 Task: Research Airbnb options in Sheffield, United Kingdom from 5th December, 2023 to 12th December, 2023 for 2 adults.  With 1  bedroom having 1 bed and 1 bathroom. Property type can be hotel.
Action: Mouse moved to (422, 96)
Screenshot: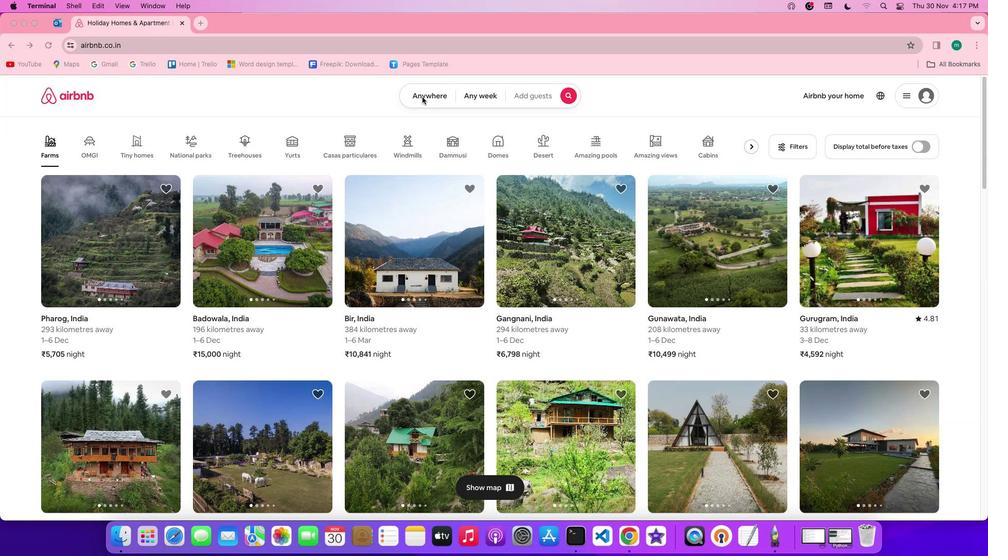 
Action: Mouse pressed left at (422, 96)
Screenshot: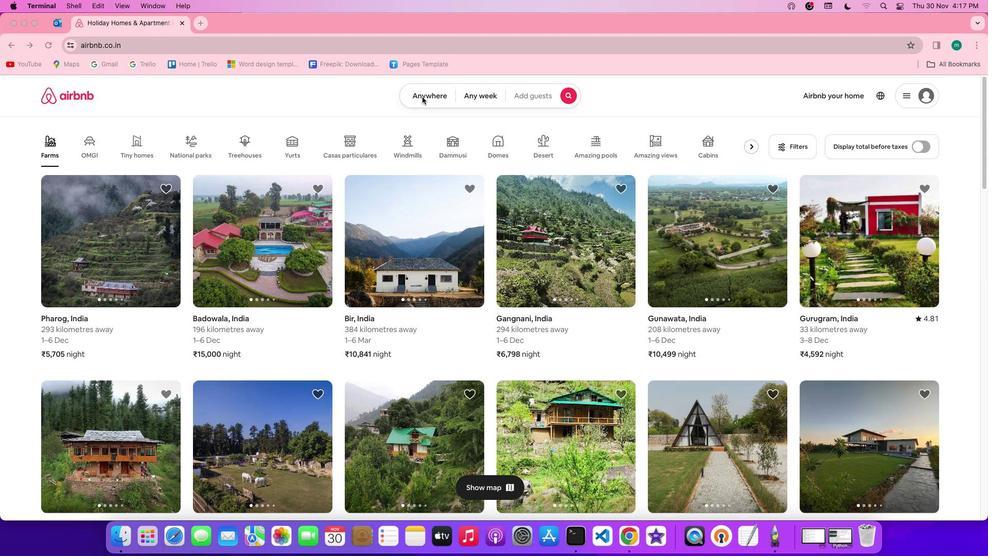
Action: Mouse pressed left at (422, 96)
Screenshot: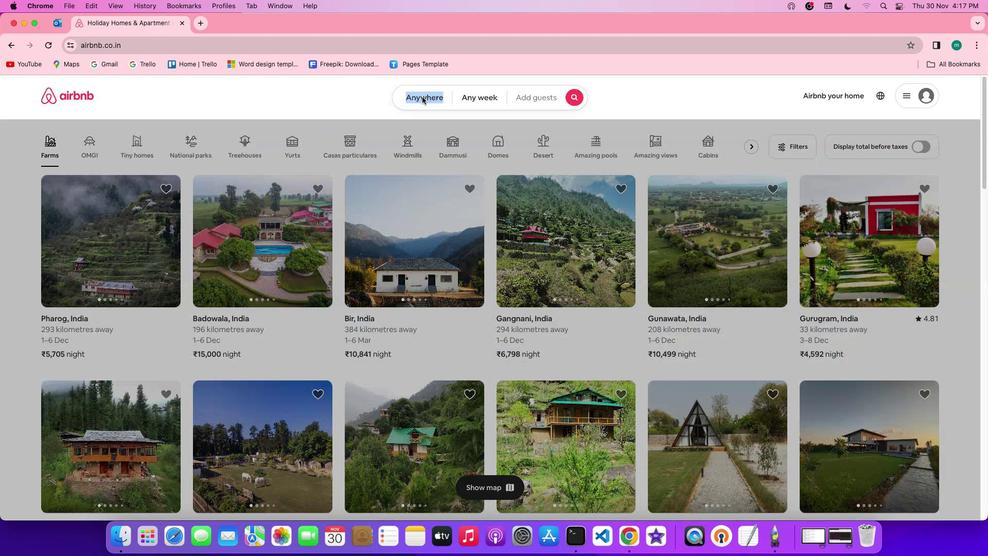 
Action: Mouse moved to (390, 135)
Screenshot: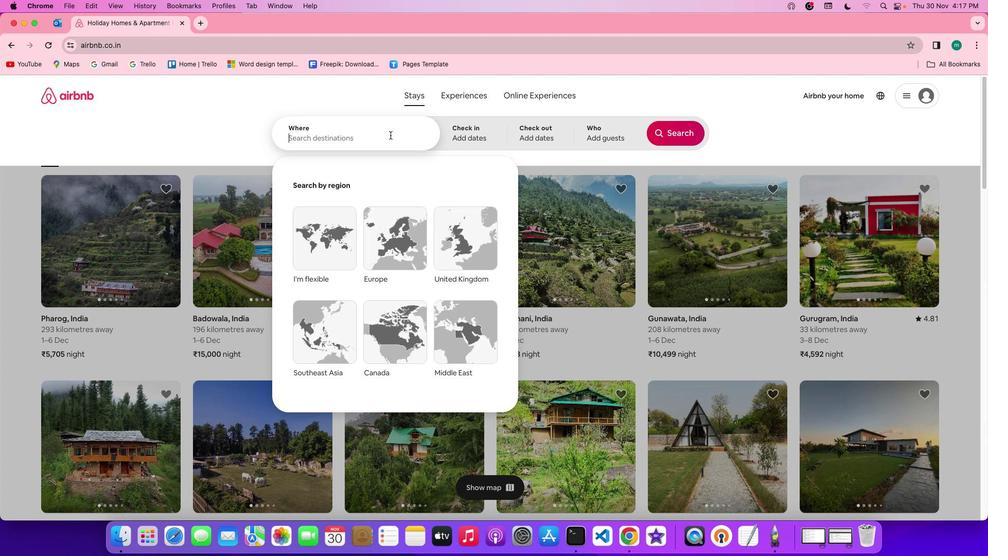 
Action: Mouse pressed left at (390, 135)
Screenshot: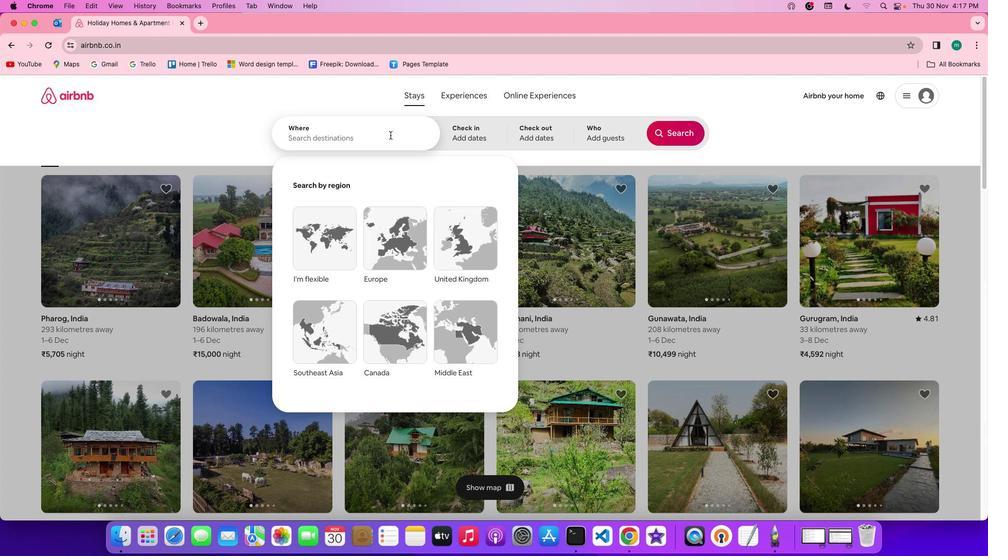 
Action: Key pressed Key.shift'S''h''e''f''f''i''e''l''d'','Key.spaceKey.shift'U''n''i''t''e''d'Key.spaceKey.shift'K''i''n''g''d''o''m'
Screenshot: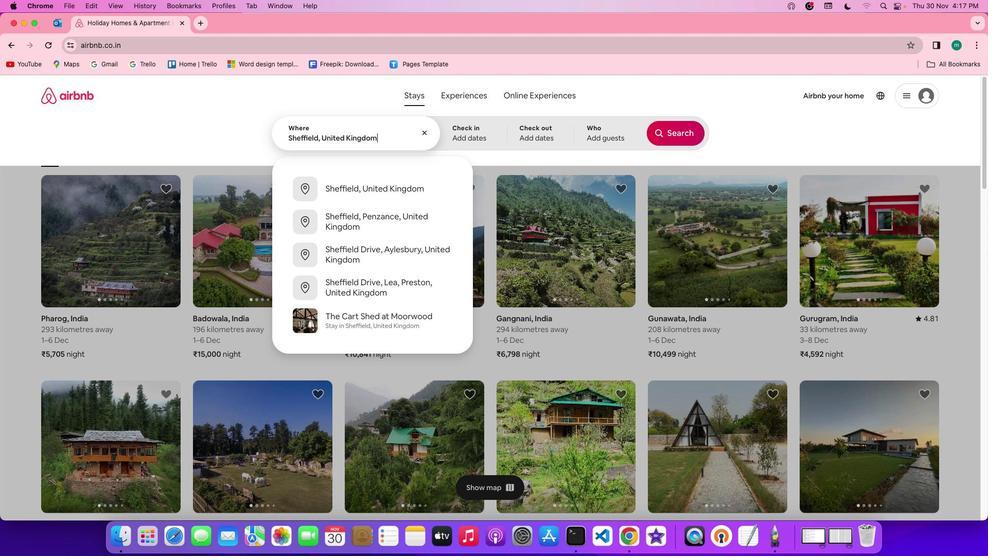 
Action: Mouse moved to (460, 131)
Screenshot: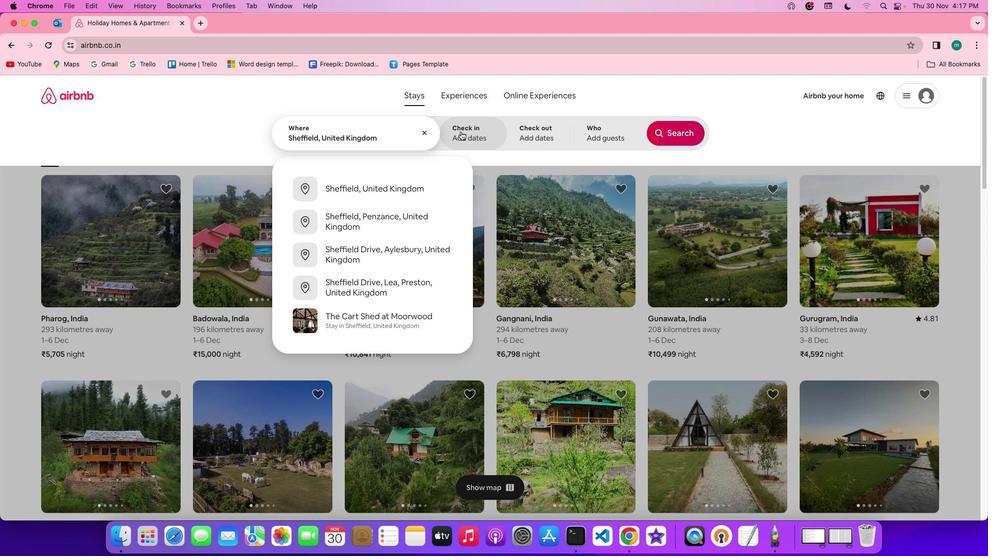 
Action: Mouse pressed left at (460, 131)
Screenshot: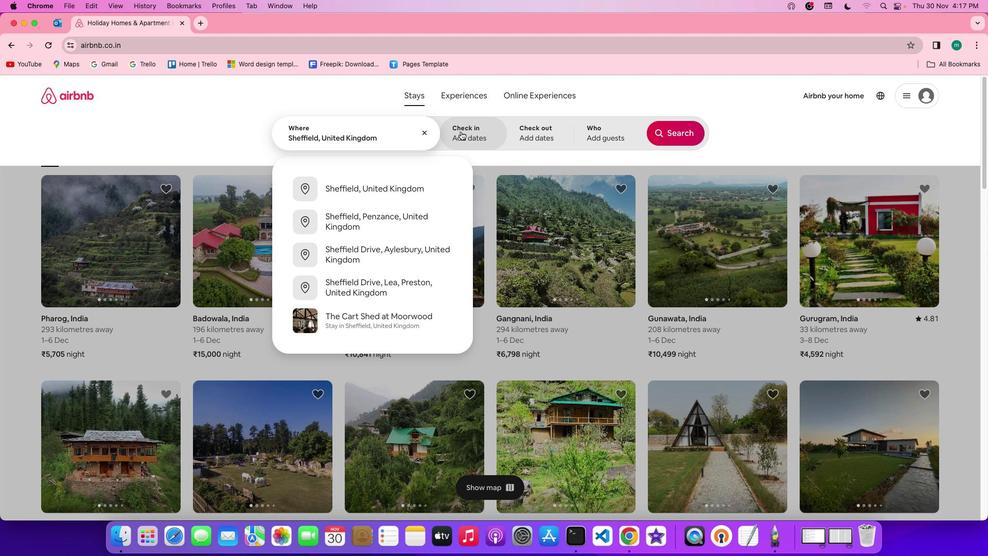 
Action: Mouse moved to (572, 288)
Screenshot: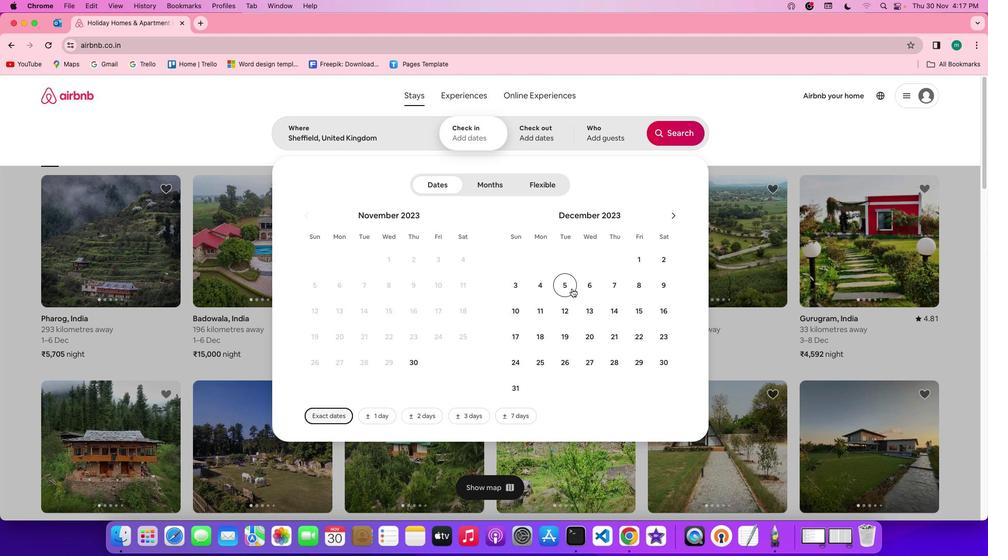 
Action: Mouse pressed left at (572, 288)
Screenshot: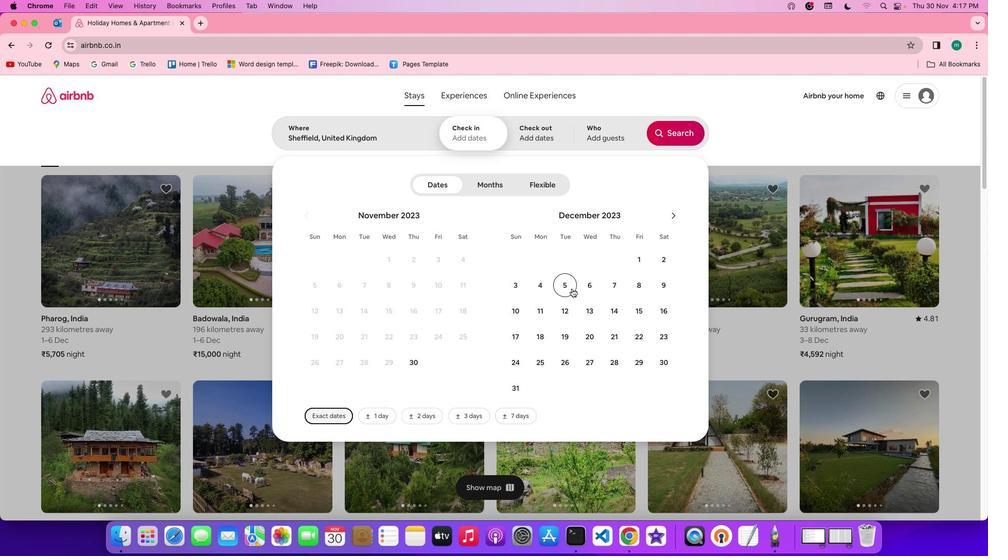 
Action: Mouse moved to (567, 313)
Screenshot: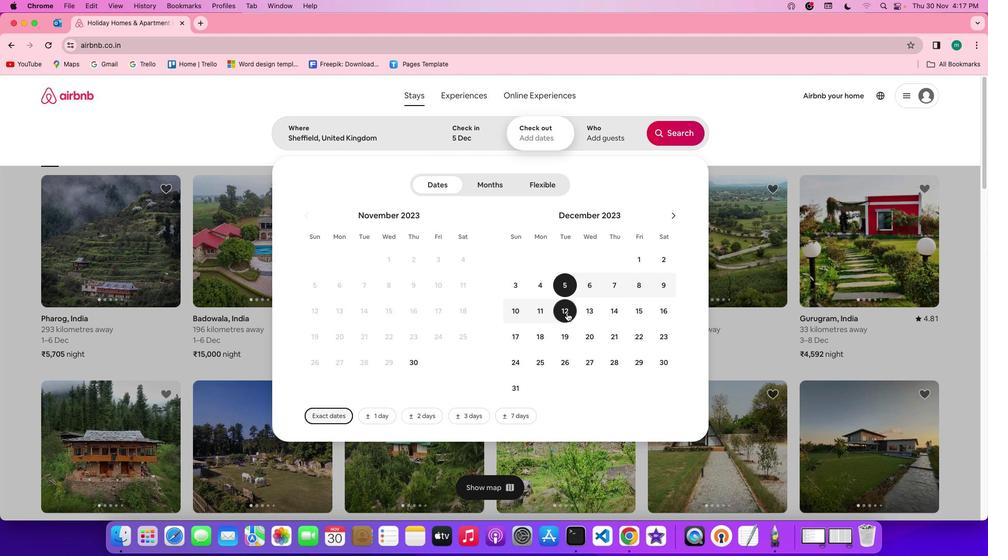 
Action: Mouse pressed left at (567, 313)
Screenshot: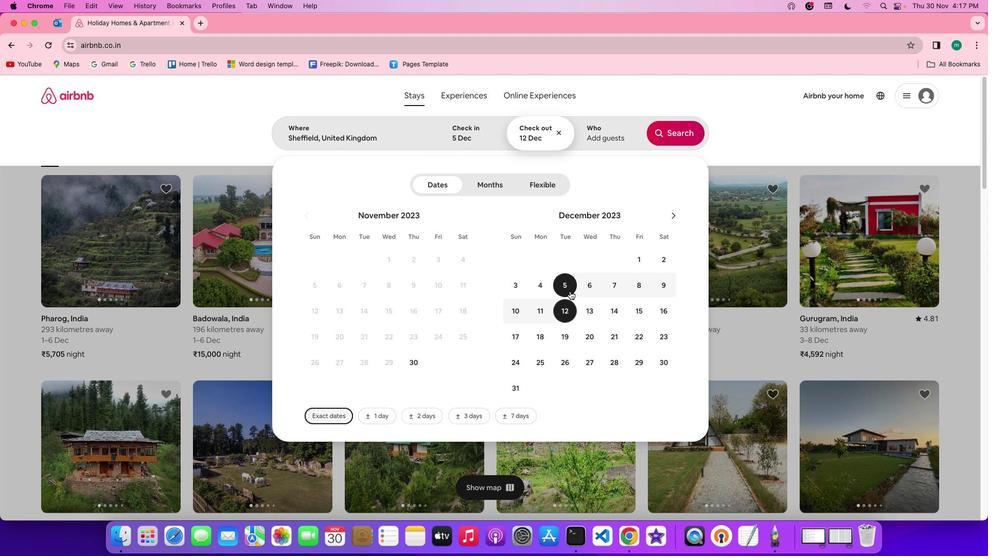 
Action: Mouse moved to (593, 136)
Screenshot: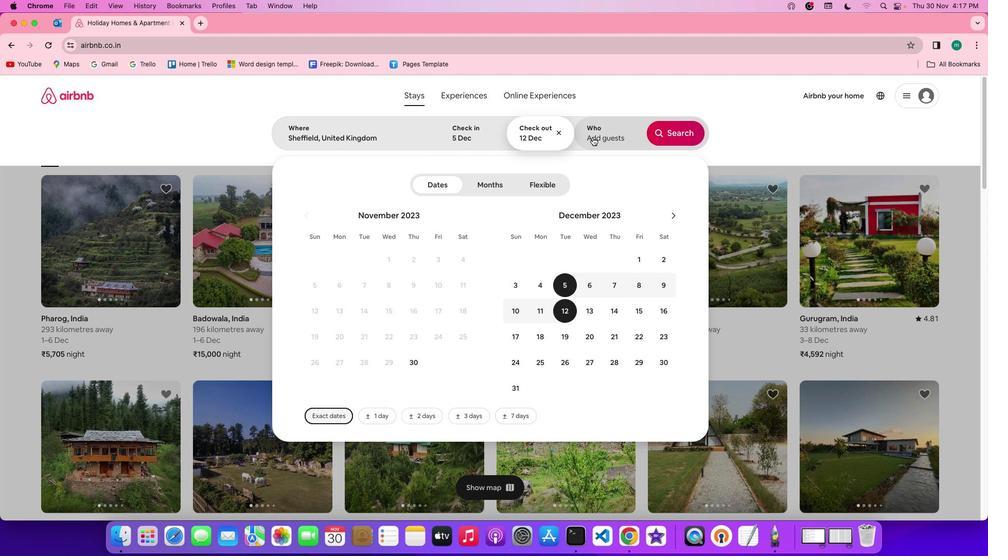 
Action: Mouse pressed left at (593, 136)
Screenshot: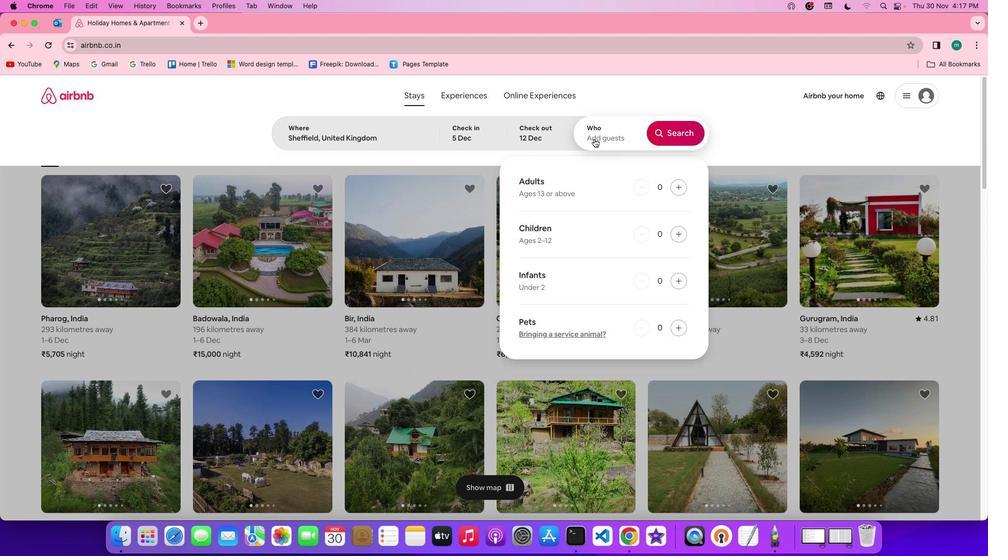 
Action: Mouse moved to (683, 184)
Screenshot: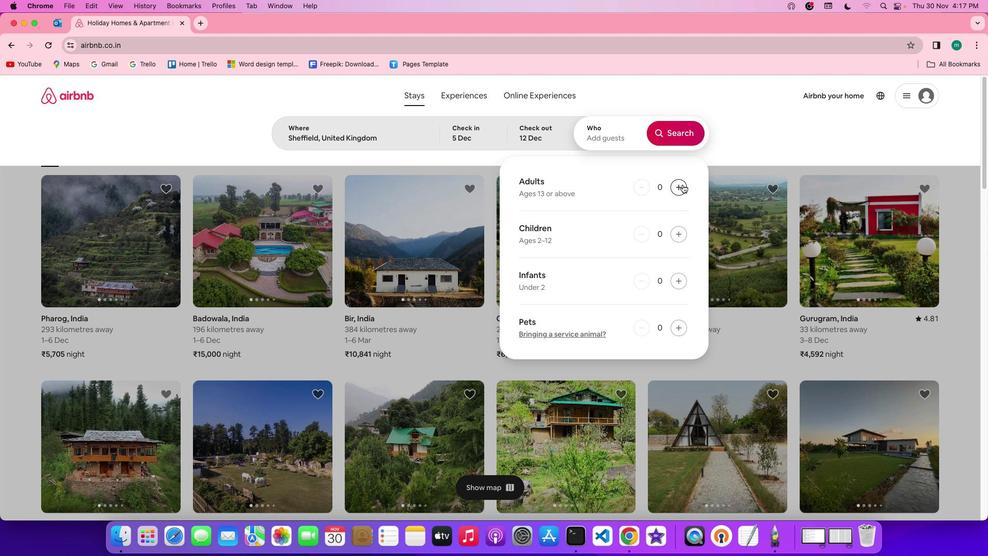 
Action: Mouse pressed left at (683, 184)
Screenshot: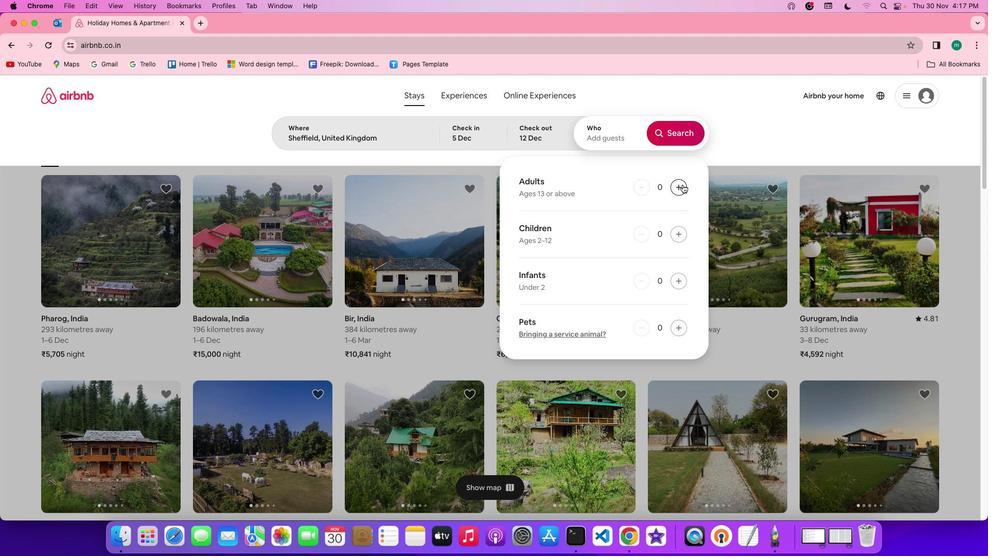 
Action: Mouse pressed left at (683, 184)
Screenshot: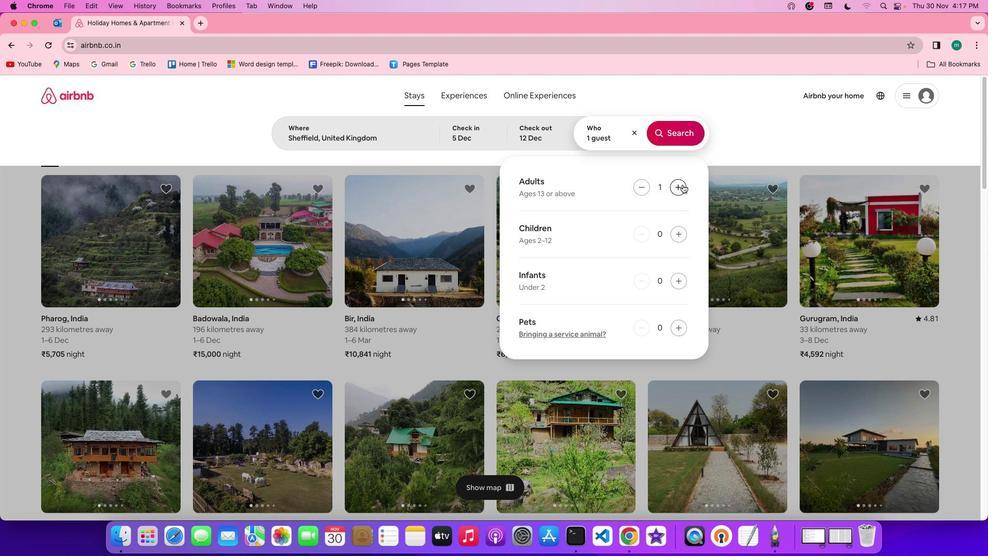 
Action: Mouse moved to (670, 136)
Screenshot: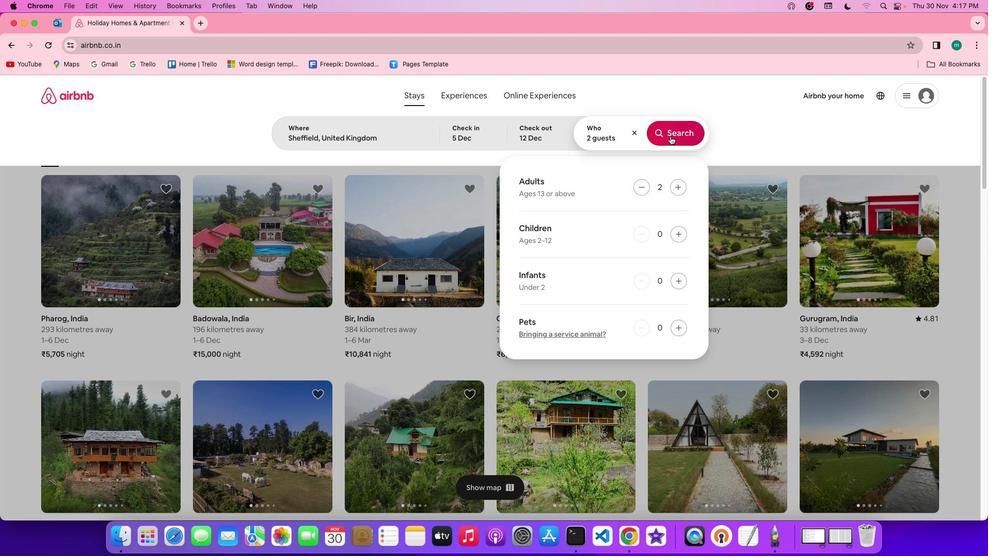 
Action: Mouse pressed left at (670, 136)
Screenshot: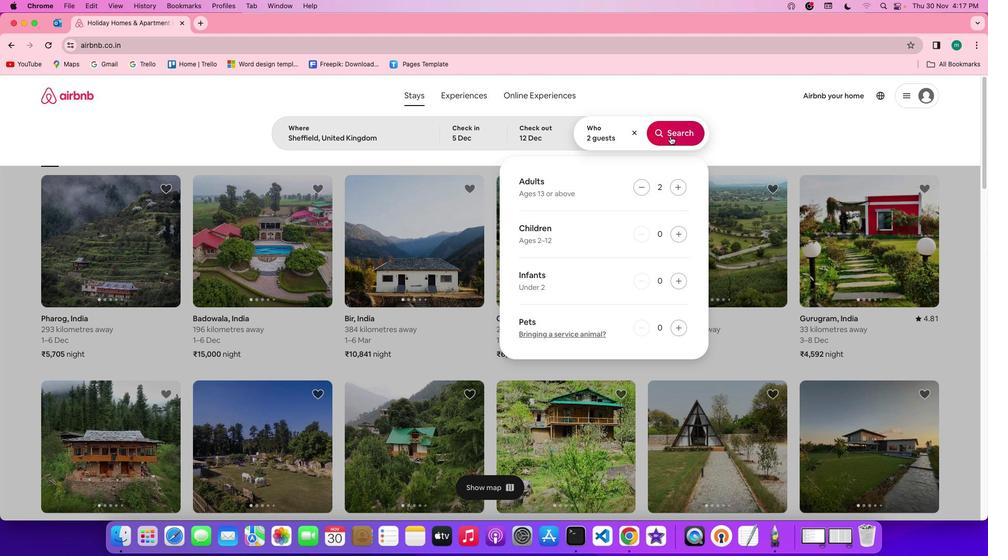 
Action: Mouse moved to (822, 133)
Screenshot: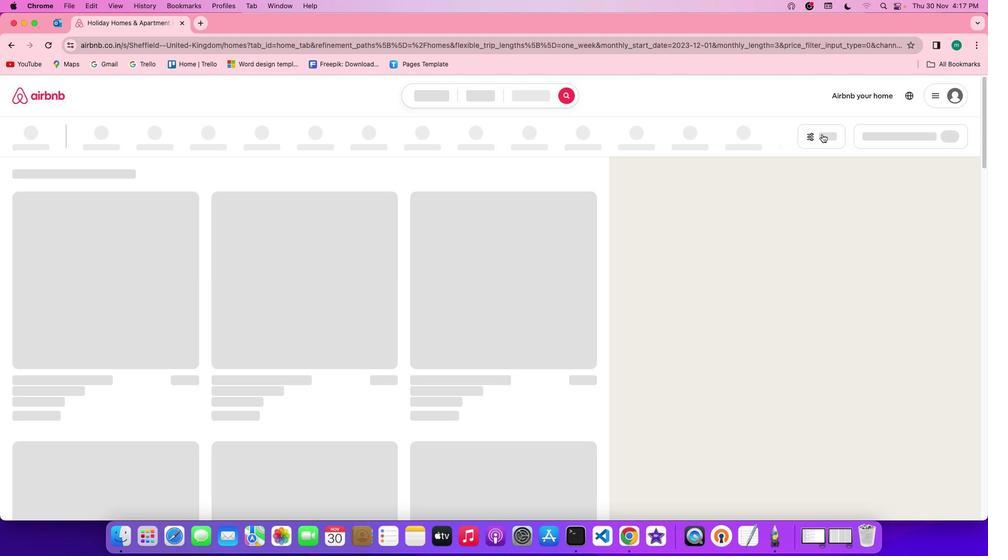 
Action: Mouse pressed left at (822, 133)
Screenshot: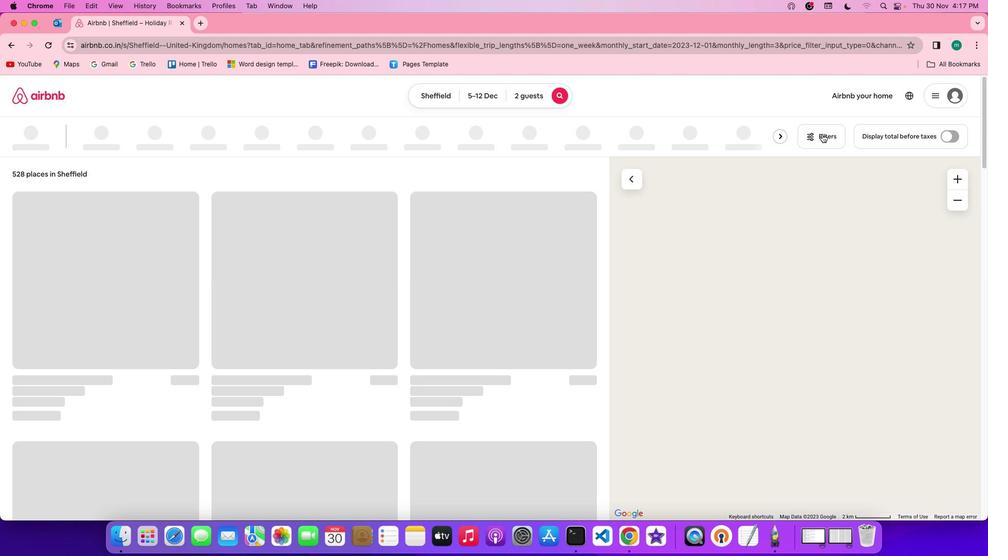 
Action: Mouse moved to (579, 280)
Screenshot: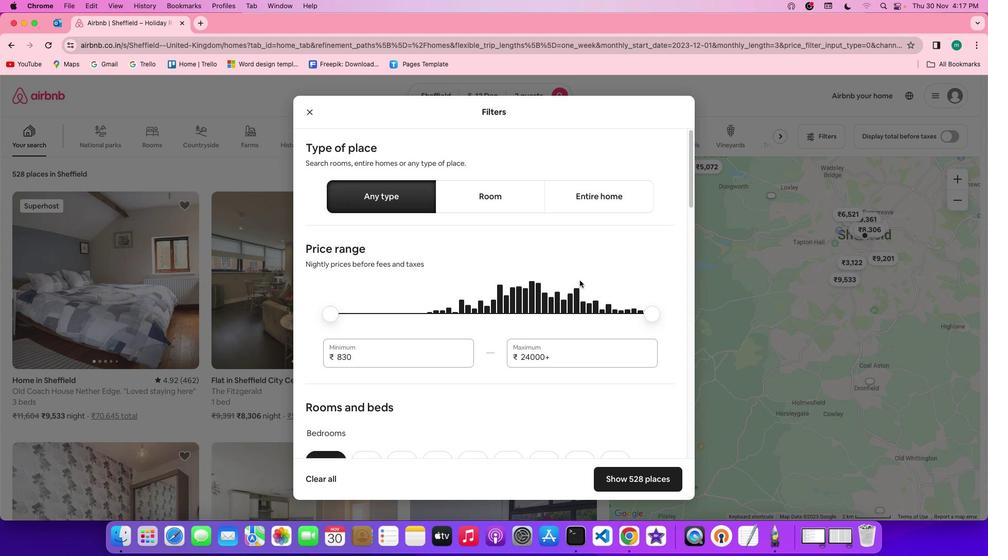 
Action: Mouse scrolled (579, 280) with delta (0, 0)
Screenshot: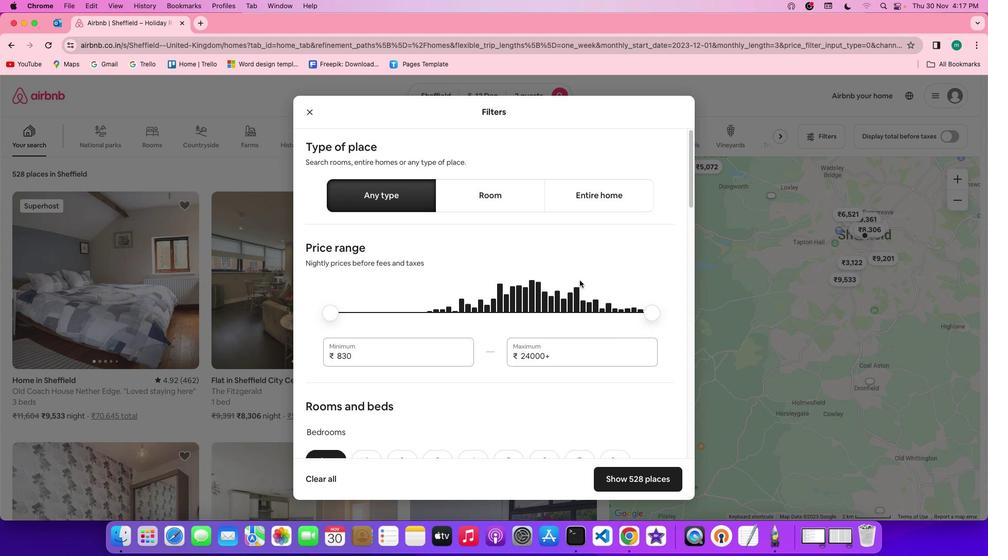 
Action: Mouse scrolled (579, 280) with delta (0, 0)
Screenshot: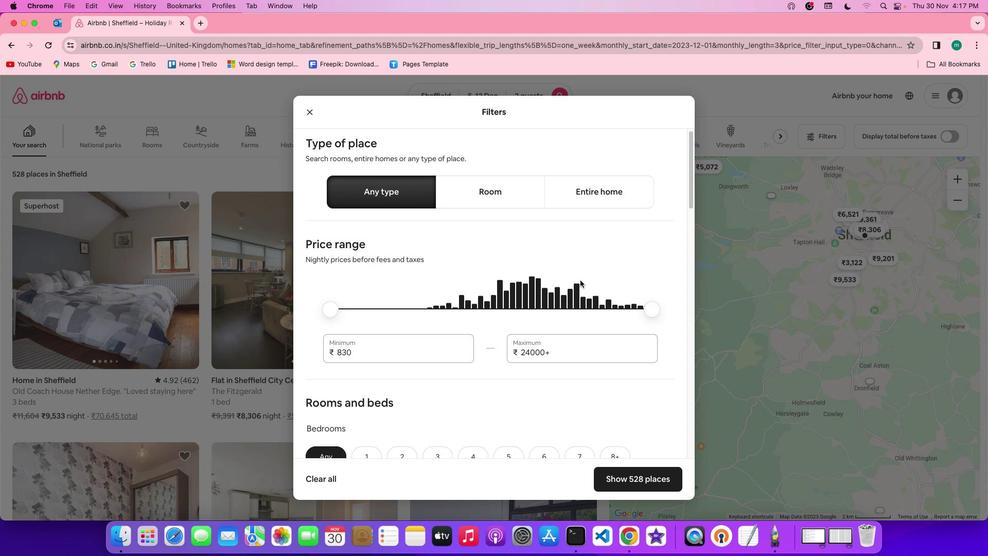 
Action: Mouse scrolled (579, 280) with delta (0, -1)
Screenshot: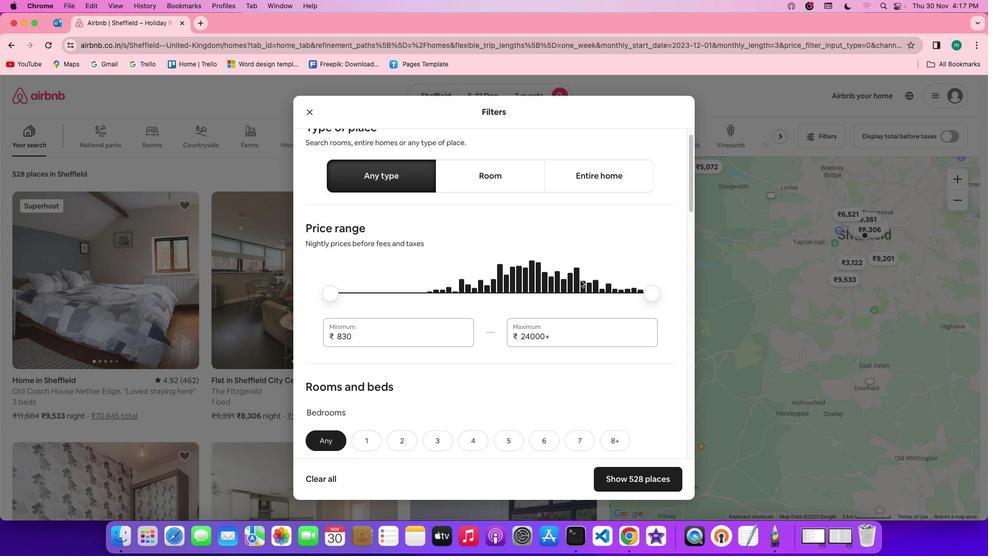 
Action: Mouse moved to (580, 280)
Screenshot: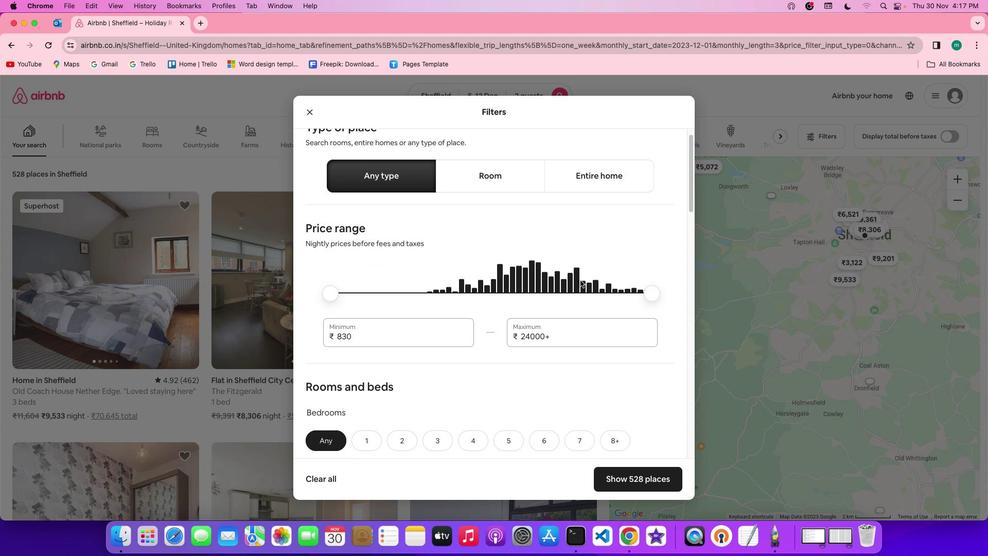 
Action: Mouse scrolled (580, 280) with delta (0, -2)
Screenshot: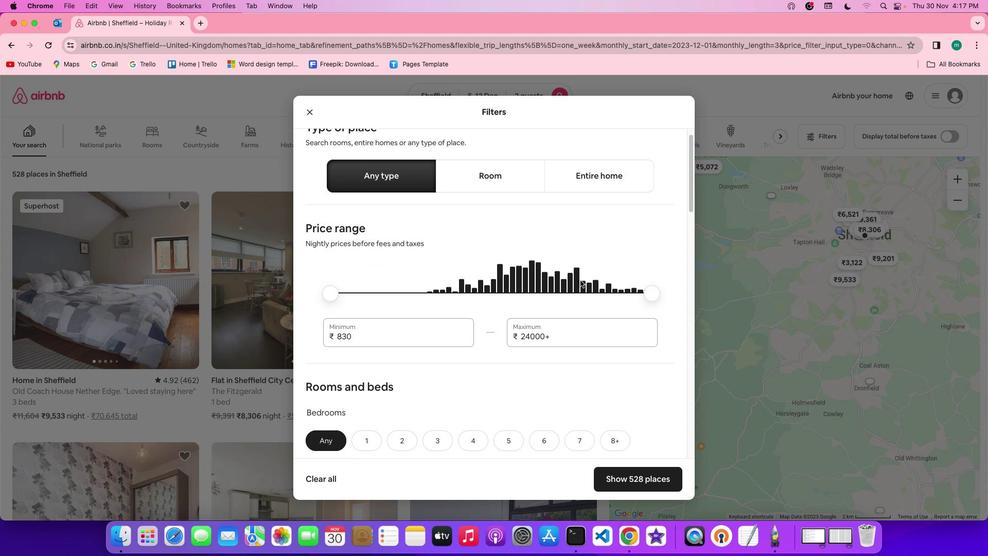 
Action: Mouse moved to (359, 275)
Screenshot: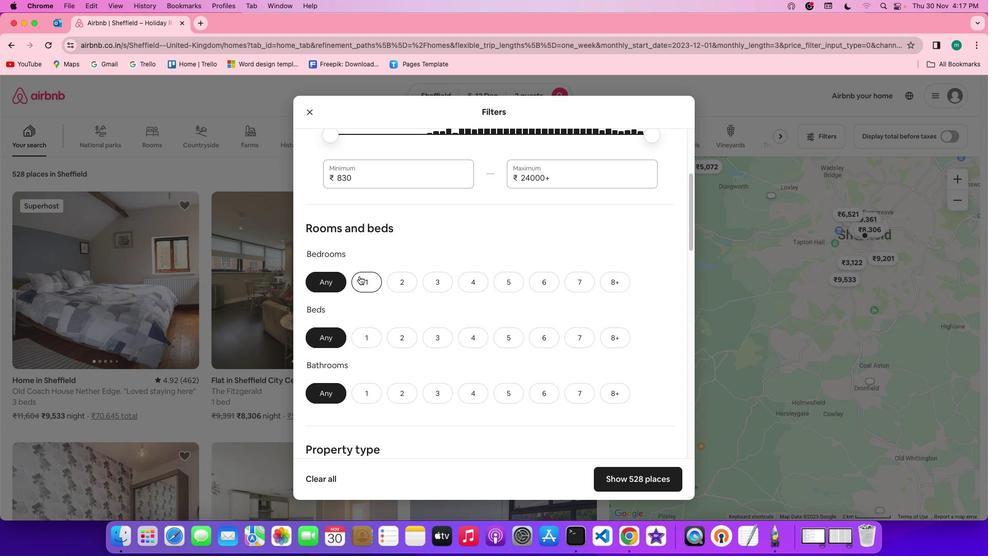 
Action: Mouse pressed left at (359, 275)
Screenshot: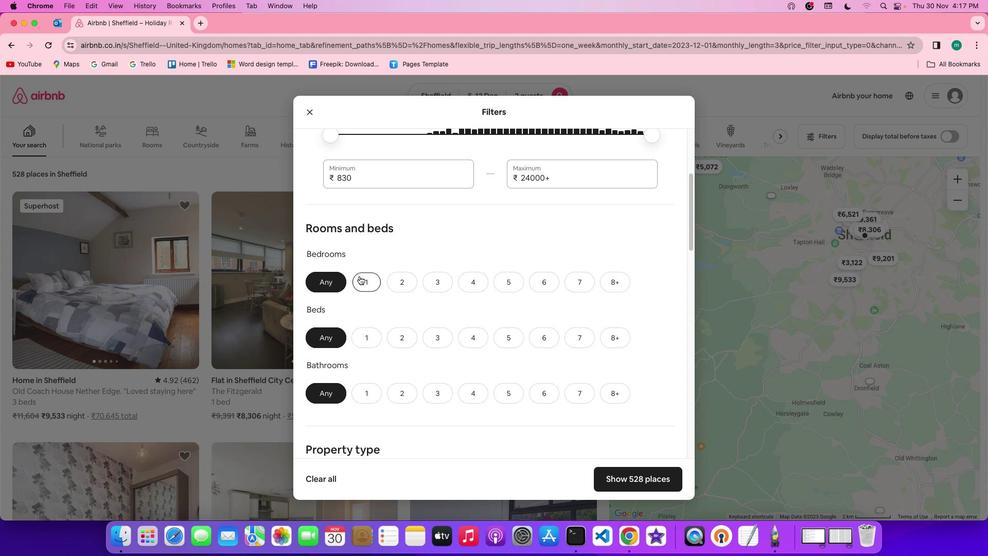 
Action: Mouse moved to (368, 337)
Screenshot: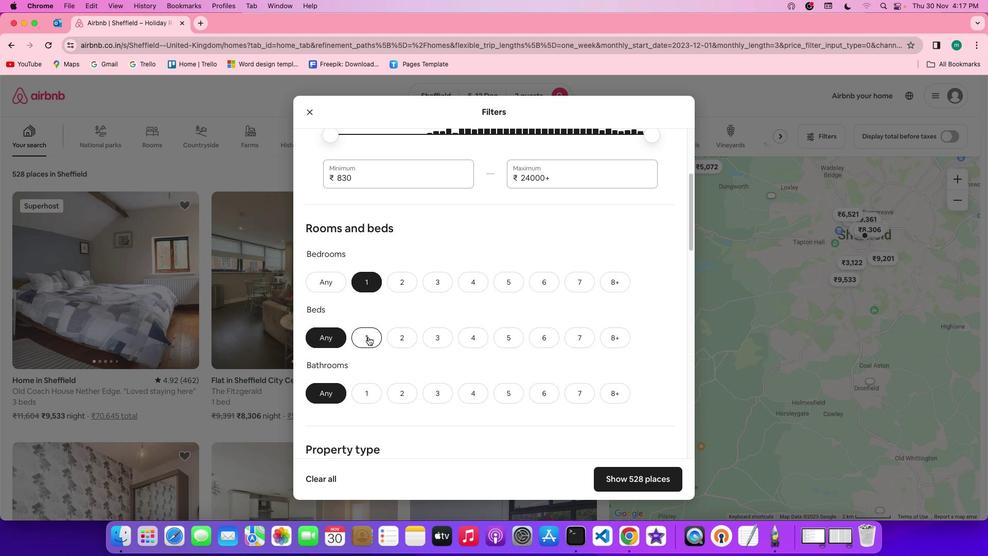 
Action: Mouse pressed left at (368, 337)
Screenshot: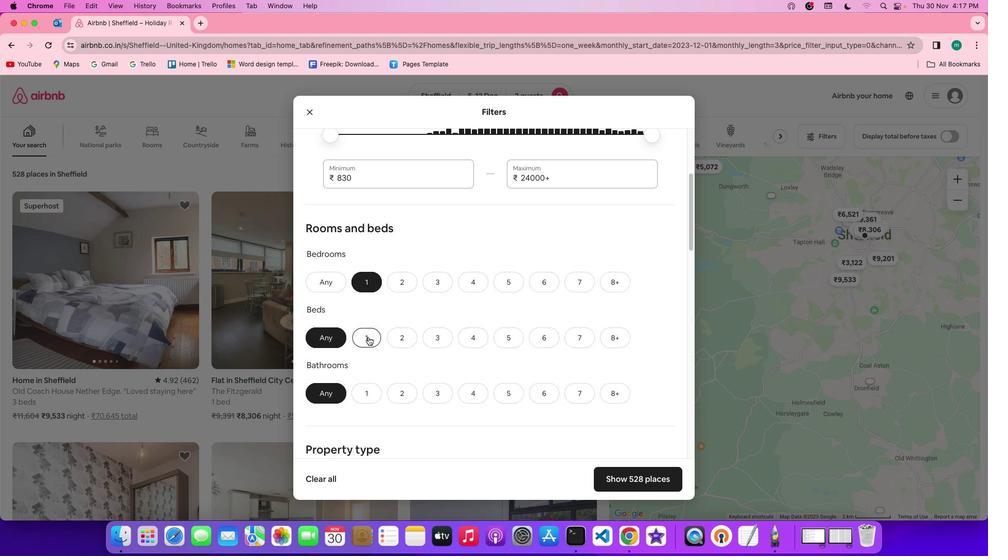 
Action: Mouse moved to (374, 389)
Screenshot: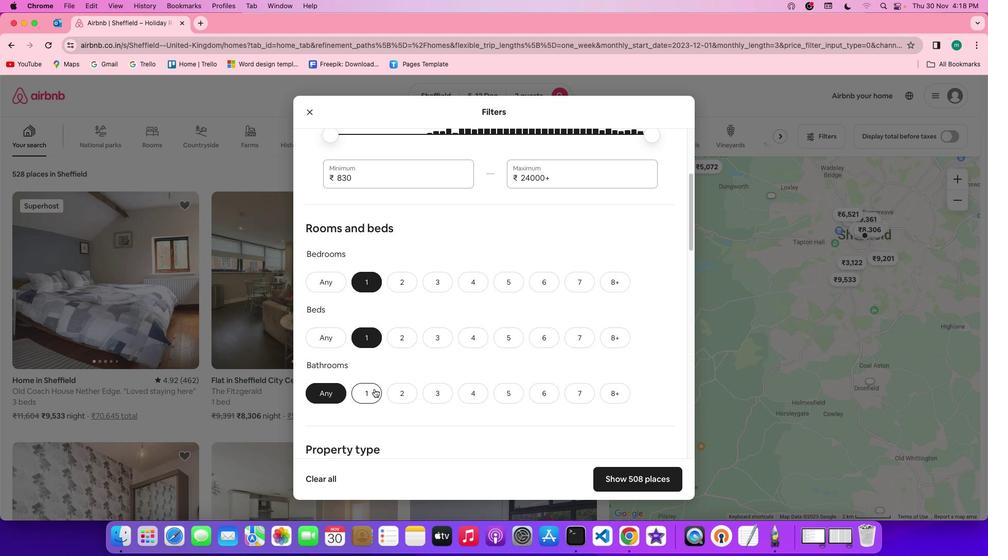 
Action: Mouse pressed left at (374, 389)
Screenshot: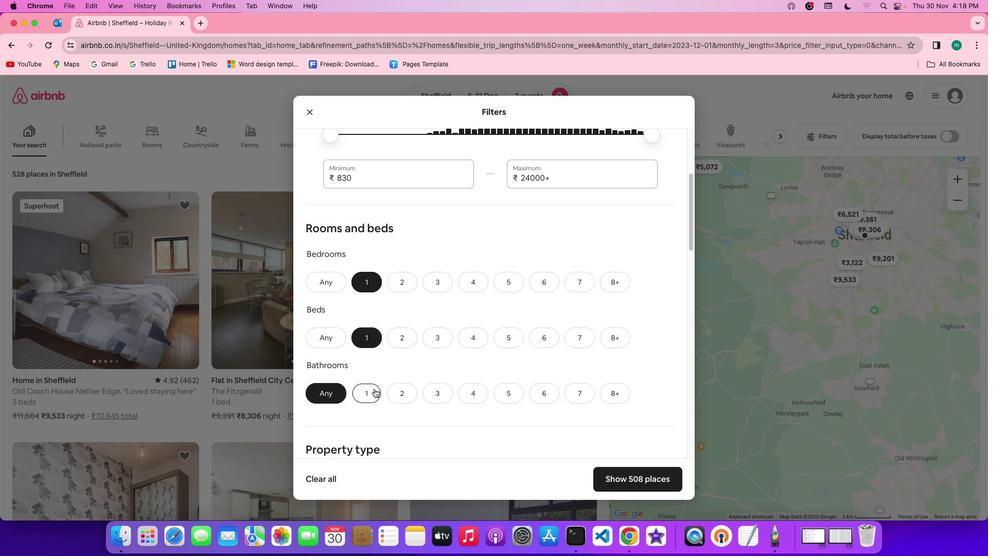 
Action: Mouse moved to (517, 381)
Screenshot: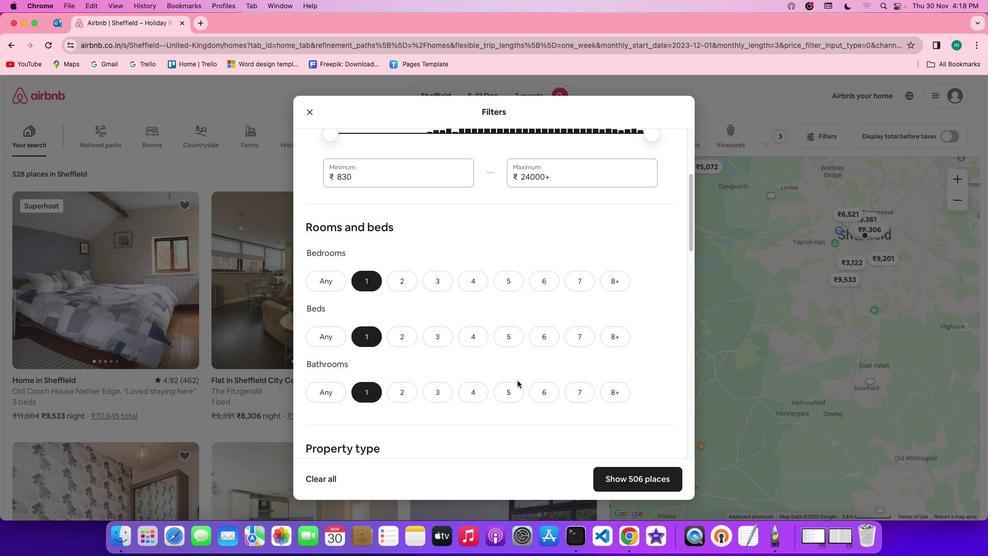 
Action: Mouse scrolled (517, 381) with delta (0, 0)
Screenshot: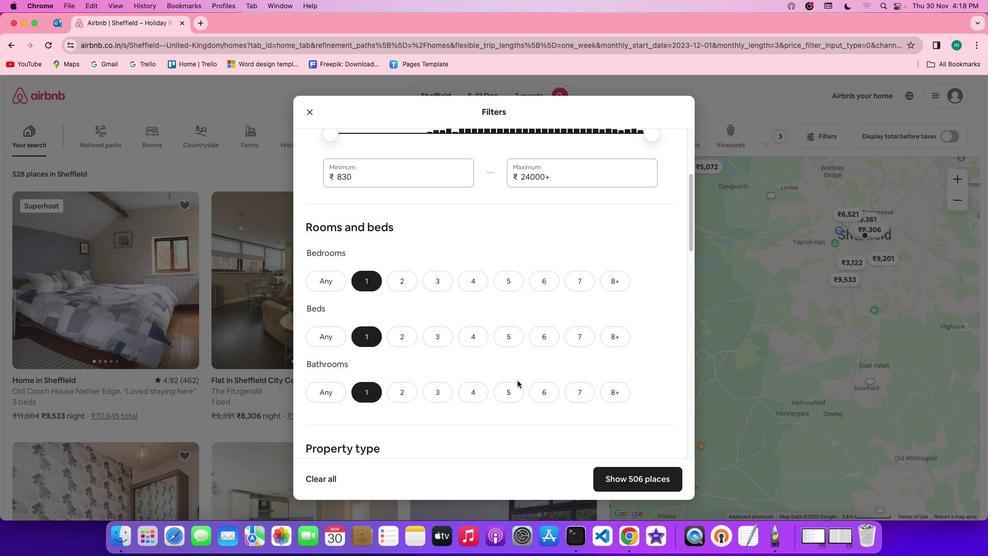 
Action: Mouse scrolled (517, 381) with delta (0, 0)
Screenshot: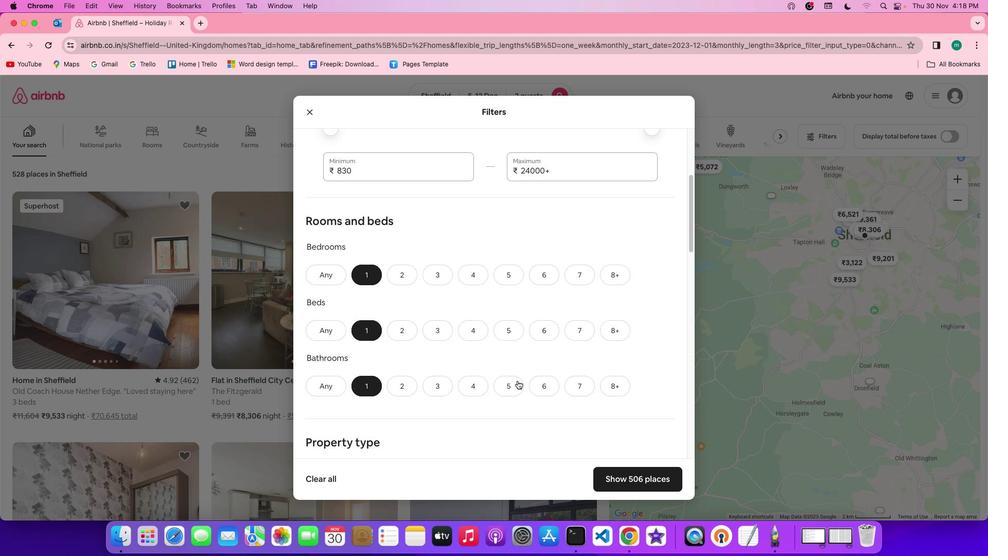 
Action: Mouse scrolled (517, 381) with delta (0, -1)
Screenshot: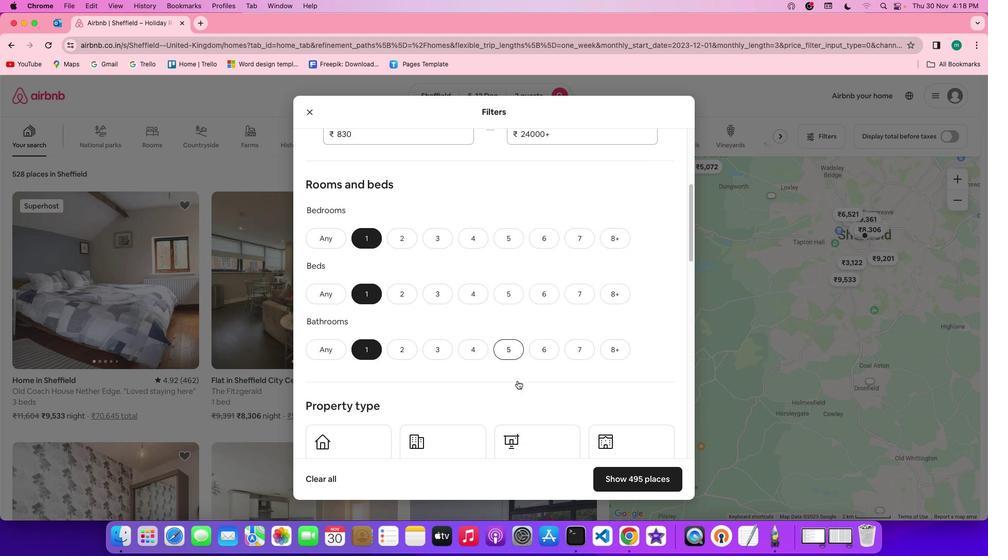 
Action: Mouse scrolled (517, 381) with delta (0, -1)
Screenshot: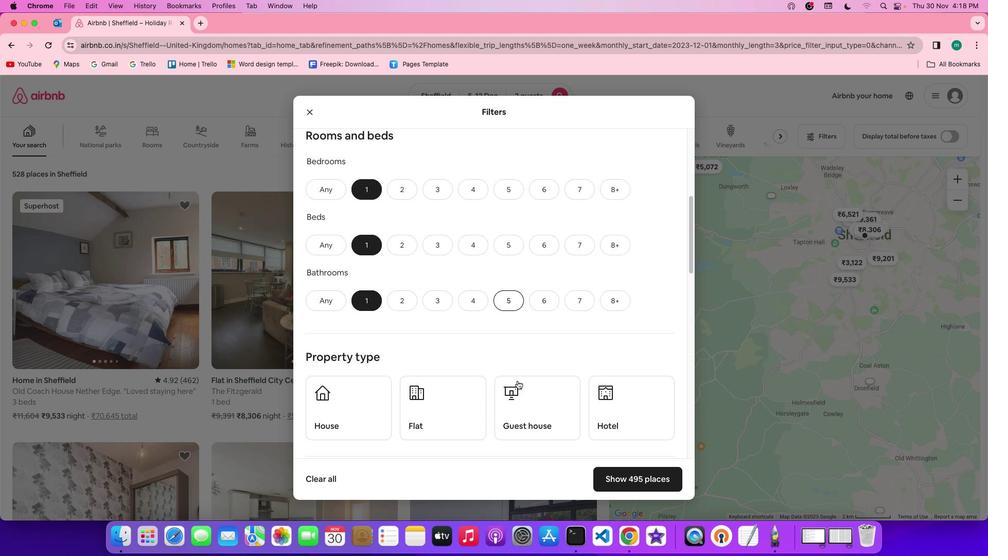 
Action: Mouse scrolled (517, 381) with delta (0, 0)
Screenshot: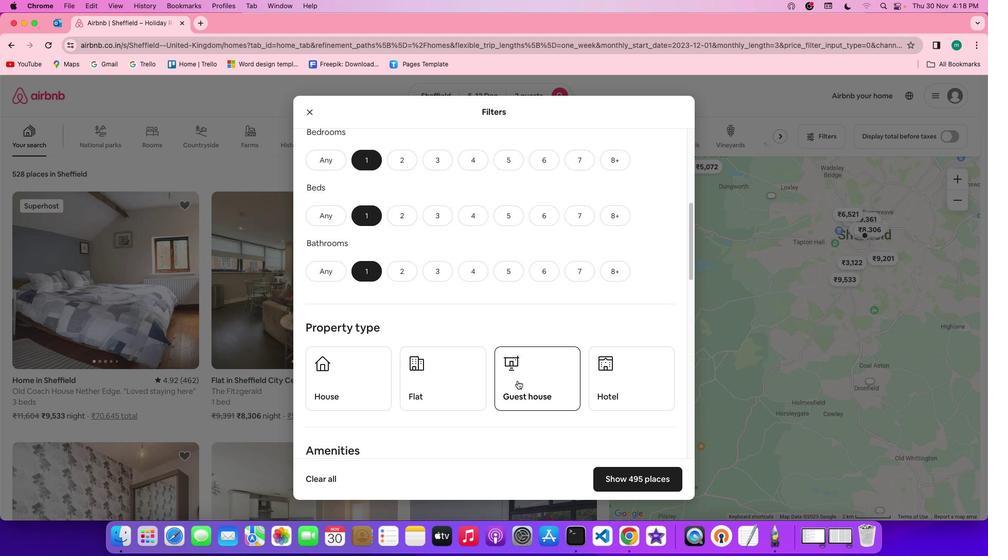 
Action: Mouse scrolled (517, 381) with delta (0, 0)
Screenshot: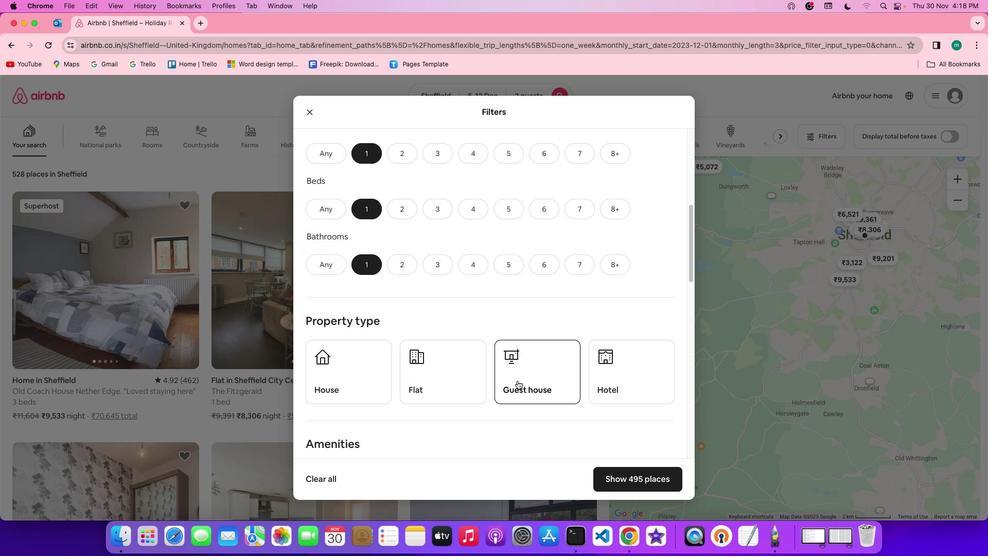 
Action: Mouse scrolled (517, 381) with delta (0, 0)
Screenshot: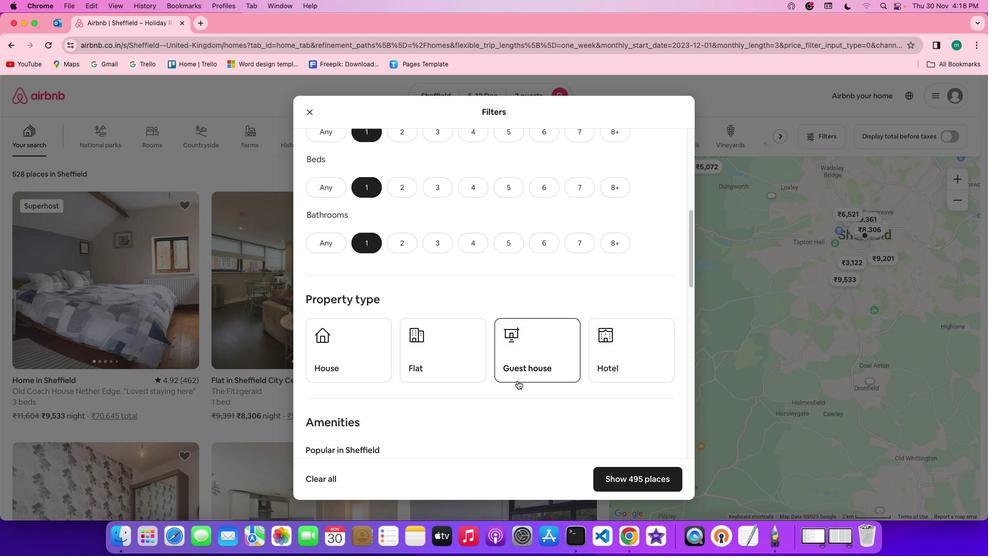 
Action: Mouse scrolled (517, 381) with delta (0, 0)
Screenshot: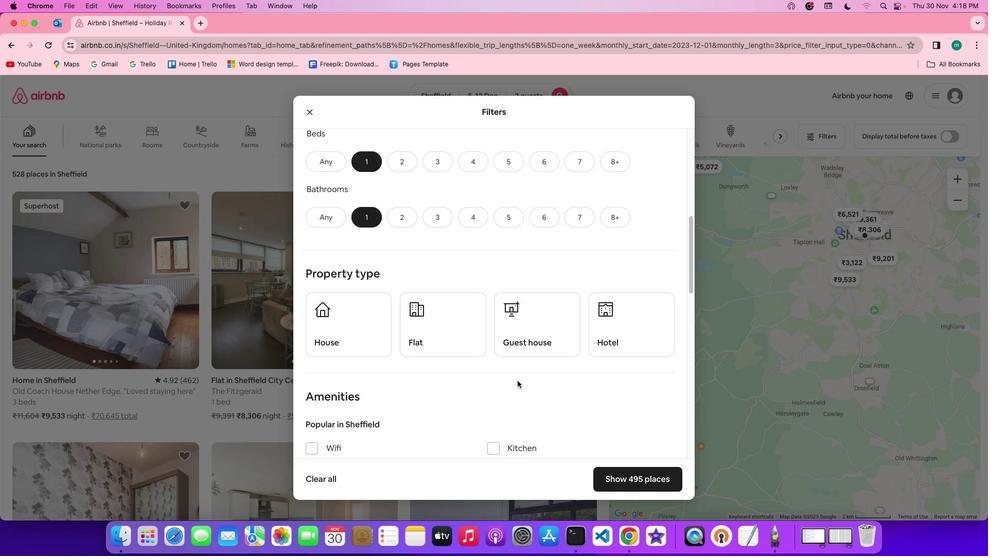 
Action: Mouse scrolled (517, 381) with delta (0, 0)
Screenshot: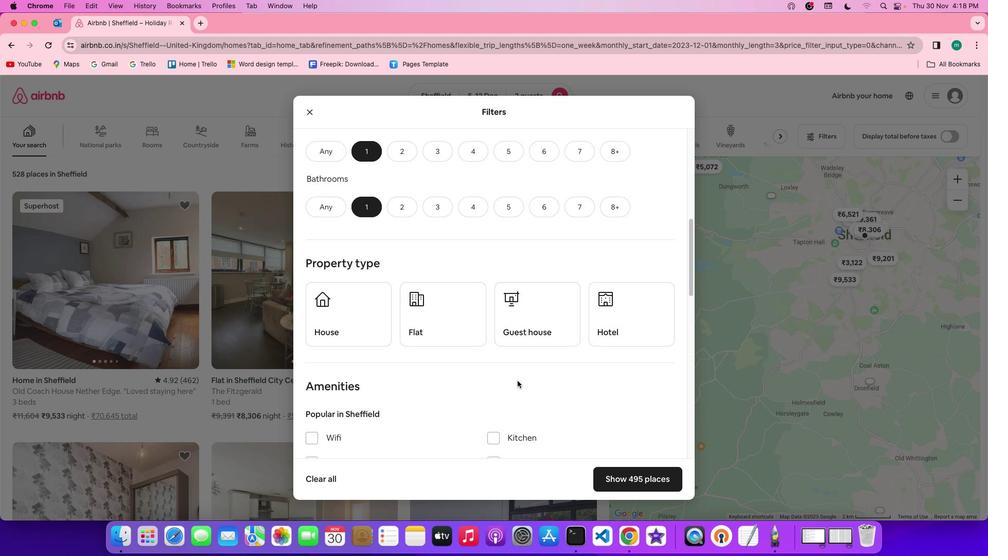 
Action: Mouse scrolled (517, 381) with delta (0, -1)
Screenshot: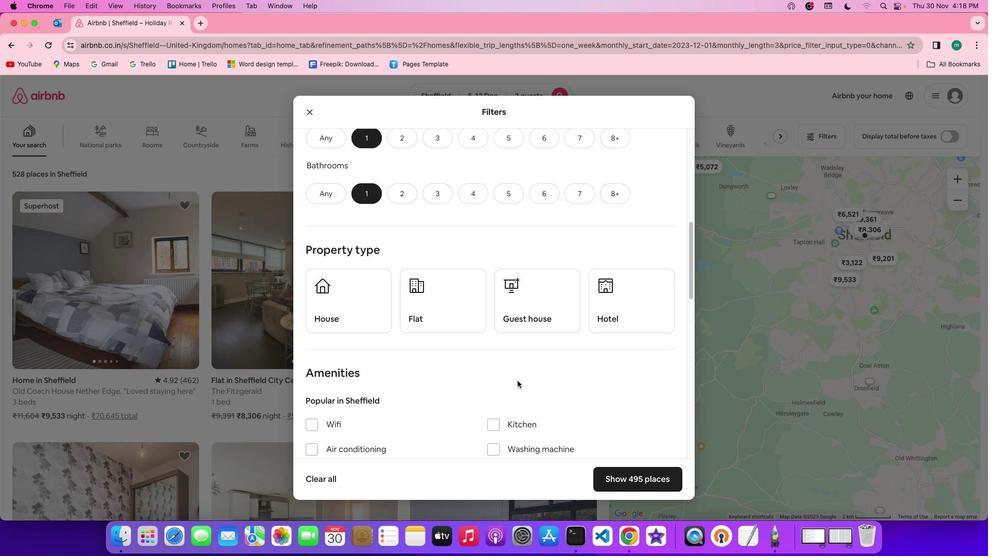 
Action: Mouse moved to (641, 263)
Screenshot: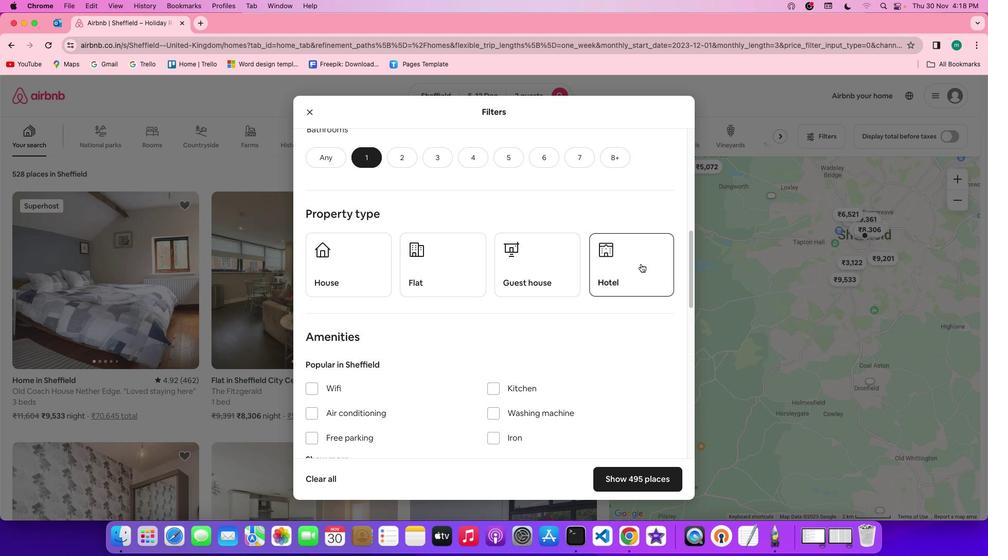 
Action: Mouse pressed left at (641, 263)
Screenshot: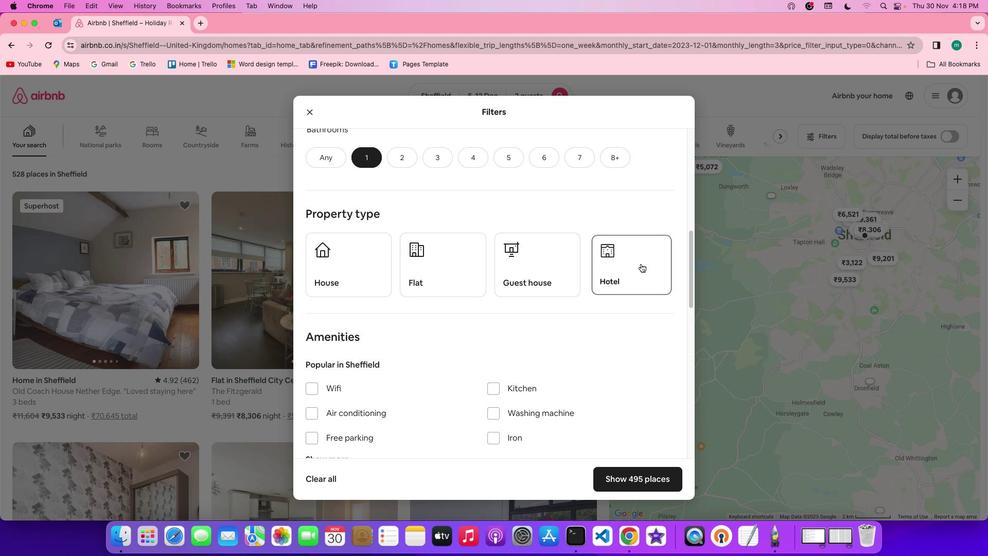 
Action: Mouse moved to (634, 376)
Screenshot: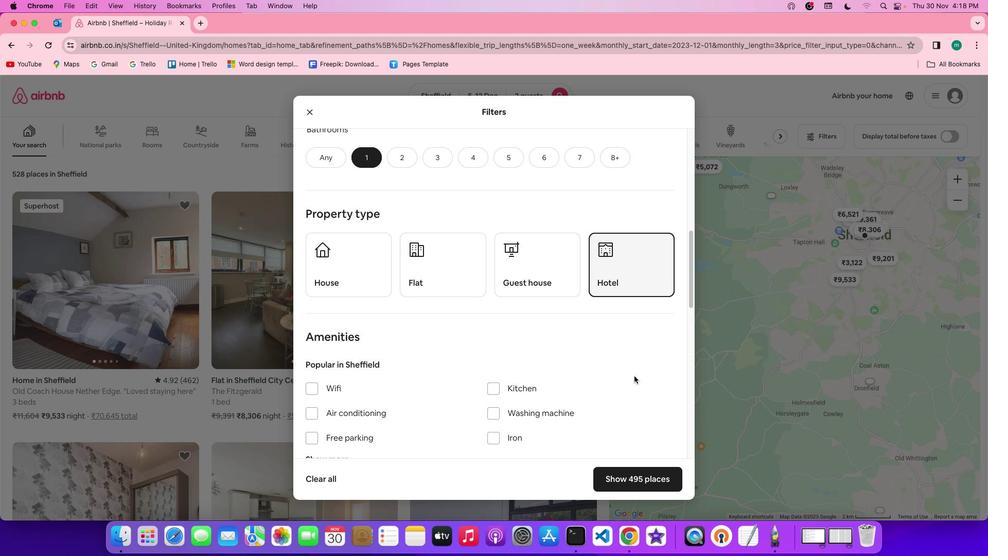 
Action: Mouse scrolled (634, 376) with delta (0, 0)
Screenshot: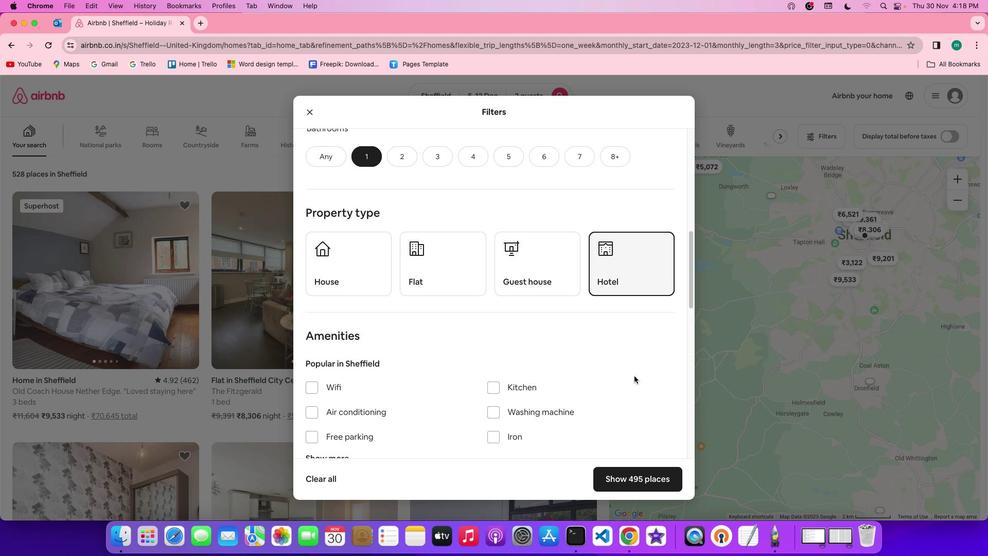 
Action: Mouse scrolled (634, 376) with delta (0, 0)
Screenshot: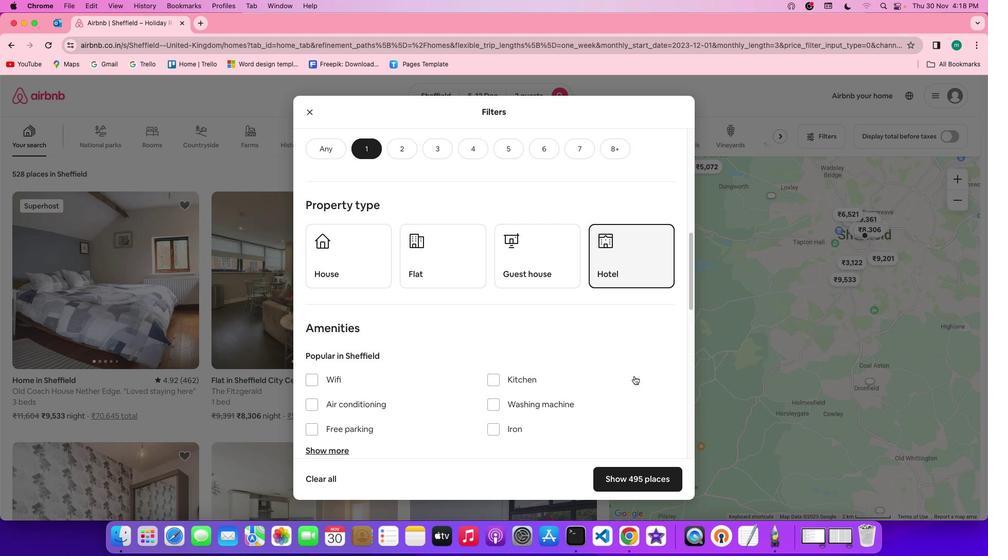 
Action: Mouse scrolled (634, 376) with delta (0, -1)
Screenshot: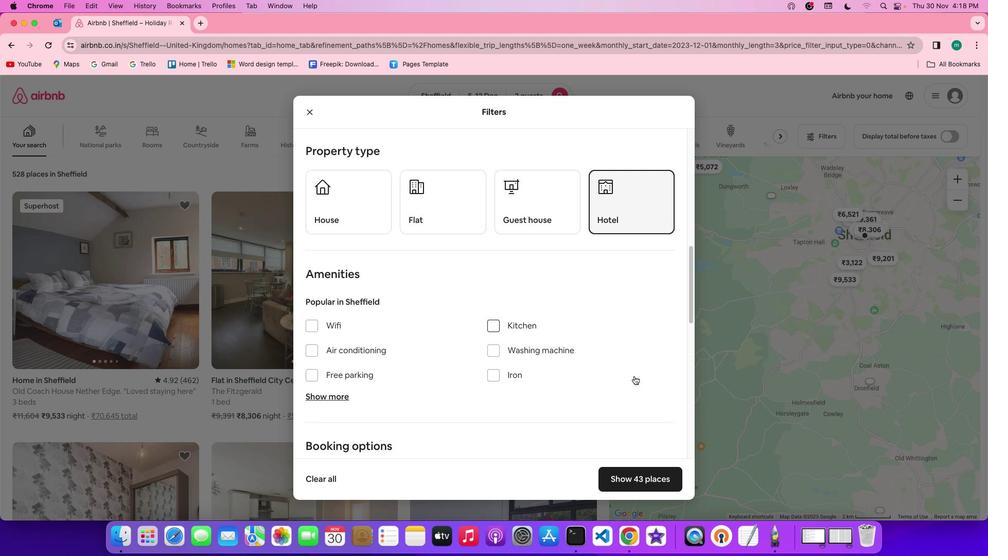 
Action: Mouse scrolled (634, 376) with delta (0, -1)
Screenshot: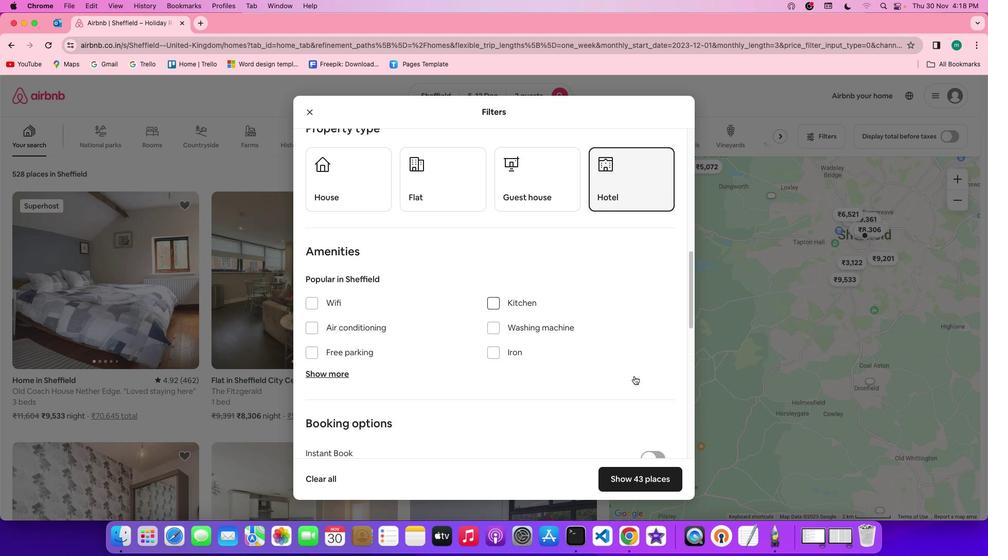 
Action: Mouse scrolled (634, 376) with delta (0, 0)
Screenshot: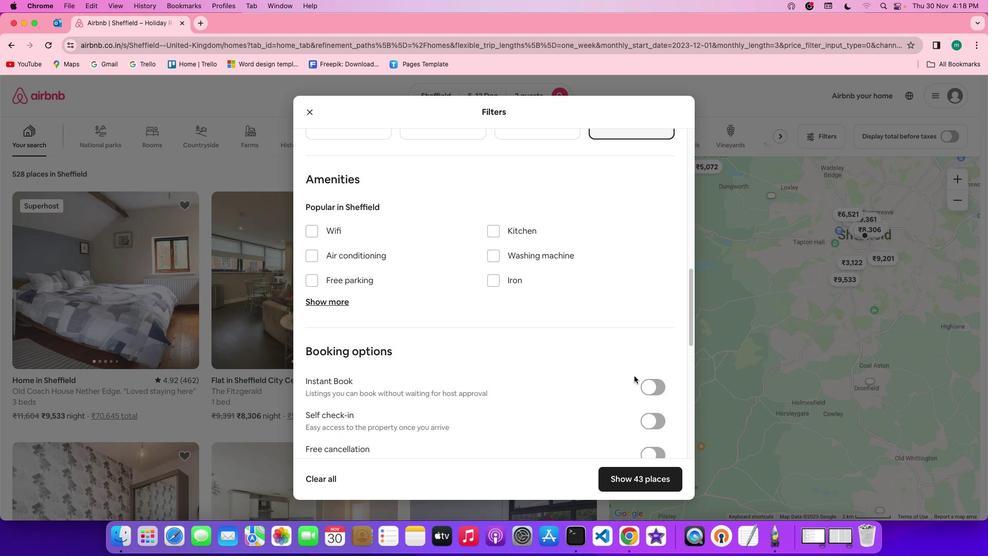 
Action: Mouse scrolled (634, 376) with delta (0, 0)
Screenshot: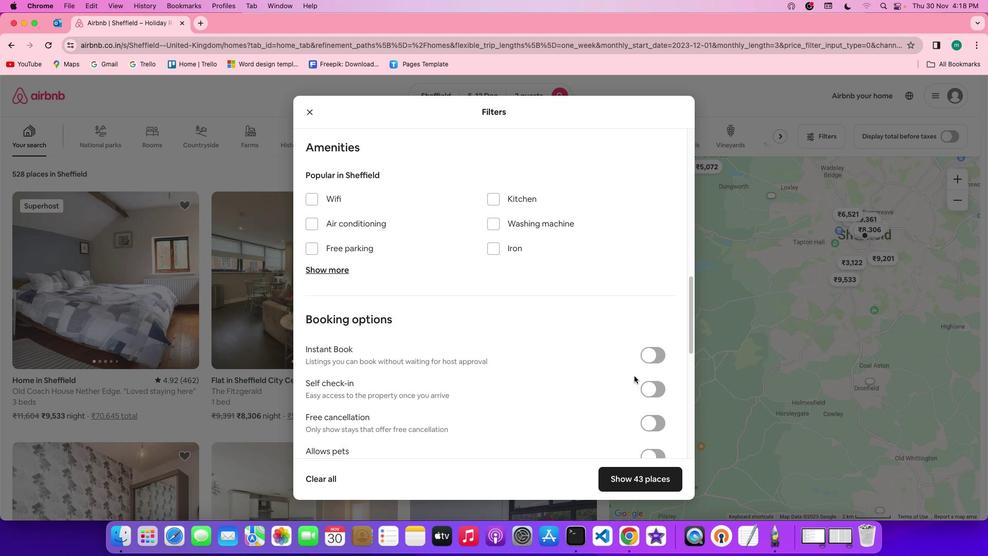 
Action: Mouse scrolled (634, 376) with delta (0, -1)
Screenshot: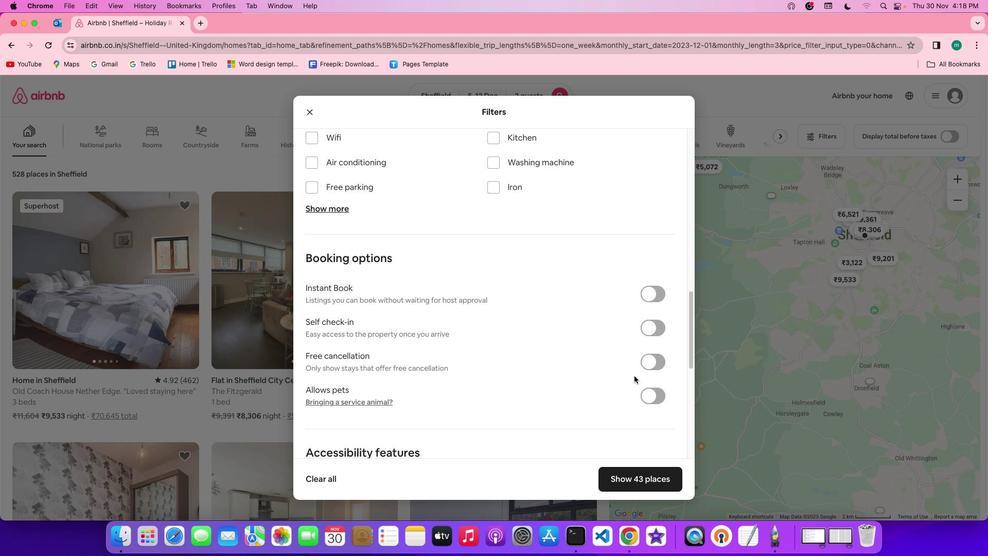 
Action: Mouse scrolled (634, 376) with delta (0, -2)
Screenshot: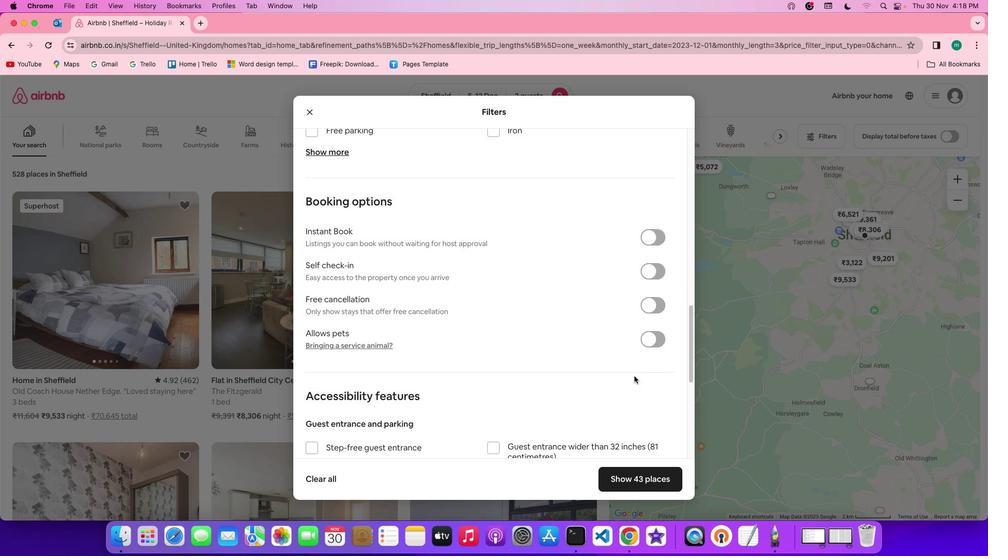 
Action: Mouse scrolled (634, 376) with delta (0, 0)
Screenshot: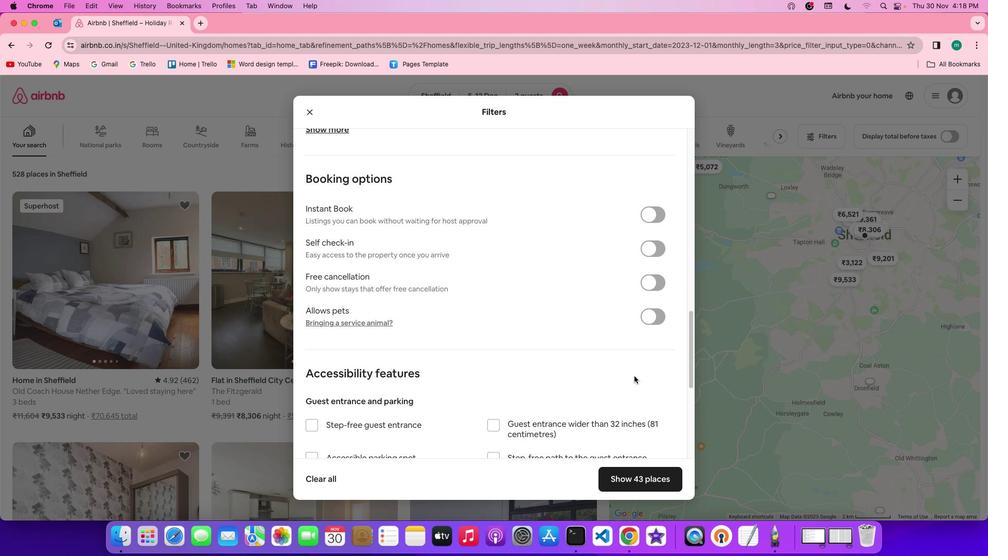 
Action: Mouse scrolled (634, 376) with delta (0, 0)
Screenshot: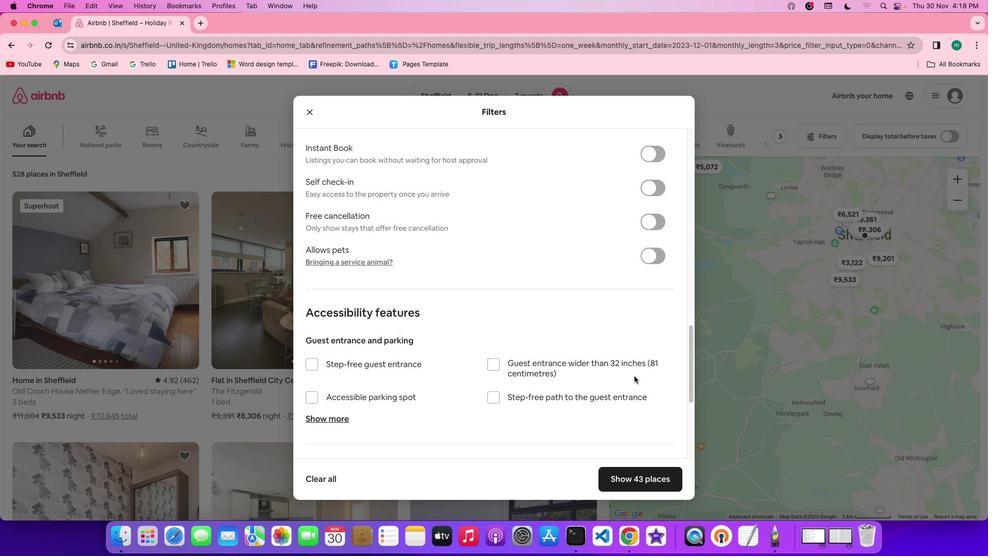 
Action: Mouse scrolled (634, 376) with delta (0, 0)
Screenshot: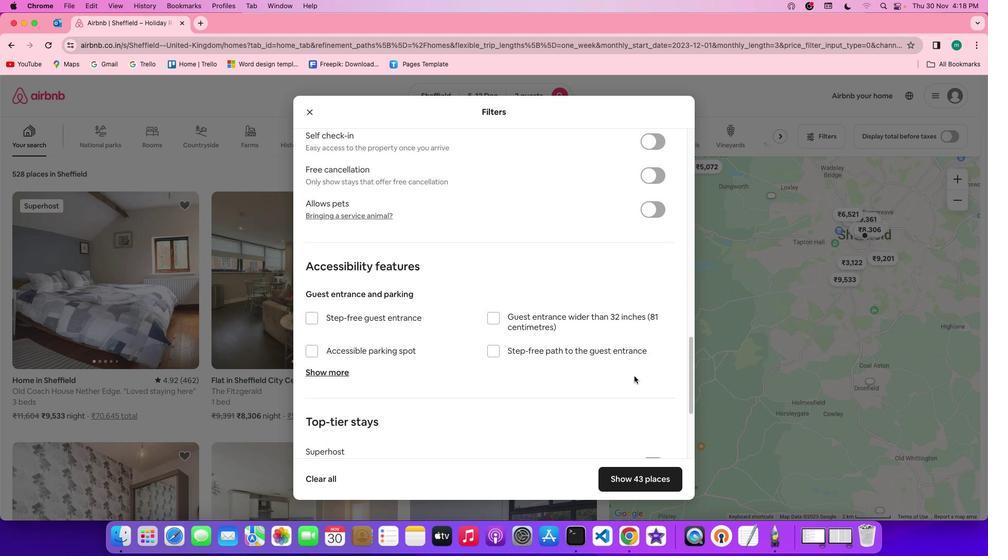 
Action: Mouse scrolled (634, 376) with delta (0, -1)
Screenshot: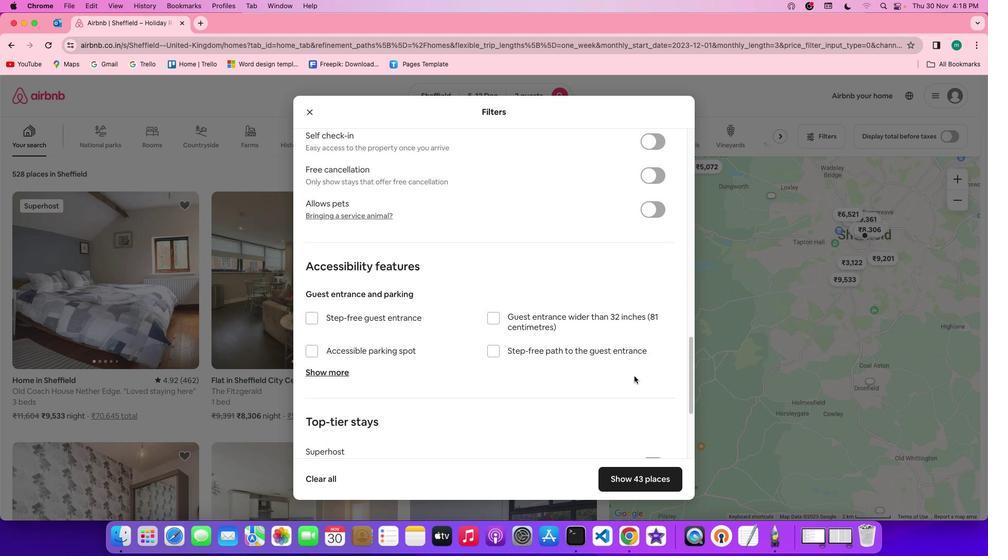 
Action: Mouse scrolled (634, 376) with delta (0, -2)
Screenshot: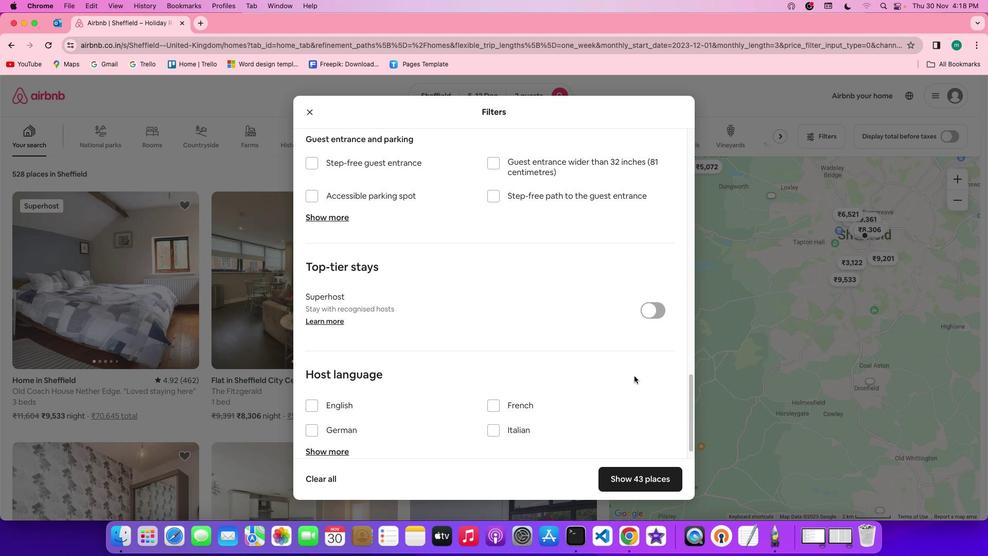 
Action: Mouse scrolled (634, 376) with delta (0, -2)
Screenshot: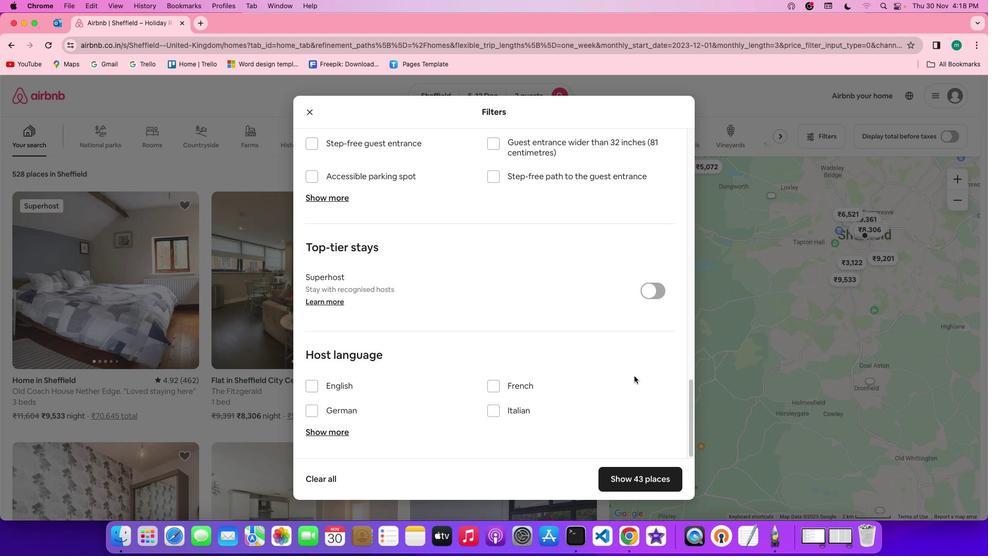 
Action: Mouse scrolled (634, 376) with delta (0, -3)
Screenshot: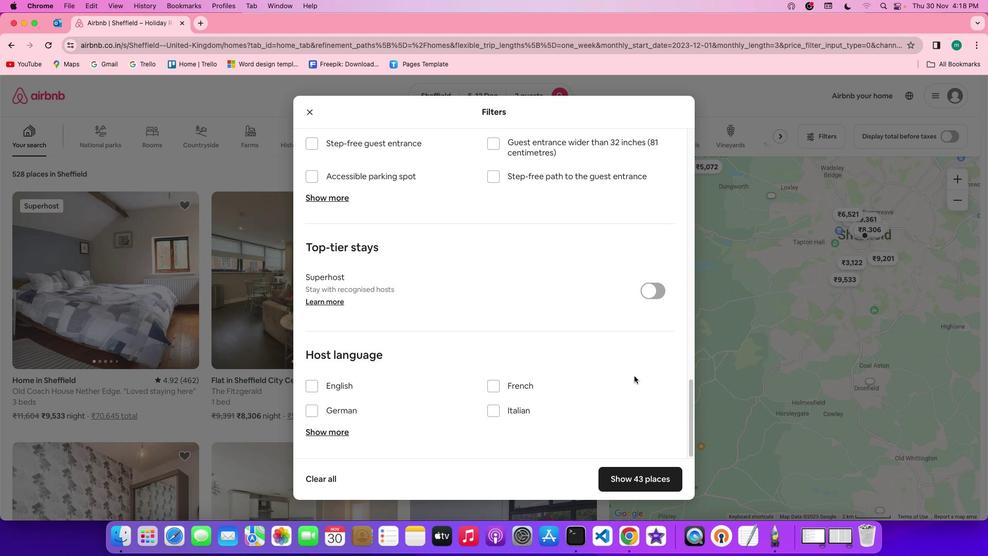 
Action: Mouse scrolled (634, 376) with delta (0, 0)
Screenshot: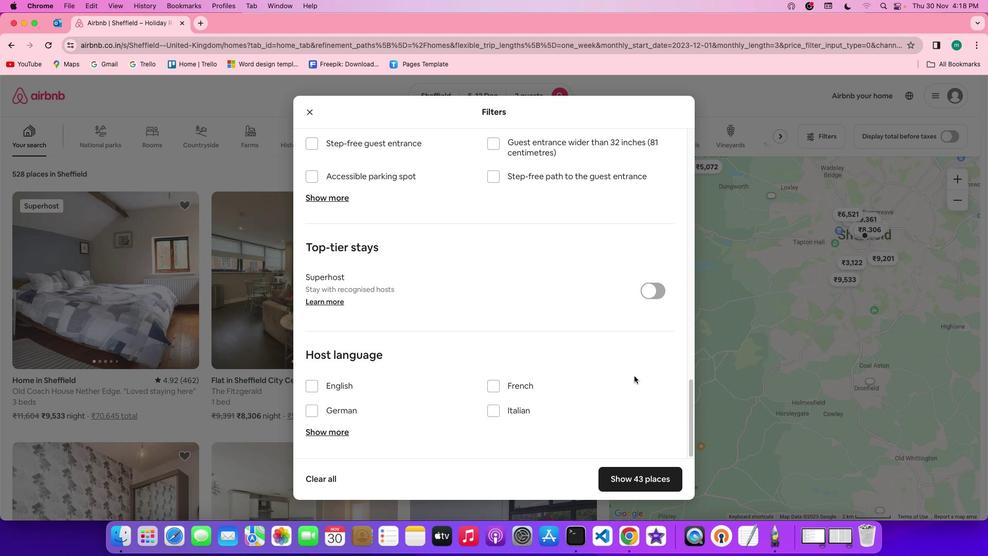 
Action: Mouse scrolled (634, 376) with delta (0, 0)
Screenshot: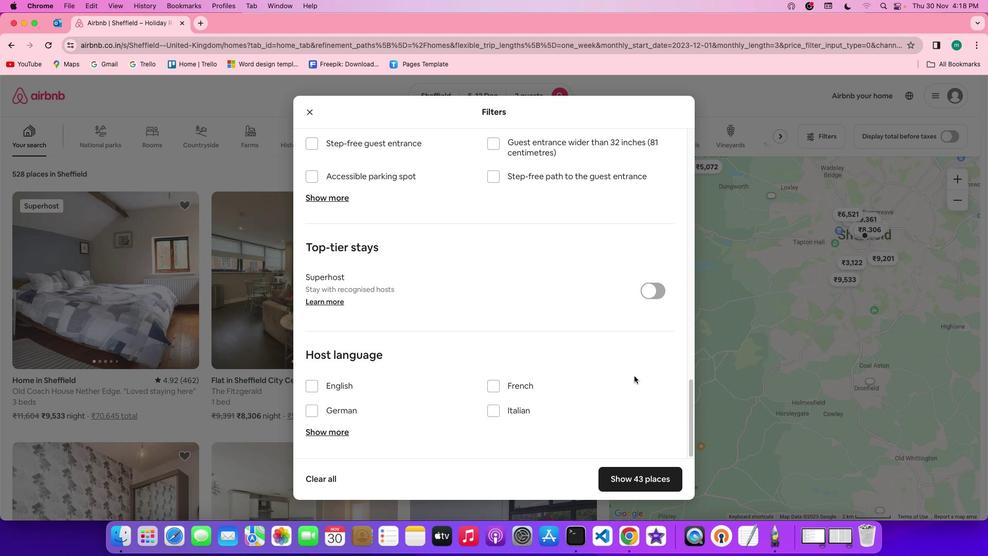
Action: Mouse scrolled (634, 376) with delta (0, -1)
Screenshot: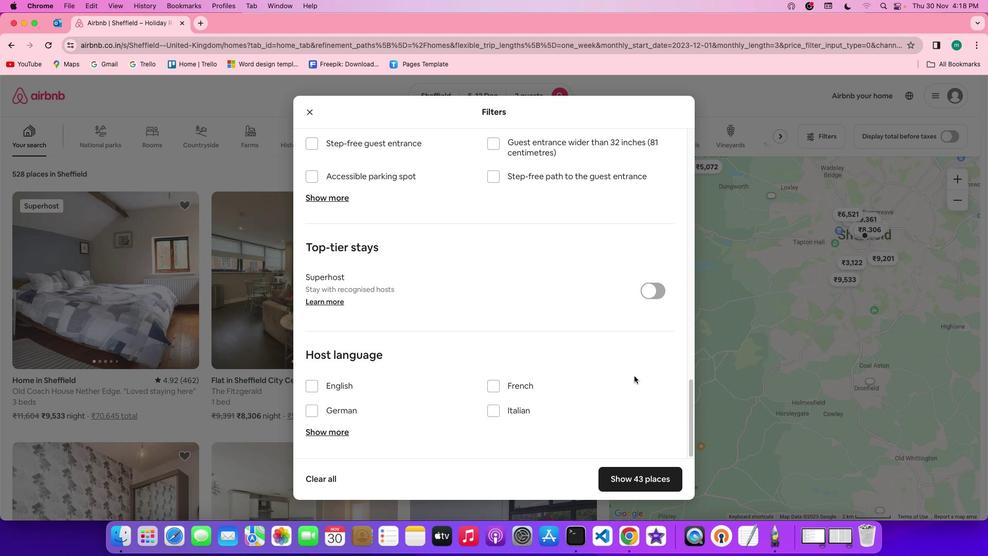 
Action: Mouse scrolled (634, 376) with delta (0, -2)
Screenshot: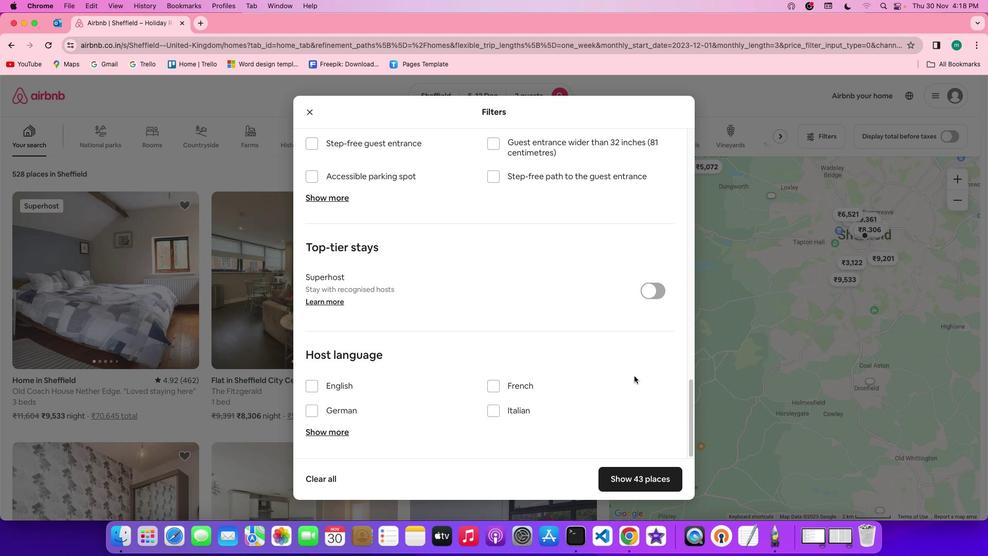 
Action: Mouse scrolled (634, 376) with delta (0, -3)
Screenshot: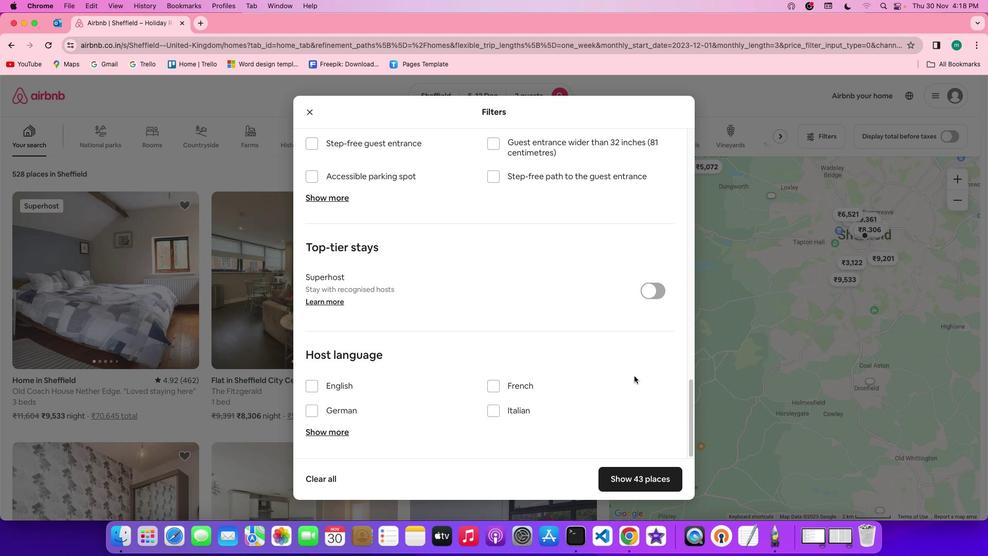 
Action: Mouse scrolled (634, 376) with delta (0, -3)
Screenshot: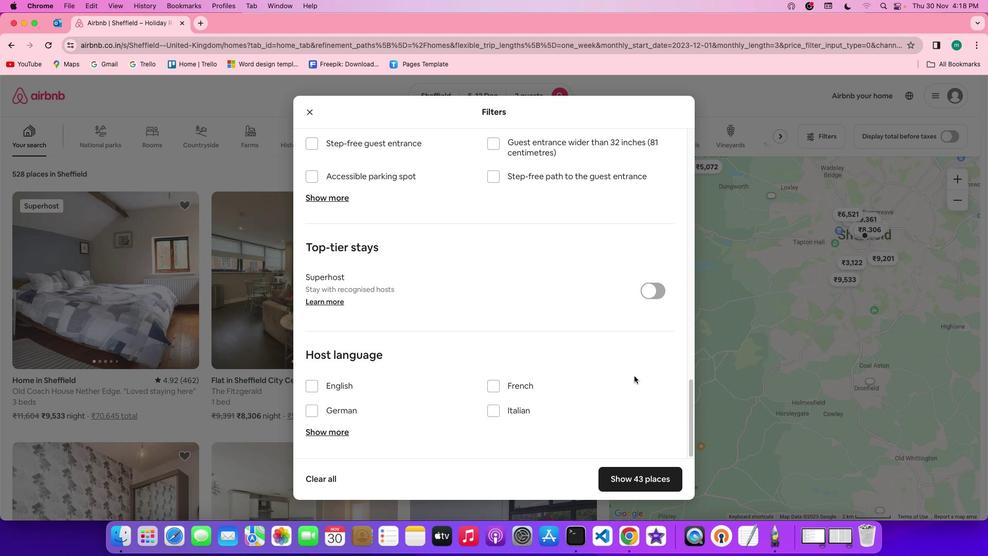 
Action: Mouse scrolled (634, 376) with delta (0, 0)
Screenshot: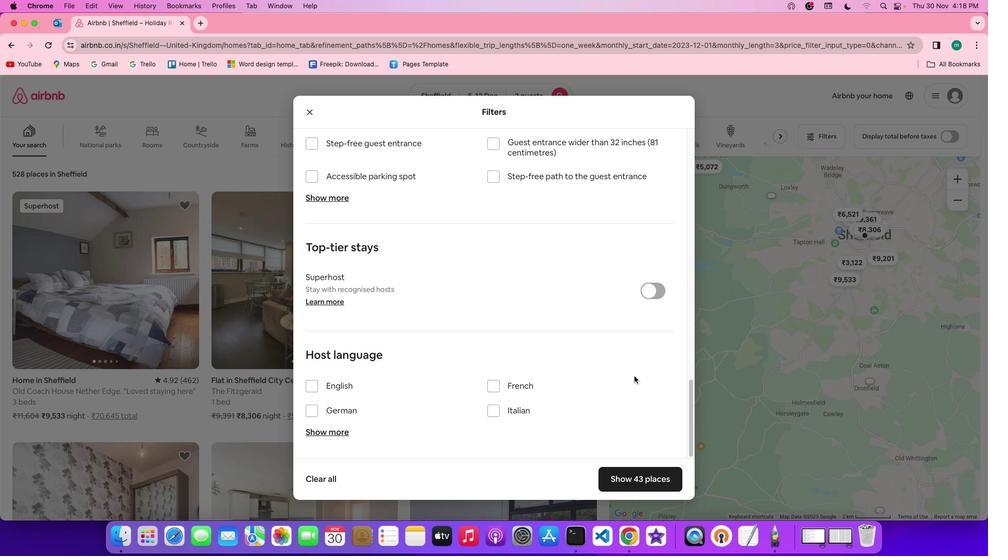 
Action: Mouse scrolled (634, 376) with delta (0, 0)
Screenshot: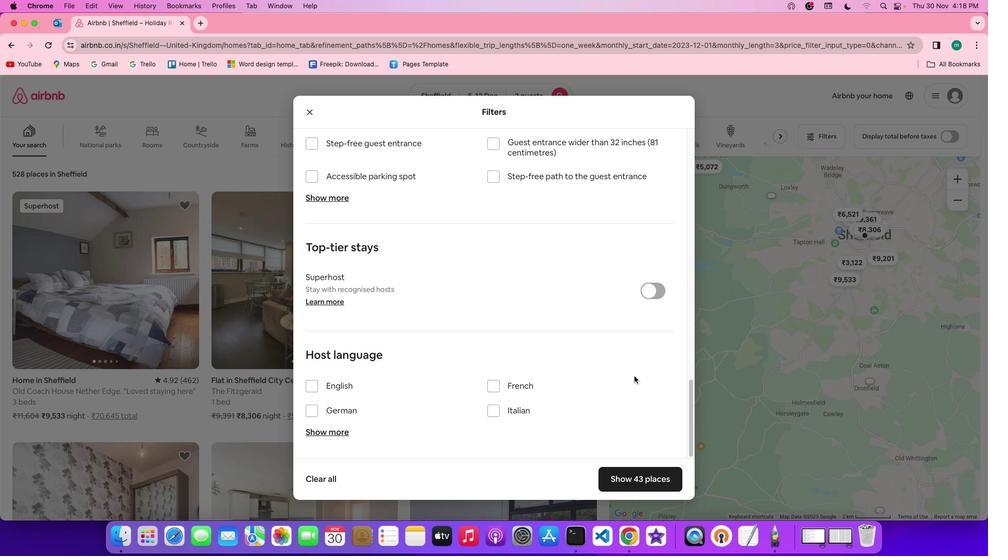 
Action: Mouse scrolled (634, 376) with delta (0, -1)
Screenshot: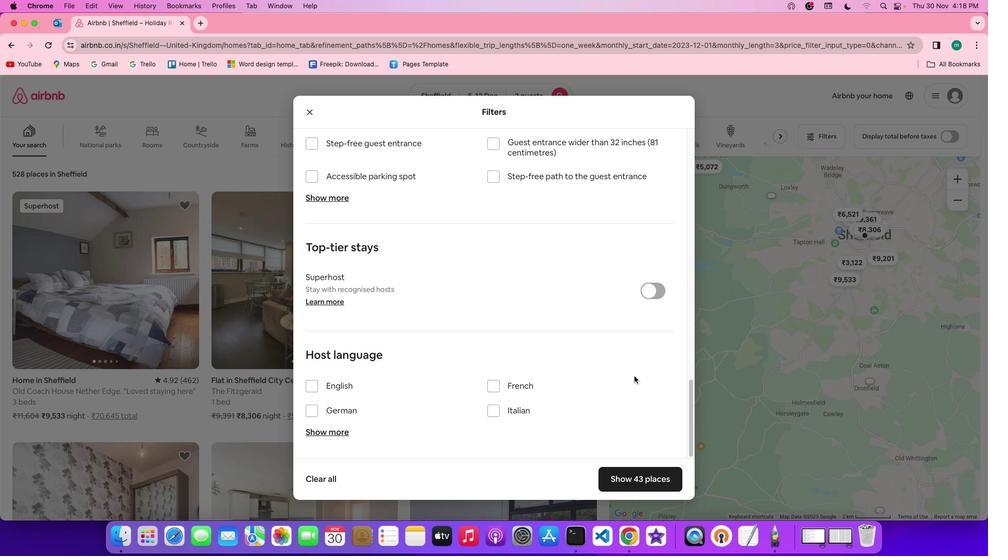 
Action: Mouse scrolled (634, 376) with delta (0, -2)
Screenshot: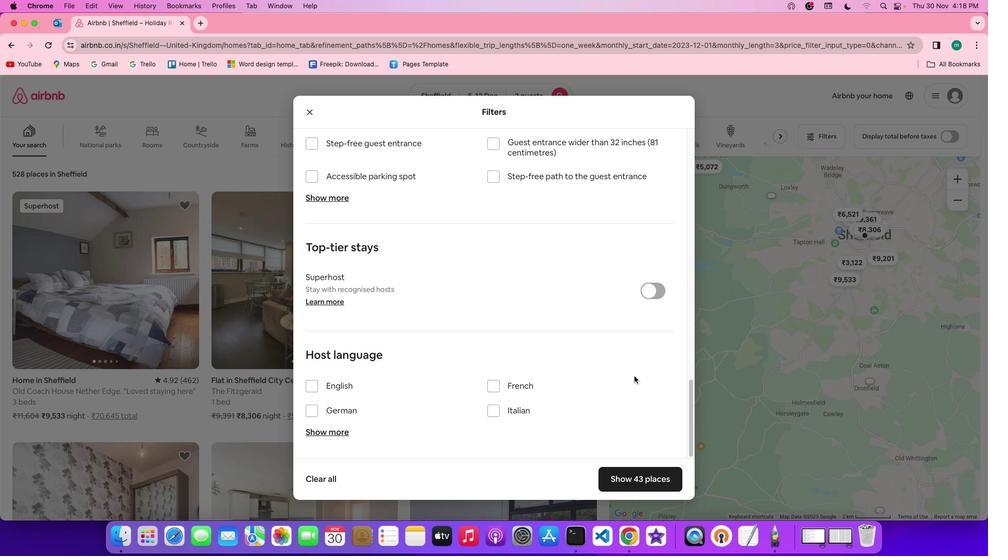 
Action: Mouse scrolled (634, 376) with delta (0, -3)
Screenshot: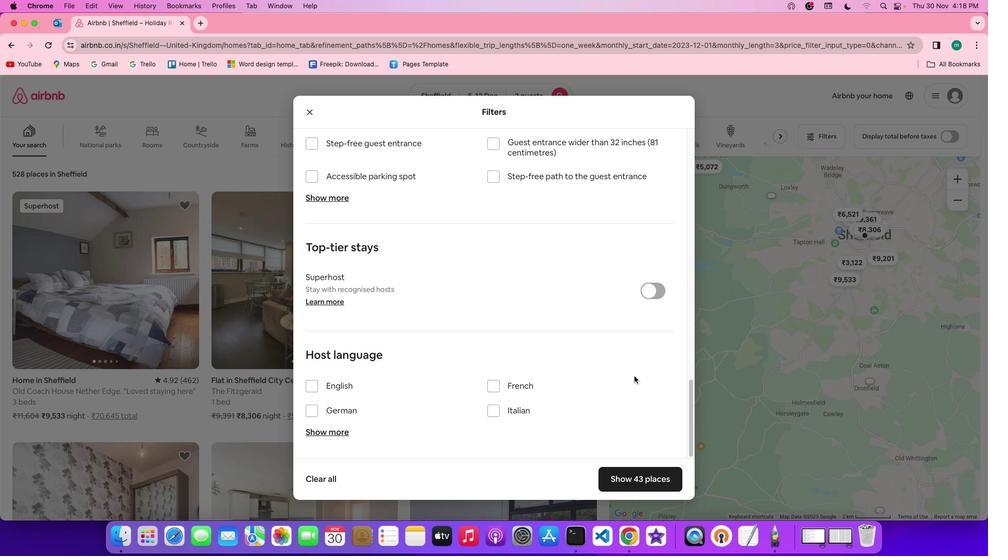 
Action: Mouse scrolled (634, 376) with delta (0, -3)
Screenshot: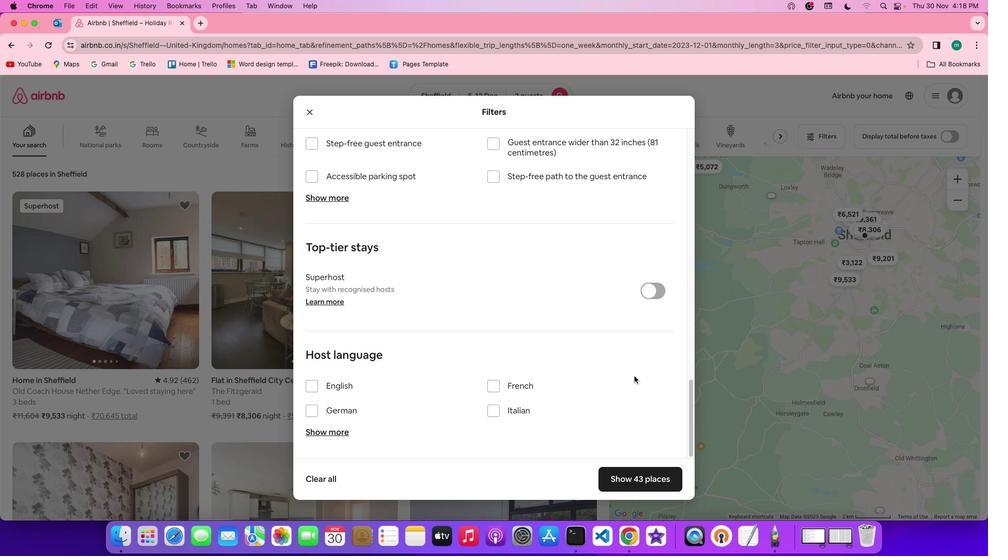 
Action: Mouse moved to (643, 474)
Screenshot: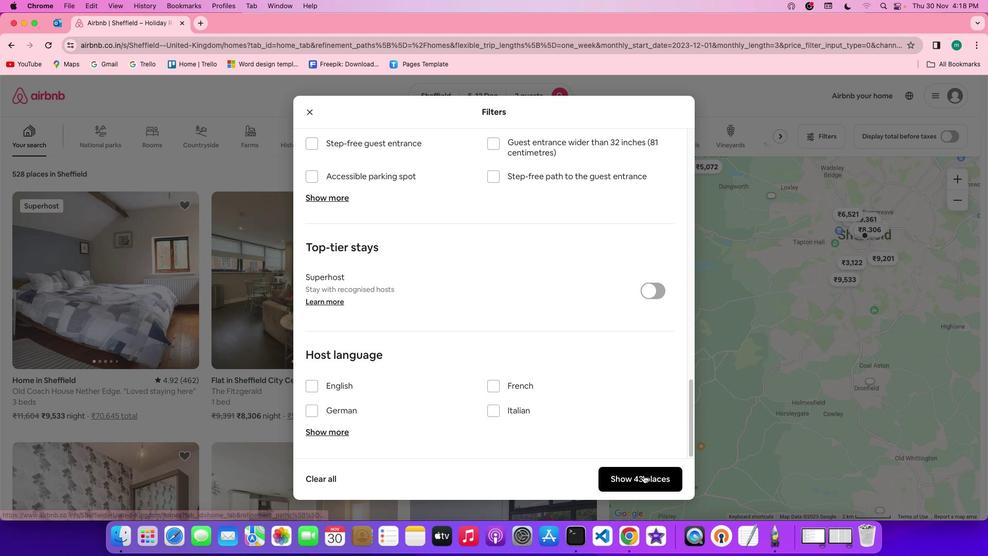 
Action: Mouse pressed left at (643, 474)
Screenshot: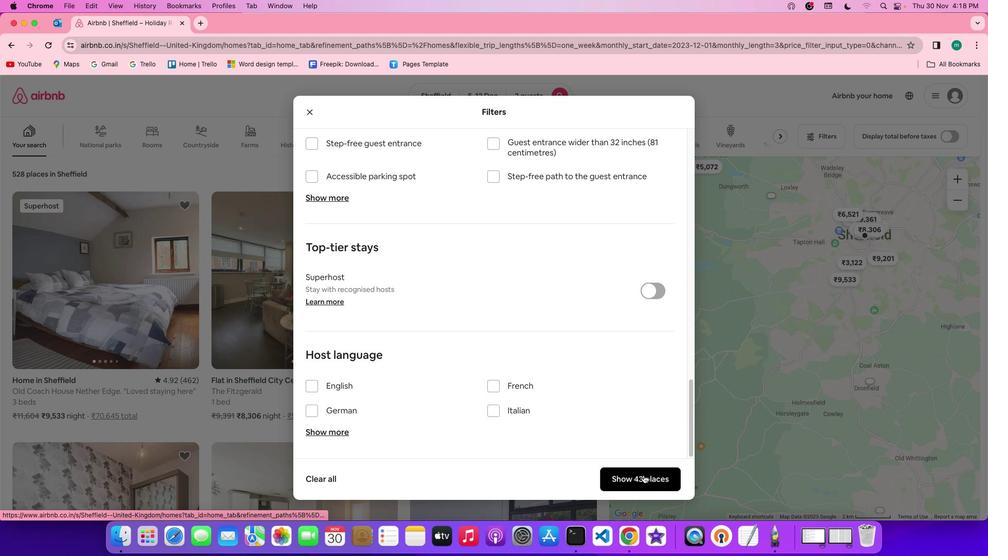
Action: Mouse moved to (402, 317)
Screenshot: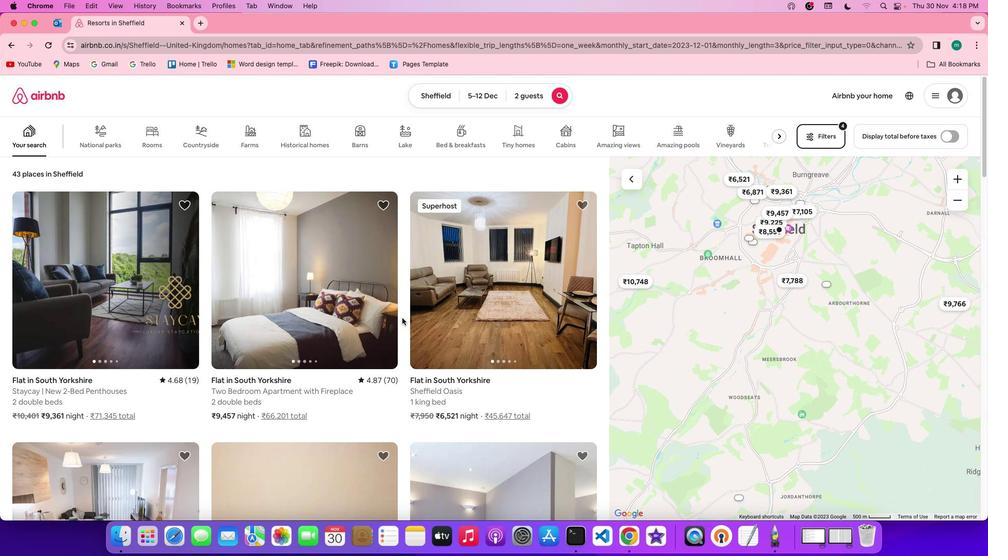
Action: Mouse scrolled (402, 317) with delta (0, 0)
Screenshot: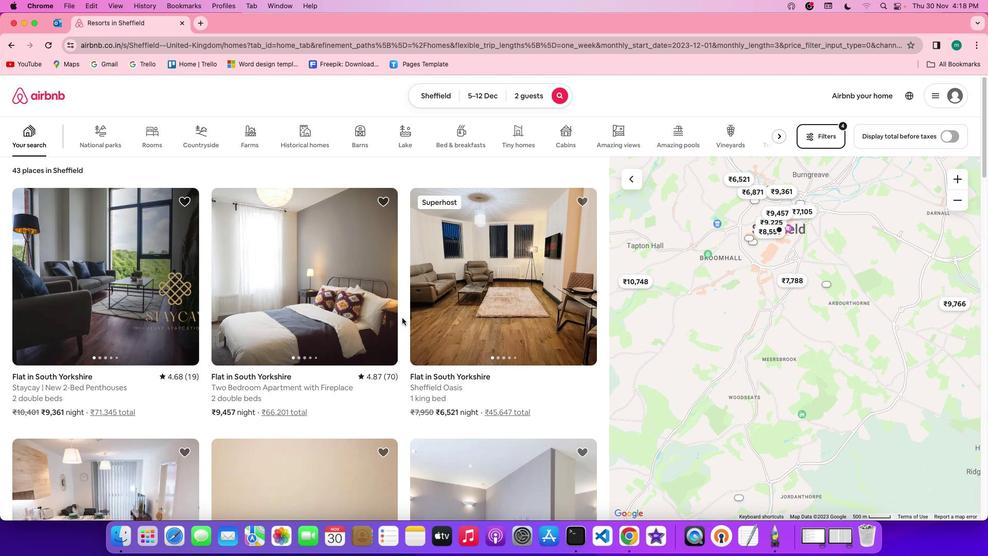 
Action: Mouse scrolled (402, 317) with delta (0, 0)
Screenshot: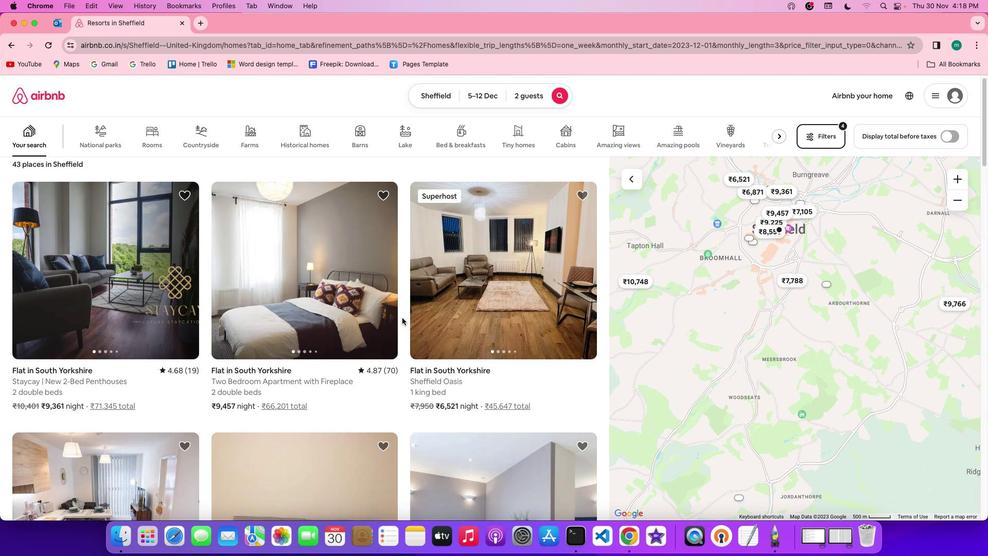 
Action: Mouse scrolled (402, 317) with delta (0, -1)
Screenshot: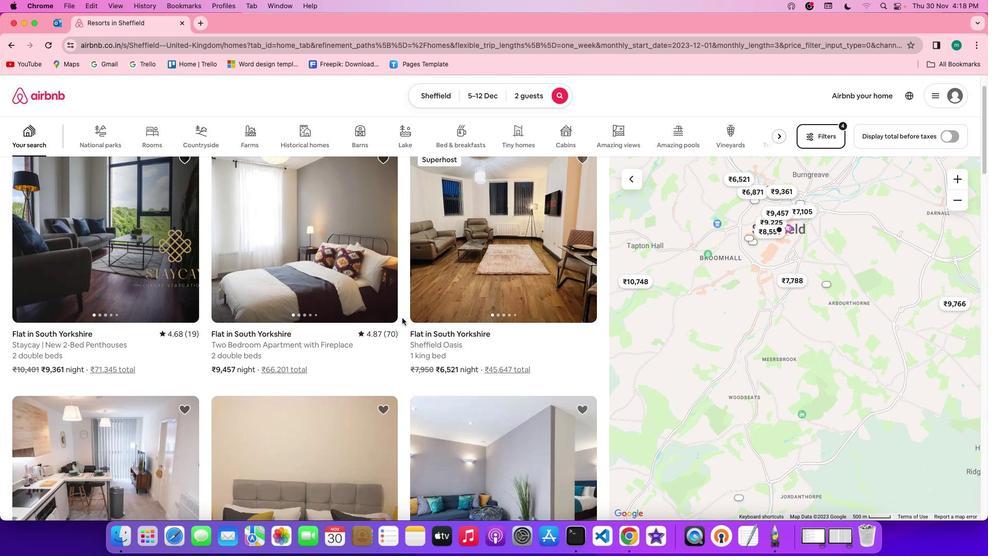 
Action: Mouse scrolled (402, 317) with delta (0, -1)
Screenshot: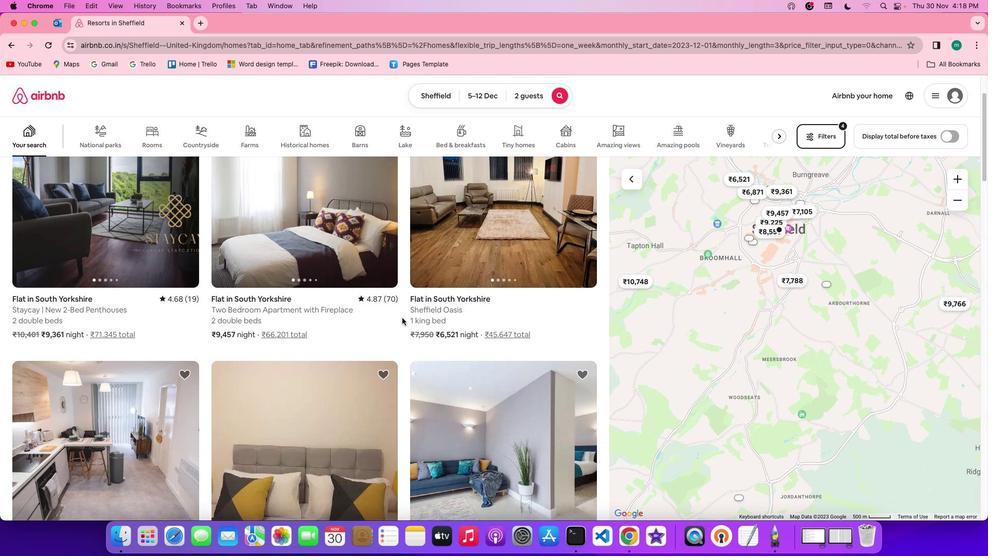 
Action: Mouse scrolled (402, 317) with delta (0, 0)
Screenshot: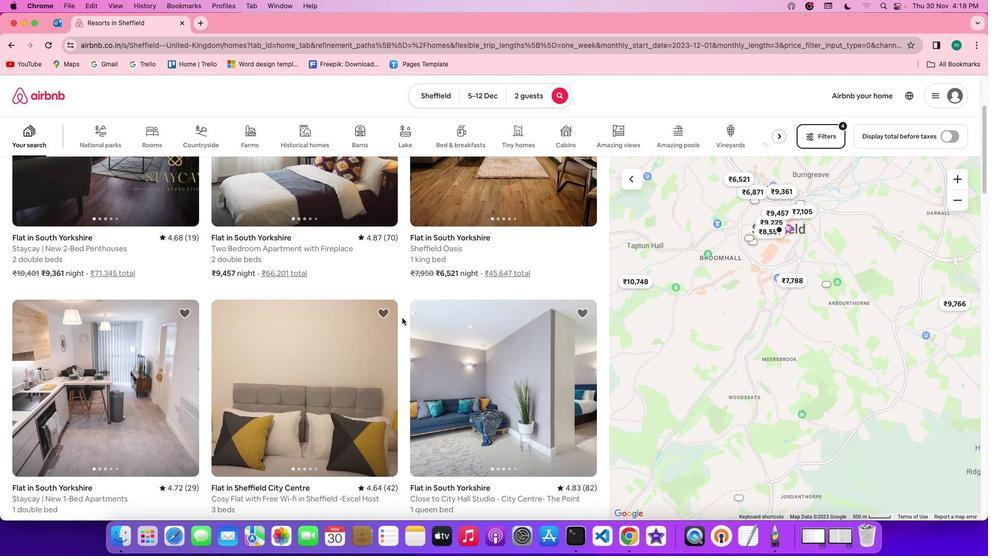 
Action: Mouse scrolled (402, 317) with delta (0, 0)
Screenshot: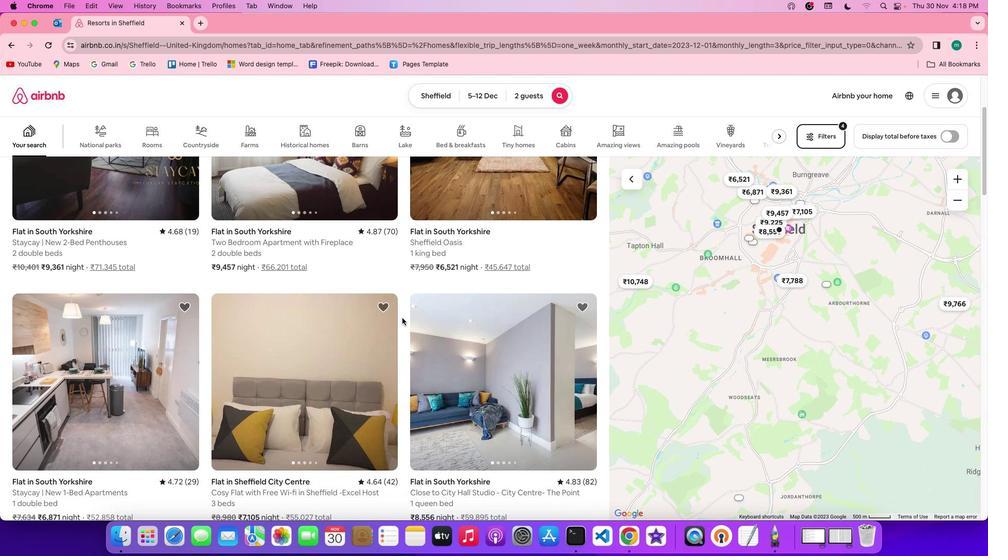 
Action: Mouse scrolled (402, 317) with delta (0, -1)
Screenshot: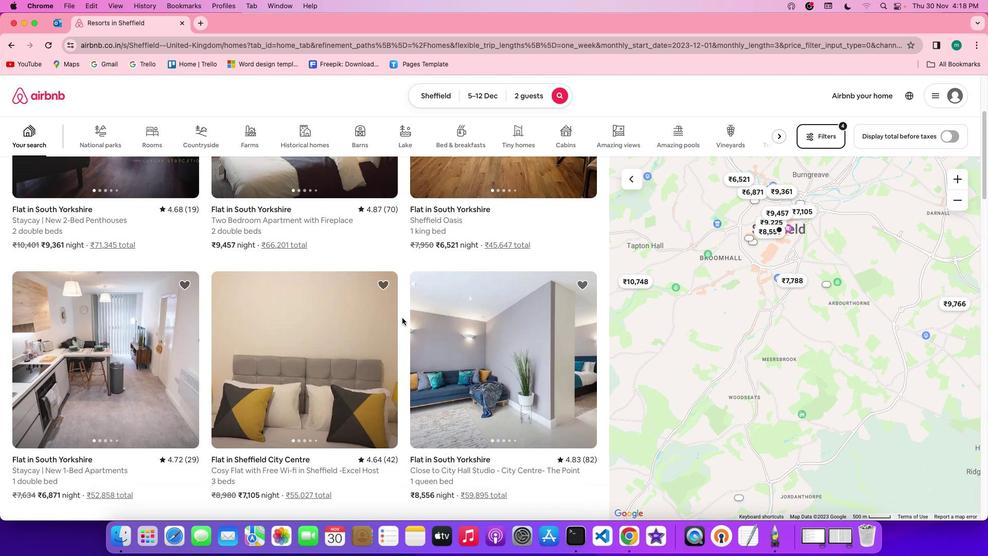 
Action: Mouse scrolled (402, 317) with delta (0, -1)
Screenshot: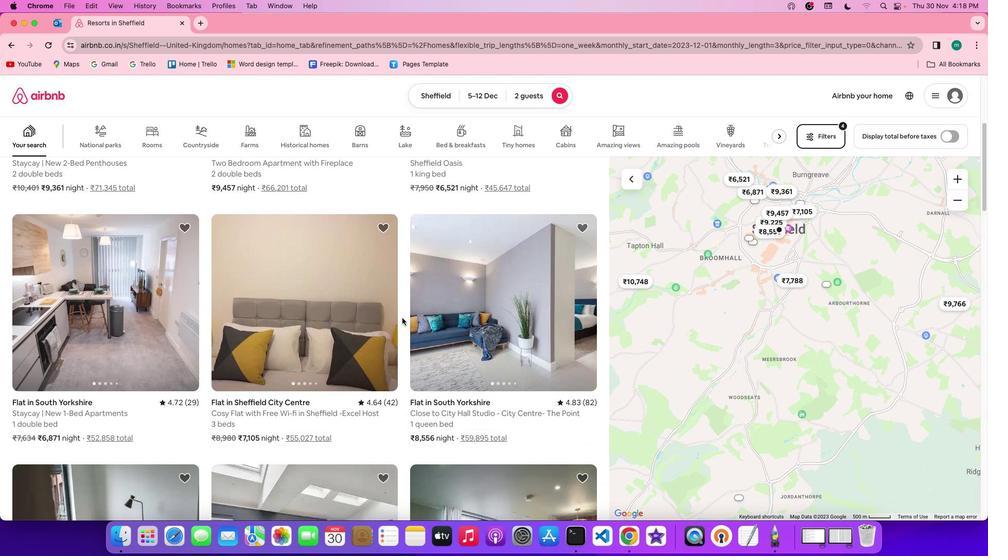 
Action: Mouse moved to (171, 261)
Screenshot: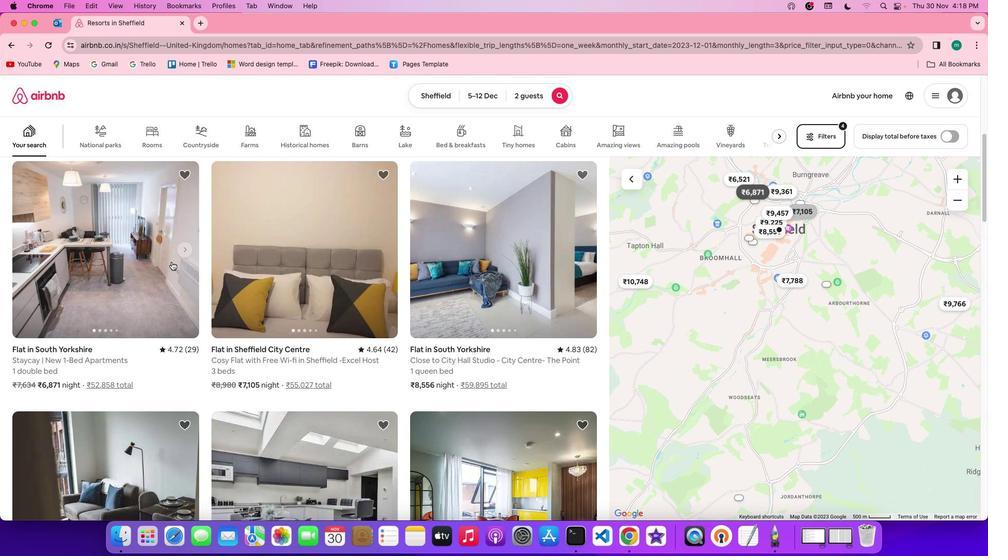 
Action: Mouse pressed left at (171, 261)
Screenshot: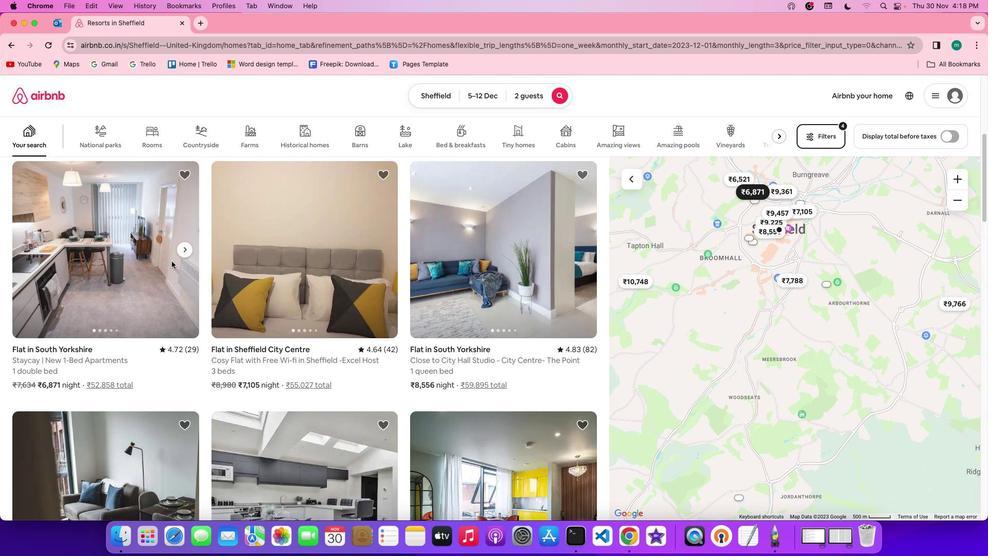 
Action: Mouse moved to (723, 387)
Screenshot: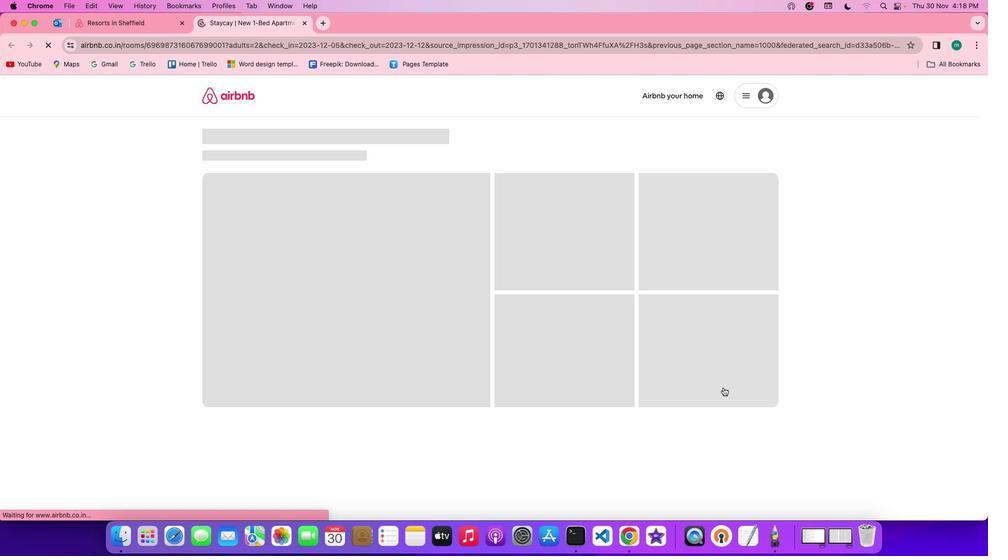 
Action: Mouse pressed left at (723, 387)
Screenshot: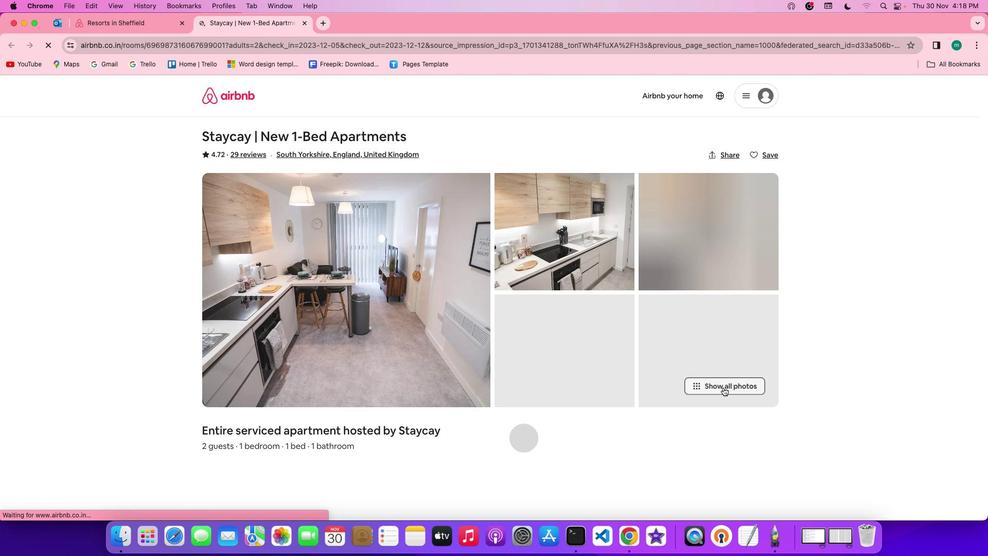 
Action: Mouse moved to (557, 337)
Screenshot: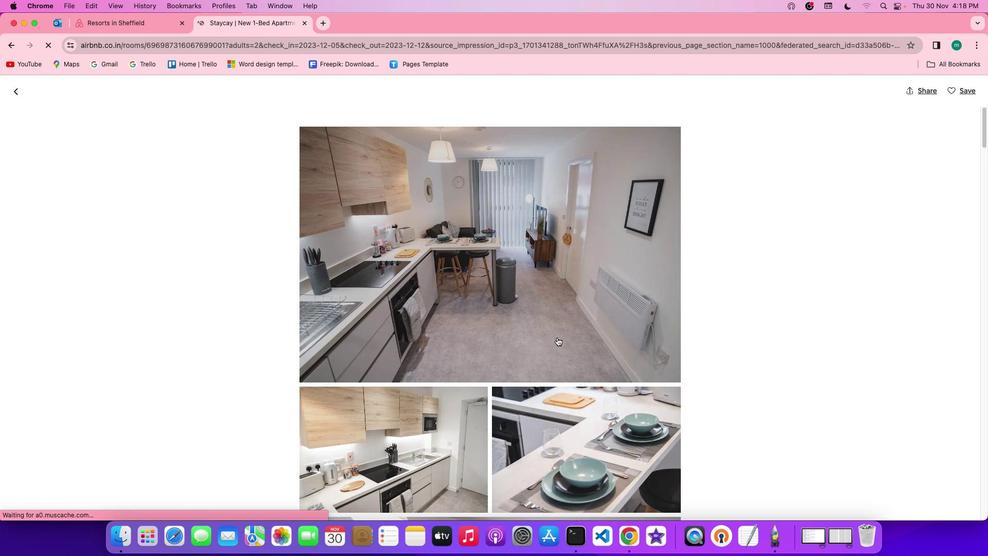 
Action: Mouse scrolled (557, 337) with delta (0, 0)
Screenshot: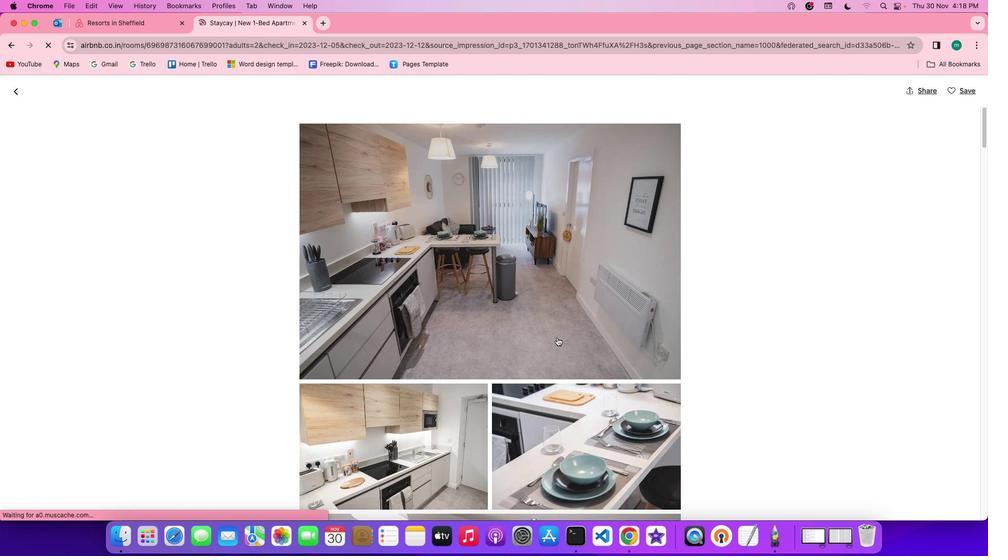 
Action: Mouse scrolled (557, 337) with delta (0, 0)
Screenshot: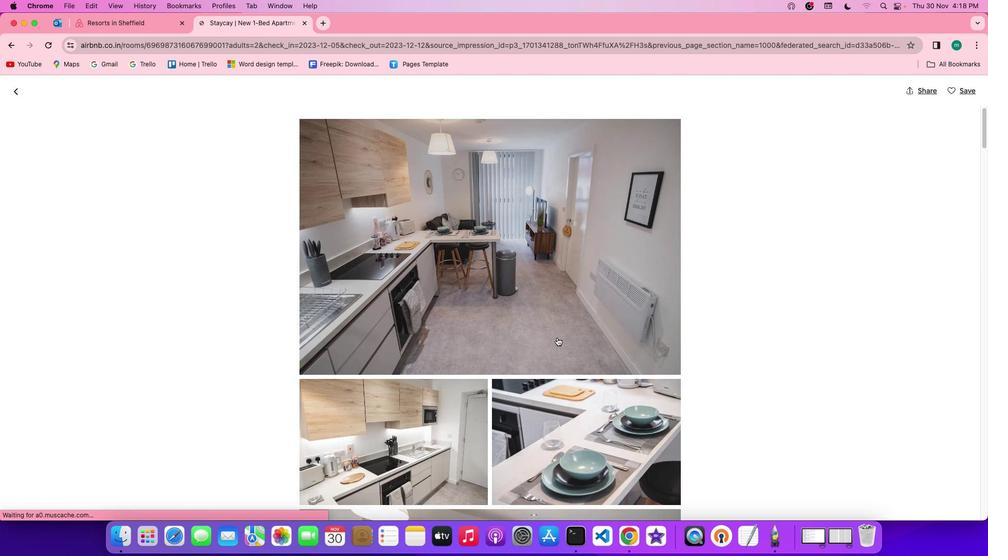 
Action: Mouse scrolled (557, 337) with delta (0, -1)
Screenshot: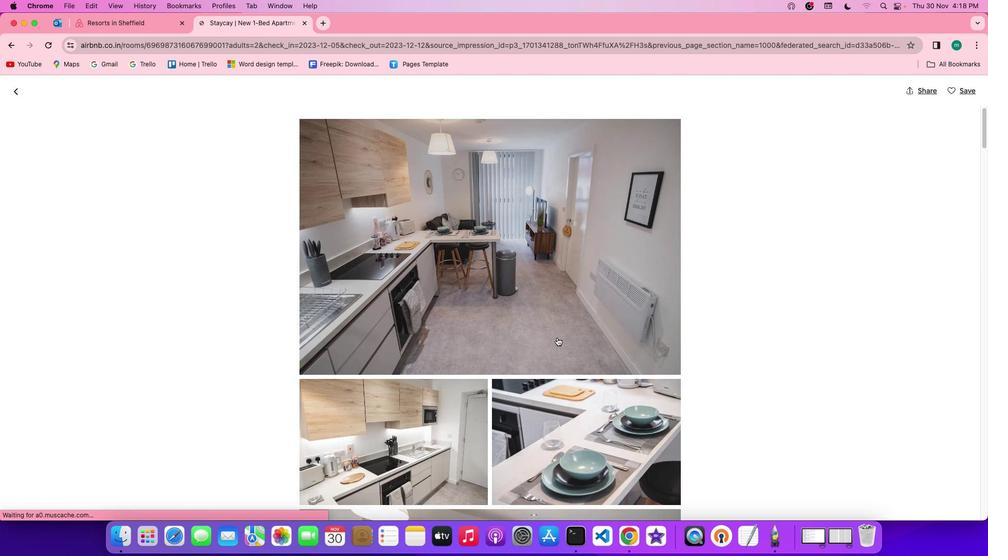 
Action: Mouse scrolled (557, 337) with delta (0, -2)
Screenshot: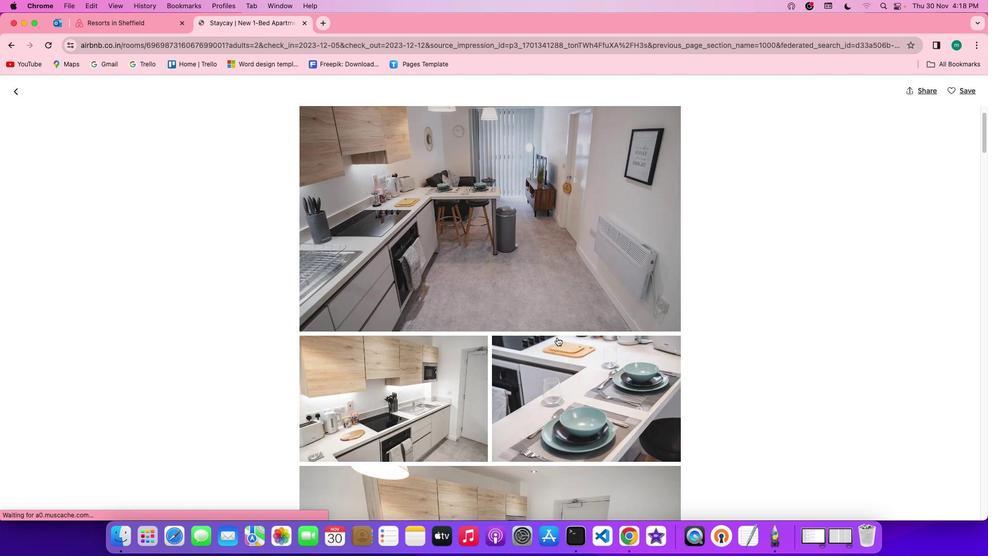 
Action: Mouse scrolled (557, 337) with delta (0, 0)
Screenshot: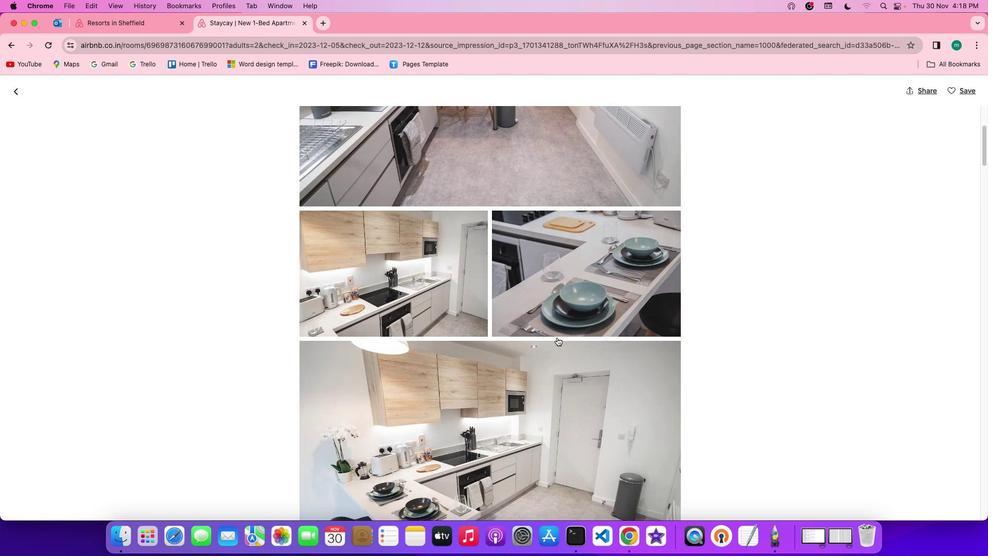 
Action: Mouse scrolled (557, 337) with delta (0, 0)
Screenshot: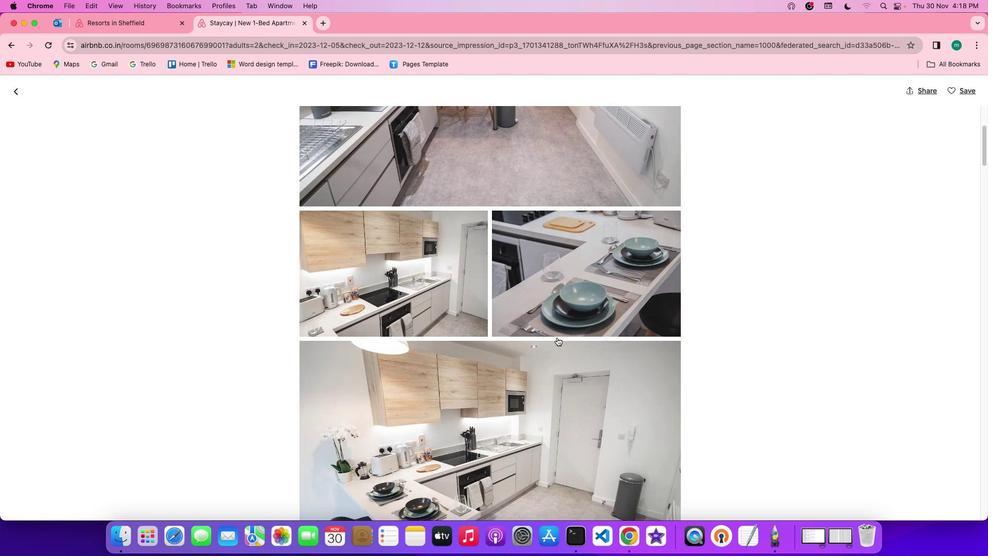 
Action: Mouse scrolled (557, 337) with delta (0, -1)
Screenshot: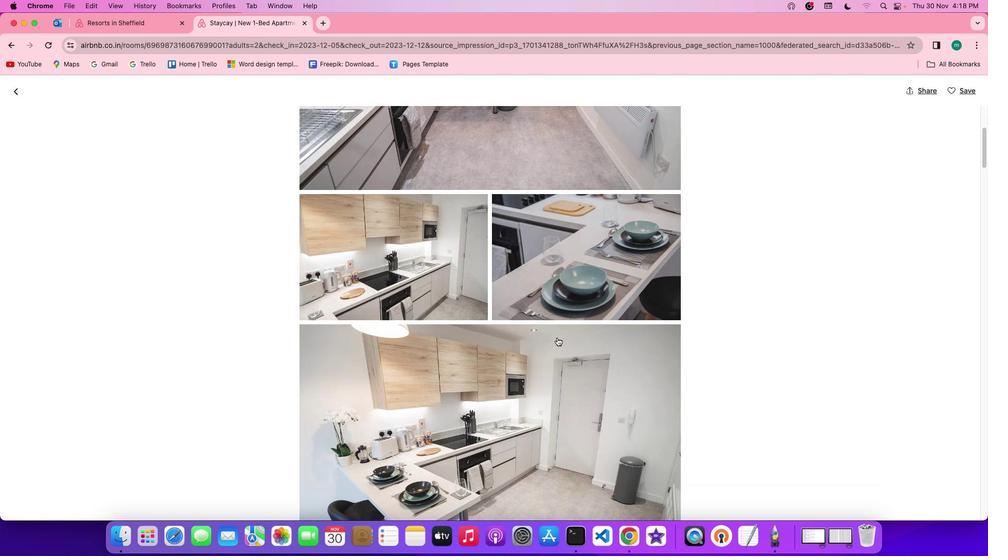 
Action: Mouse scrolled (557, 337) with delta (0, -2)
Screenshot: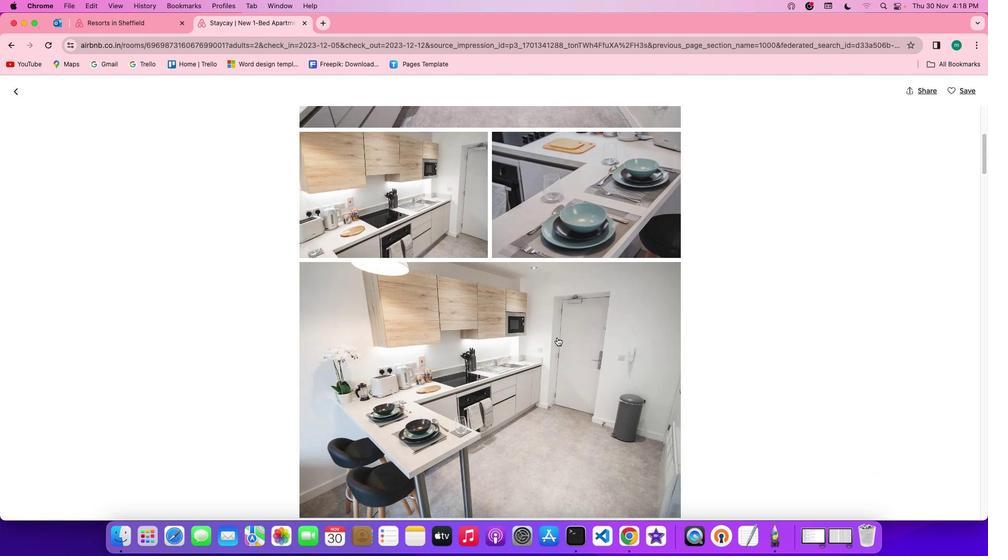 
Action: Mouse moved to (557, 337)
Screenshot: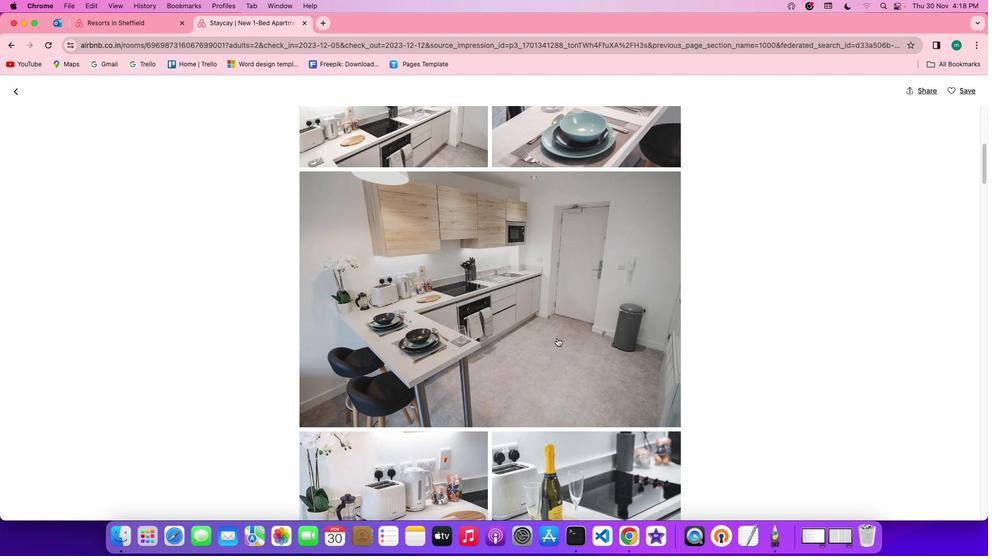 
Action: Mouse scrolled (557, 337) with delta (0, 0)
Screenshot: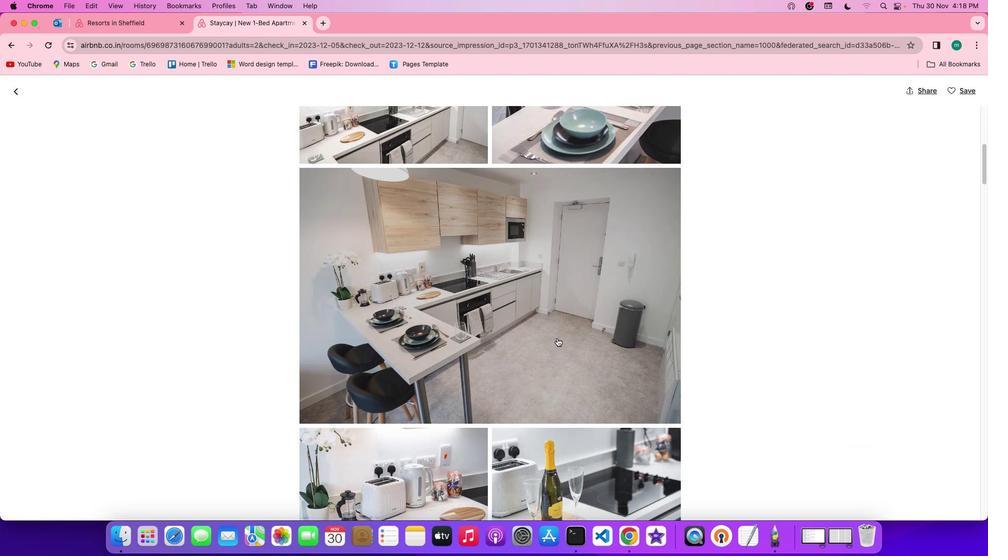
Action: Mouse scrolled (557, 337) with delta (0, 0)
Screenshot: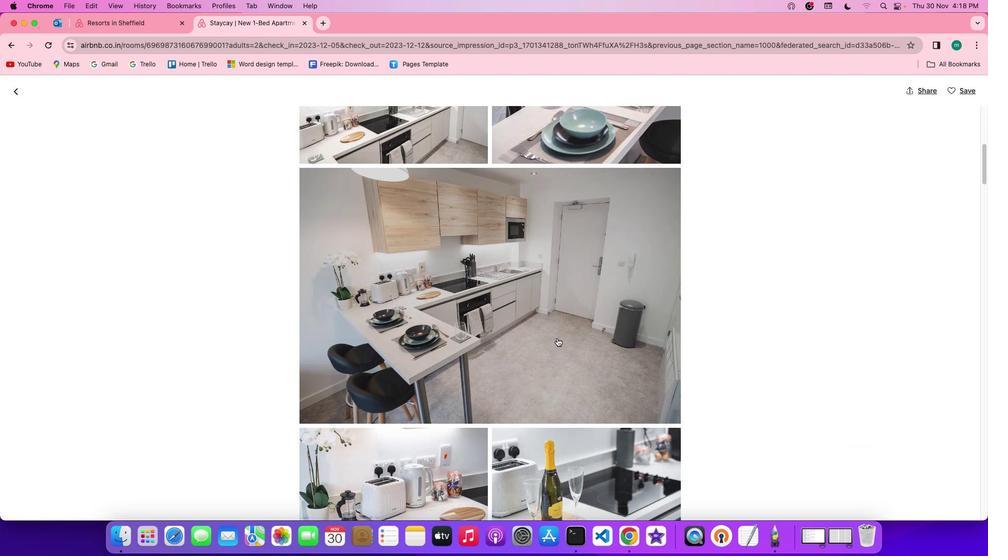 
Action: Mouse scrolled (557, 337) with delta (0, -1)
Screenshot: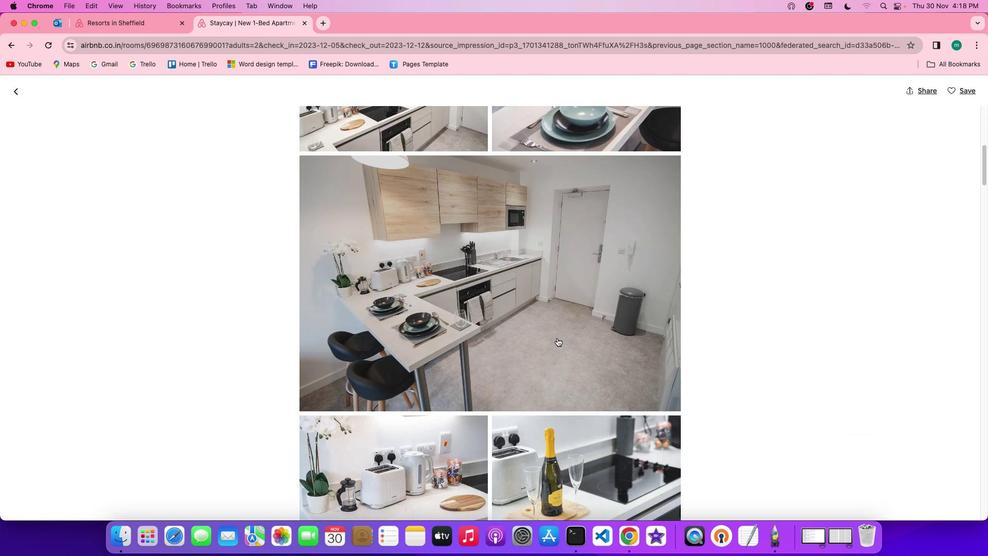 
Action: Mouse scrolled (557, 337) with delta (0, 0)
Screenshot: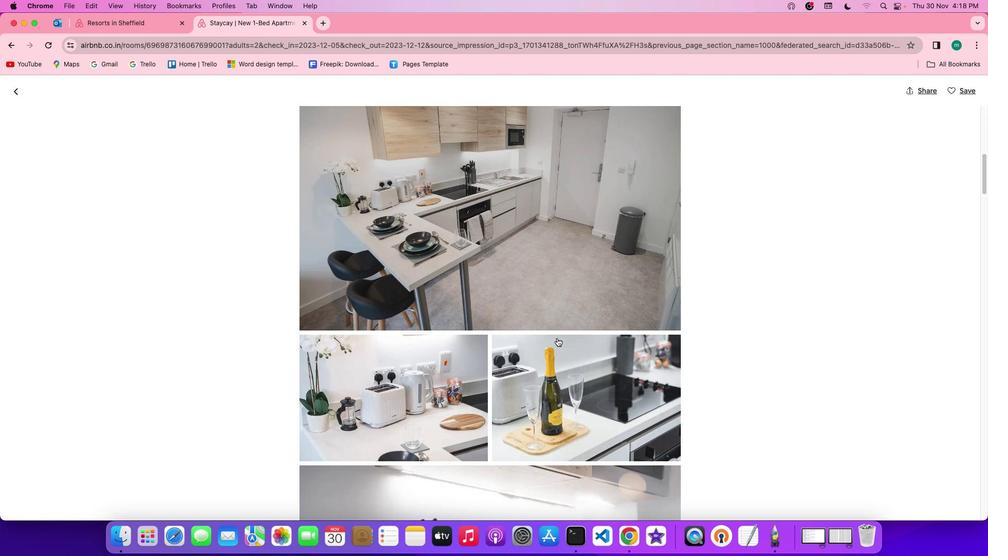 
Action: Mouse scrolled (557, 337) with delta (0, 0)
Screenshot: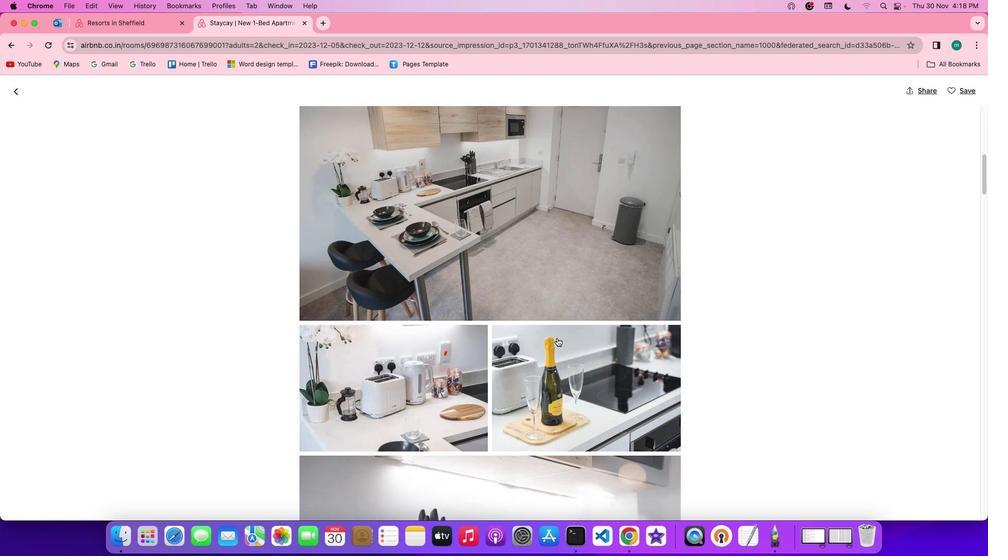 
Action: Mouse scrolled (557, 337) with delta (0, -1)
Screenshot: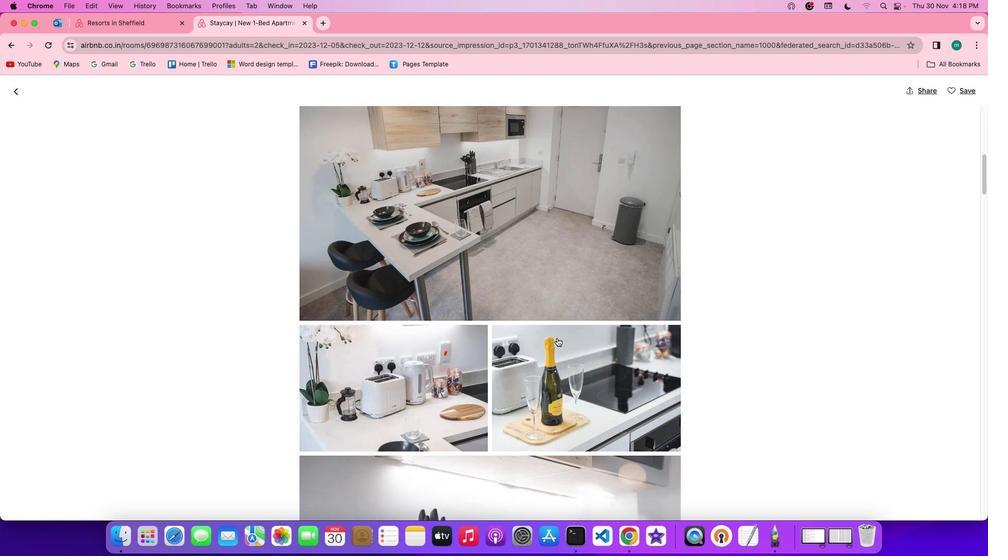 
Action: Mouse scrolled (557, 337) with delta (0, -2)
Screenshot: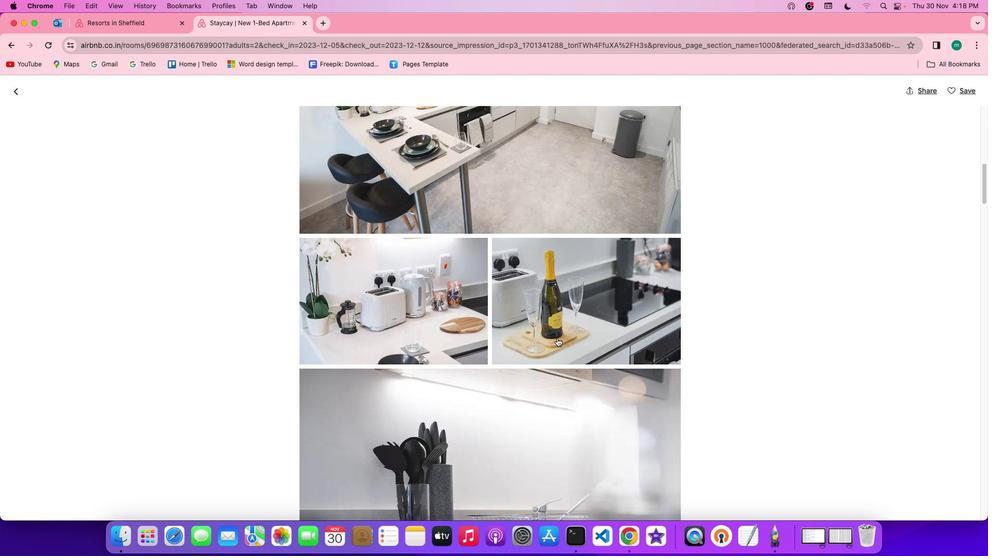 
Action: Mouse scrolled (557, 337) with delta (0, 0)
Screenshot: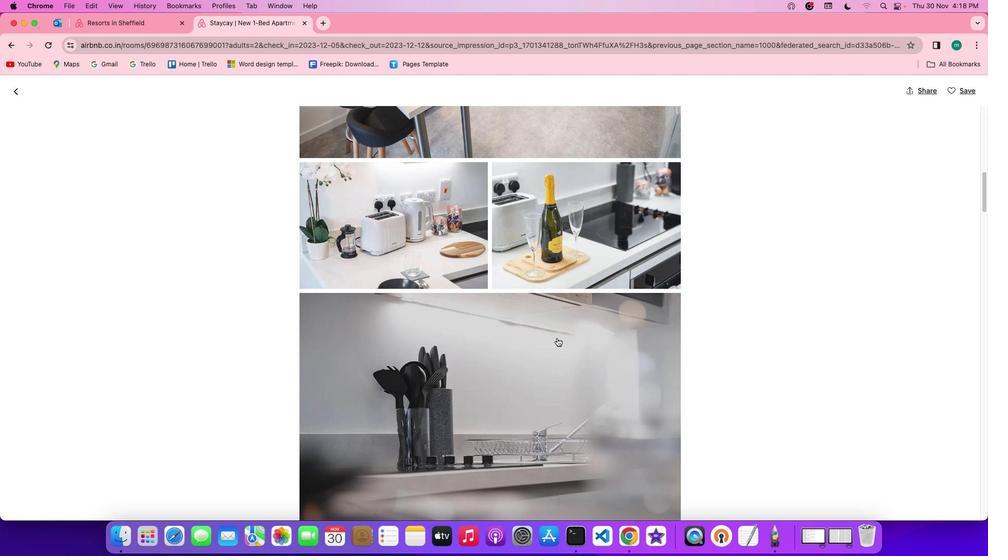 
Action: Mouse scrolled (557, 337) with delta (0, 0)
Screenshot: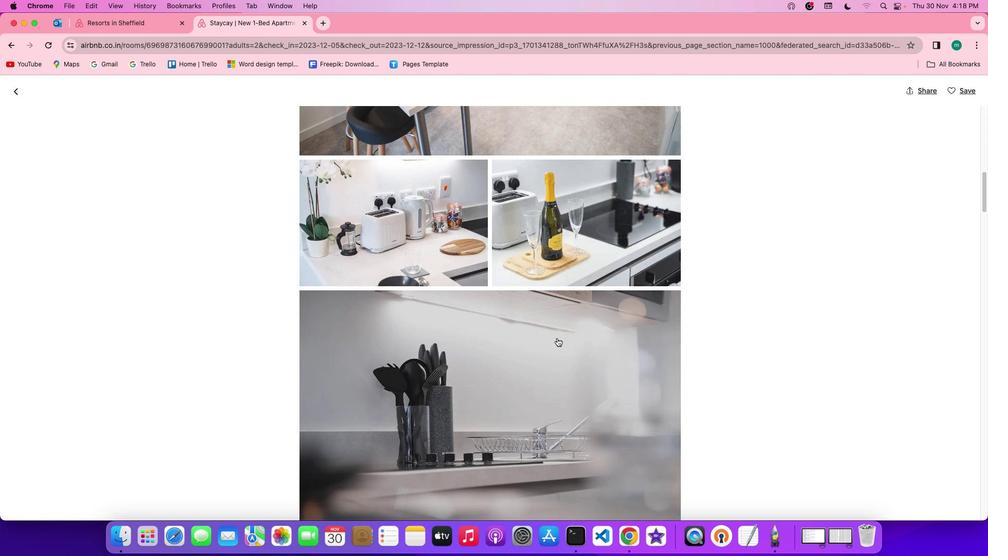 
Action: Mouse scrolled (557, 337) with delta (0, 0)
Screenshot: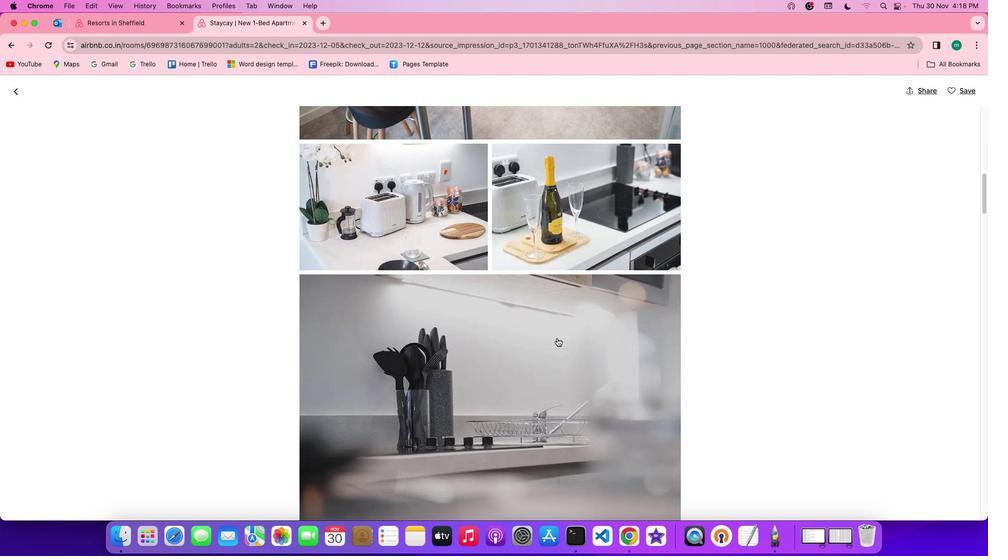 
Action: Mouse moved to (557, 337)
Screenshot: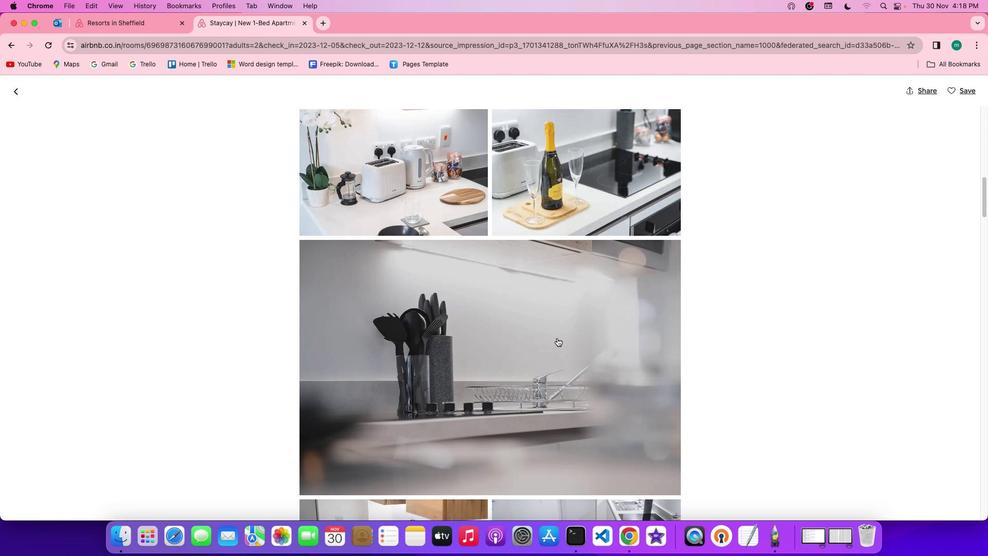 
Action: Mouse scrolled (557, 337) with delta (0, 0)
Screenshot: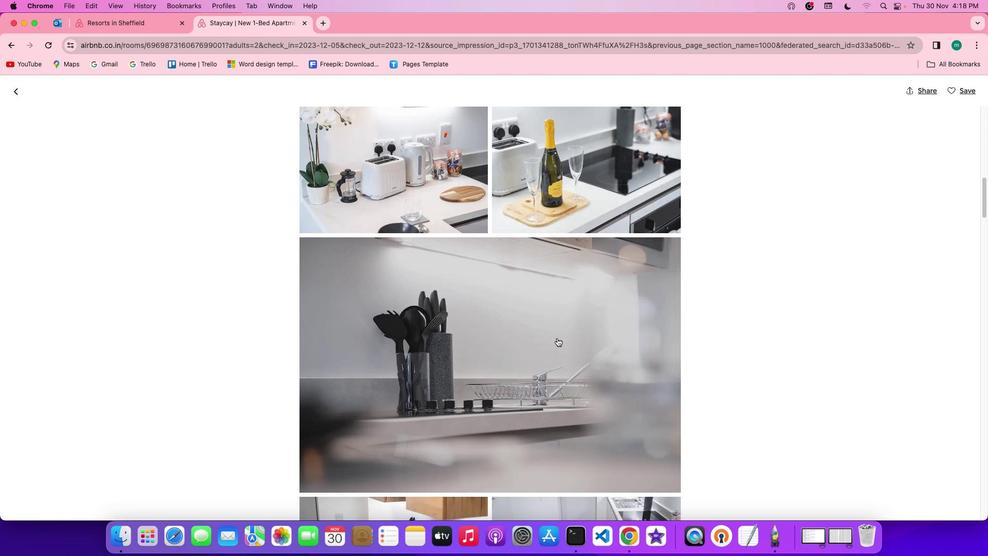
Action: Mouse scrolled (557, 337) with delta (0, 0)
Screenshot: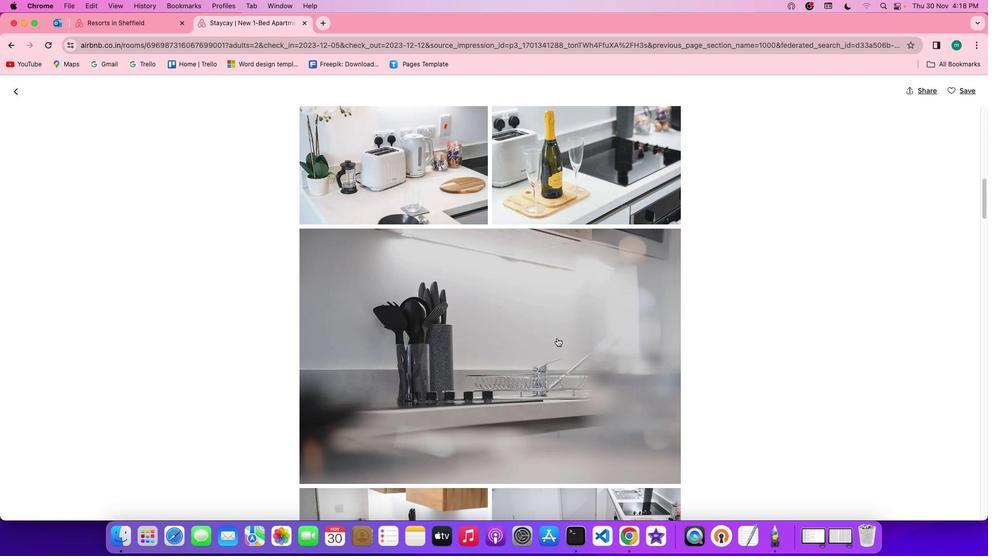 
Action: Mouse scrolled (557, 337) with delta (0, -1)
Screenshot: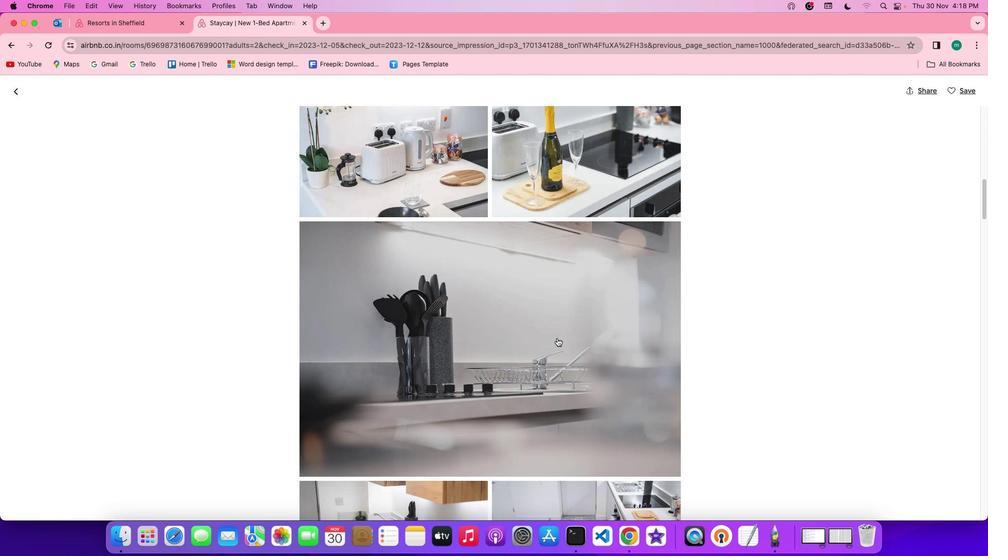 
Action: Mouse scrolled (557, 337) with delta (0, 0)
Screenshot: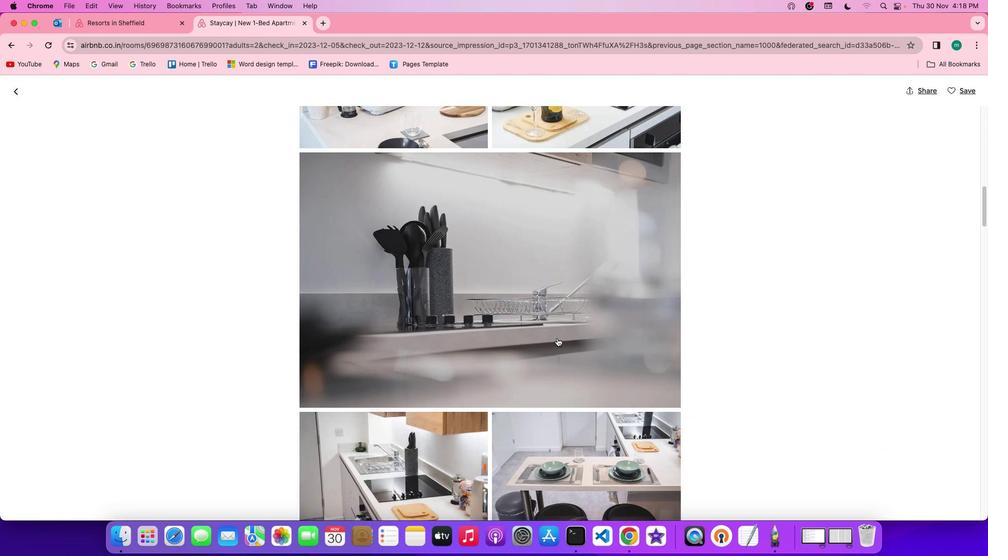 
Action: Mouse scrolled (557, 337) with delta (0, 0)
Screenshot: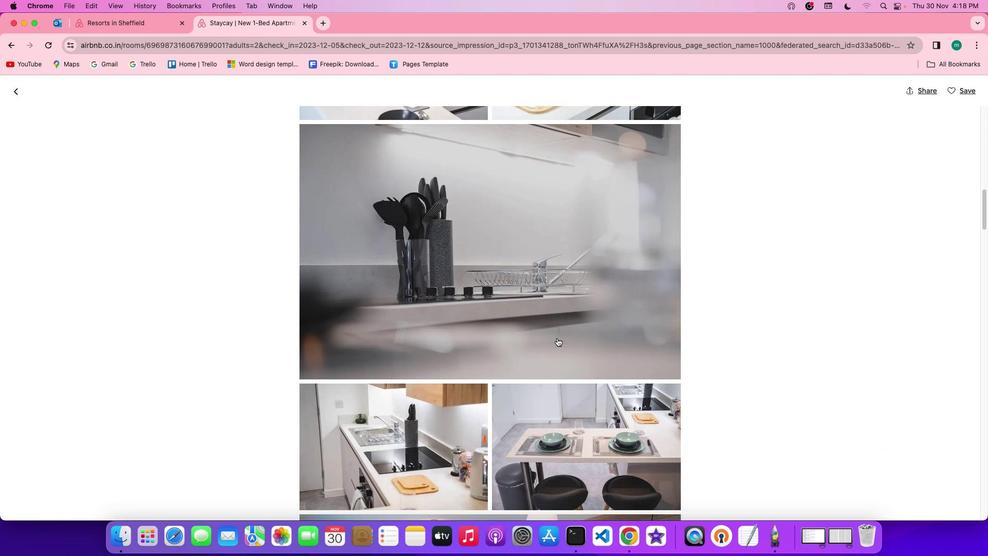 
Action: Mouse scrolled (557, 337) with delta (0, -1)
Screenshot: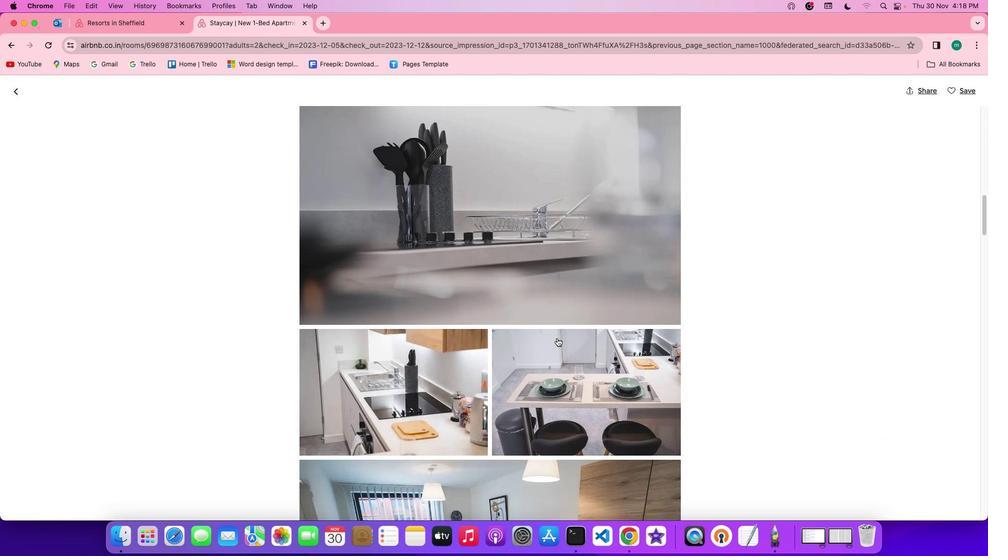 
Action: Mouse scrolled (557, 337) with delta (0, -2)
Screenshot: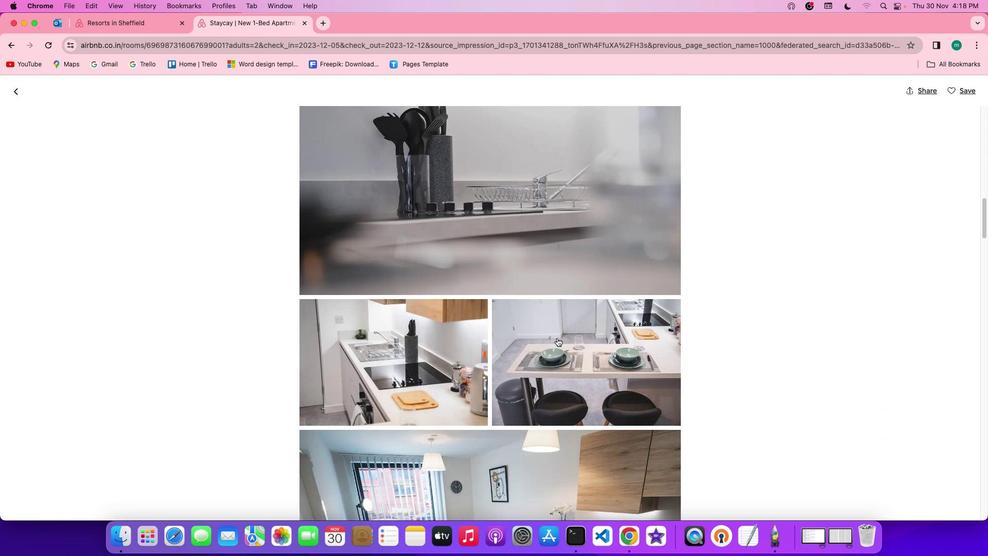 
Action: Mouse moved to (557, 337)
Screenshot: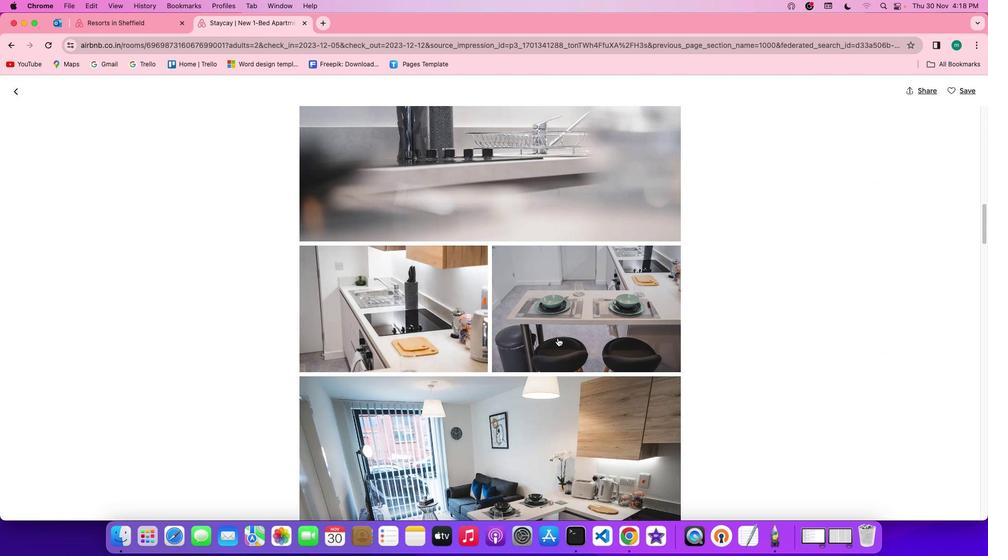 
Action: Mouse scrolled (557, 337) with delta (0, 0)
Screenshot: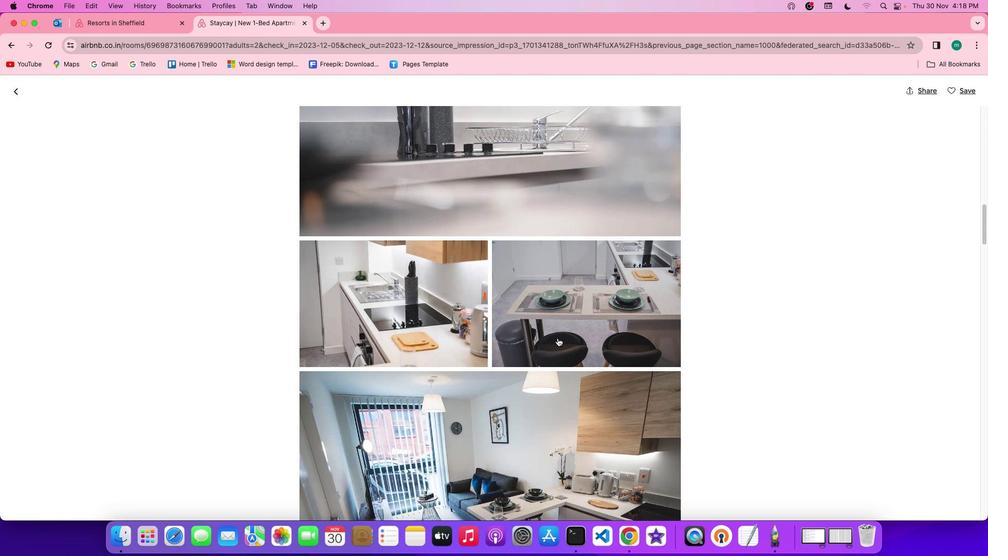 
Action: Mouse scrolled (557, 337) with delta (0, 0)
Screenshot: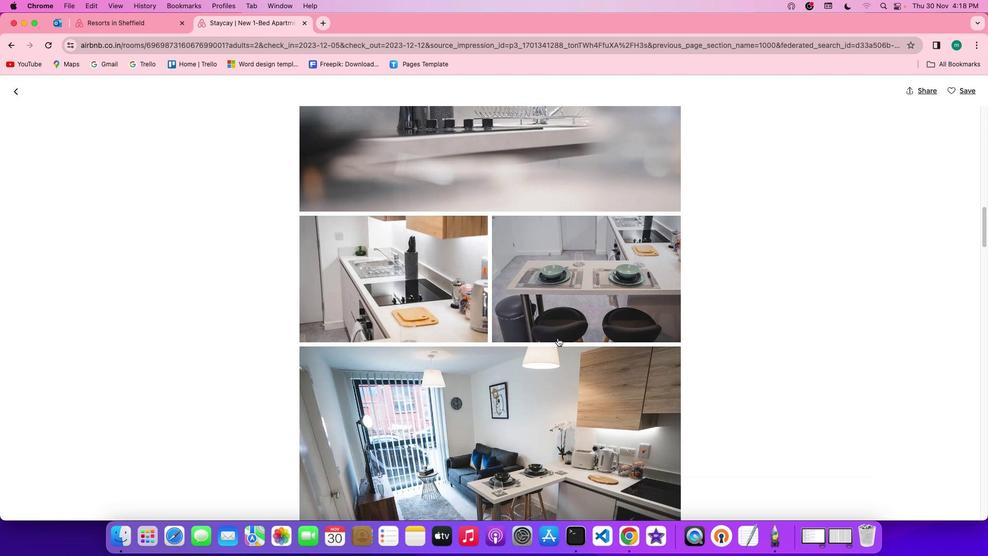 
Action: Mouse scrolled (557, 337) with delta (0, -1)
Screenshot: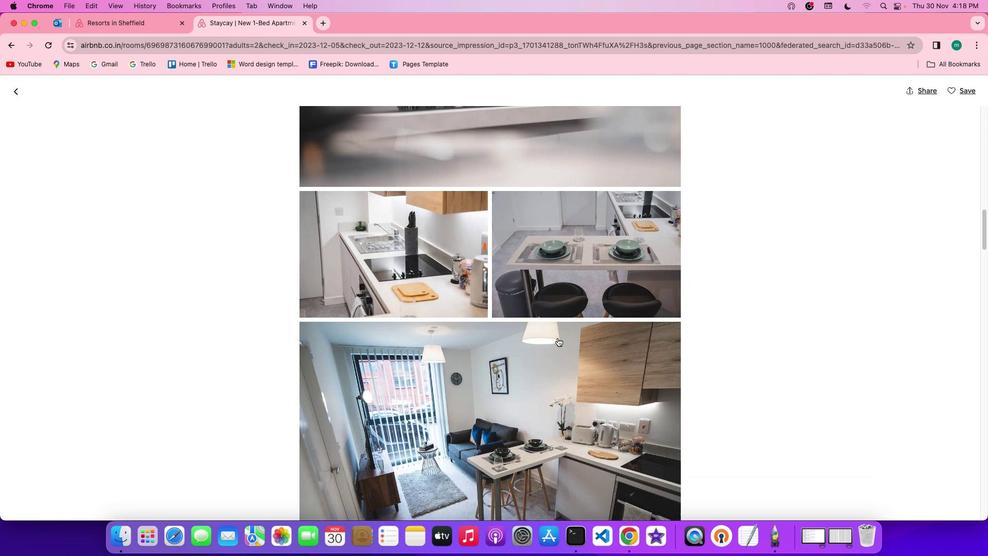 
Action: Mouse scrolled (557, 337) with delta (0, 0)
Screenshot: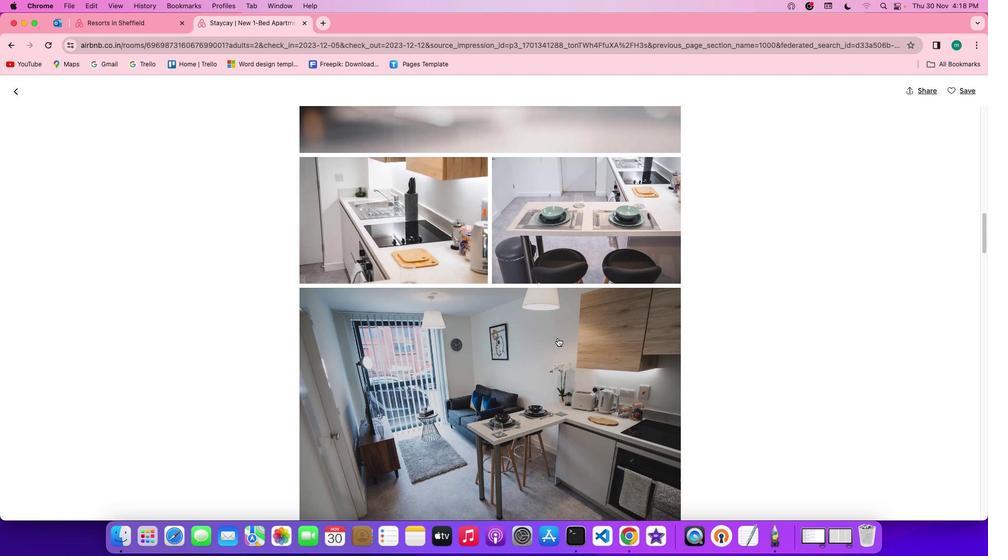 
Action: Mouse scrolled (557, 337) with delta (0, 0)
Screenshot: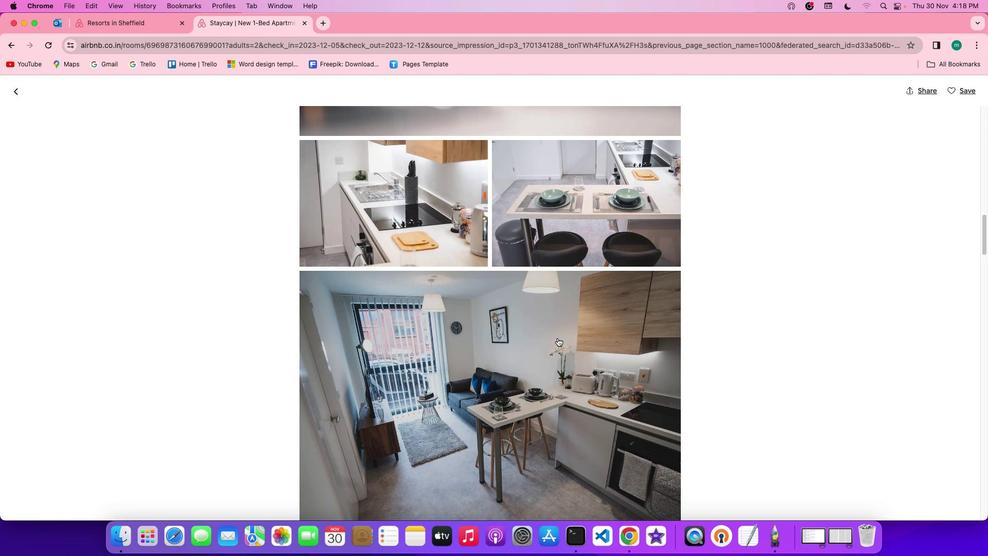 
Action: Mouse scrolled (557, 337) with delta (0, -1)
Screenshot: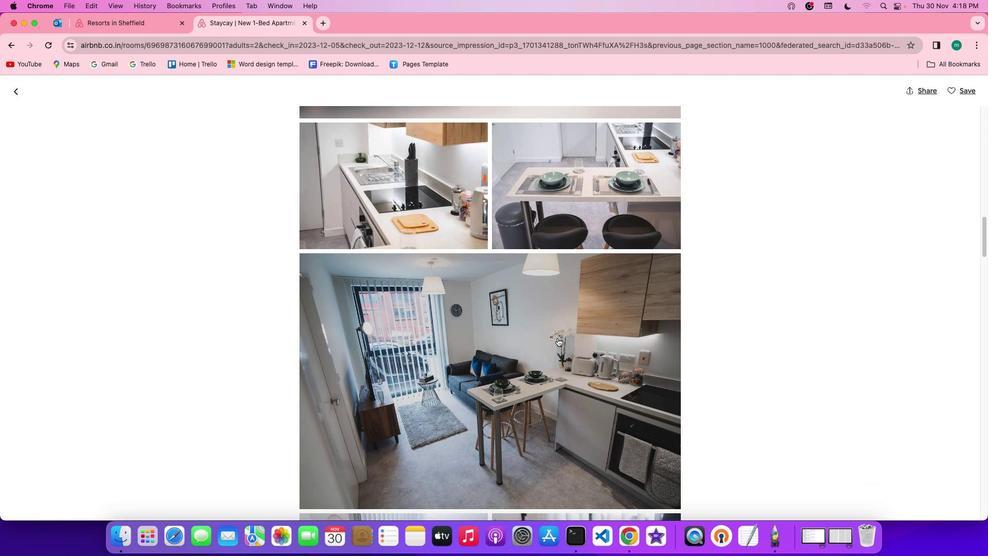 
Action: Mouse scrolled (557, 337) with delta (0, 0)
Screenshot: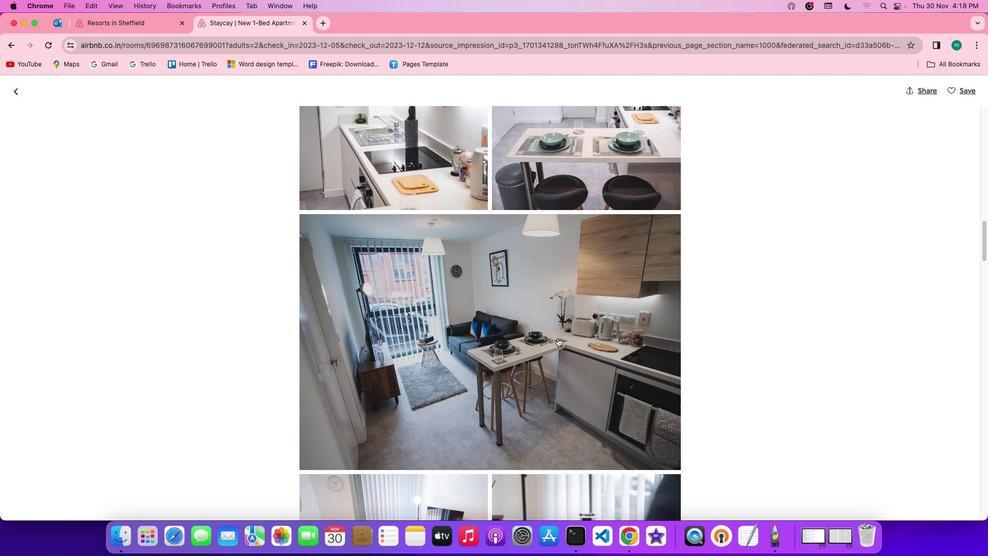 
Action: Mouse scrolled (557, 337) with delta (0, 0)
Screenshot: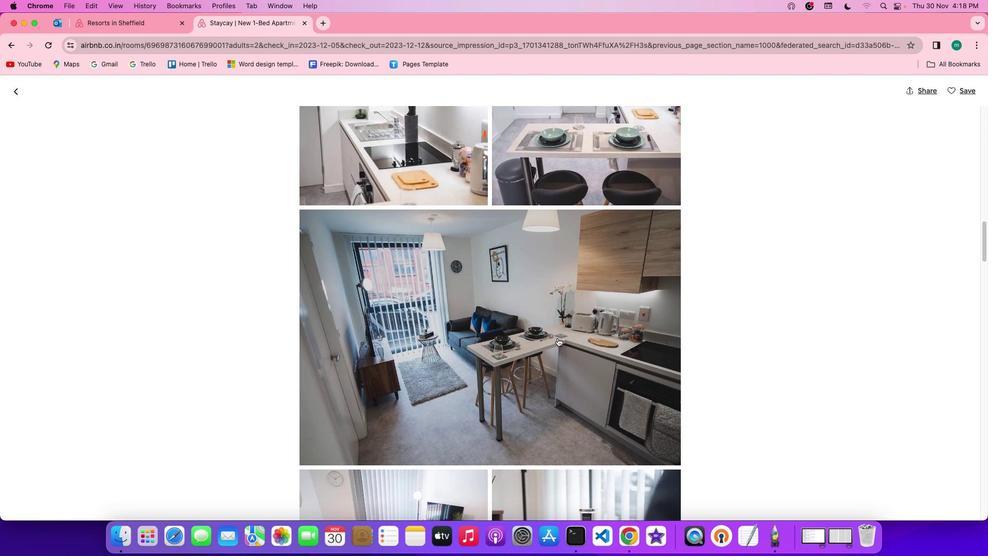 
Action: Mouse scrolled (557, 337) with delta (0, 0)
Screenshot: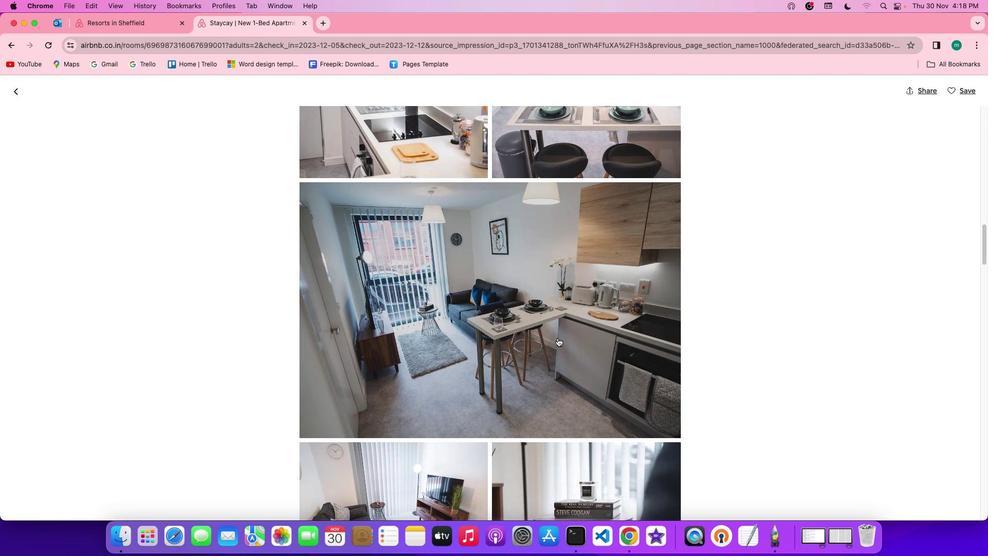 
Action: Mouse scrolled (557, 337) with delta (0, 0)
Screenshot: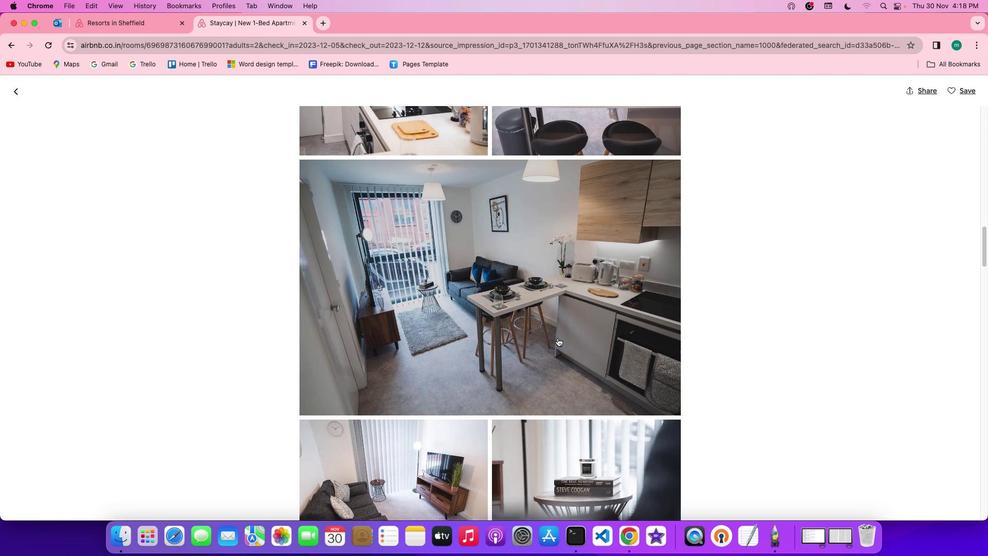 
Action: Mouse scrolled (557, 337) with delta (0, 0)
Screenshot: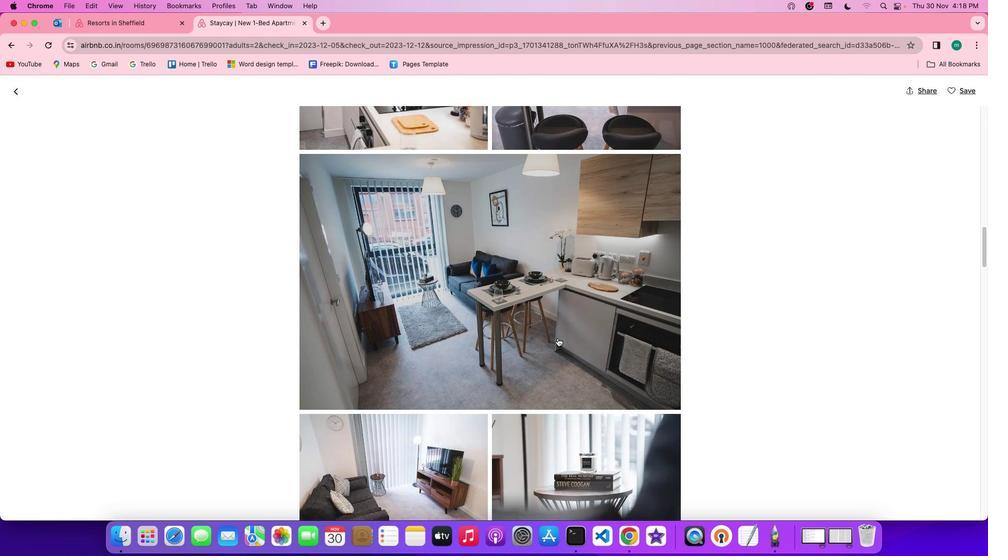 
Action: Mouse scrolled (557, 337) with delta (0, 0)
Screenshot: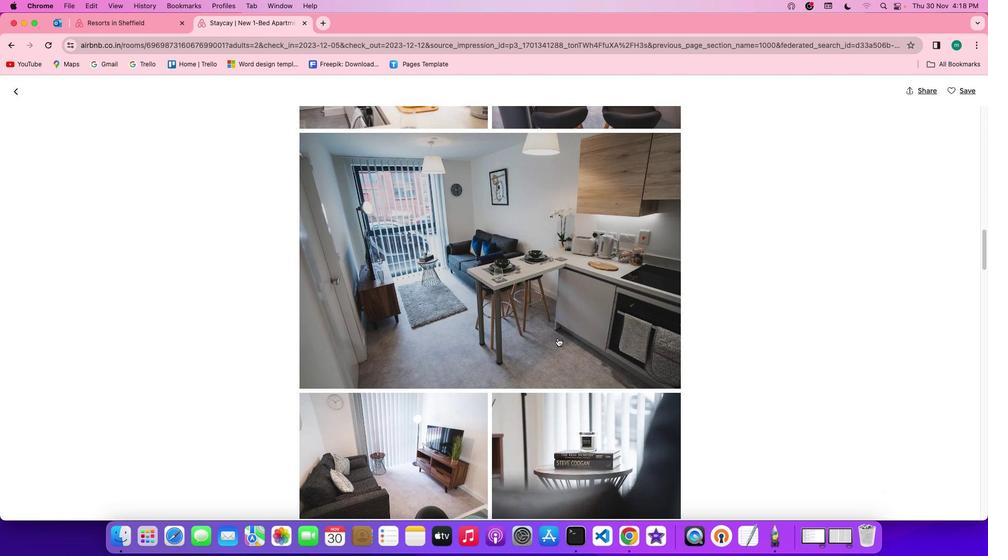 
Action: Mouse scrolled (557, 337) with delta (0, 0)
Screenshot: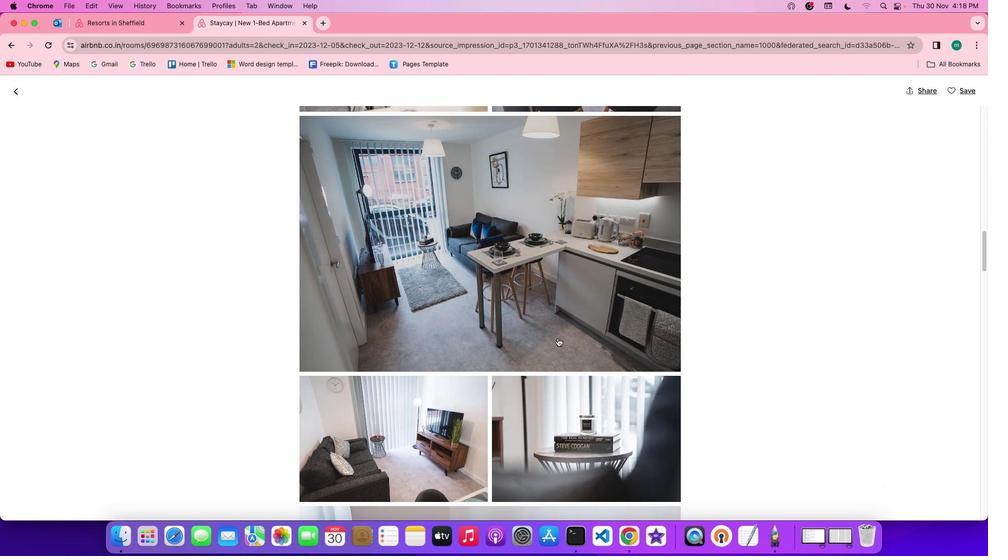 
Action: Mouse scrolled (557, 337) with delta (0, 0)
Screenshot: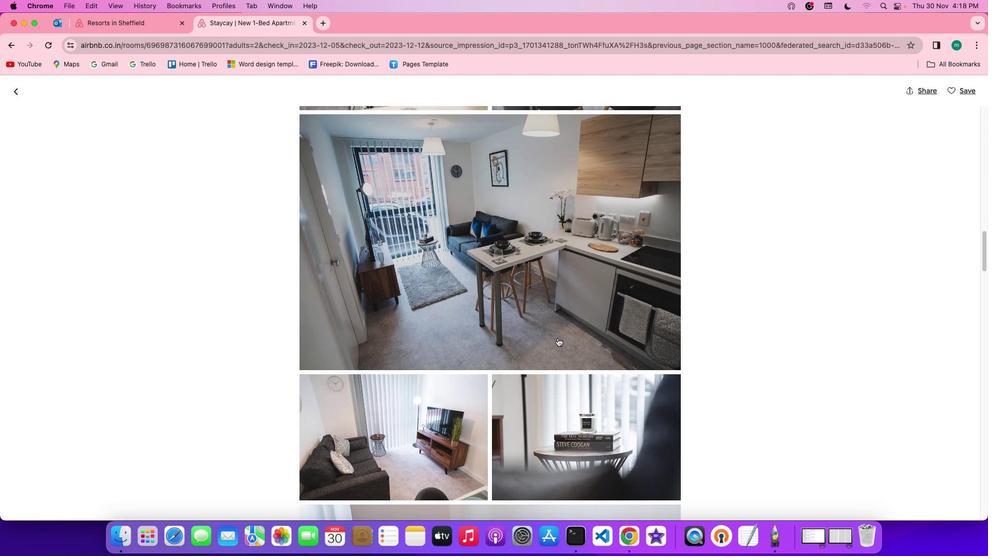 
Action: Mouse scrolled (557, 337) with delta (0, 0)
Screenshot: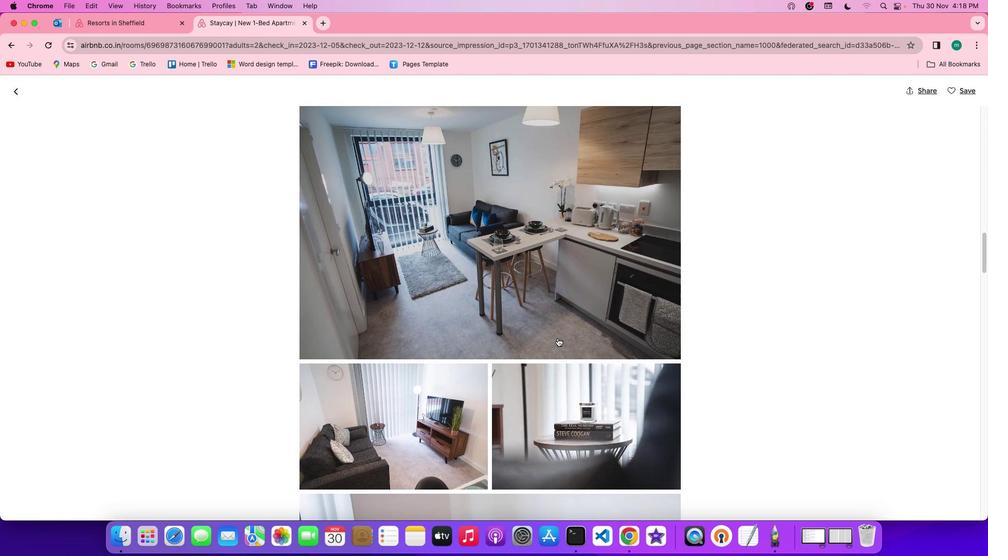 
Action: Mouse scrolled (557, 337) with delta (0, -1)
Screenshot: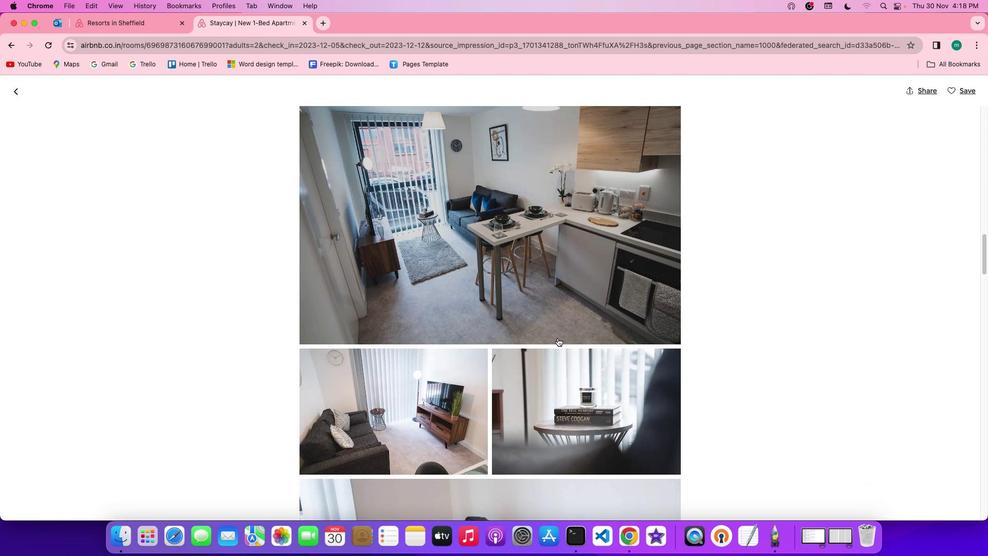 
Action: Mouse moved to (558, 338)
Screenshot: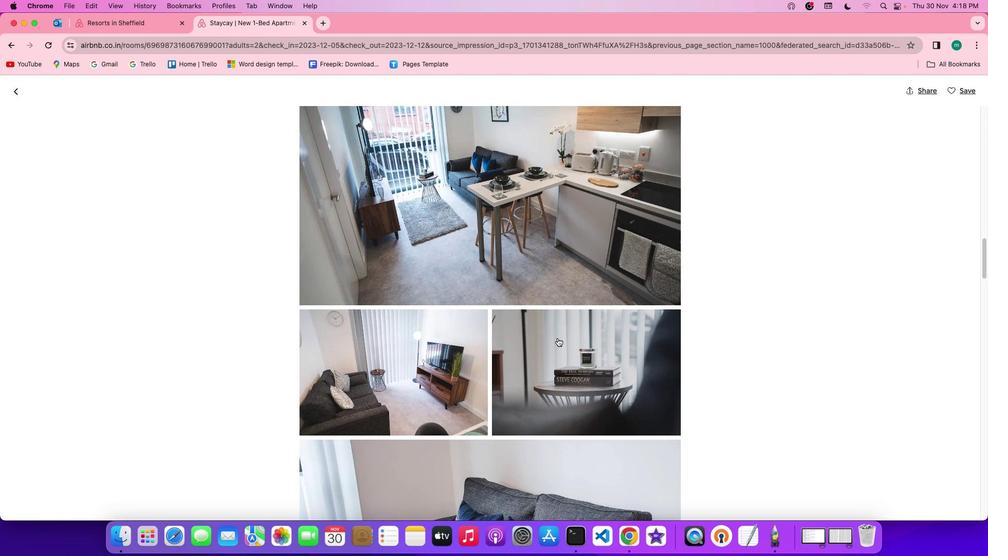 
Action: Mouse scrolled (558, 338) with delta (0, 0)
Screenshot: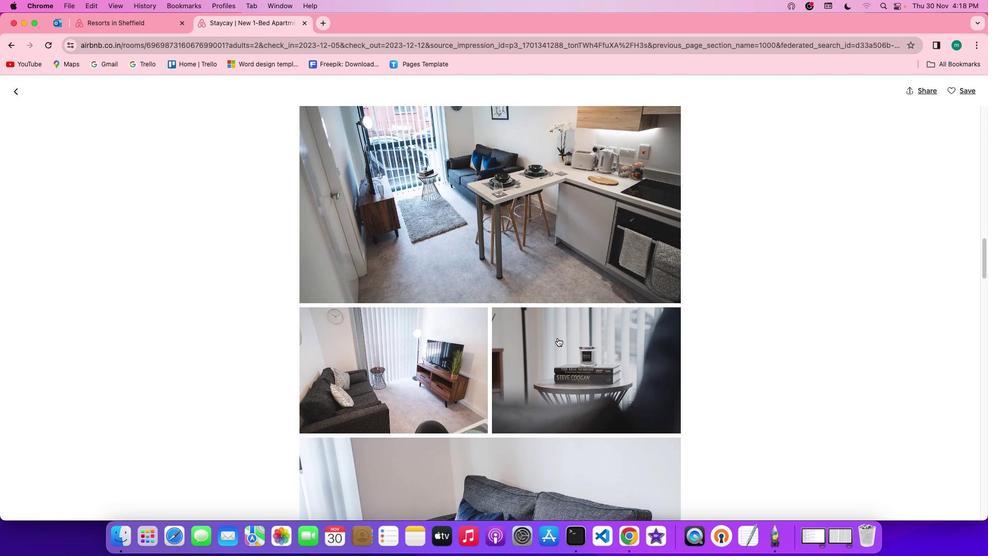
Action: Mouse scrolled (558, 338) with delta (0, 0)
Screenshot: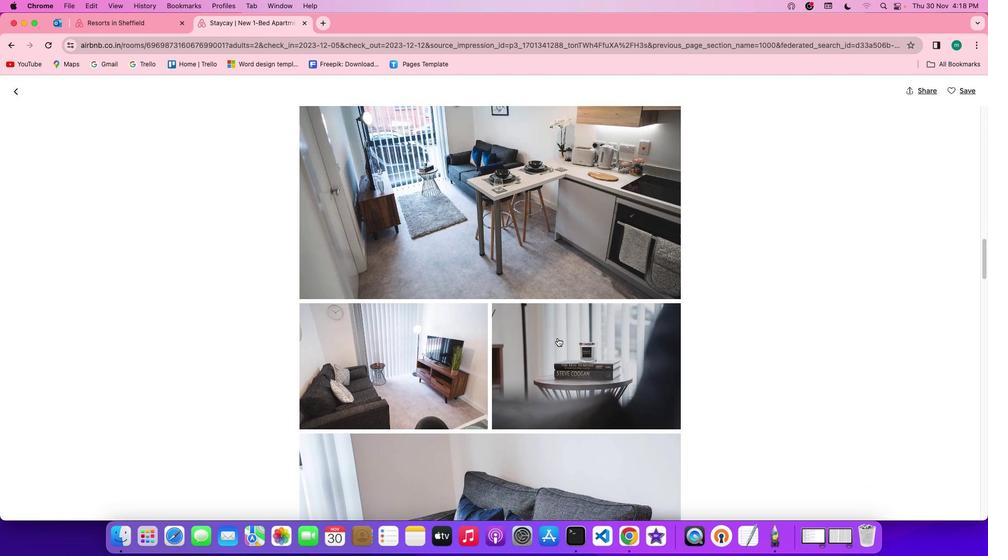 
Action: Mouse scrolled (558, 338) with delta (0, -1)
Screenshot: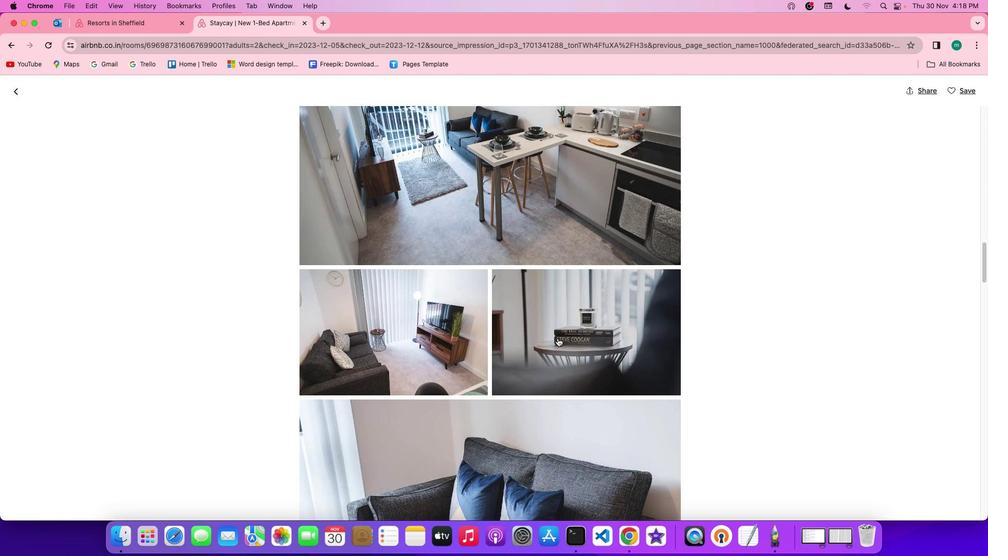 
Action: Mouse scrolled (558, 338) with delta (0, 0)
Screenshot: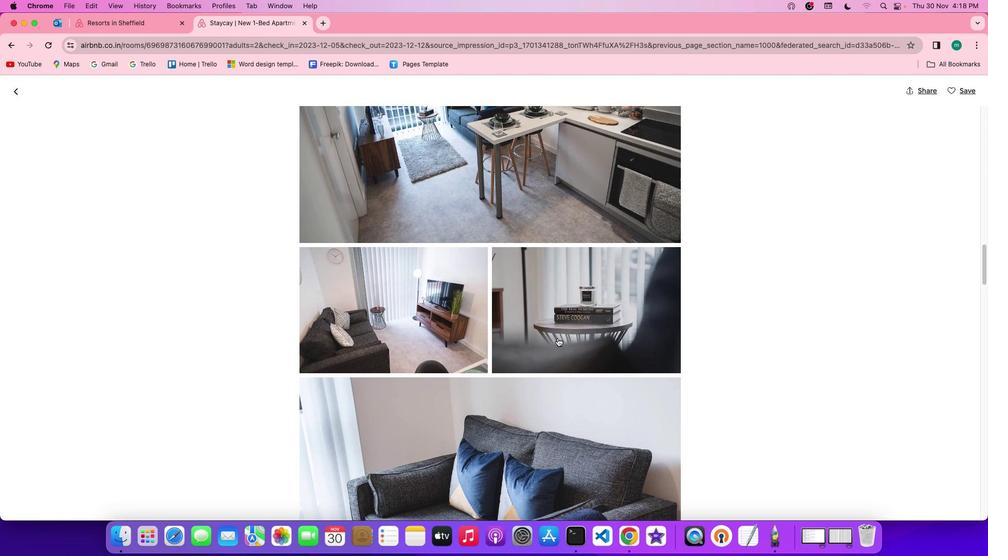 
Action: Mouse scrolled (558, 338) with delta (0, 0)
Screenshot: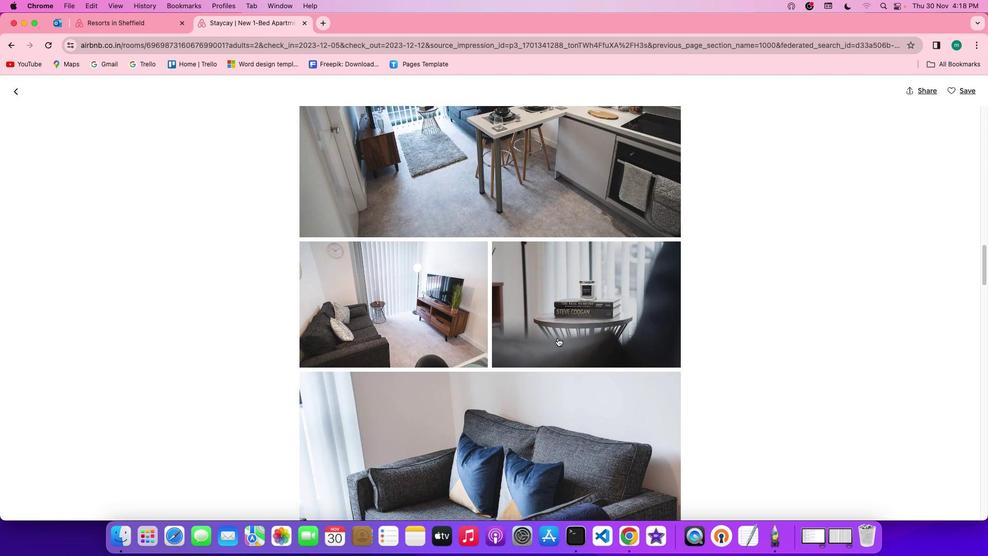 
Action: Mouse scrolled (558, 338) with delta (0, 0)
Screenshot: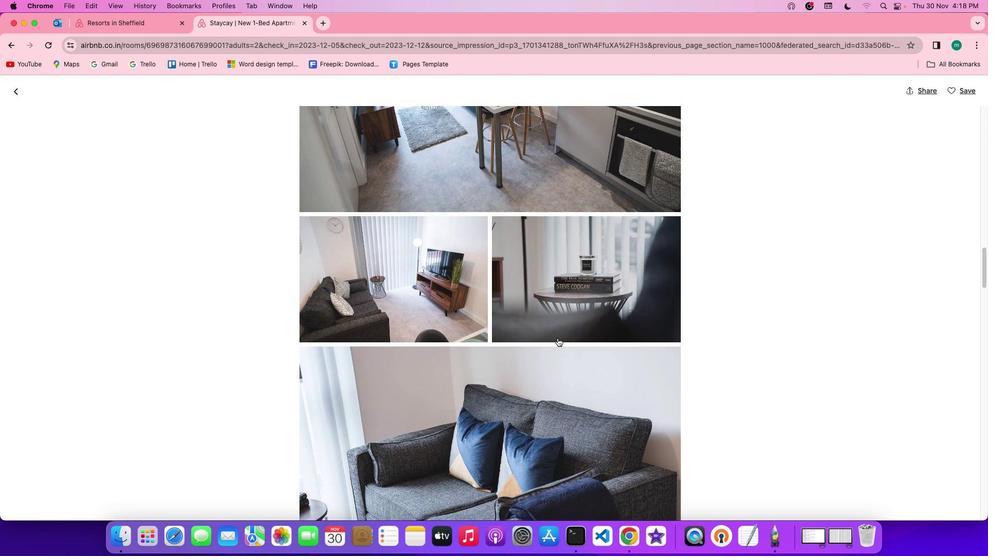 
Action: Mouse scrolled (558, 338) with delta (0, 0)
Screenshot: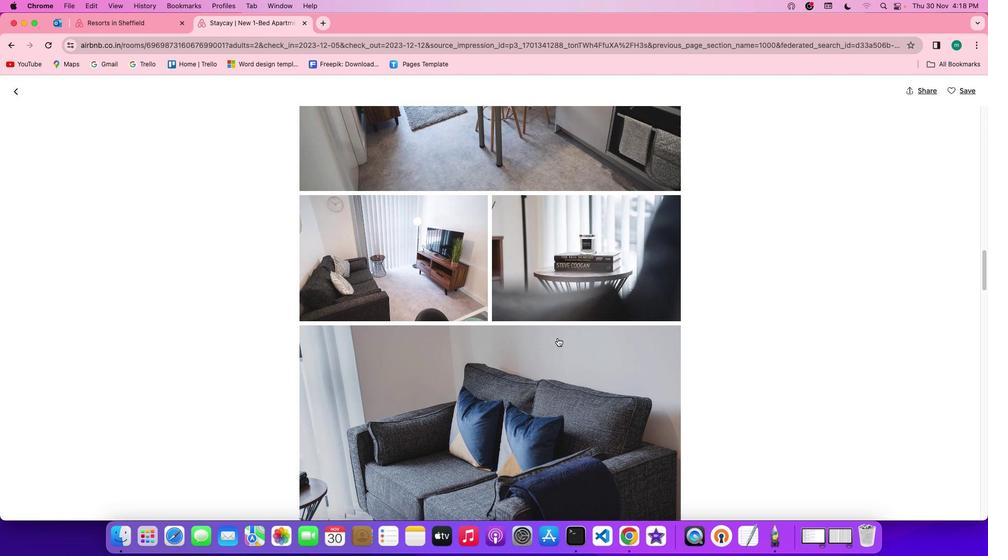 
Action: Mouse scrolled (558, 338) with delta (0, 0)
Screenshot: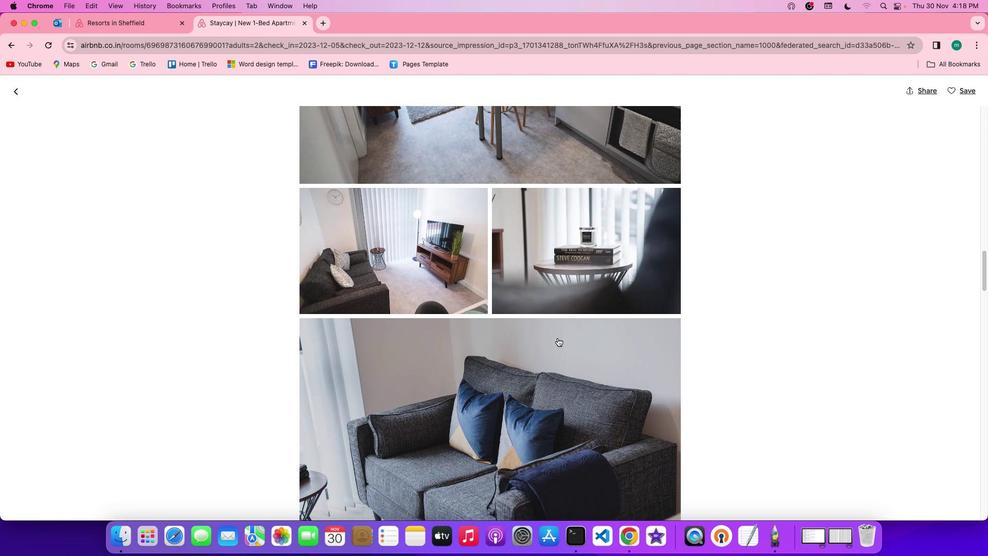 
Action: Mouse scrolled (558, 338) with delta (0, 0)
Screenshot: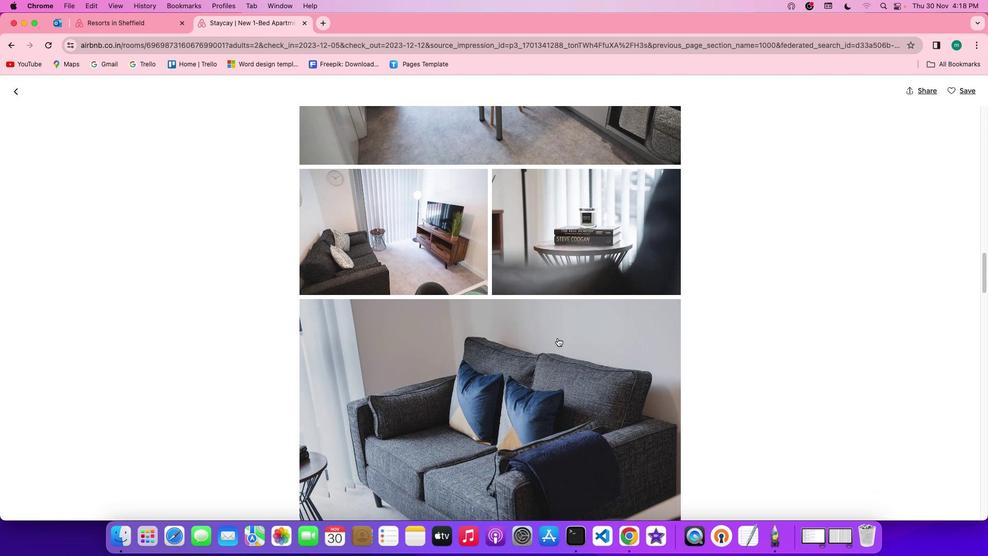 
Action: Mouse scrolled (558, 338) with delta (0, 0)
Screenshot: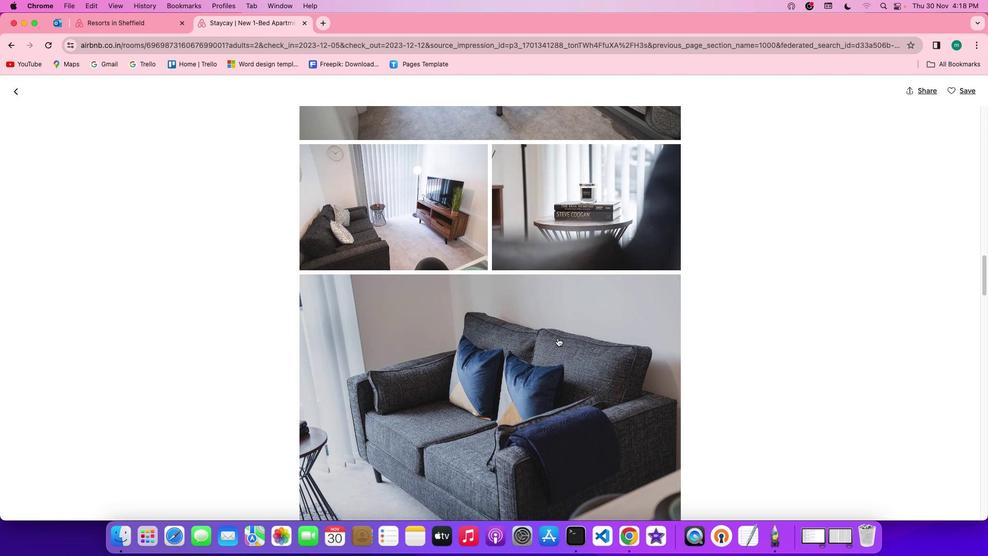 
Action: Mouse scrolled (558, 338) with delta (0, 0)
Screenshot: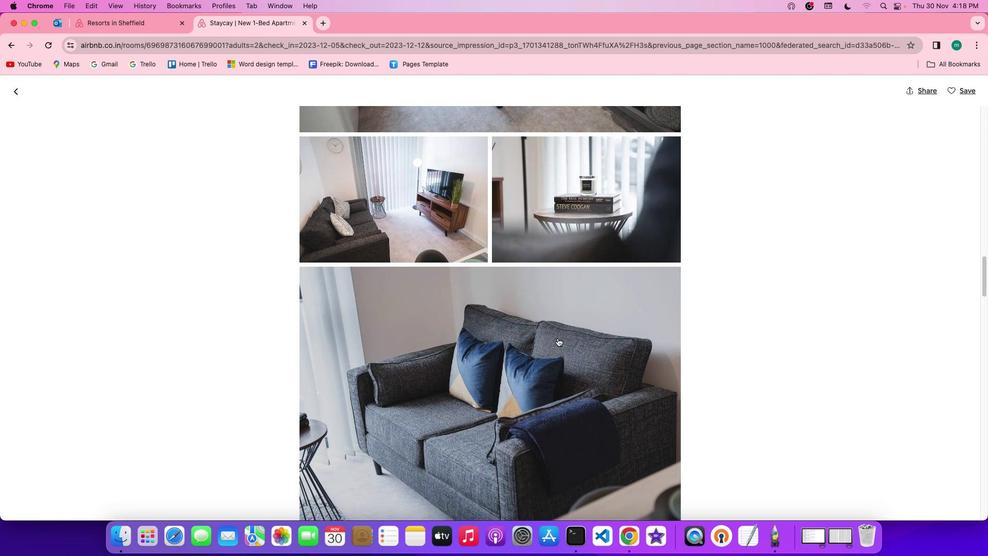 
Action: Mouse scrolled (558, 338) with delta (0, 0)
Screenshot: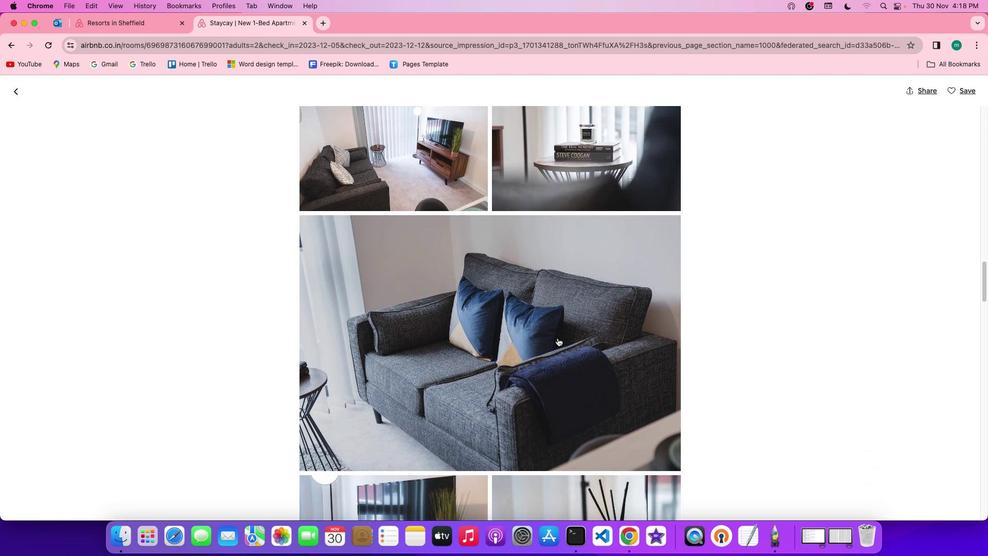 
Action: Mouse scrolled (558, 338) with delta (0, -1)
Screenshot: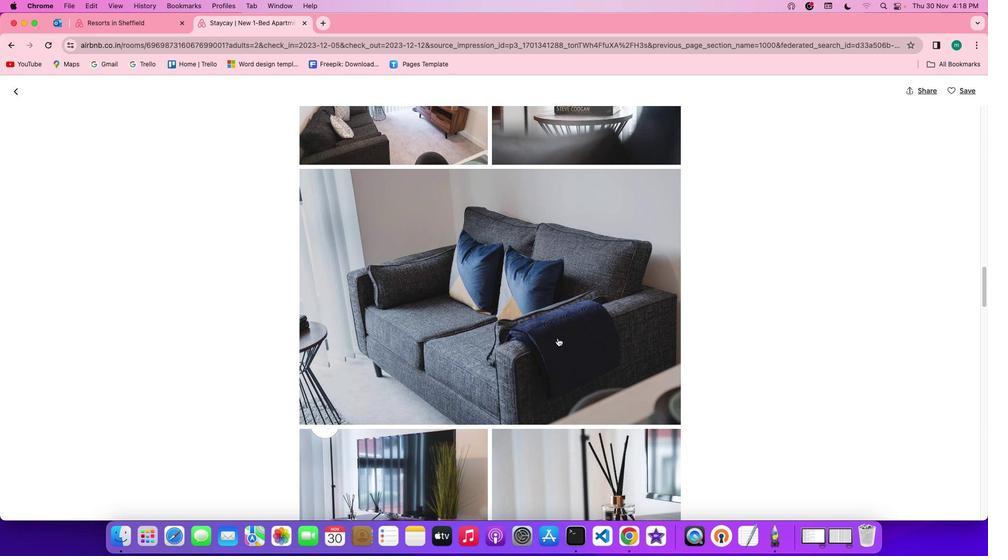 
Action: Mouse moved to (558, 338)
Screenshot: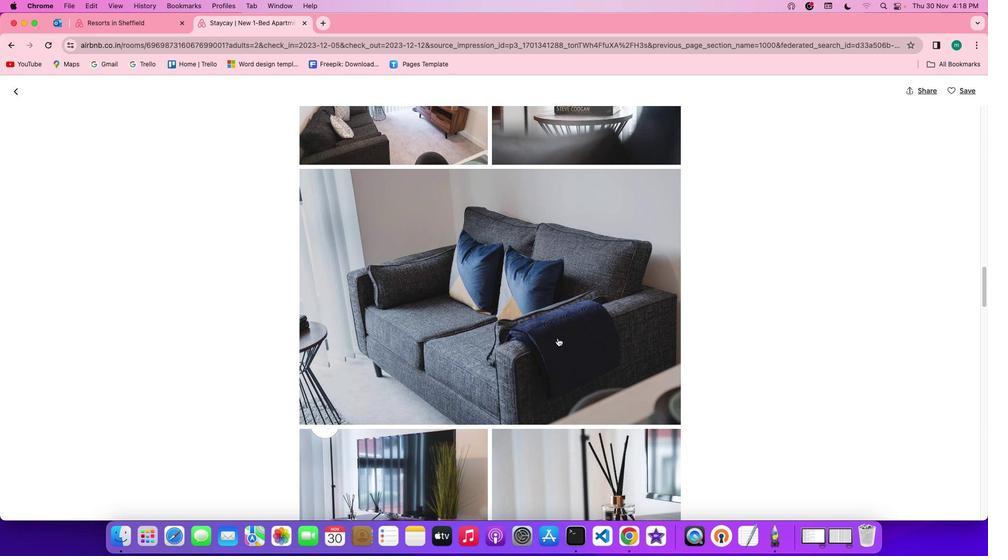 
Action: Mouse scrolled (558, 338) with delta (0, -2)
Screenshot: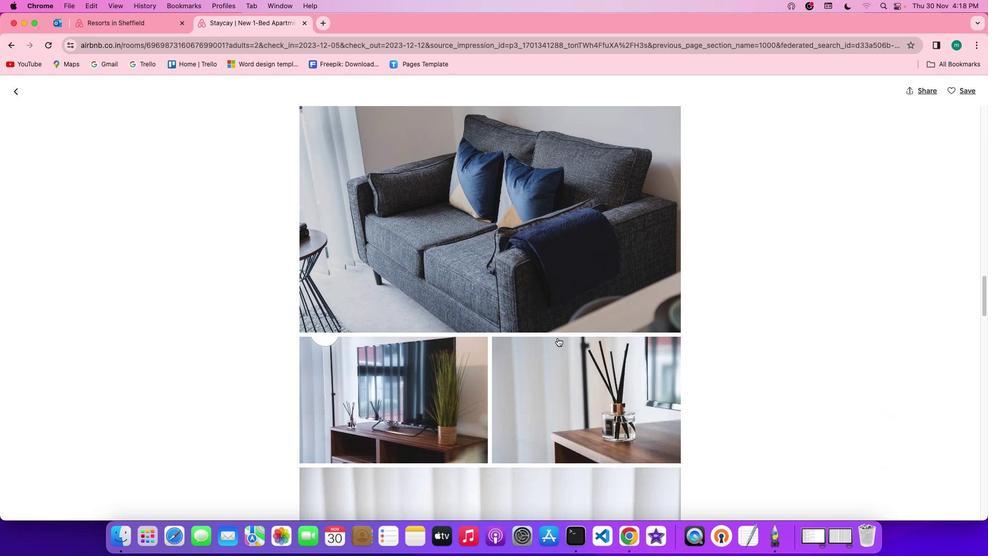 
Action: Mouse scrolled (558, 338) with delta (0, 0)
Screenshot: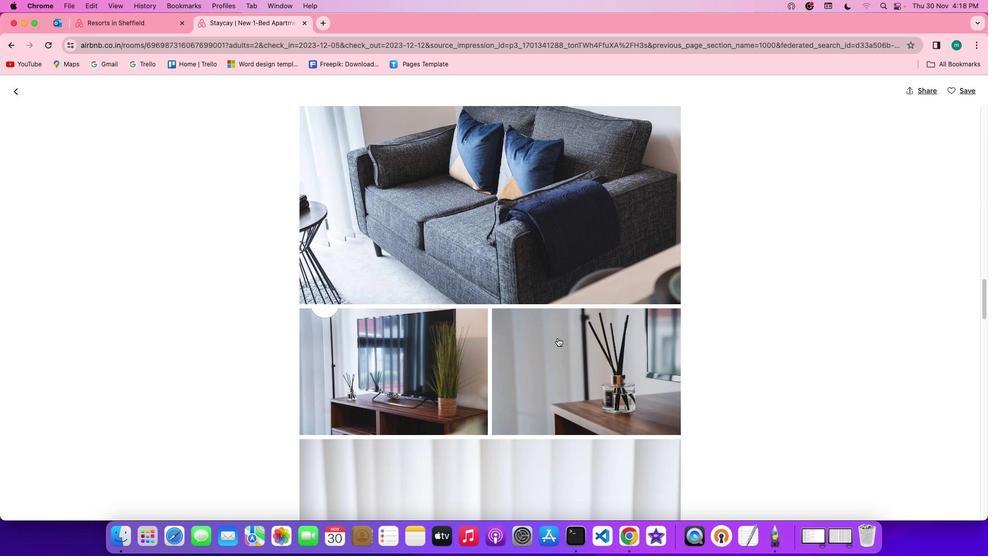 
Action: Mouse scrolled (558, 338) with delta (0, 0)
Screenshot: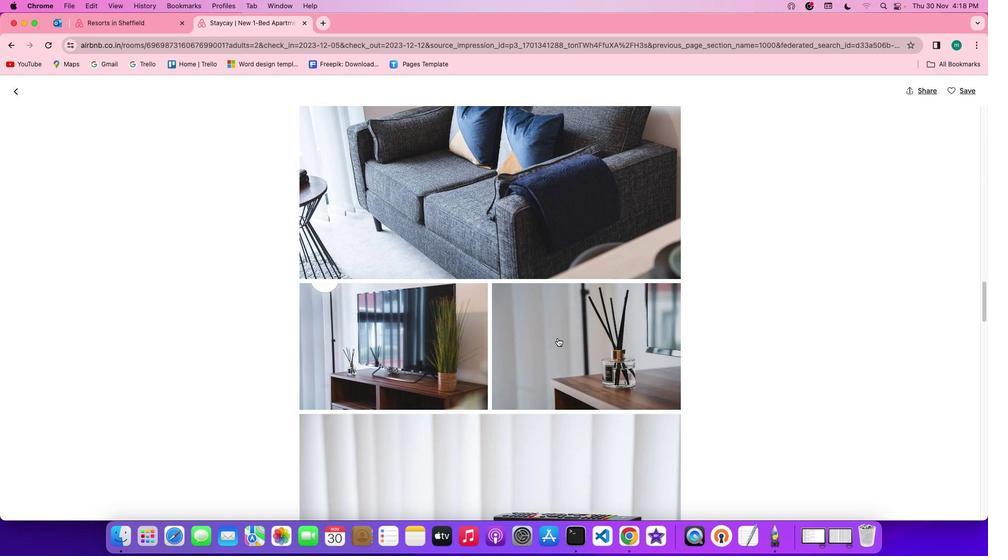 
Action: Mouse scrolled (558, 338) with delta (0, -1)
Screenshot: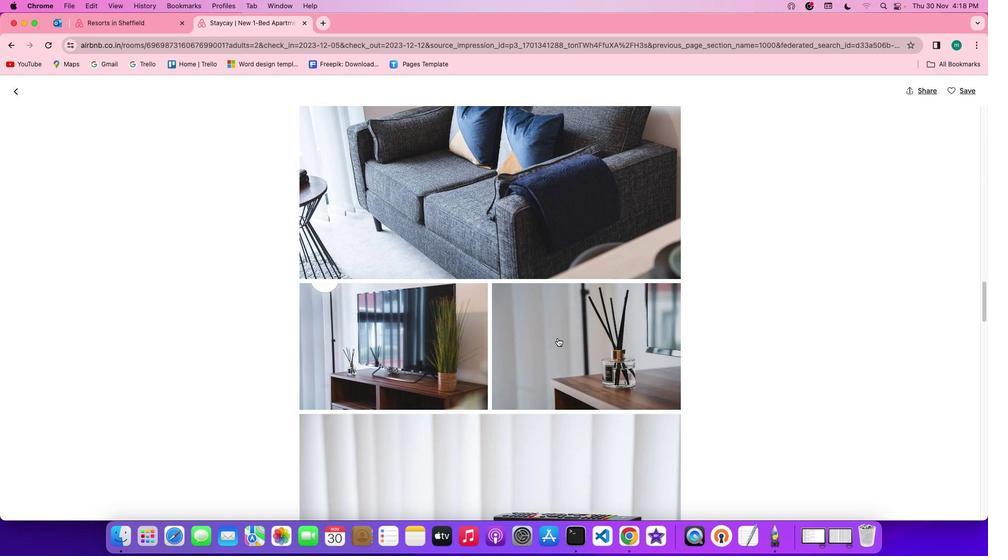 
Action: Mouse scrolled (558, 338) with delta (0, -2)
Screenshot: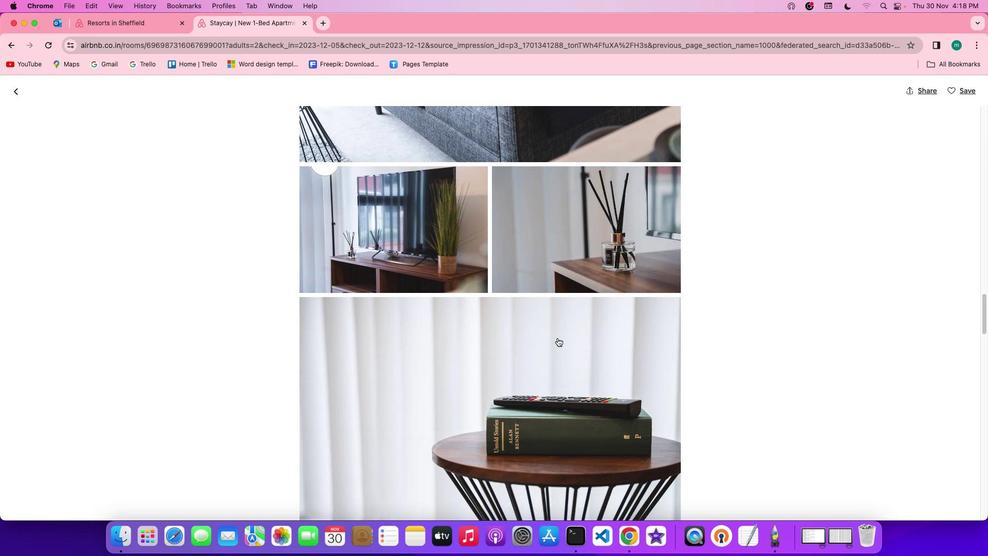 
Action: Mouse scrolled (558, 338) with delta (0, 0)
Screenshot: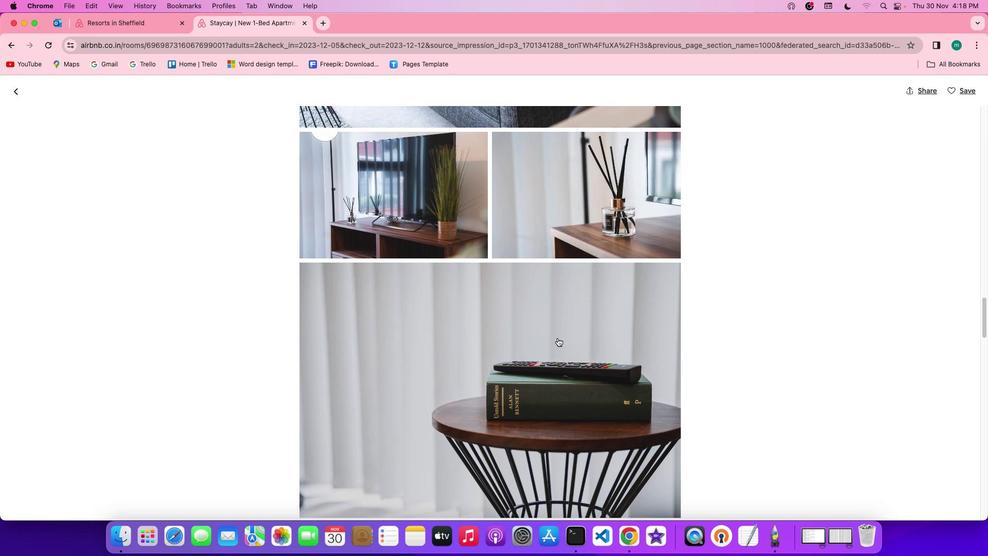 
Action: Mouse scrolled (558, 338) with delta (0, 0)
Screenshot: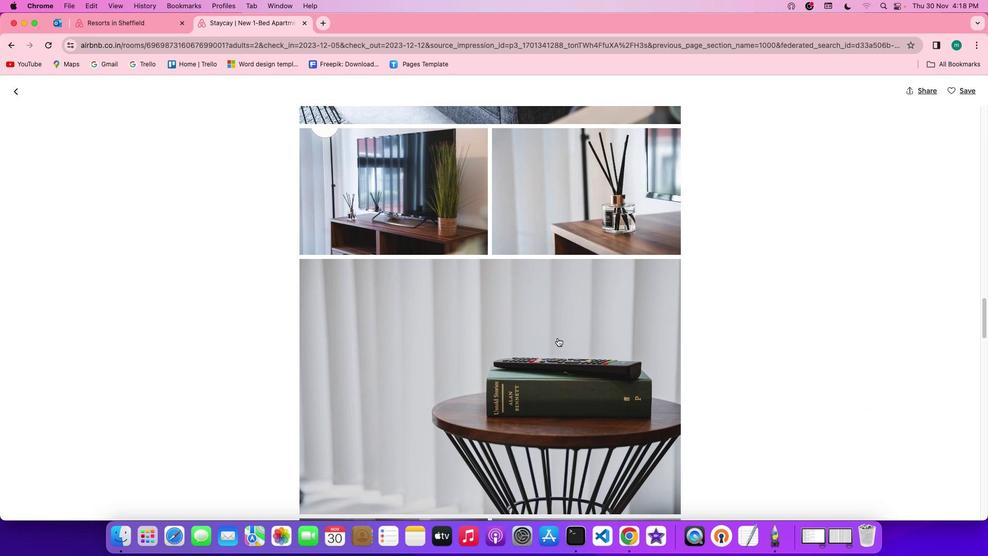 
Action: Mouse scrolled (558, 338) with delta (0, -1)
Screenshot: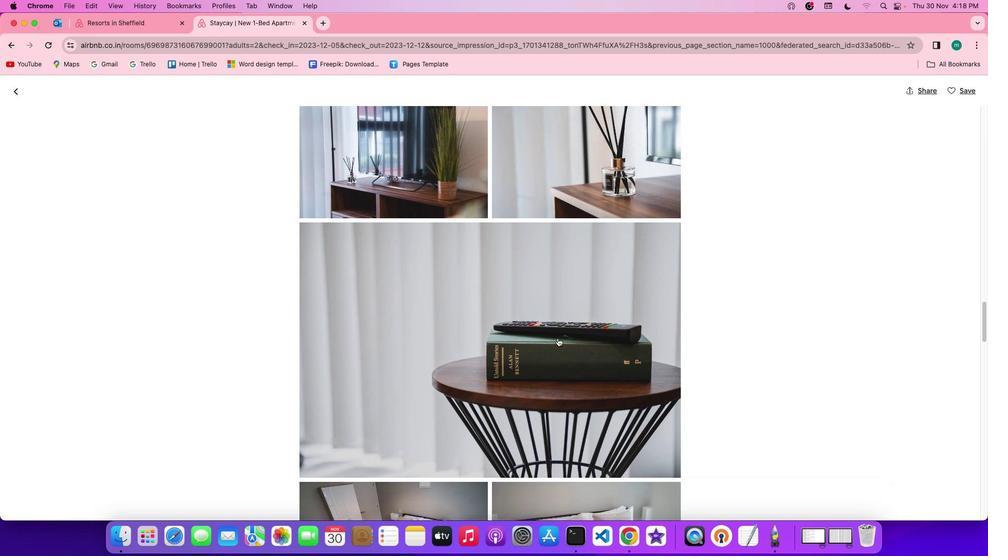 
Action: Mouse scrolled (558, 338) with delta (0, -1)
Screenshot: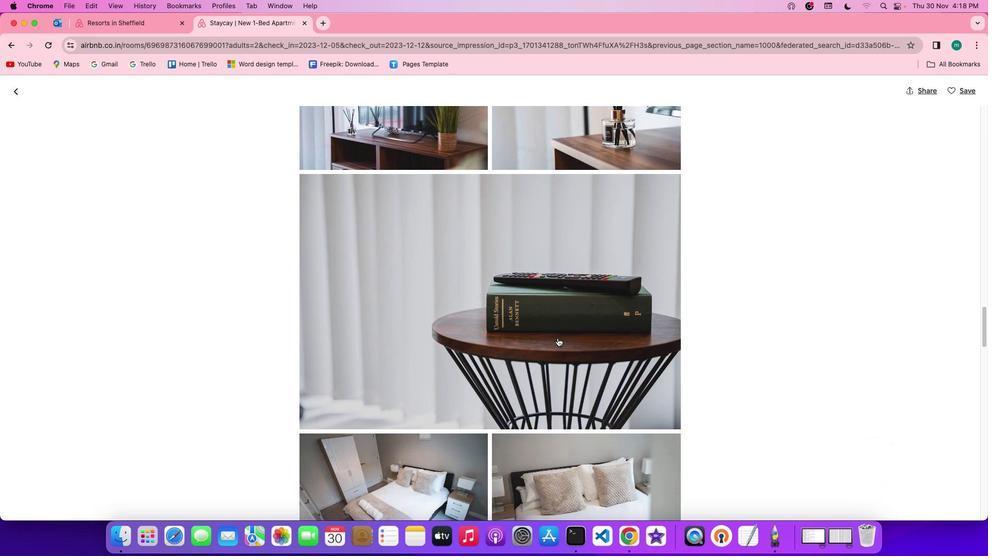 
Action: Mouse scrolled (558, 338) with delta (0, 0)
Screenshot: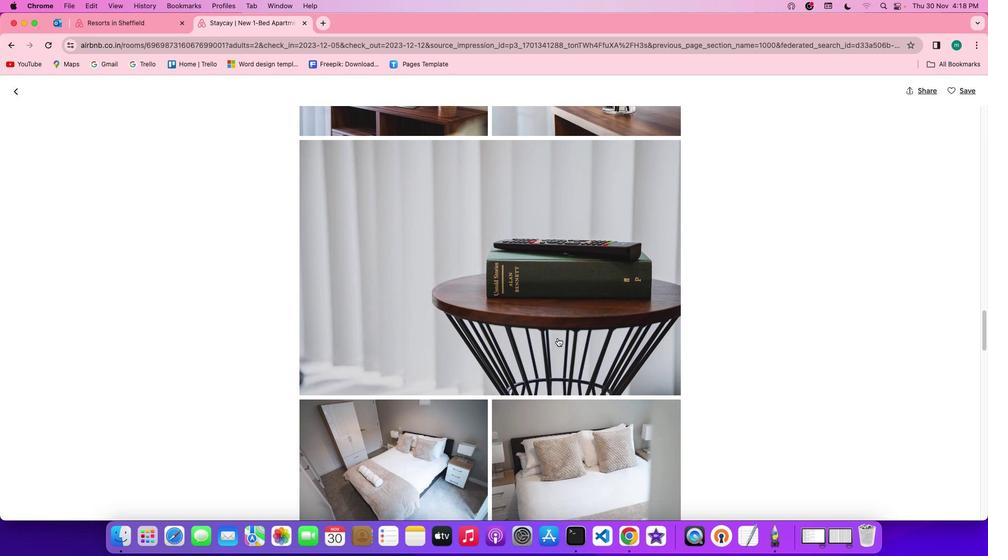 
Action: Mouse scrolled (558, 338) with delta (0, 0)
Screenshot: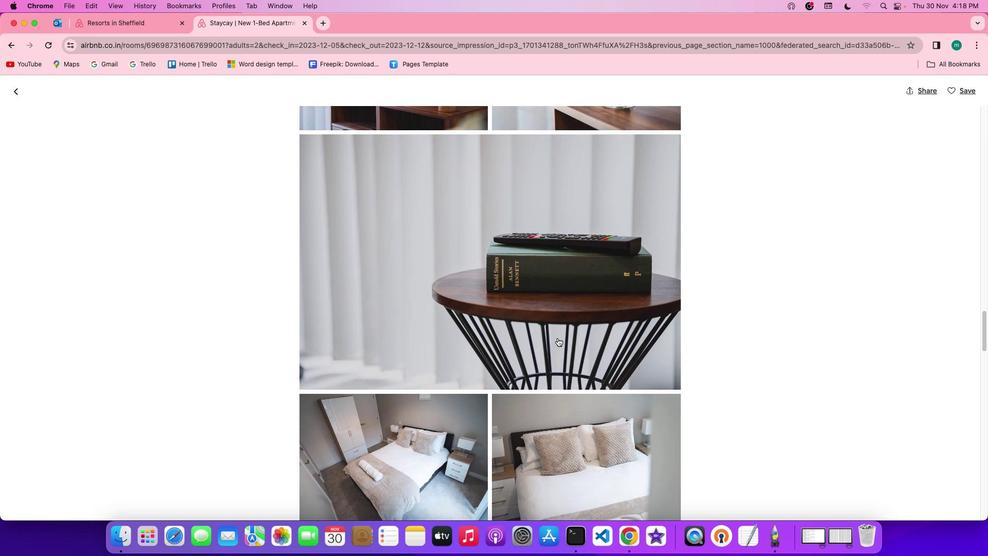 
Action: Mouse scrolled (558, 338) with delta (0, -1)
Screenshot: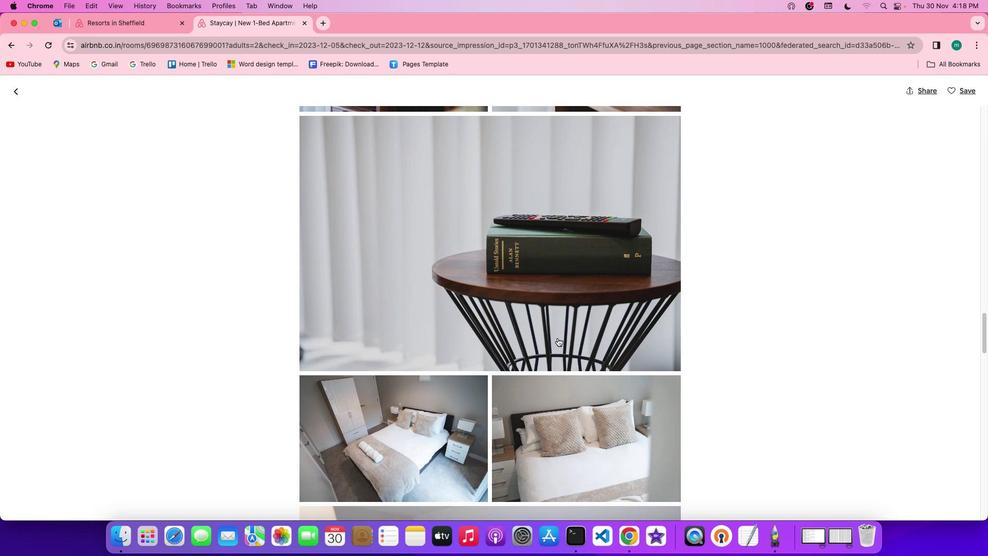 
Action: Mouse scrolled (558, 338) with delta (0, -1)
Screenshot: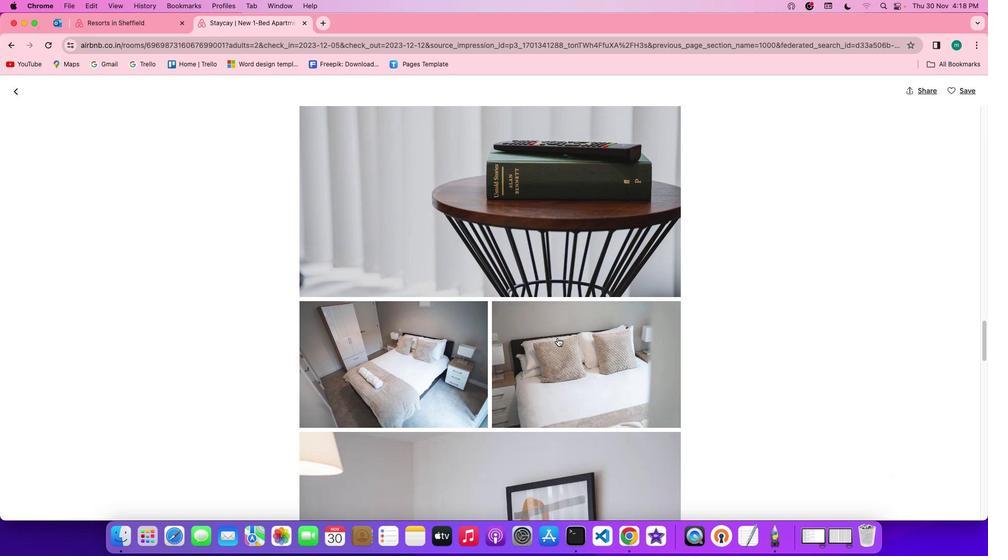 
Action: Mouse scrolled (558, 338) with delta (0, 0)
Screenshot: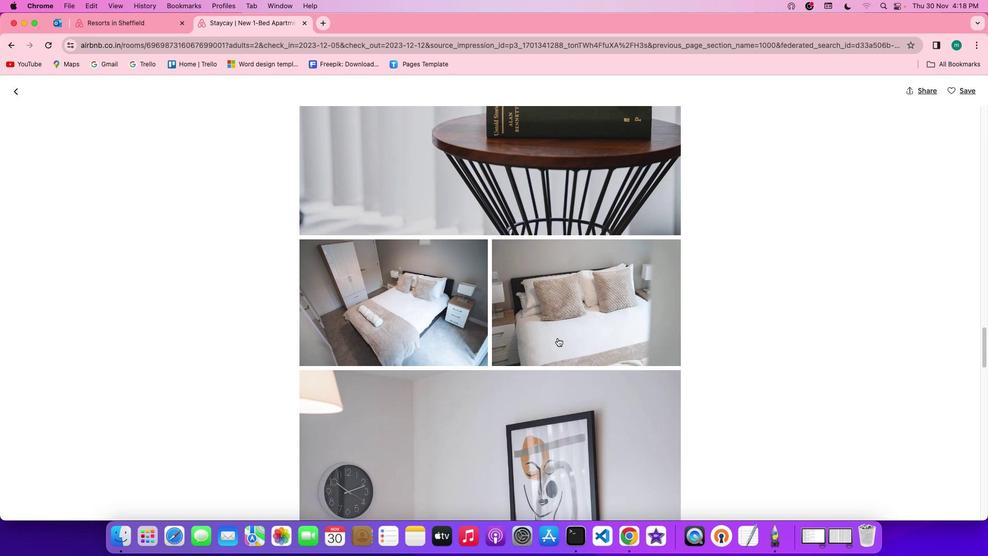 
Action: Mouse scrolled (558, 338) with delta (0, 0)
Screenshot: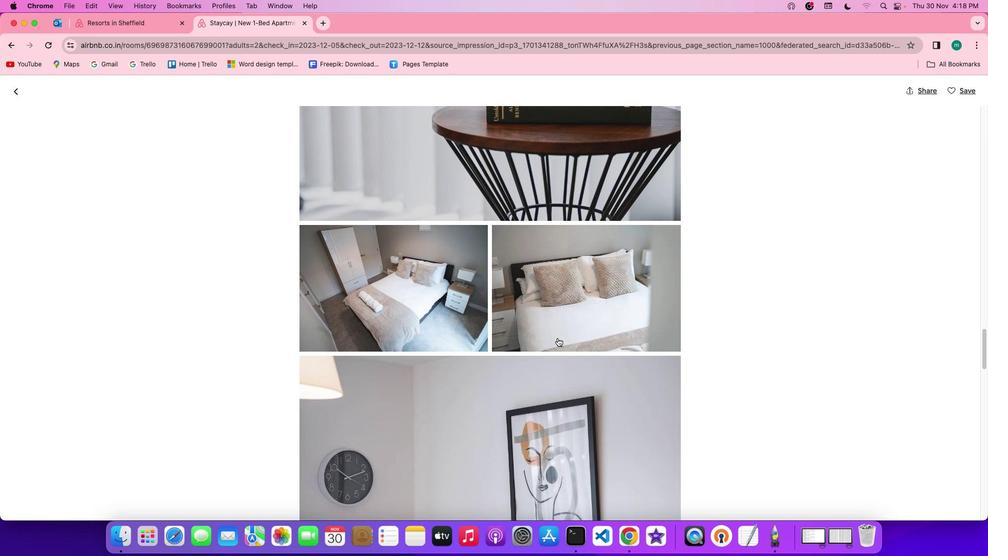 
Action: Mouse scrolled (558, 338) with delta (0, -1)
Screenshot: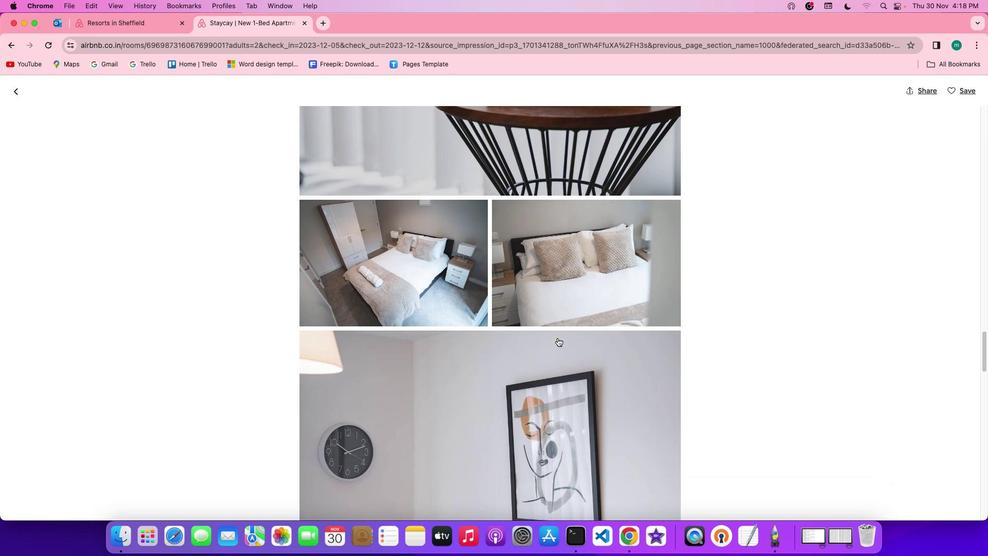 
Action: Mouse scrolled (558, 338) with delta (0, -1)
Screenshot: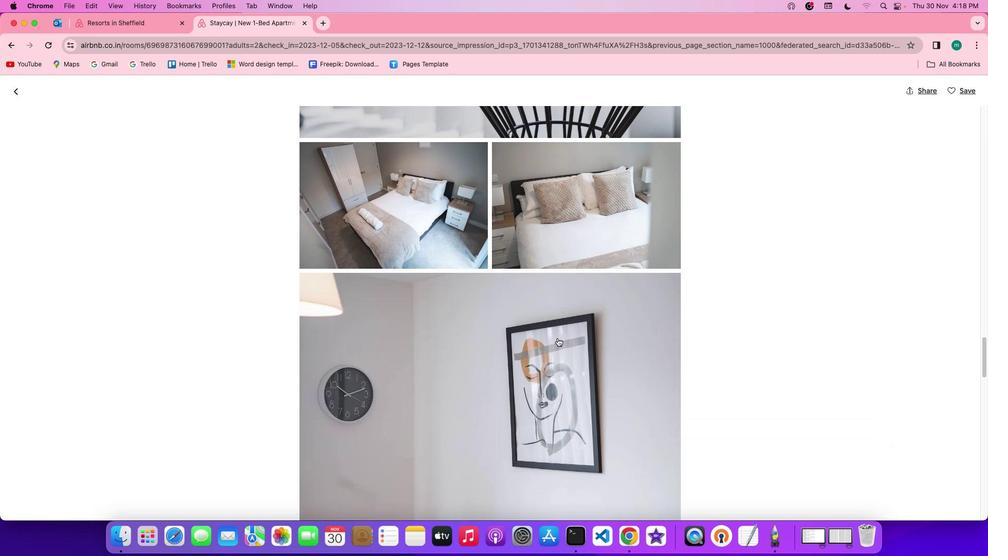 
Action: Mouse scrolled (558, 338) with delta (0, 0)
Screenshot: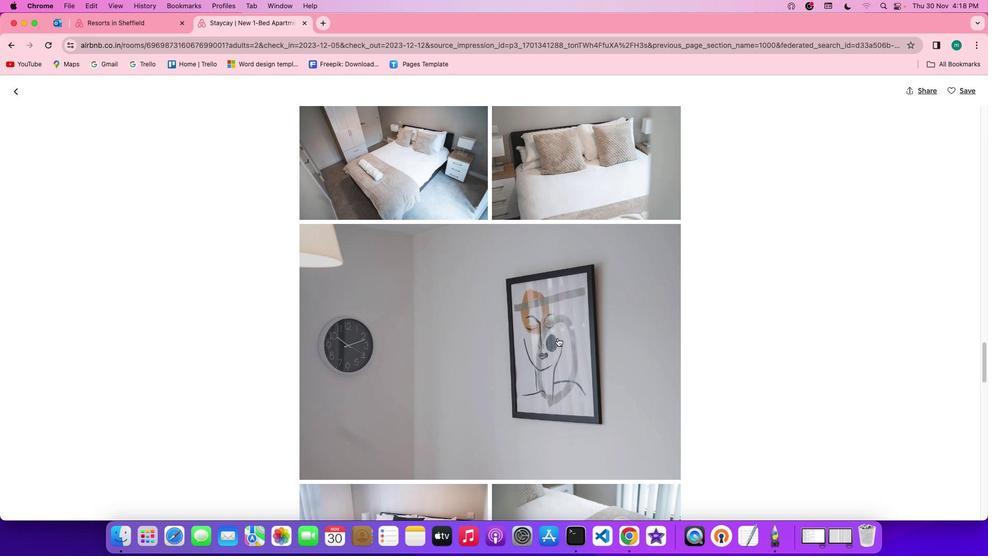 
Action: Mouse scrolled (558, 338) with delta (0, 0)
Screenshot: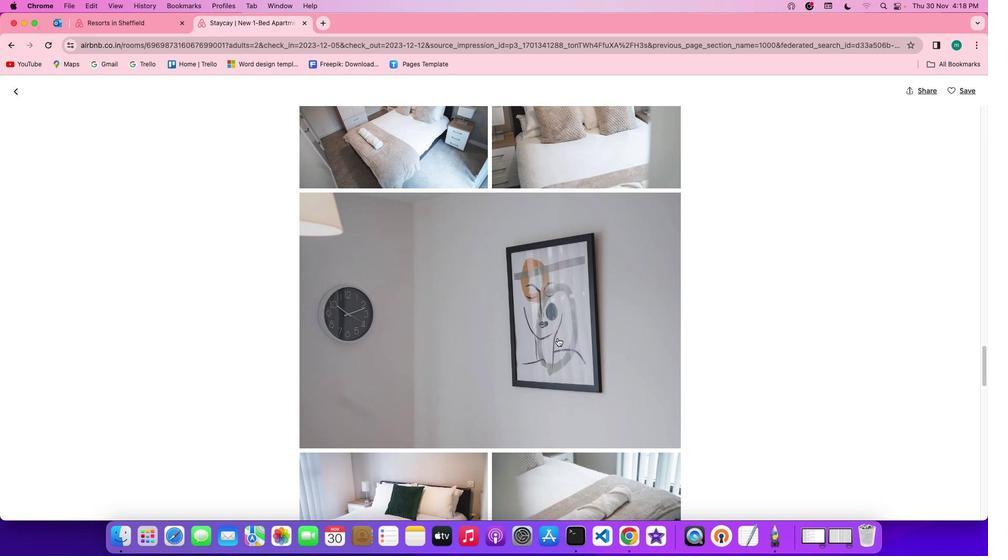
Action: Mouse scrolled (558, 338) with delta (0, -1)
Screenshot: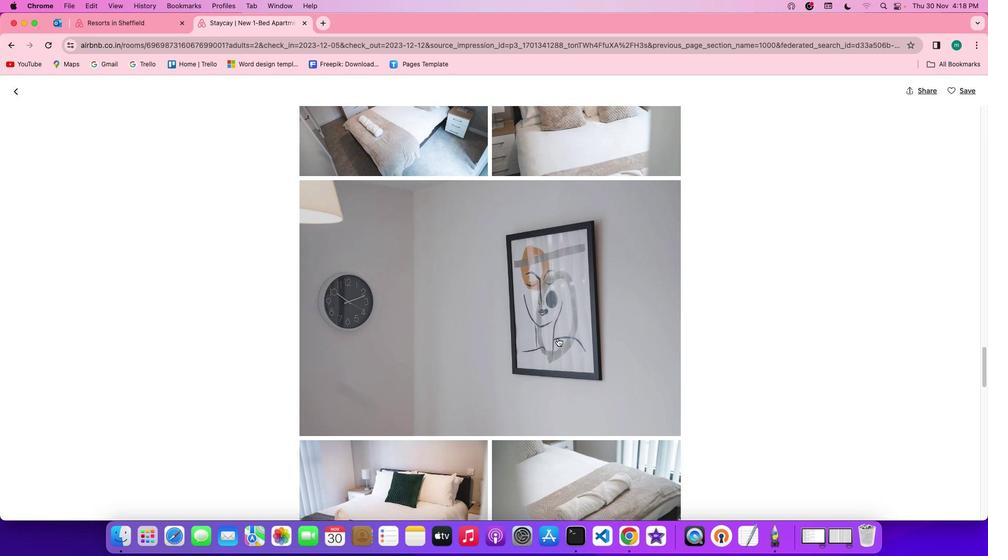 
Action: Mouse scrolled (558, 338) with delta (0, -1)
Screenshot: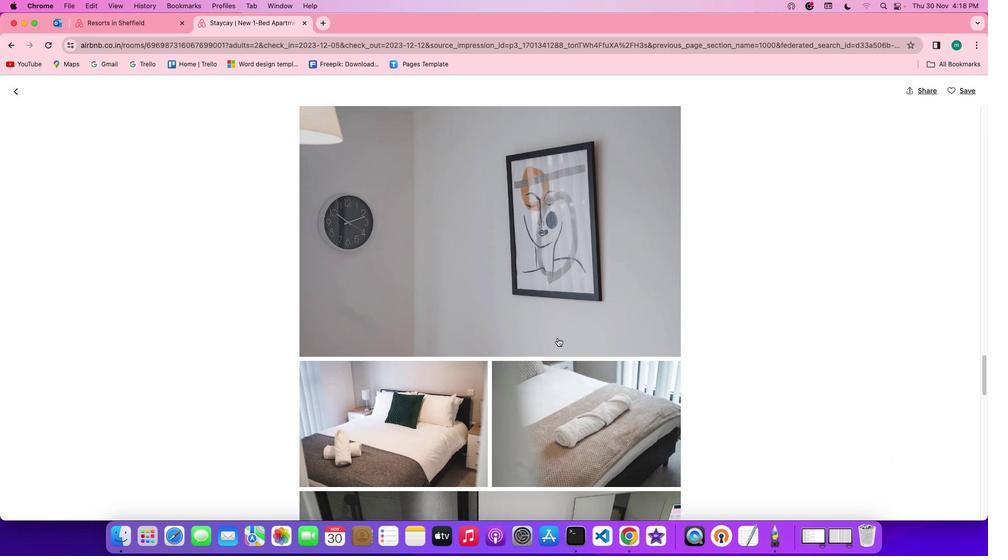 
Action: Mouse scrolled (558, 338) with delta (0, 0)
Screenshot: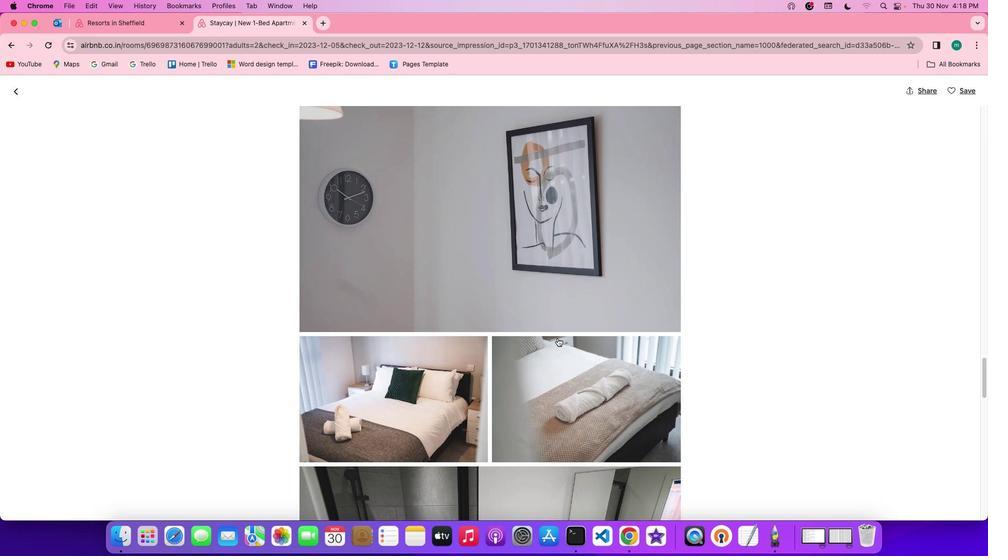 
Action: Mouse scrolled (558, 338) with delta (0, 0)
Screenshot: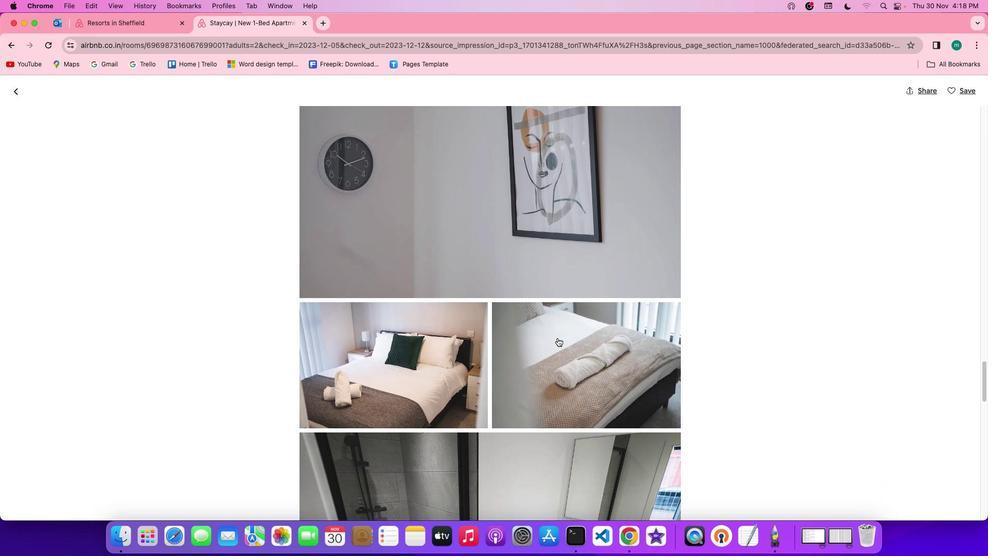 
Action: Mouse scrolled (558, 338) with delta (0, -1)
Screenshot: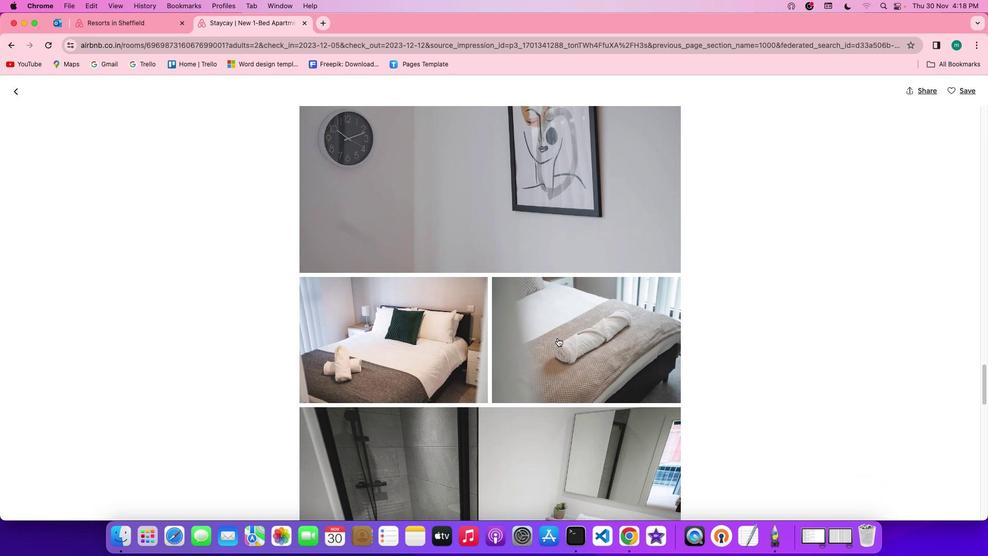 
Action: Mouse scrolled (558, 338) with delta (0, -1)
Screenshot: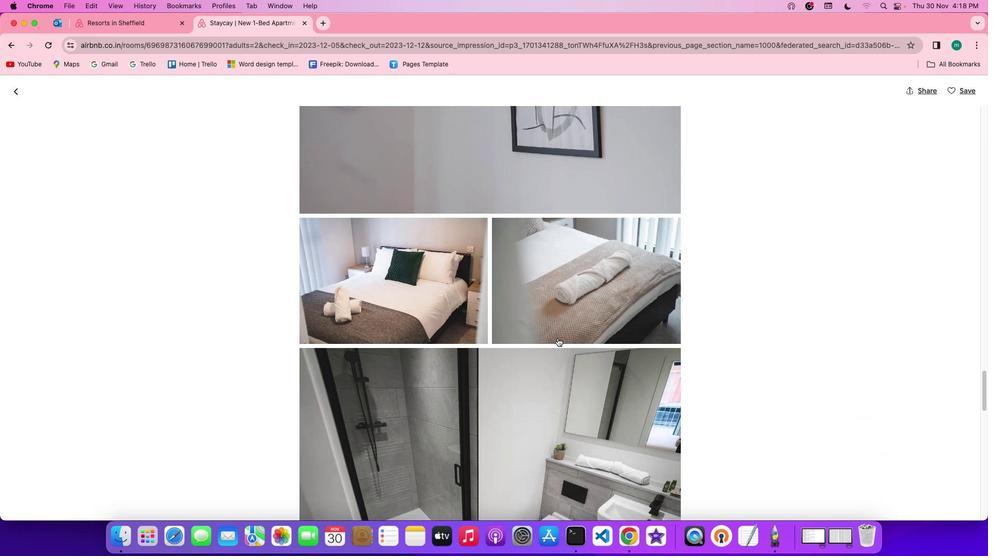 
Action: Mouse scrolled (558, 338) with delta (0, 0)
Screenshot: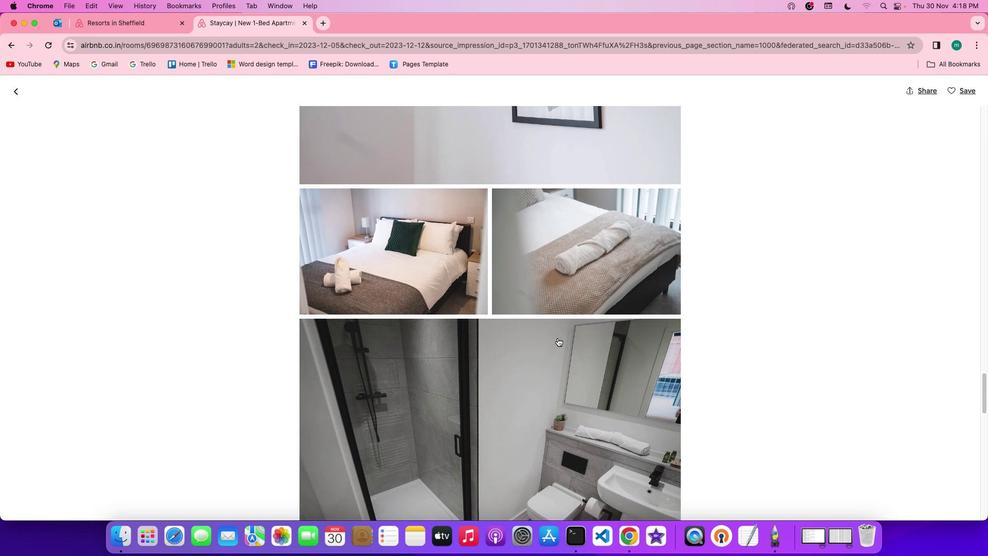 
Action: Mouse scrolled (558, 338) with delta (0, 0)
Screenshot: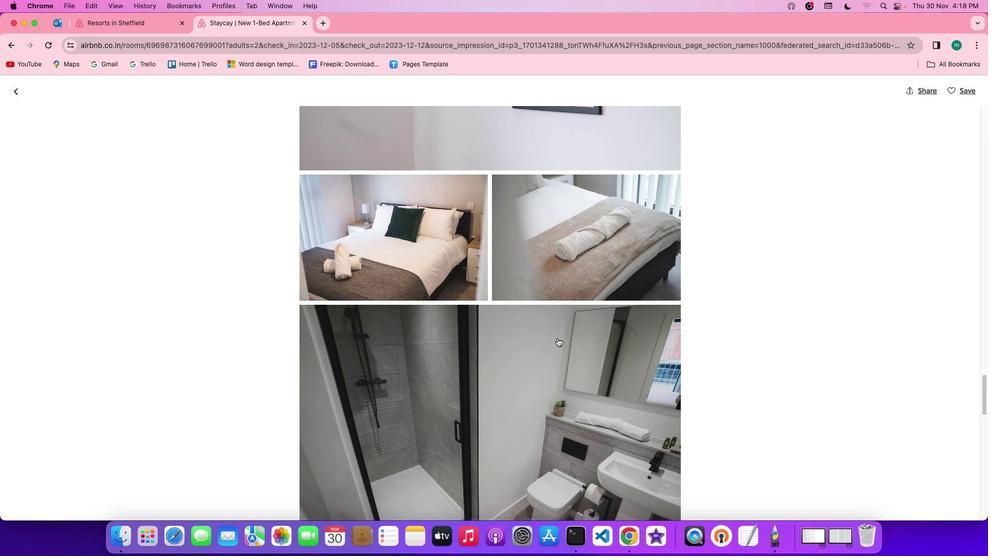 
Action: Mouse scrolled (558, 338) with delta (0, -1)
Screenshot: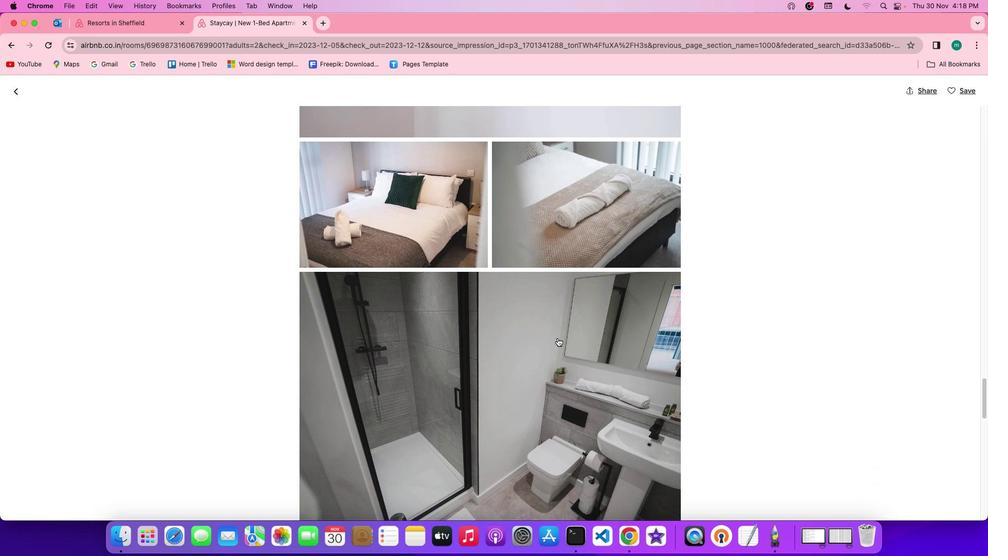
Action: Mouse scrolled (558, 338) with delta (0, -1)
Screenshot: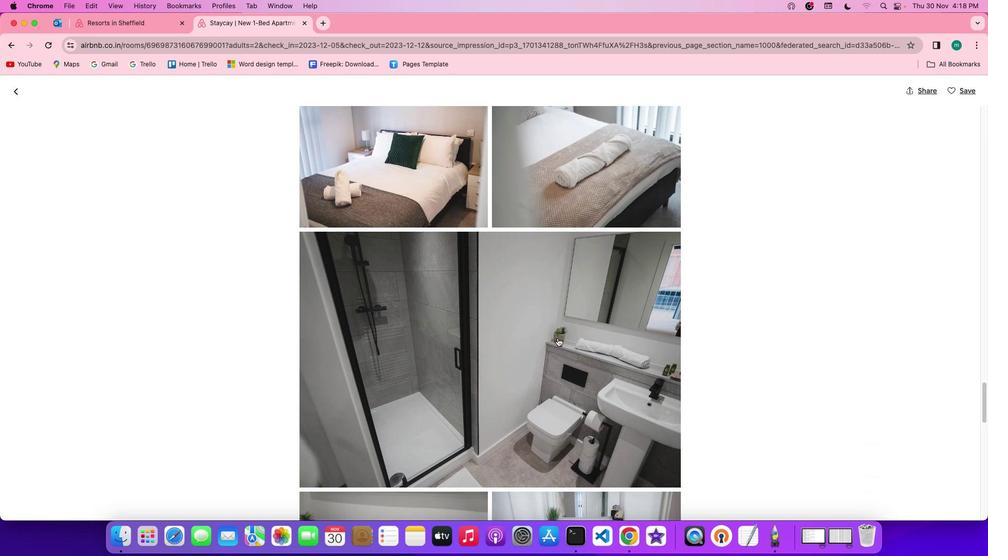 
Action: Mouse scrolled (558, 338) with delta (0, 0)
Screenshot: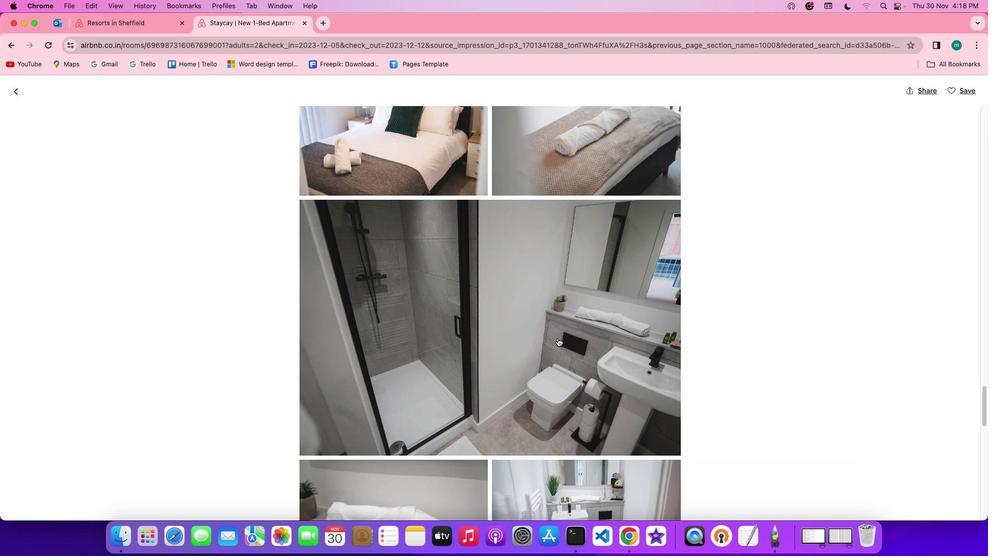 
Action: Mouse scrolled (558, 338) with delta (0, 0)
Screenshot: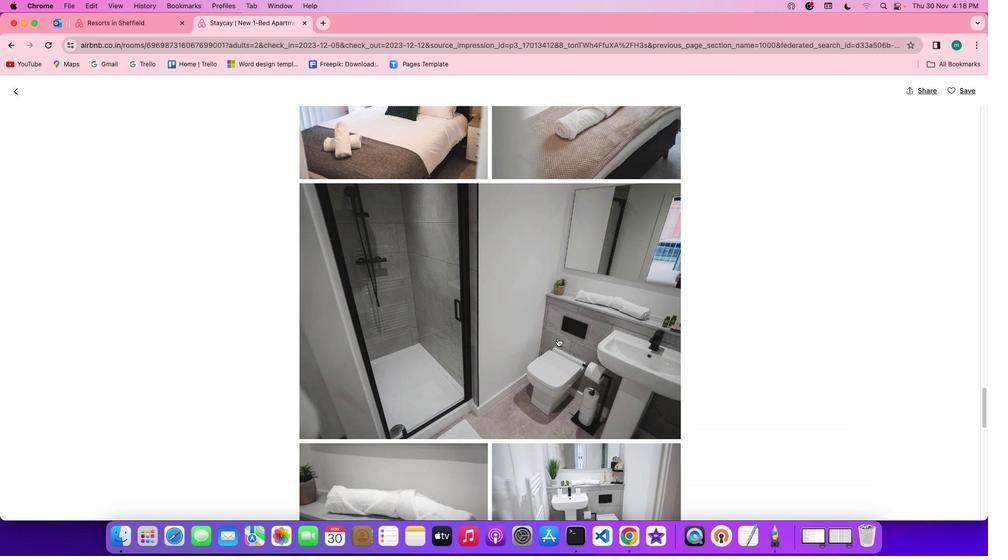 
Action: Mouse scrolled (558, 338) with delta (0, -1)
Screenshot: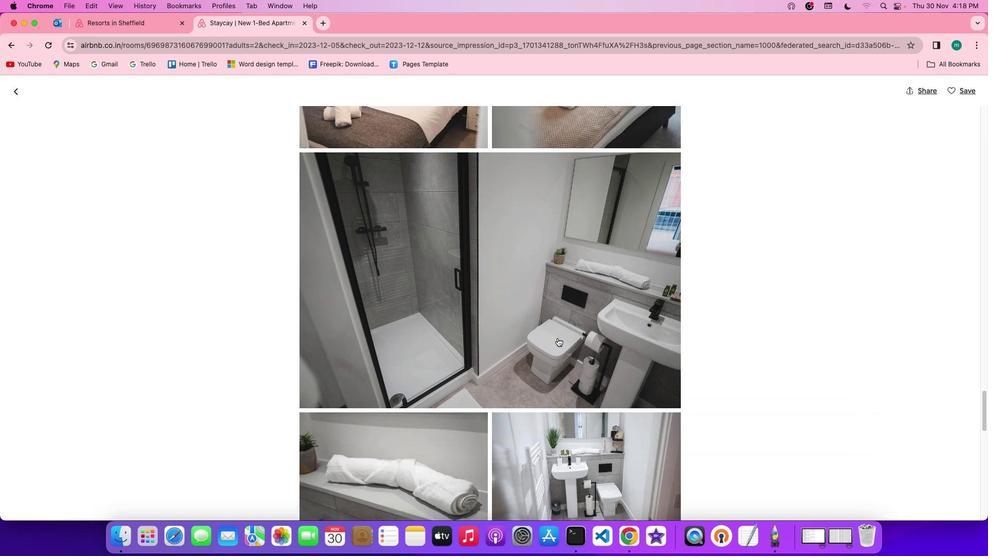 
Action: Mouse scrolled (558, 338) with delta (0, -1)
Screenshot: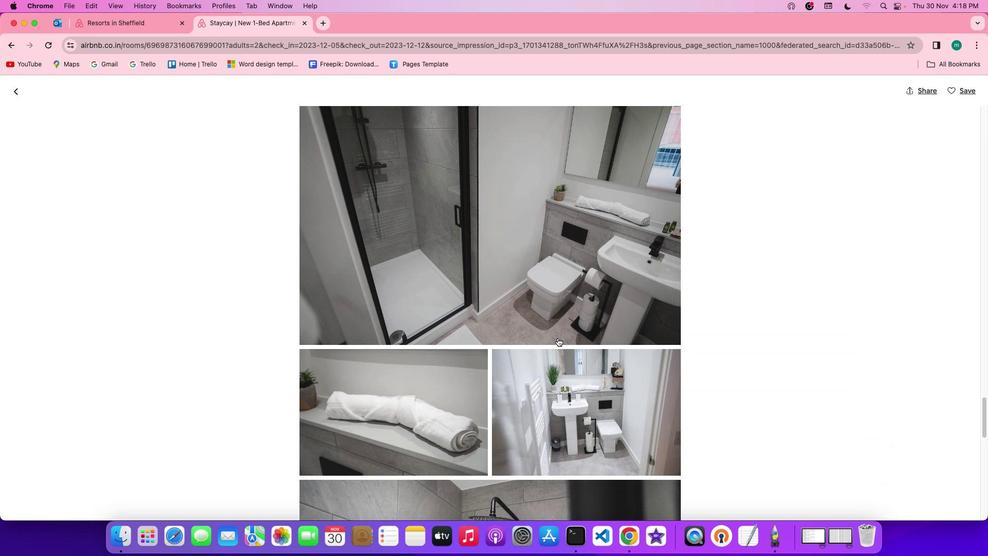
Action: Mouse scrolled (558, 338) with delta (0, 0)
Screenshot: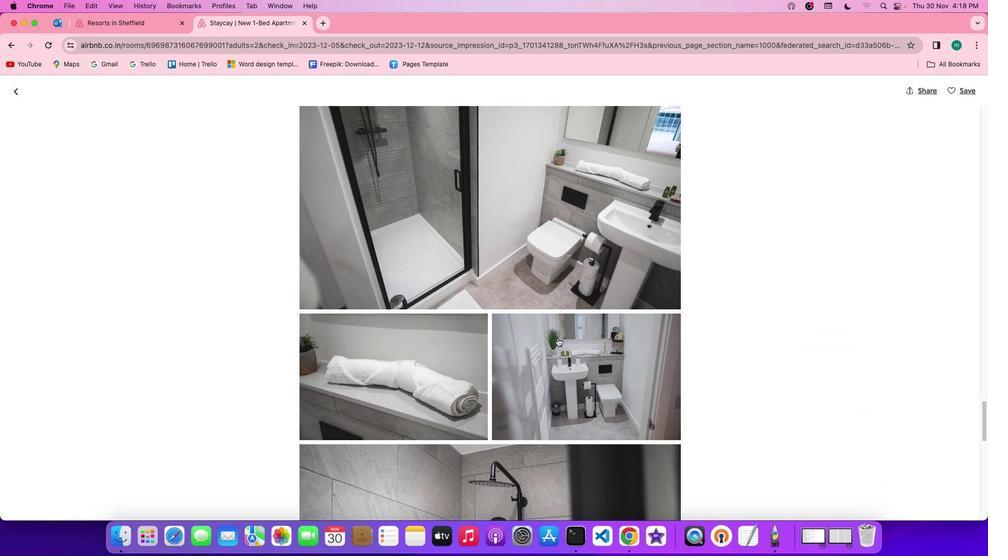 
Action: Mouse scrolled (558, 338) with delta (0, 0)
Screenshot: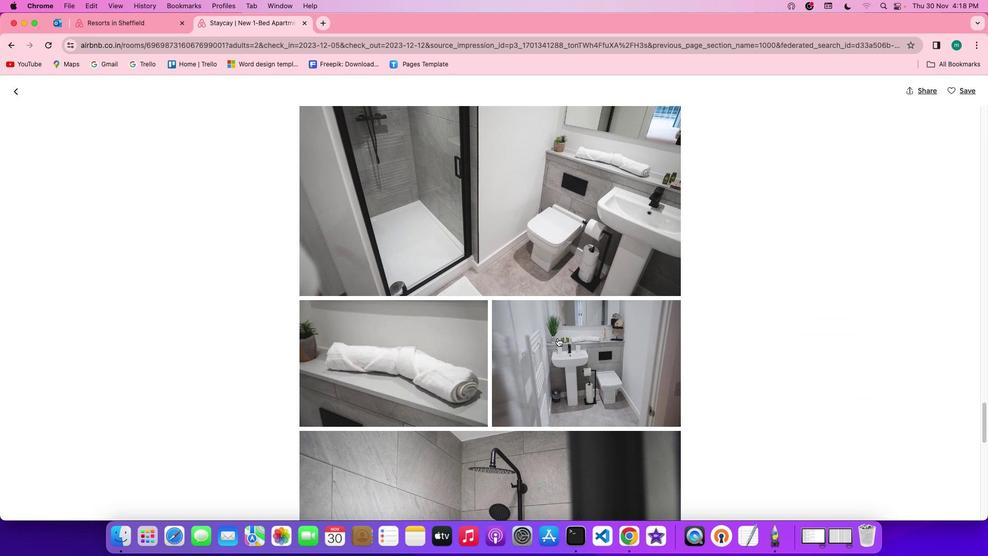 
Action: Mouse scrolled (558, 338) with delta (0, 0)
Screenshot: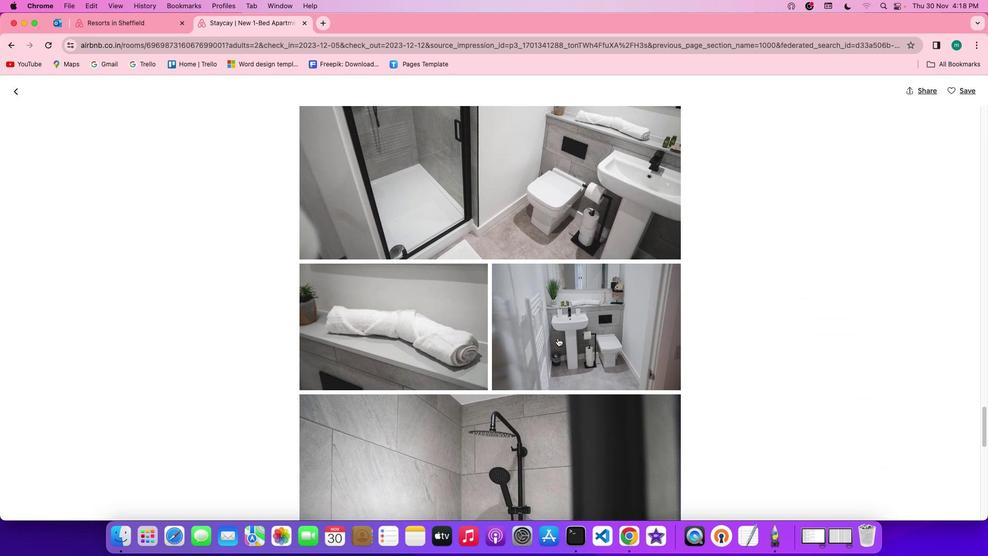 
Action: Mouse scrolled (558, 338) with delta (0, -1)
Screenshot: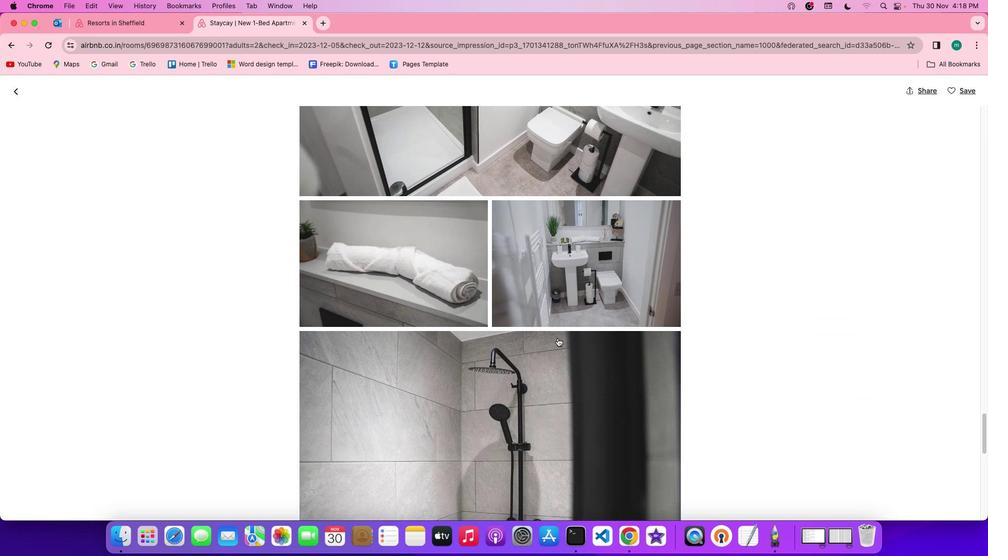 
Action: Mouse scrolled (558, 338) with delta (0, -2)
Screenshot: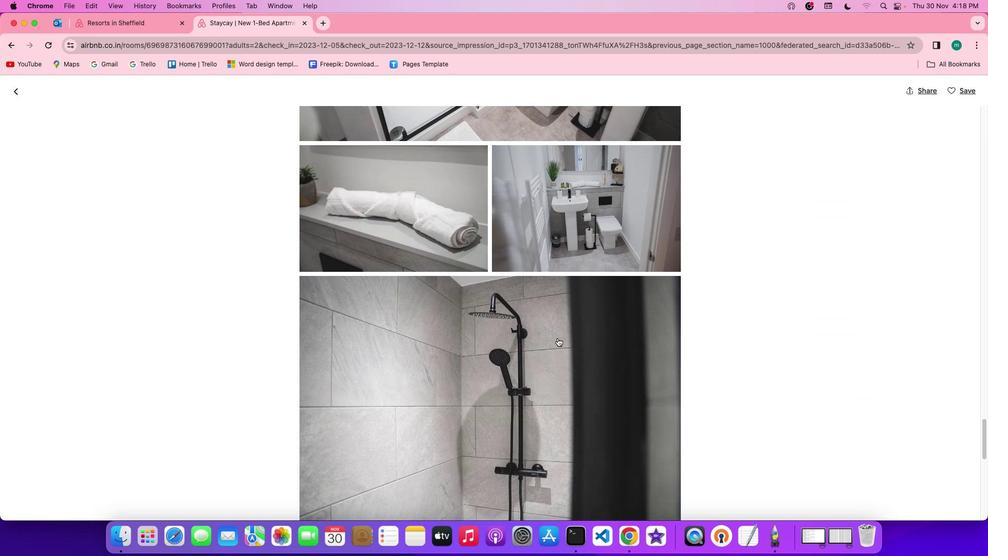 
Action: Mouse scrolled (558, 338) with delta (0, 0)
Screenshot: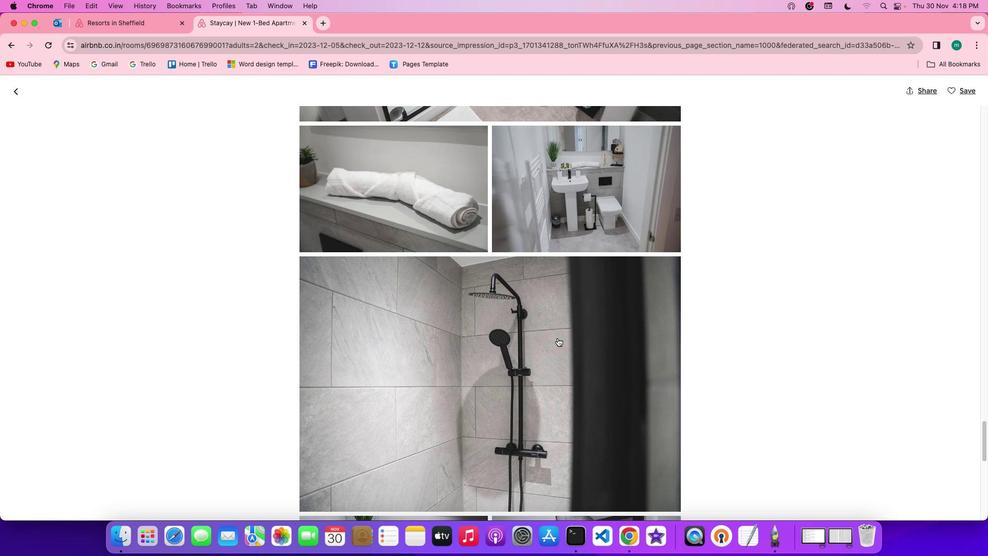 
Action: Mouse scrolled (558, 338) with delta (0, 0)
Screenshot: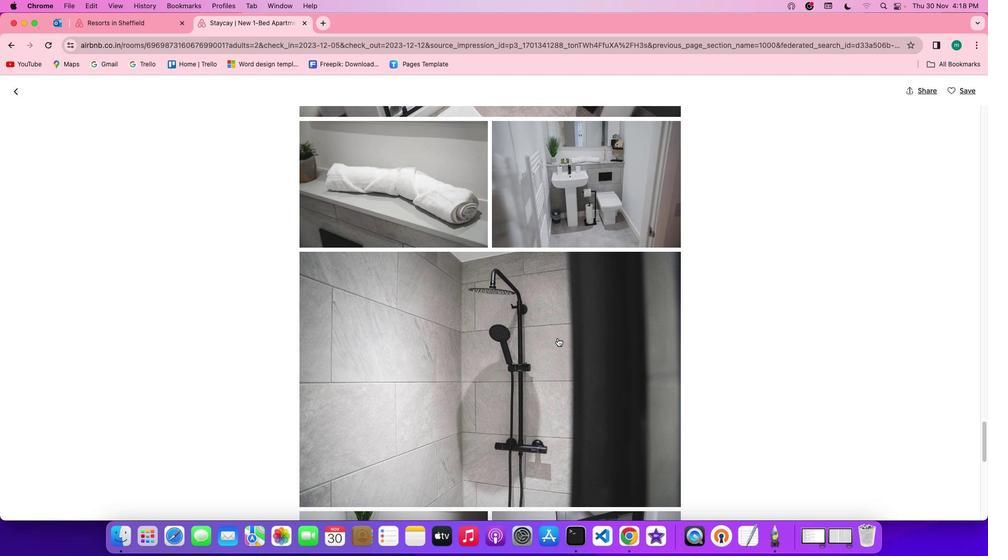 
Action: Mouse scrolled (558, 338) with delta (0, 0)
Screenshot: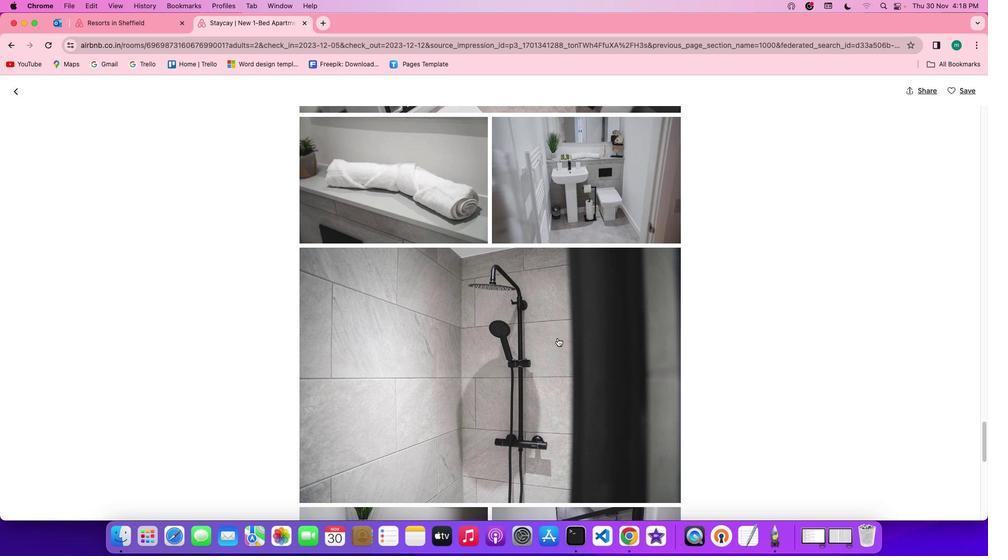 
Action: Mouse scrolled (558, 338) with delta (0, 0)
Screenshot: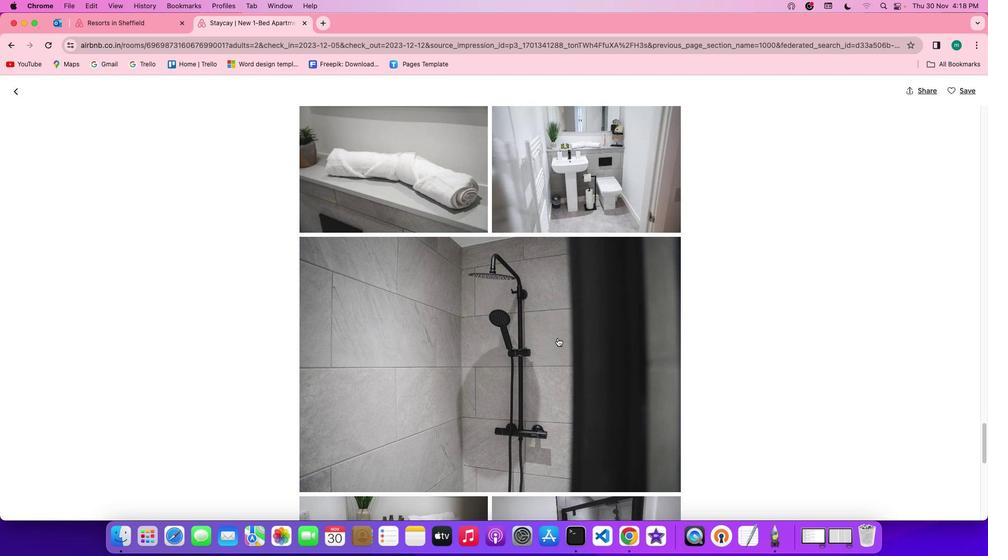 
Action: Mouse scrolled (558, 338) with delta (0, 0)
Screenshot: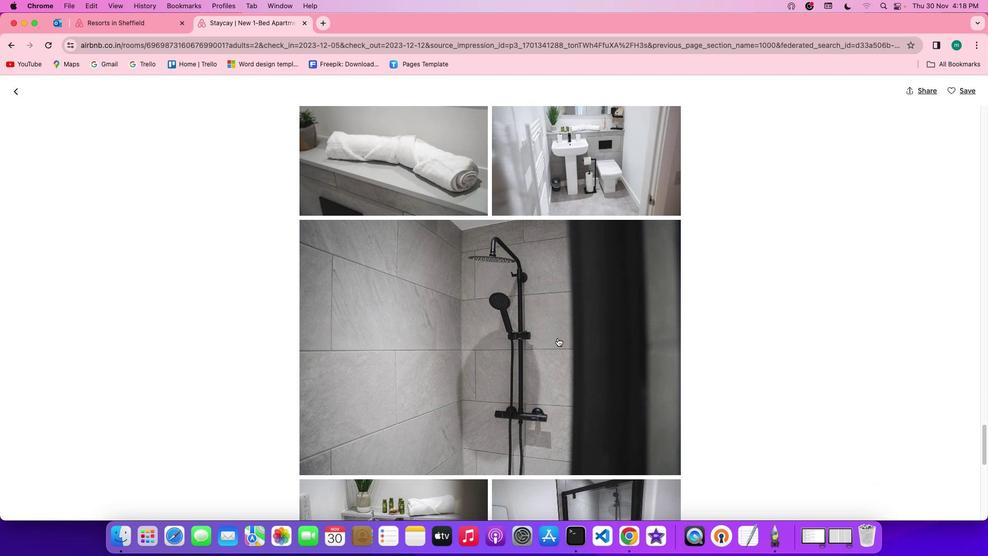 
Action: Mouse scrolled (558, 338) with delta (0, -1)
Screenshot: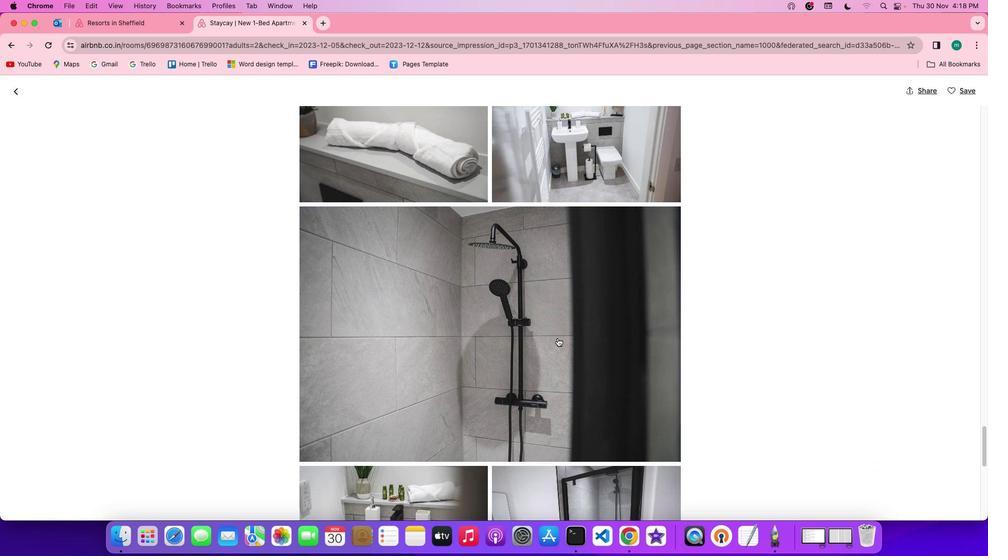 
Action: Mouse scrolled (558, 338) with delta (0, -1)
Screenshot: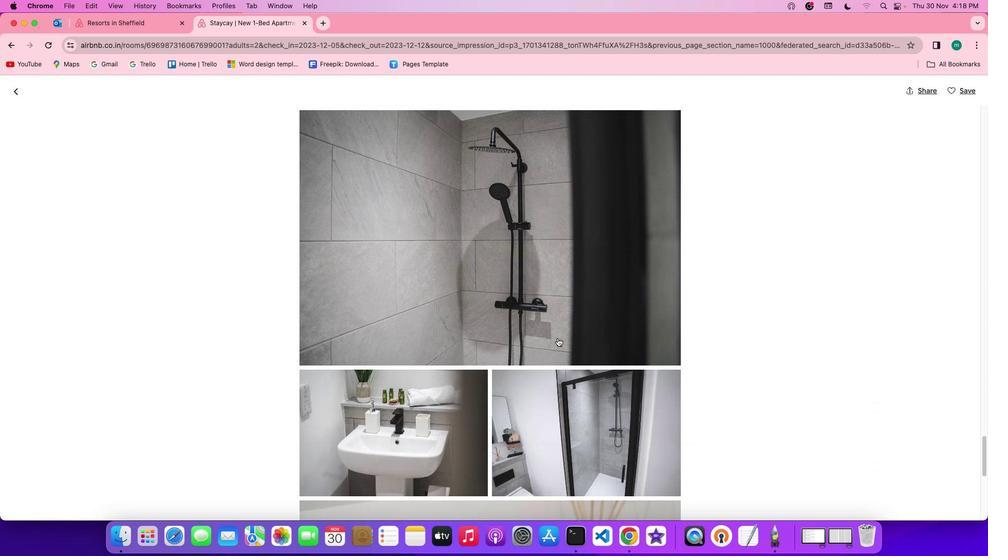 
Action: Mouse scrolled (558, 338) with delta (0, 0)
Screenshot: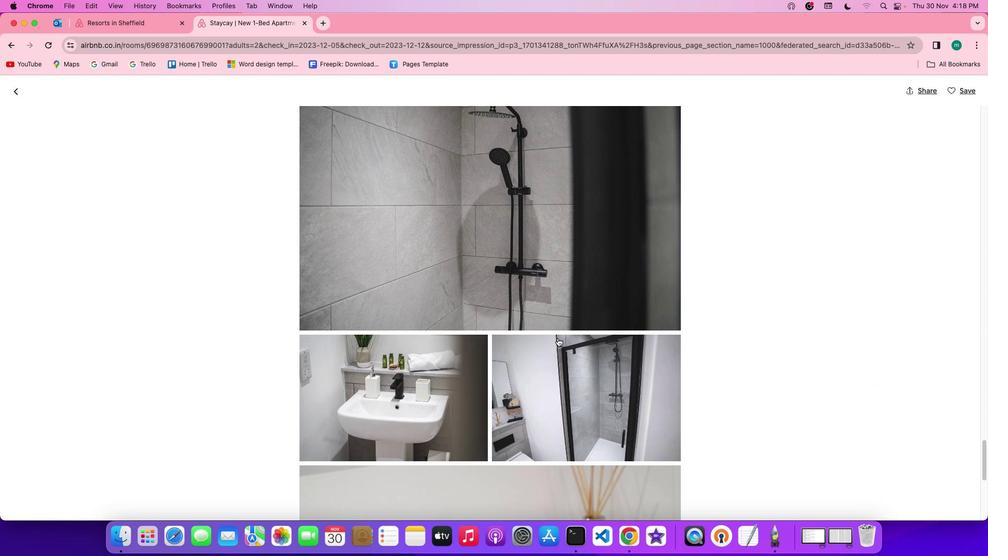 
Action: Mouse scrolled (558, 338) with delta (0, 0)
Screenshot: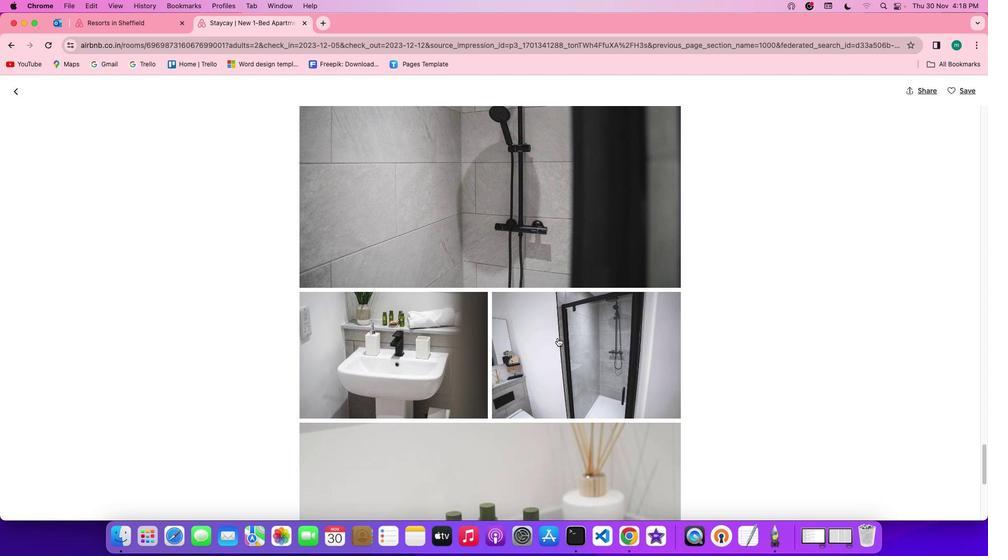 
Action: Mouse scrolled (558, 338) with delta (0, -1)
Screenshot: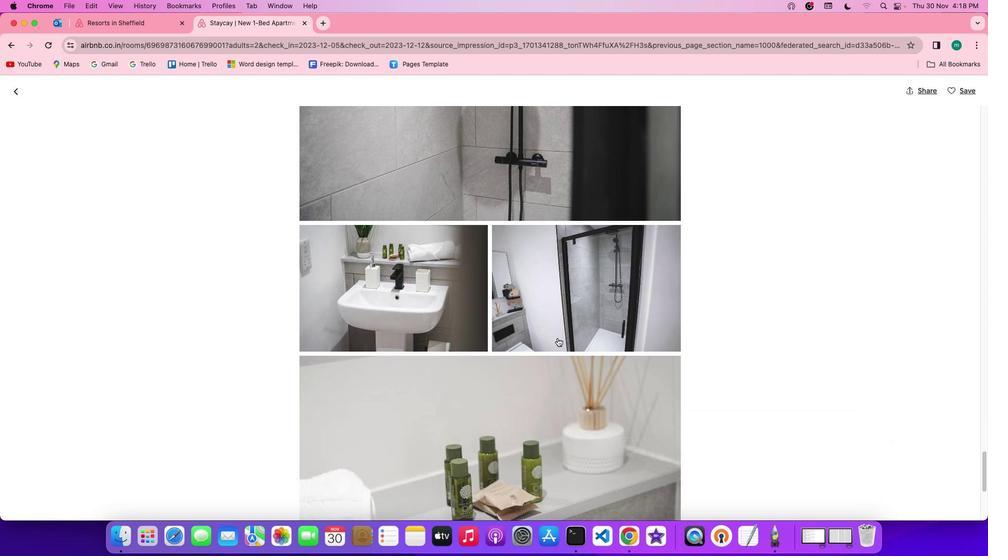 
Action: Mouse scrolled (558, 338) with delta (0, -2)
Screenshot: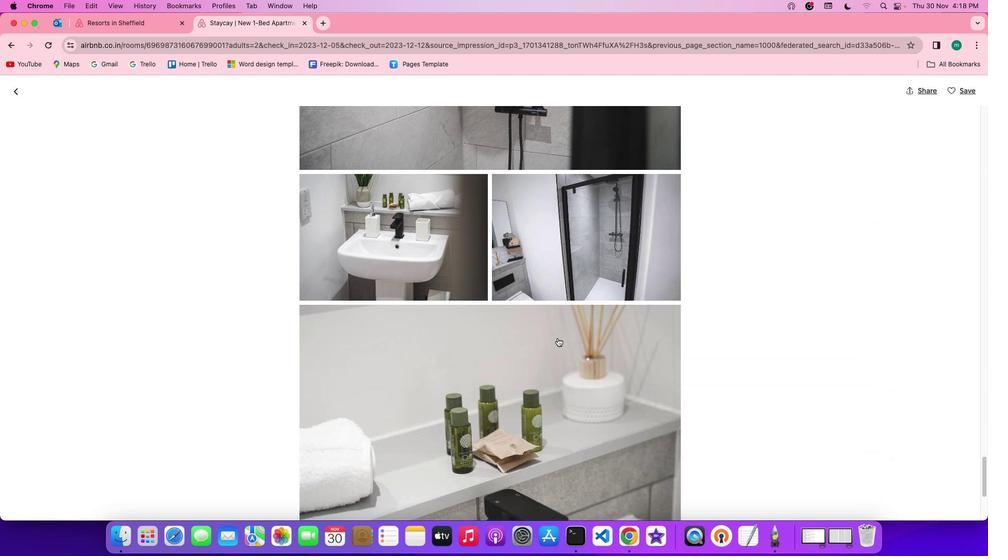 
Action: Mouse scrolled (558, 338) with delta (0, -1)
Screenshot: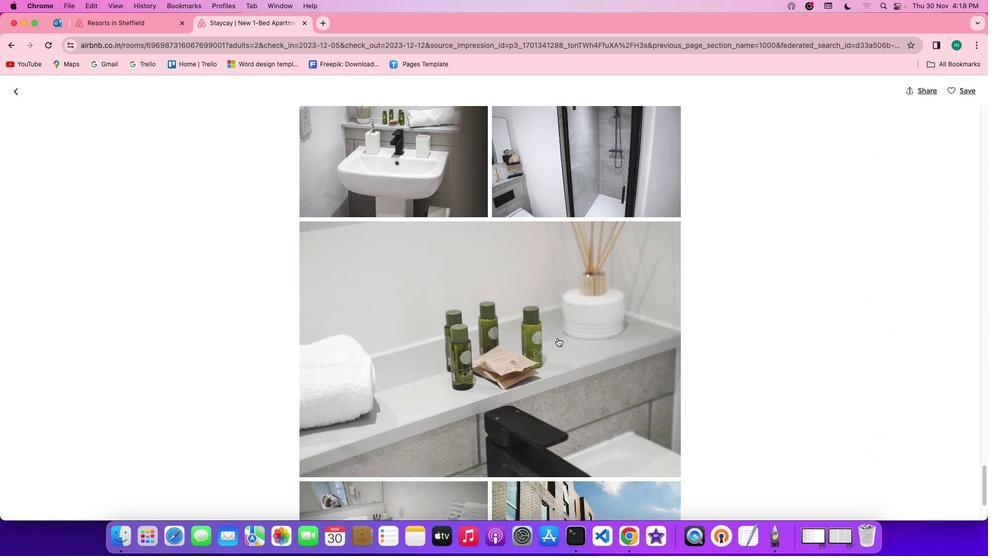 
Action: Mouse scrolled (558, 338) with delta (0, 0)
Screenshot: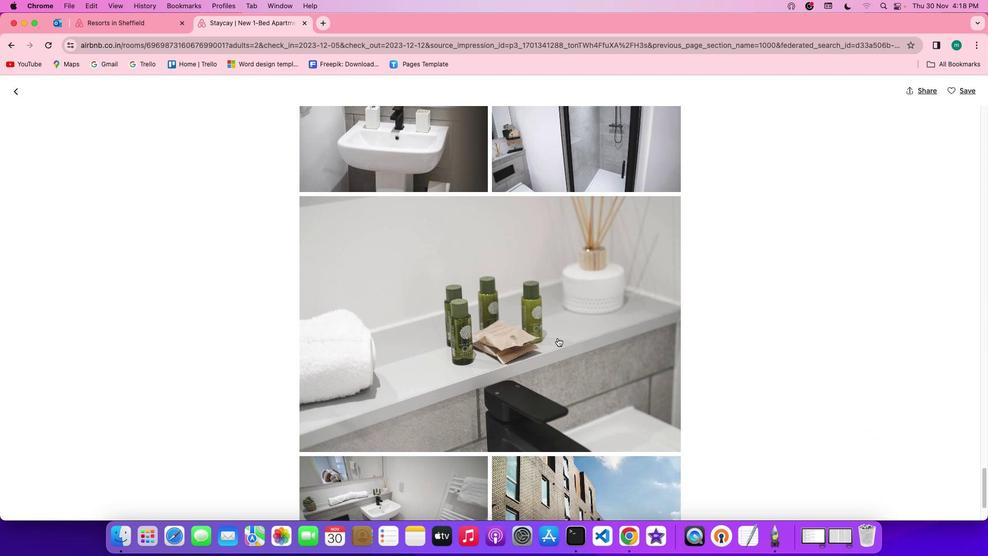
Action: Mouse scrolled (558, 338) with delta (0, 0)
Screenshot: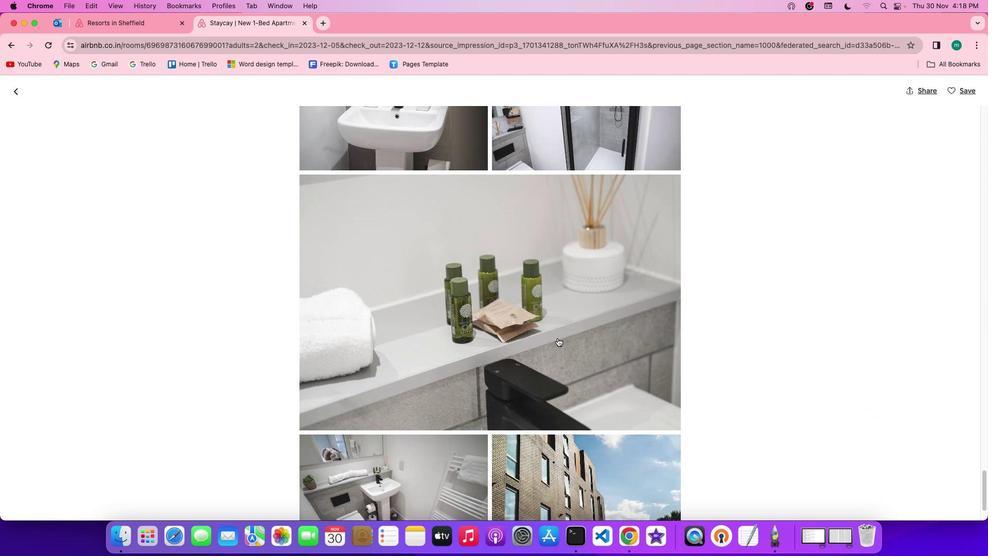 
Action: Mouse scrolled (558, 338) with delta (0, -1)
Screenshot: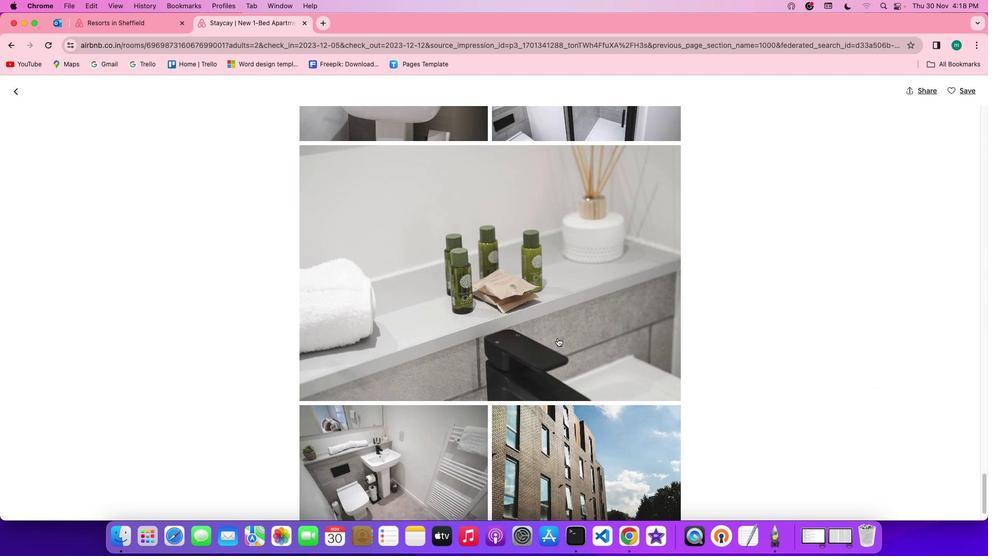 
Action: Mouse scrolled (558, 338) with delta (0, -2)
Screenshot: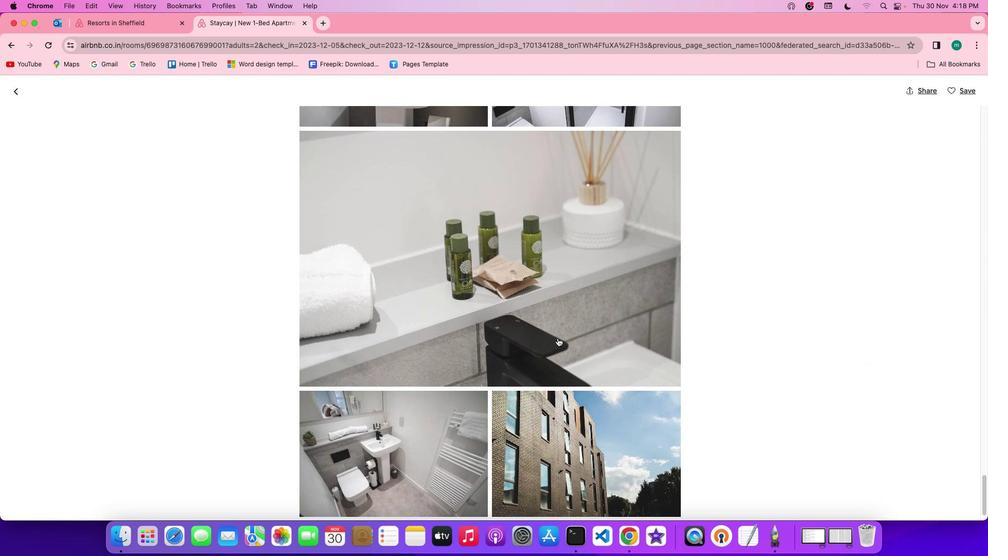 
Action: Mouse scrolled (558, 338) with delta (0, -2)
Screenshot: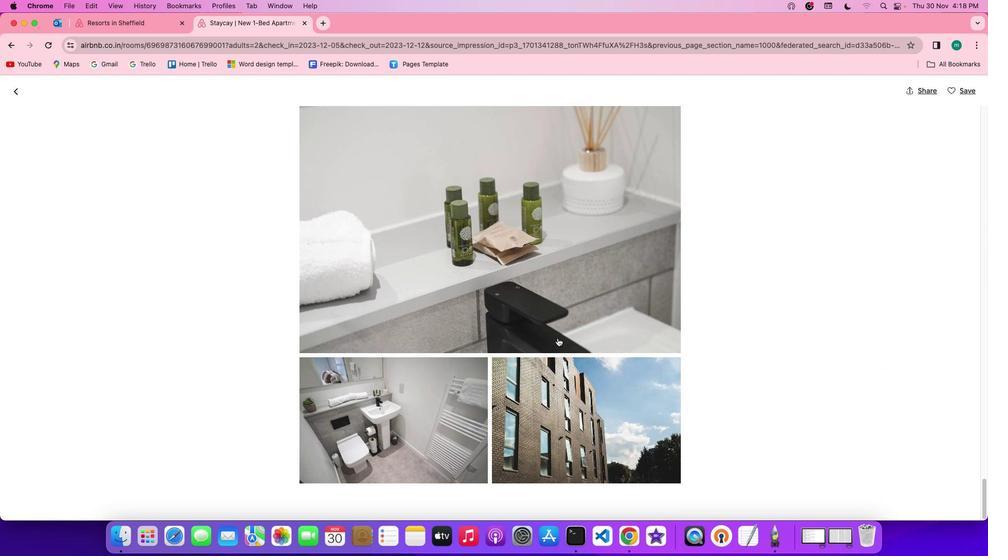 
Action: Mouse scrolled (558, 338) with delta (0, 0)
Screenshot: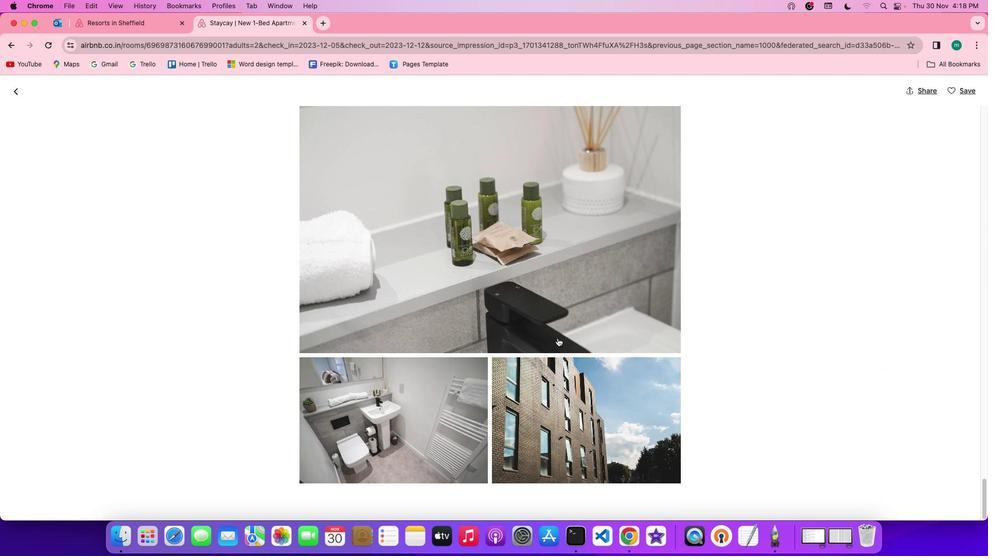 
Action: Mouse scrolled (558, 338) with delta (0, 0)
Screenshot: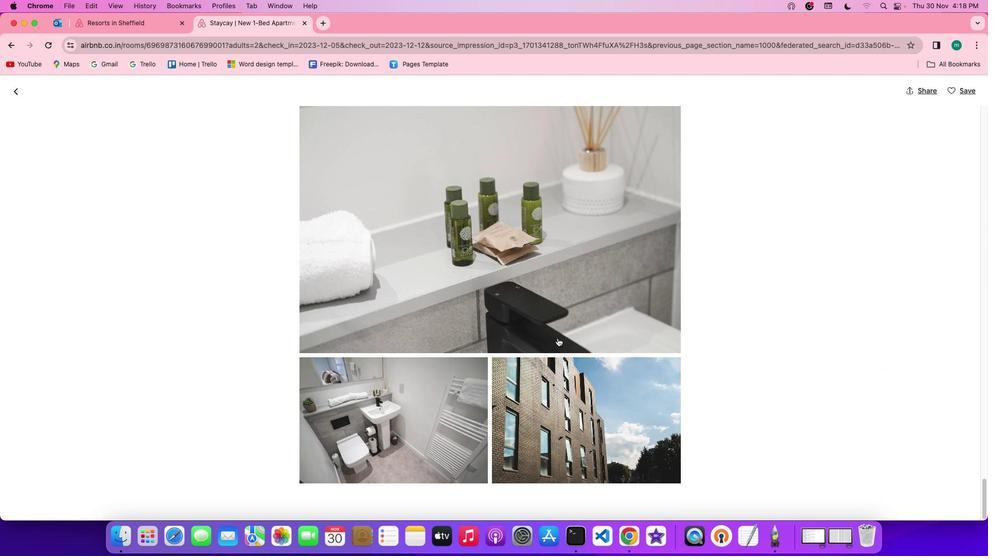 
Action: Mouse scrolled (558, 338) with delta (0, -1)
Screenshot: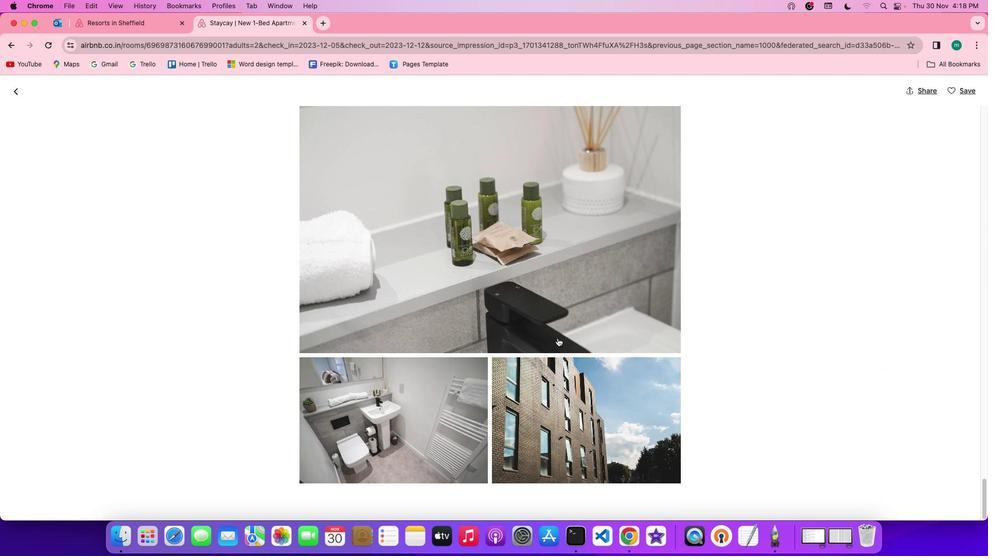 
Action: Mouse scrolled (558, 338) with delta (0, -2)
Screenshot: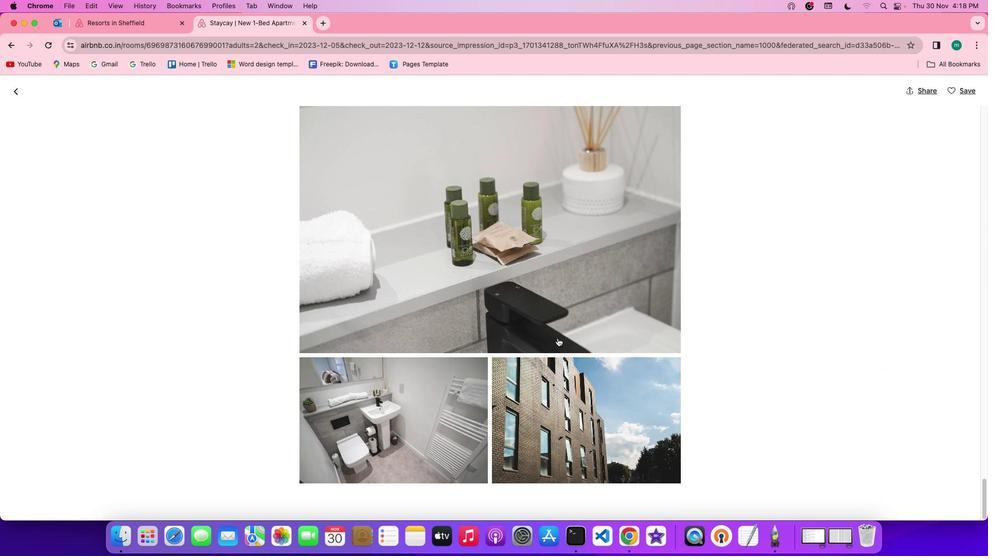 
Action: Mouse scrolled (558, 338) with delta (0, -2)
Screenshot: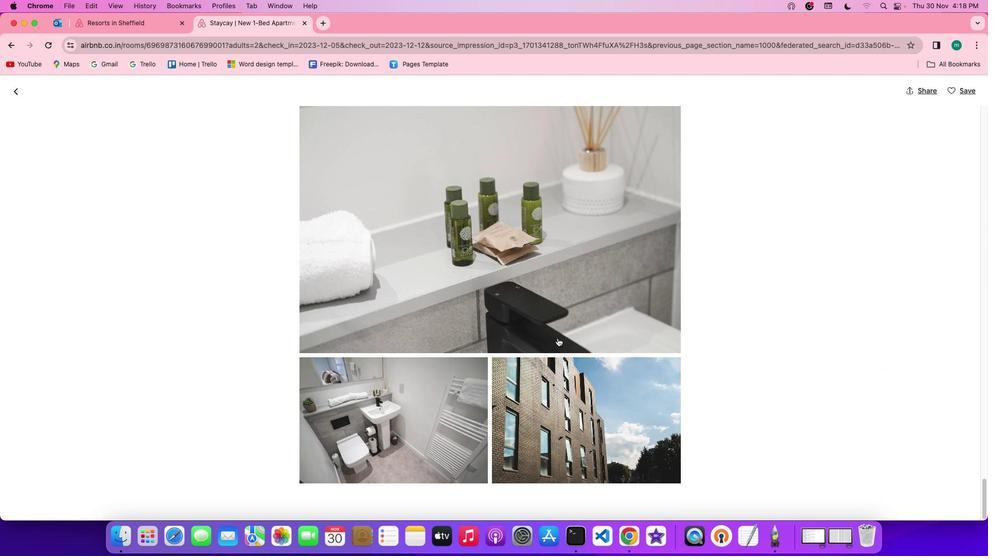 
Action: Mouse scrolled (558, 338) with delta (0, 0)
Screenshot: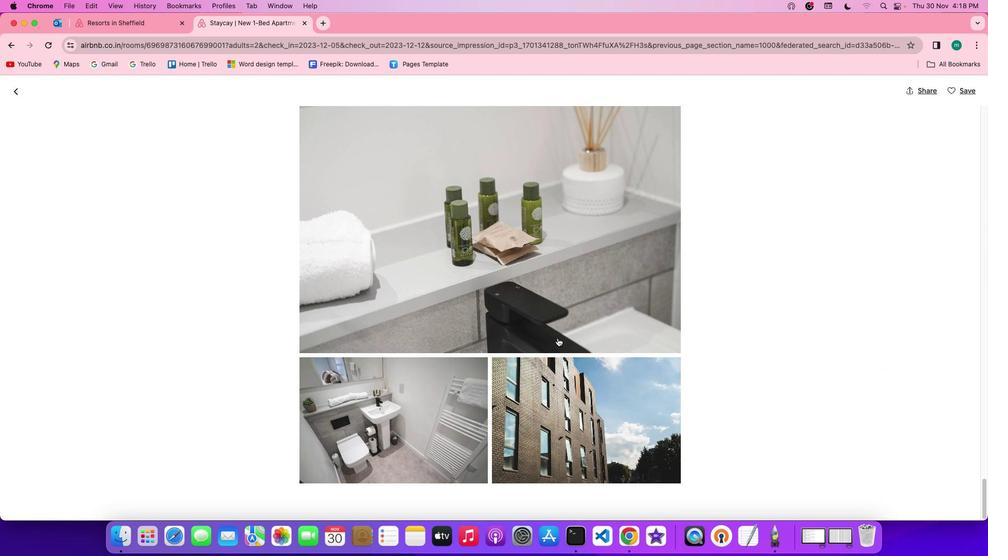 
Action: Mouse scrolled (558, 338) with delta (0, 0)
Screenshot: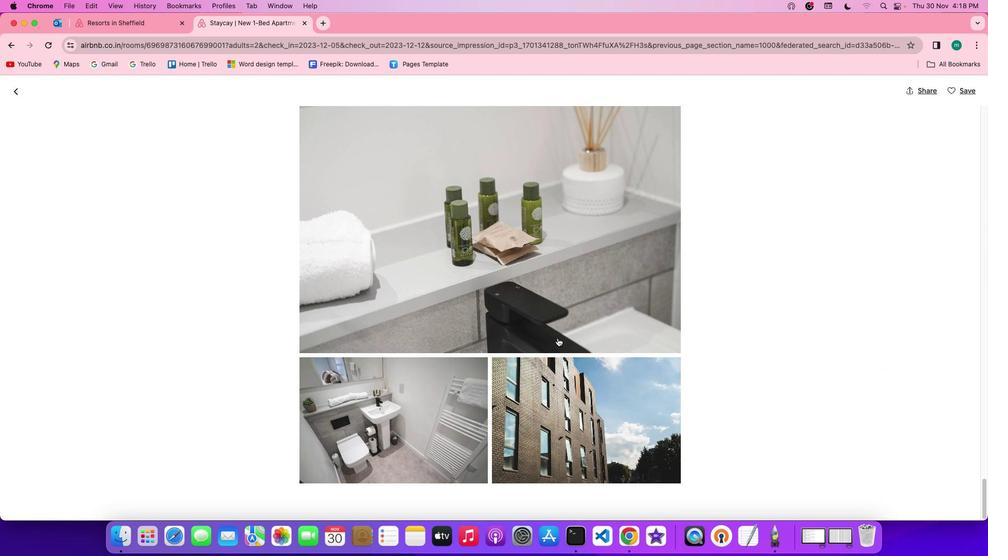 
Action: Mouse scrolled (558, 338) with delta (0, -1)
Screenshot: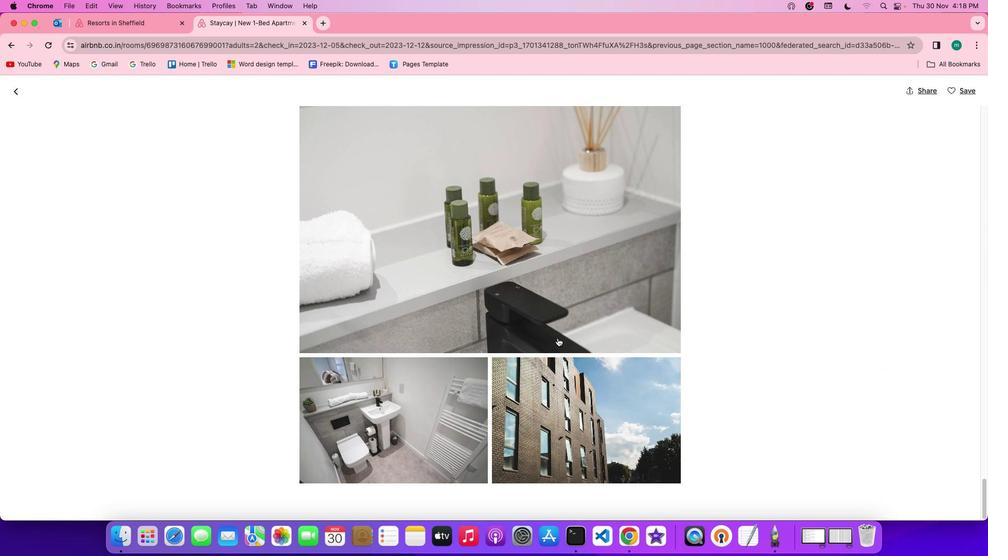 
Action: Mouse scrolled (558, 338) with delta (0, -2)
Screenshot: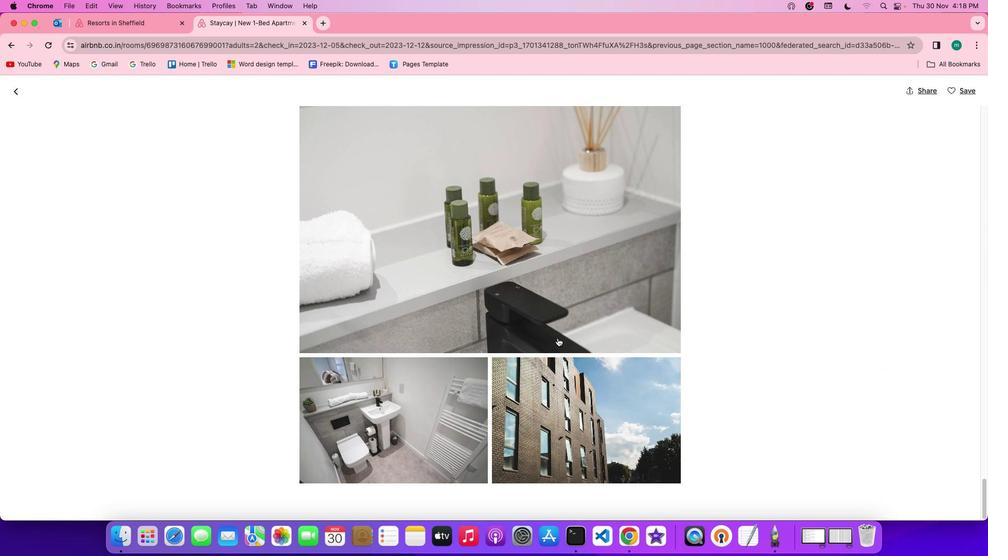 
Action: Mouse moved to (15, 86)
Screenshot: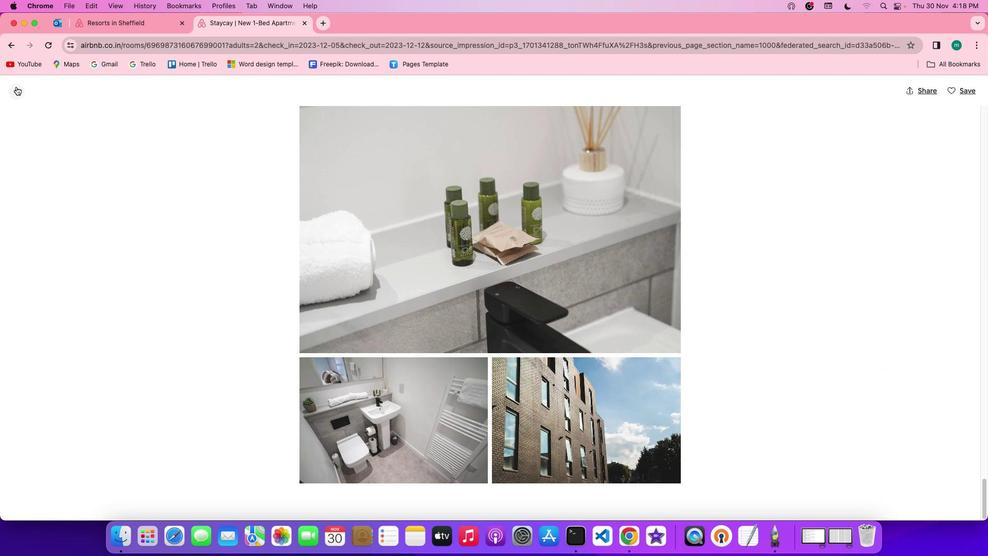 
Action: Mouse pressed left at (15, 86)
Screenshot: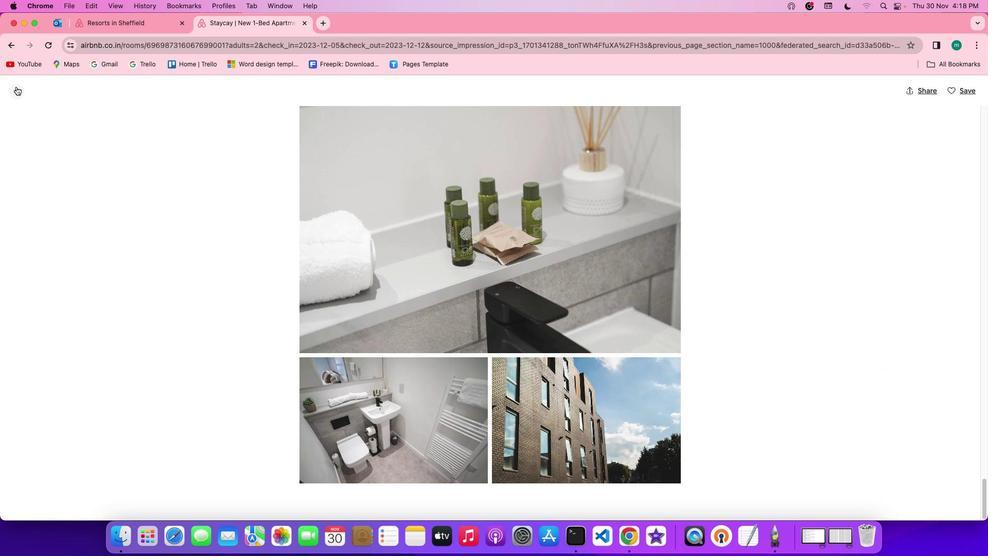 
Action: Mouse moved to (416, 300)
Screenshot: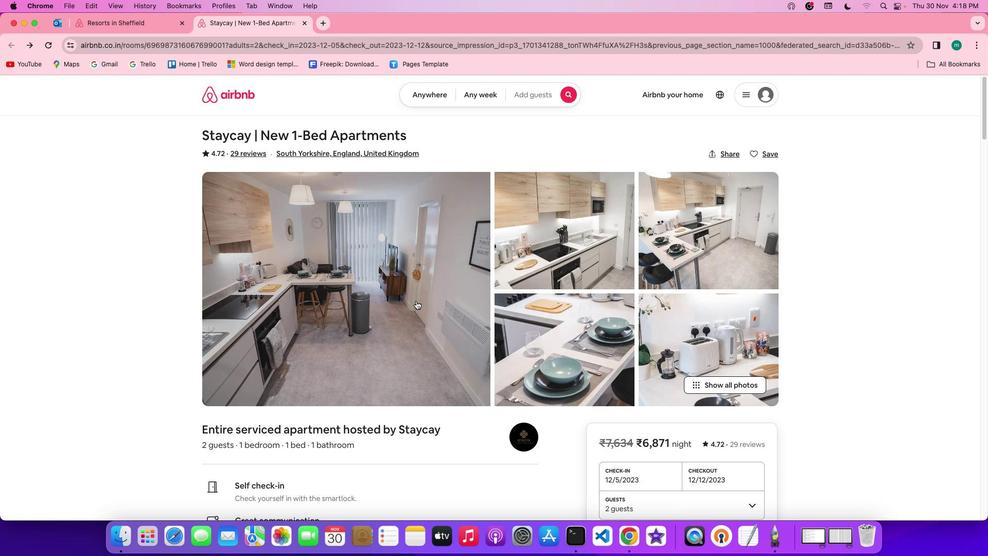 
Action: Mouse scrolled (416, 300) with delta (0, 0)
Screenshot: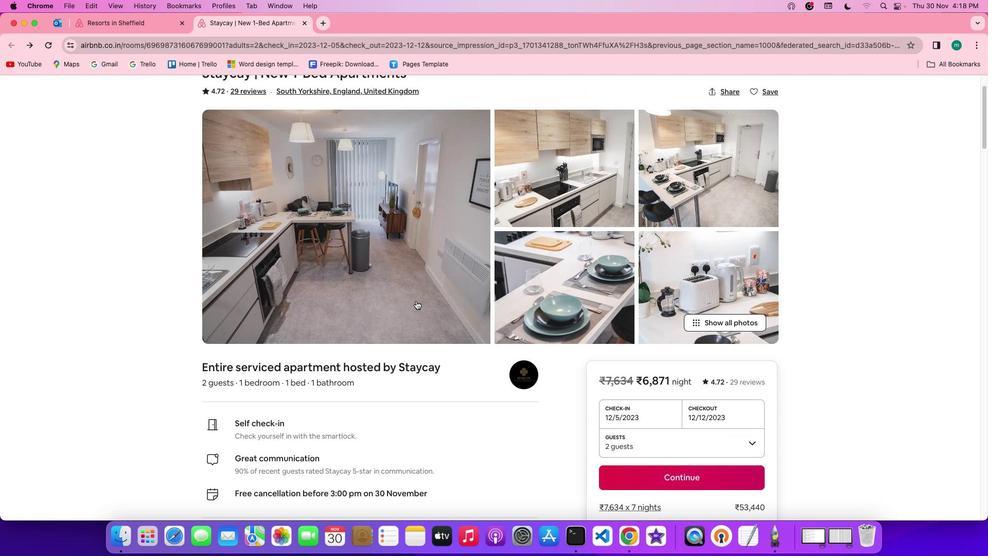 
Action: Mouse scrolled (416, 300) with delta (0, 0)
Screenshot: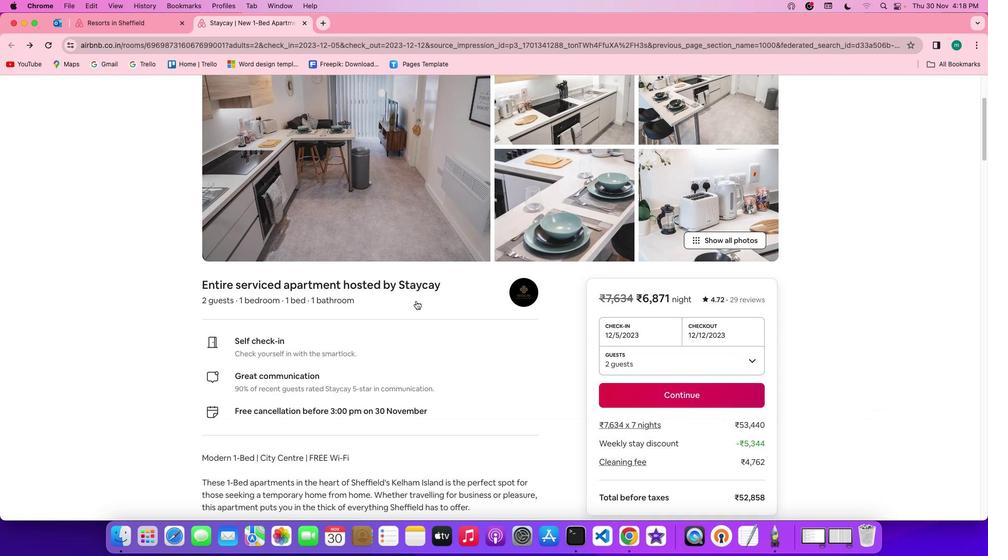 
Action: Mouse scrolled (416, 300) with delta (0, -1)
Screenshot: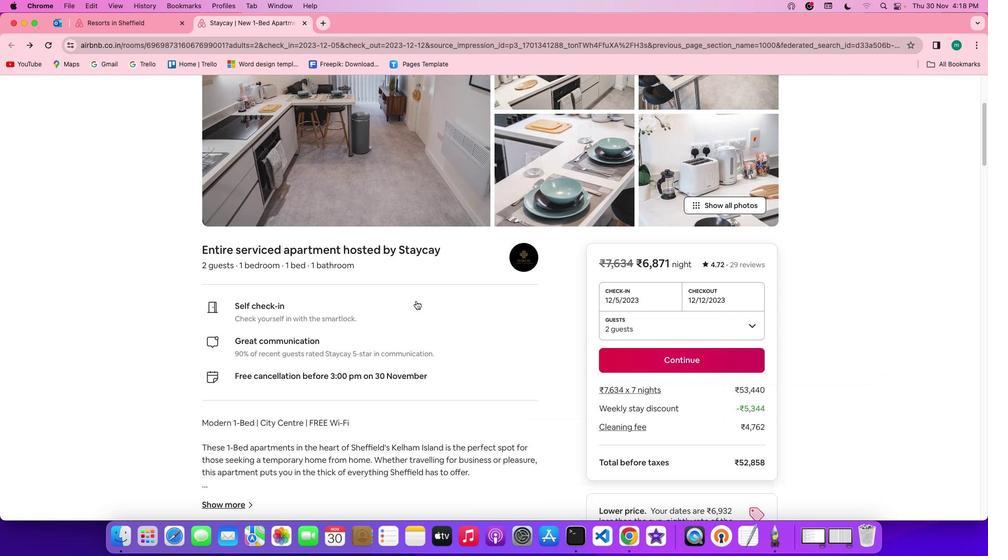 
Action: Mouse scrolled (416, 300) with delta (0, -2)
Screenshot: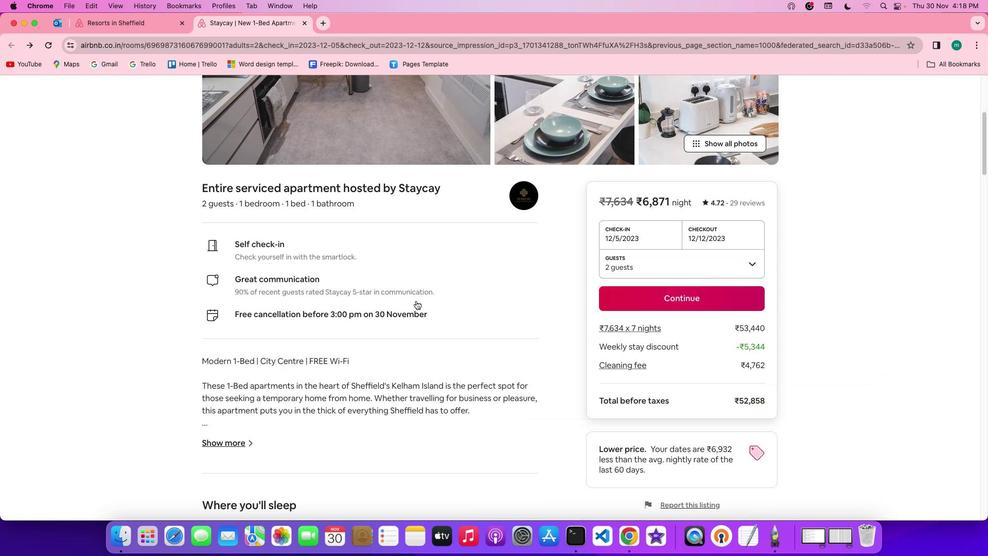 
Action: Mouse scrolled (416, 300) with delta (0, -2)
Screenshot: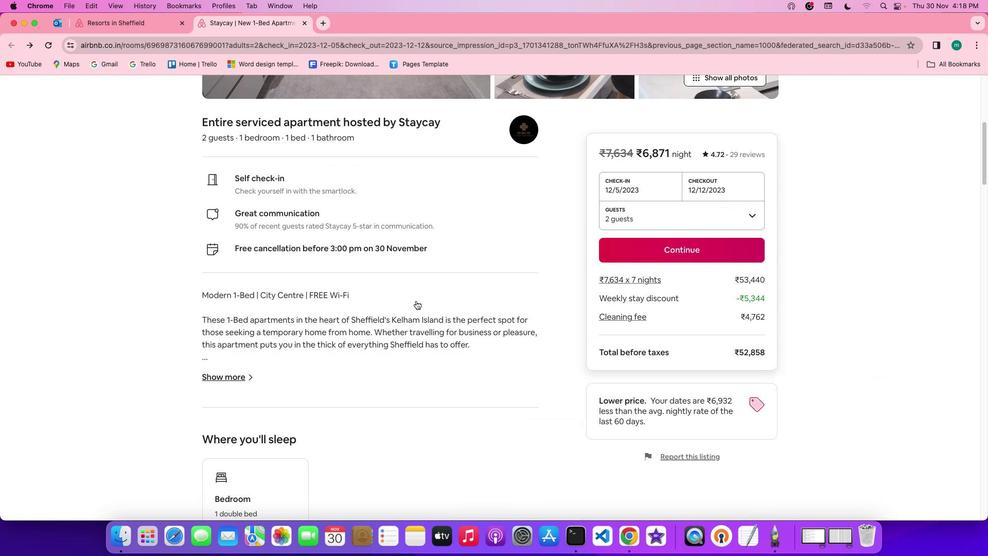 
Action: Mouse moved to (315, 334)
Screenshot: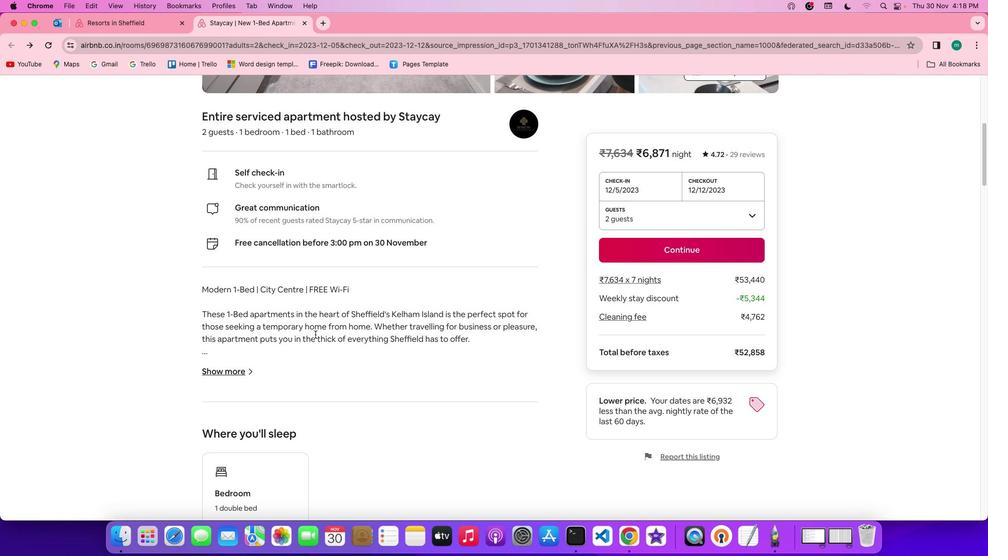 
Action: Mouse scrolled (315, 334) with delta (0, 0)
Screenshot: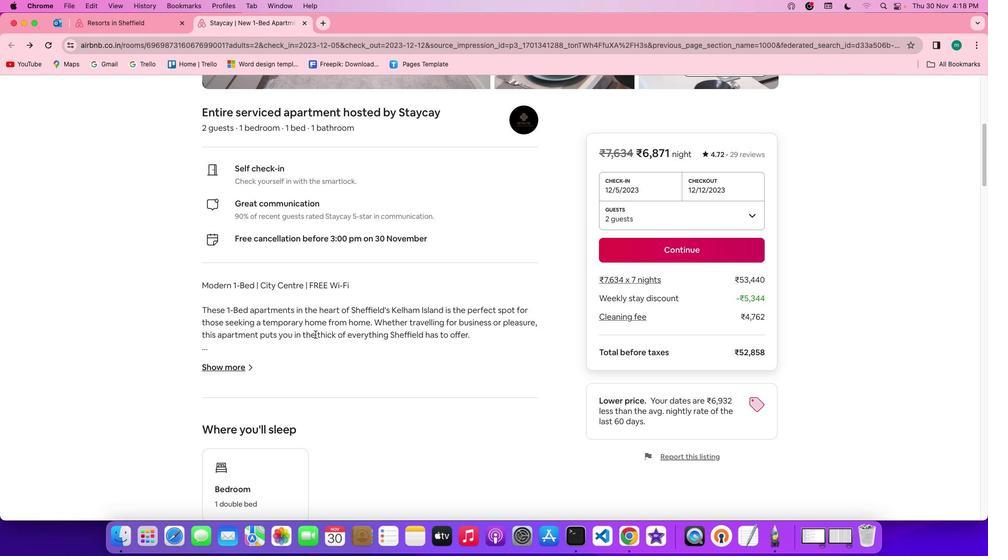 
Action: Mouse scrolled (315, 334) with delta (0, 0)
Screenshot: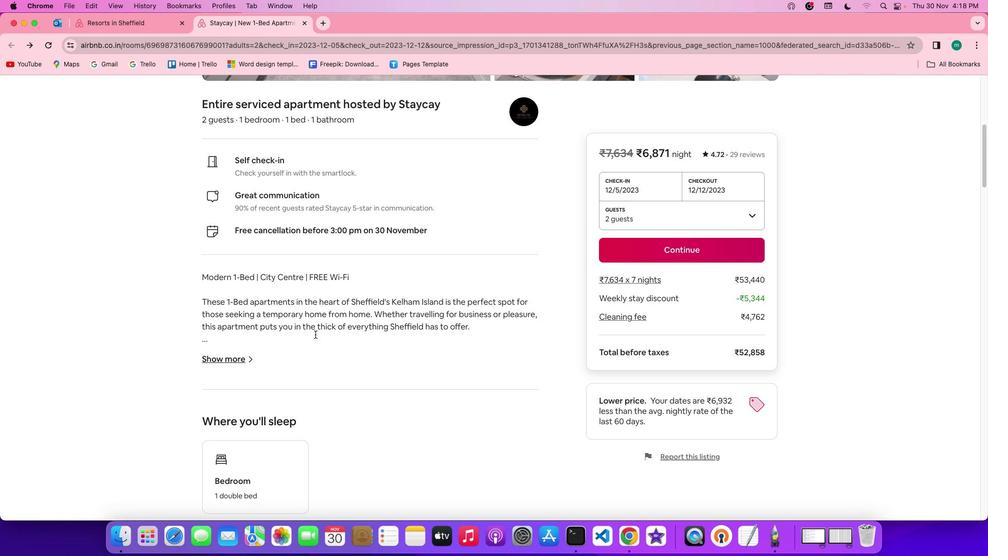 
Action: Mouse moved to (232, 348)
Screenshot: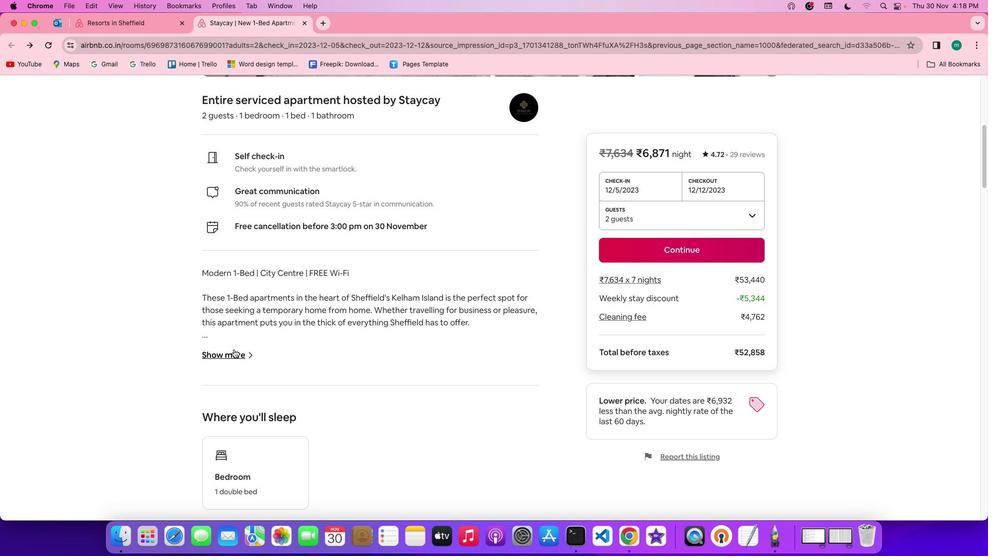 
Action: Mouse pressed left at (232, 348)
Screenshot: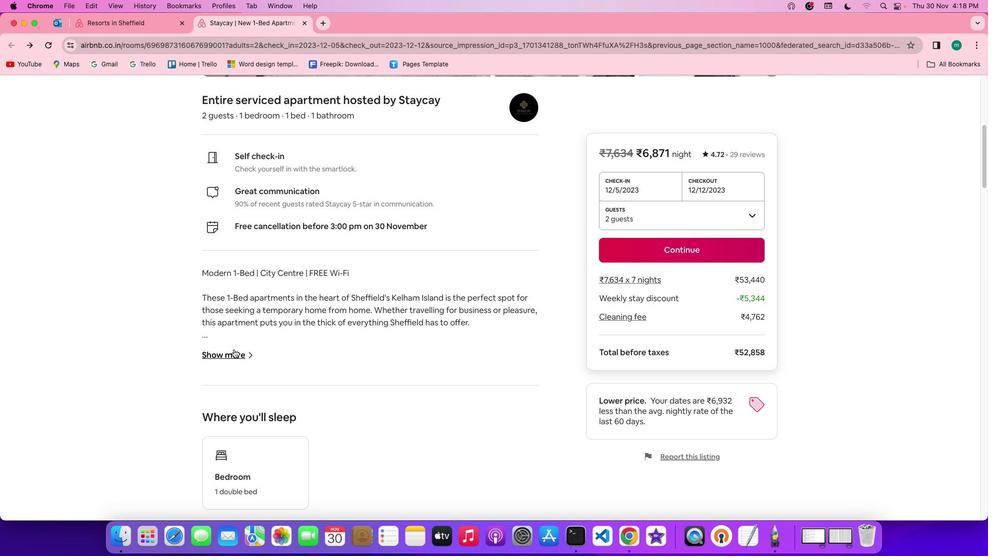 
Action: Mouse moved to (233, 354)
Screenshot: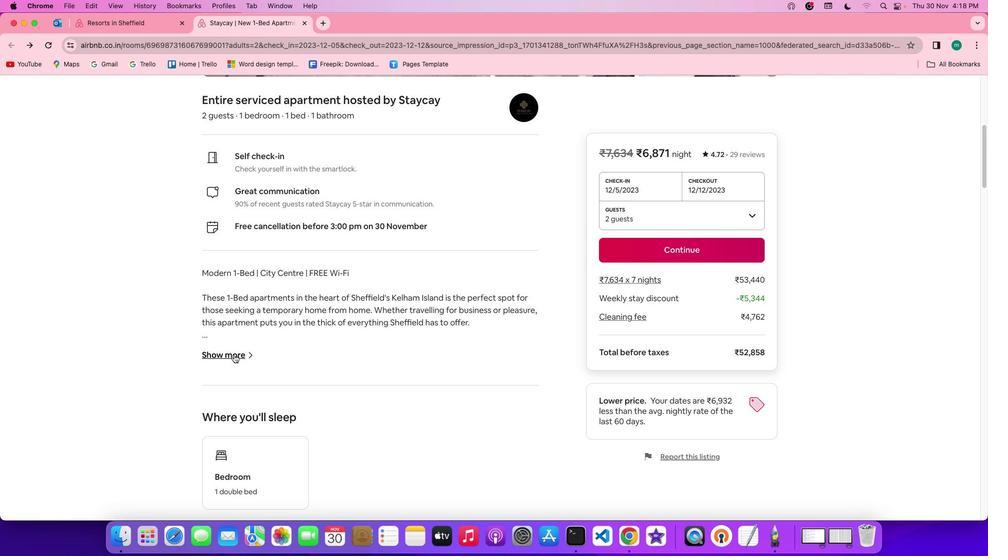 
Action: Mouse pressed left at (233, 354)
Screenshot: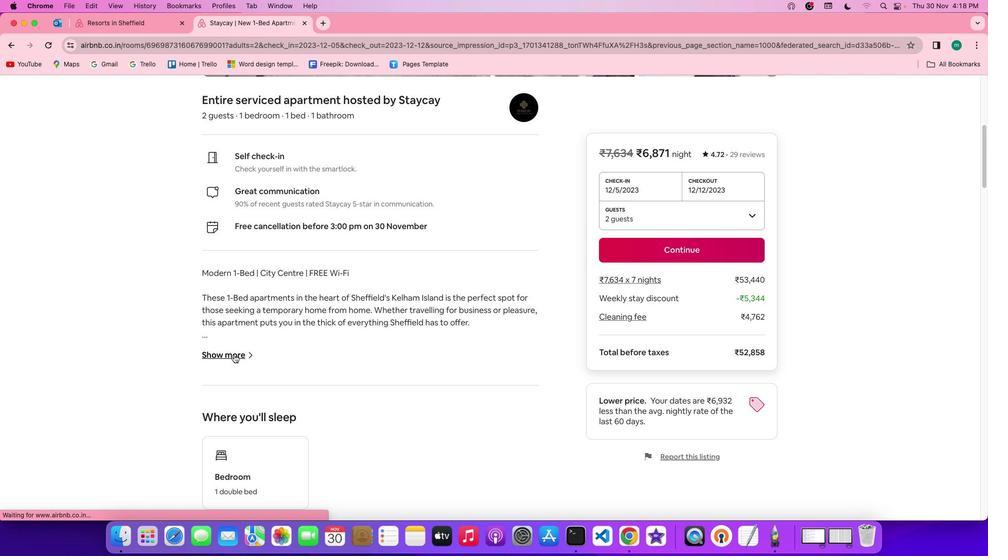 
Action: Mouse moved to (426, 324)
Screenshot: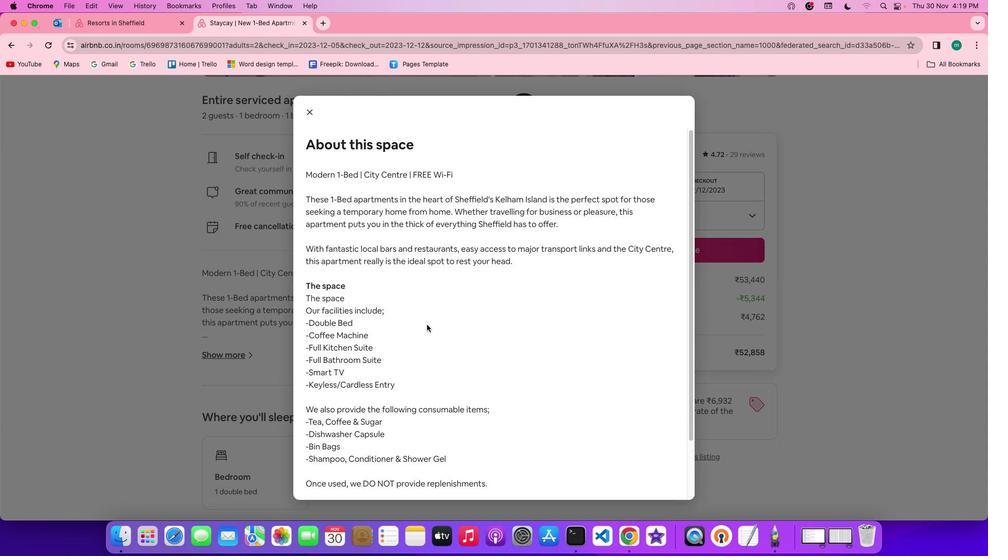 
Action: Mouse scrolled (426, 324) with delta (0, 0)
Screenshot: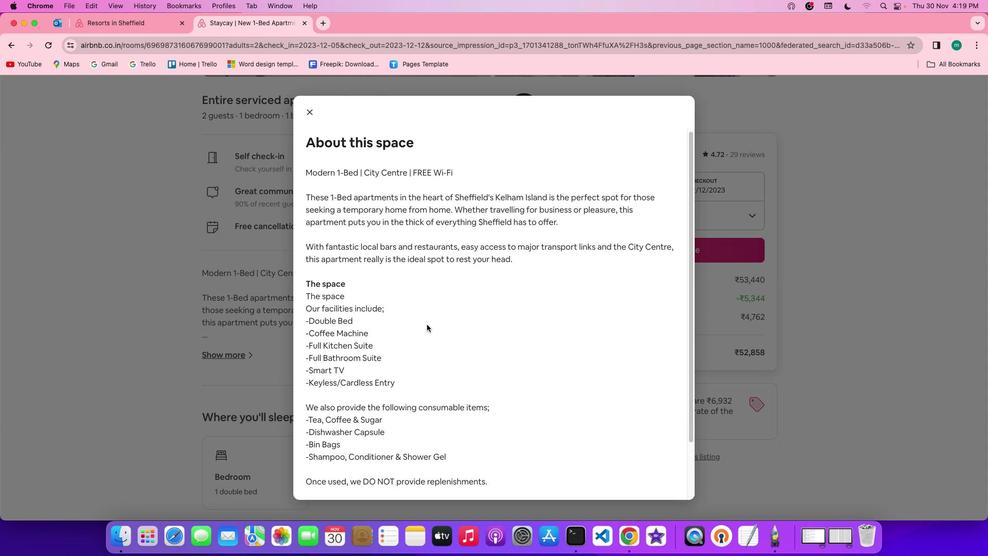 
Action: Mouse scrolled (426, 324) with delta (0, 0)
Screenshot: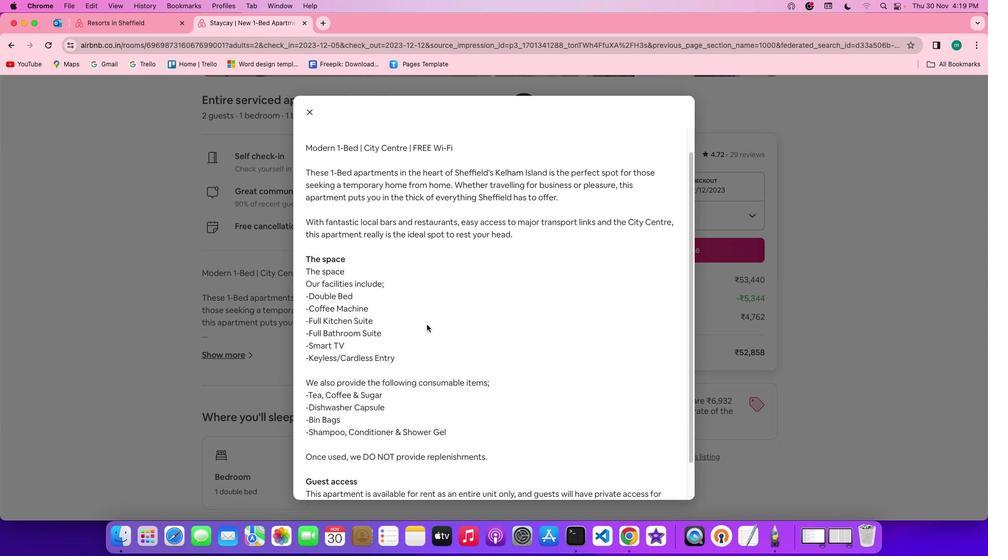 
Action: Mouse scrolled (426, 324) with delta (0, 0)
Screenshot: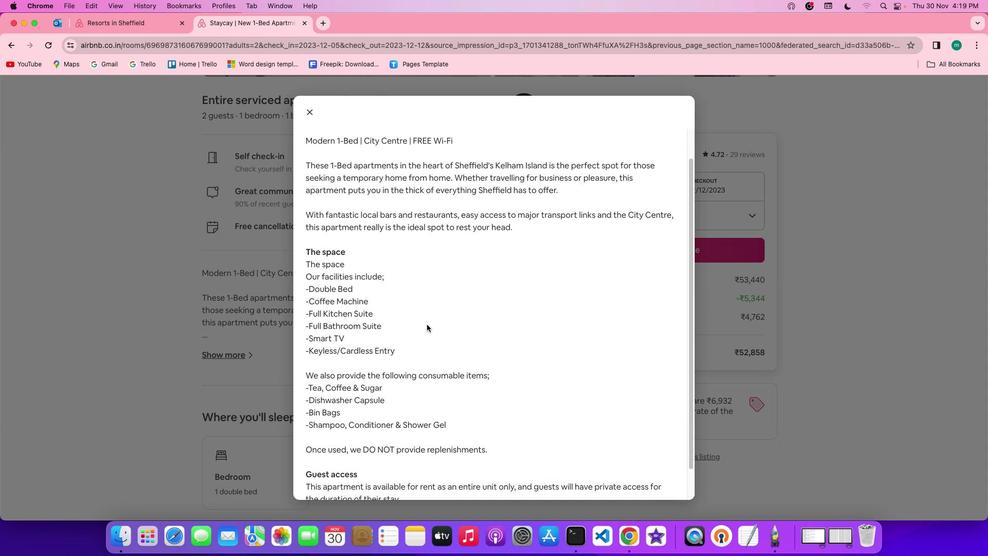 
Action: Mouse scrolled (426, 324) with delta (0, -1)
Screenshot: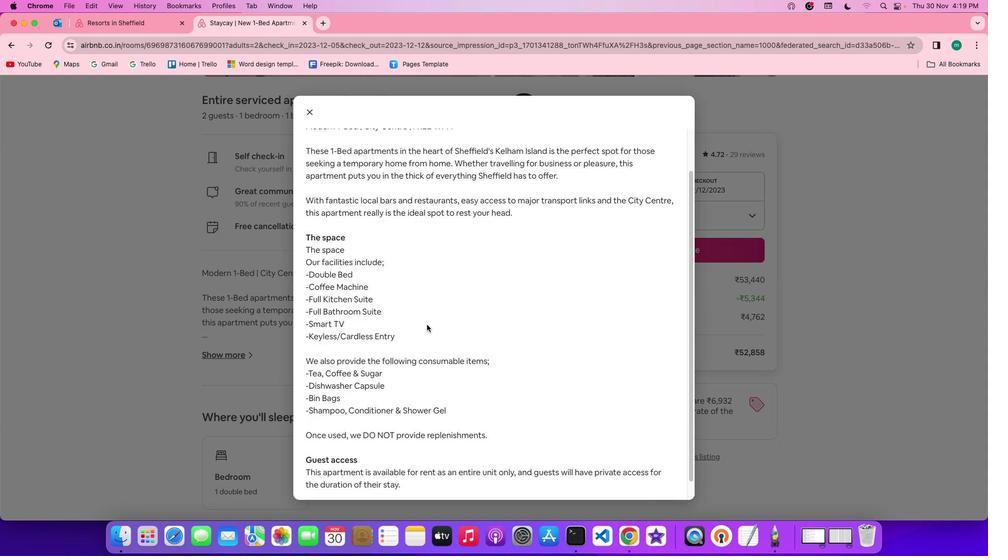 
Action: Mouse scrolled (426, 324) with delta (0, 0)
Screenshot: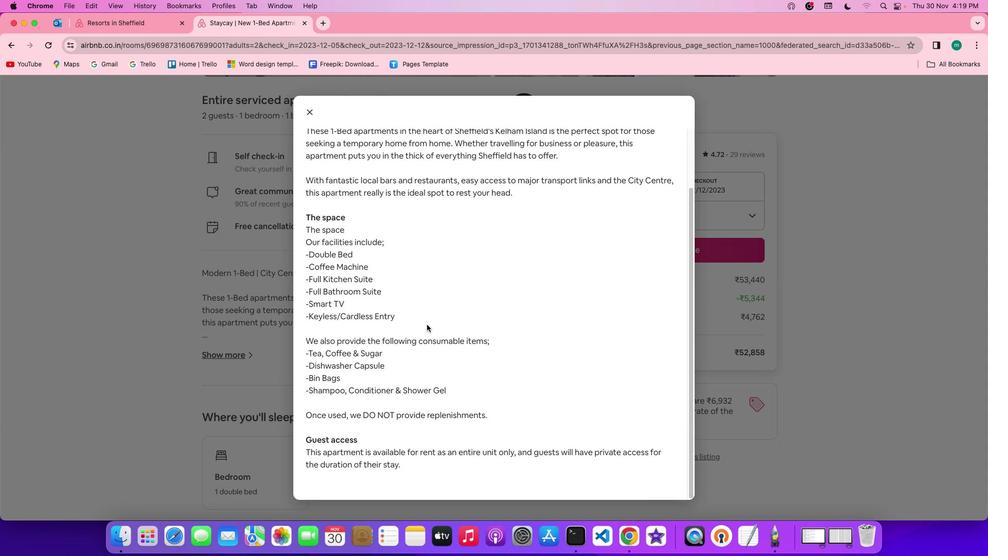
Action: Mouse scrolled (426, 324) with delta (0, 0)
Screenshot: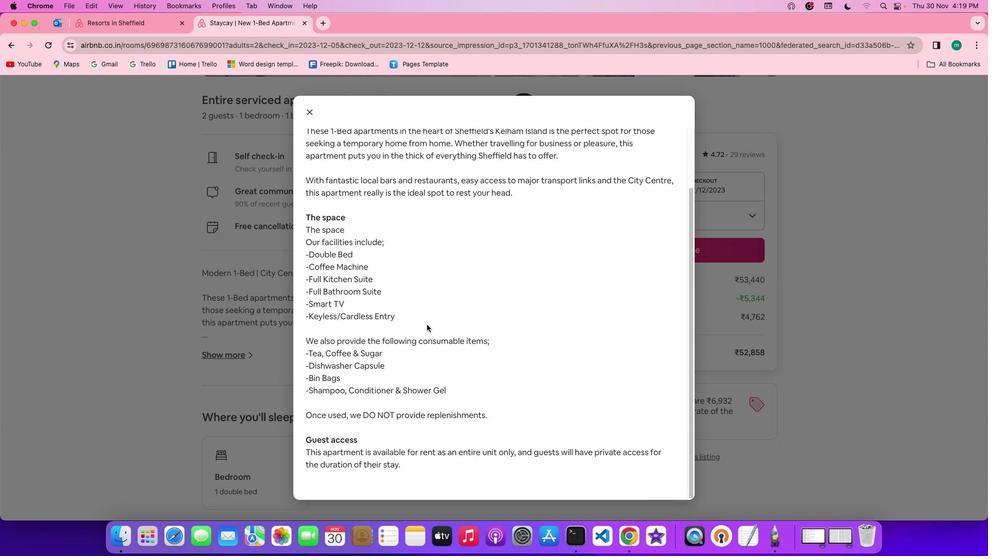 
Action: Mouse scrolled (426, 324) with delta (0, 0)
Screenshot: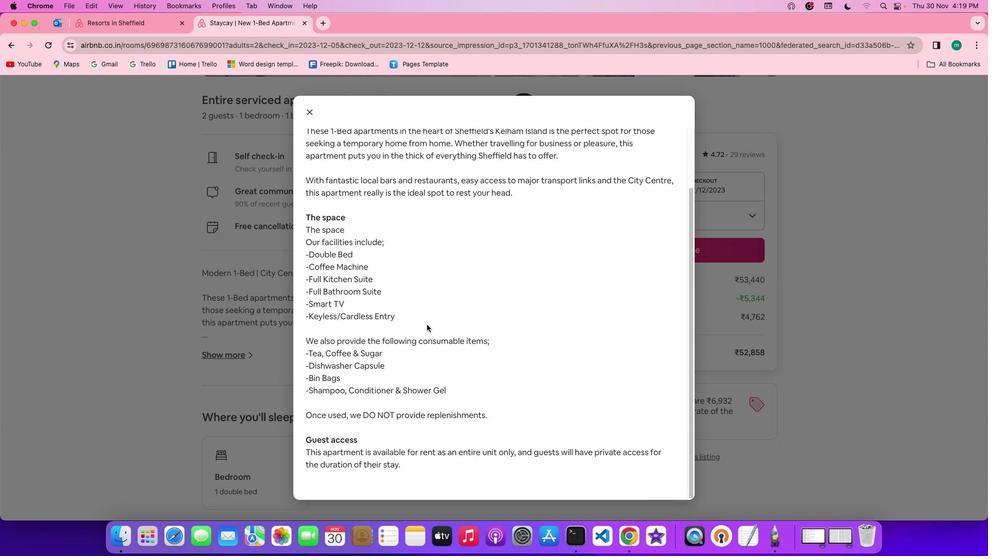 
Action: Mouse scrolled (426, 324) with delta (0, -1)
Screenshot: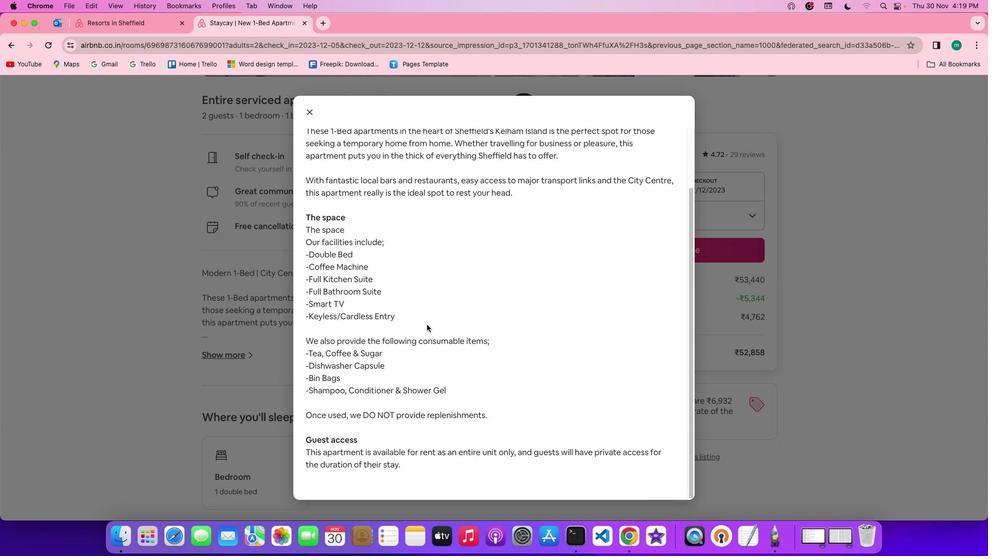 
Action: Mouse scrolled (426, 324) with delta (0, -2)
Screenshot: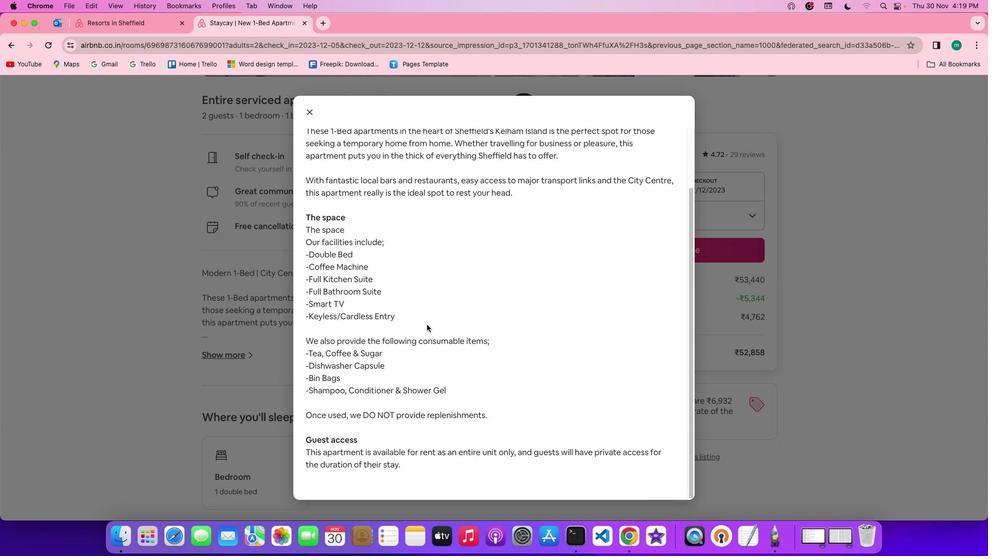 
Action: Mouse moved to (315, 115)
Screenshot: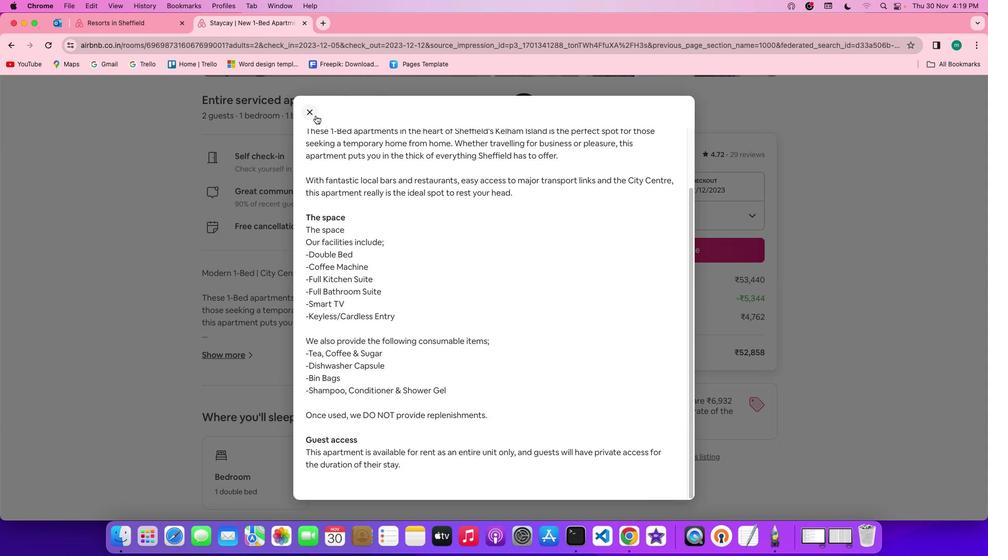 
Action: Mouse pressed left at (315, 115)
Screenshot: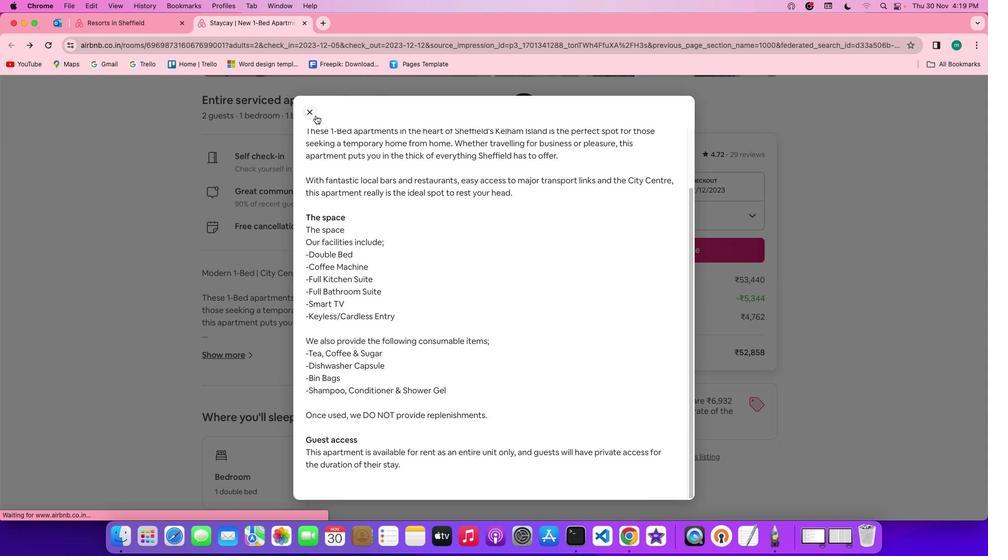 
Action: Mouse moved to (364, 347)
Screenshot: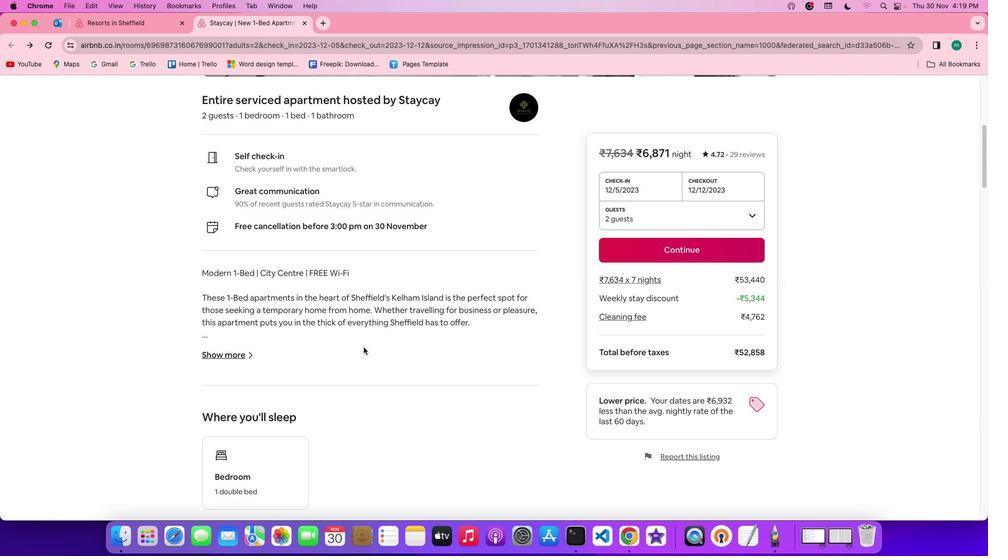 
Action: Mouse scrolled (364, 347) with delta (0, 0)
Screenshot: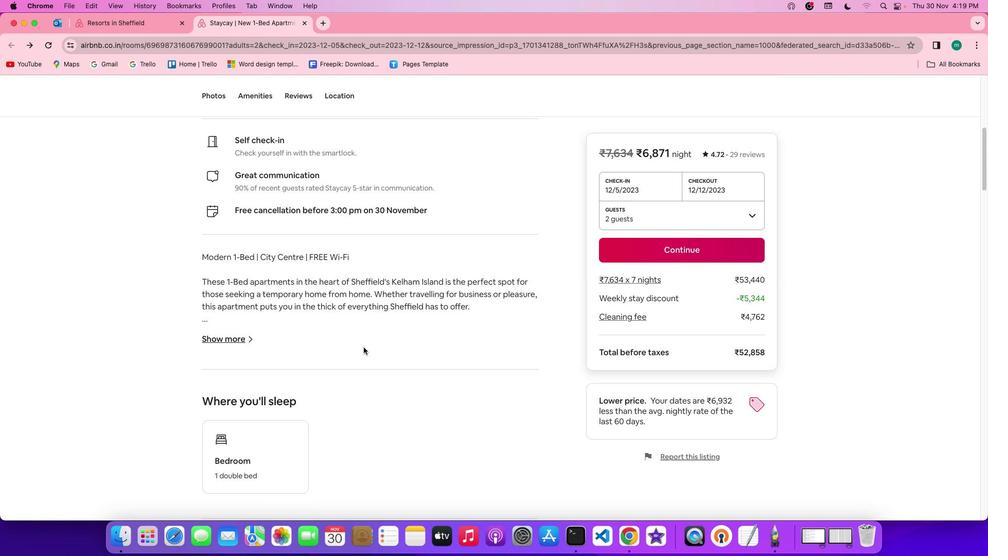 
Action: Mouse scrolled (364, 347) with delta (0, 0)
Screenshot: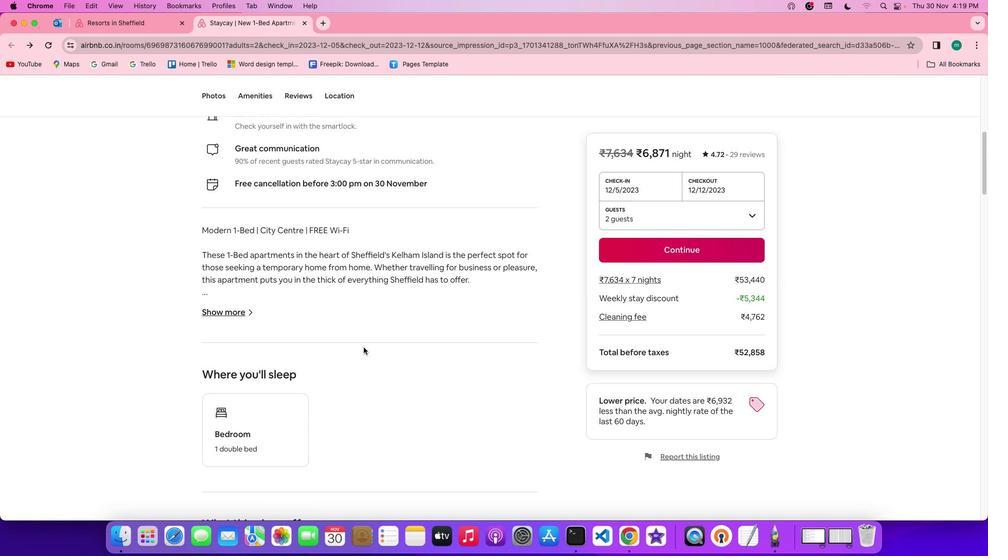 
Action: Mouse scrolled (364, 347) with delta (0, -1)
Screenshot: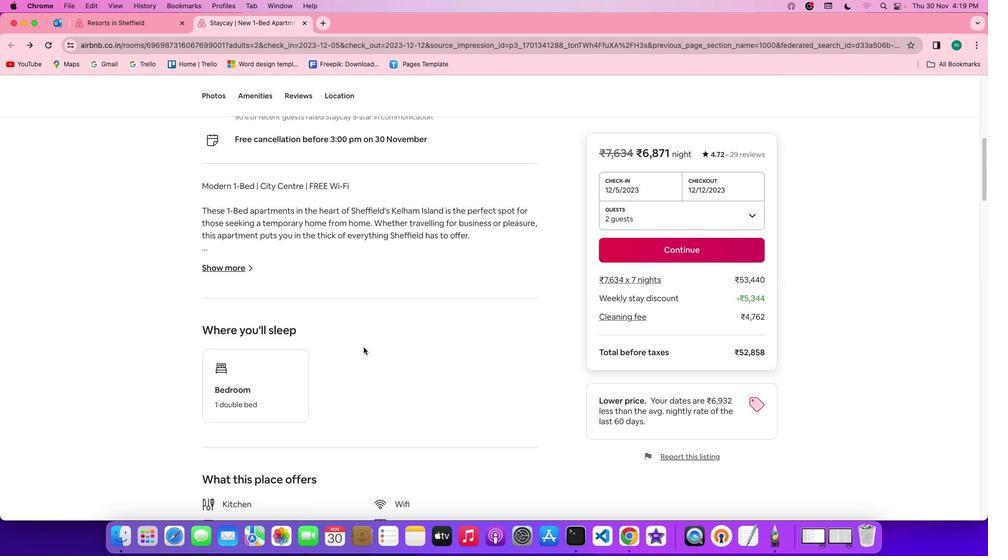 
Action: Mouse scrolled (364, 347) with delta (0, -2)
Screenshot: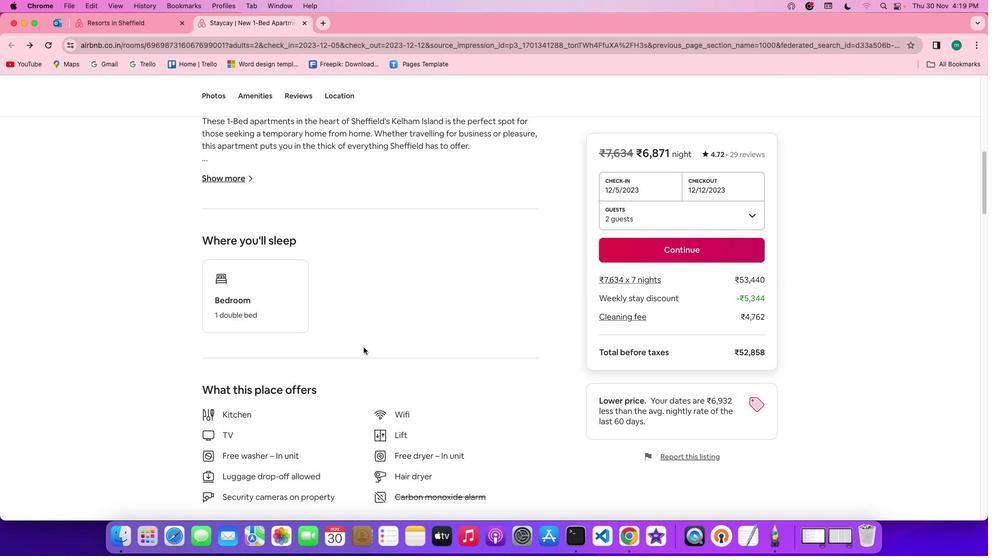 
Action: Mouse scrolled (364, 347) with delta (0, -2)
Screenshot: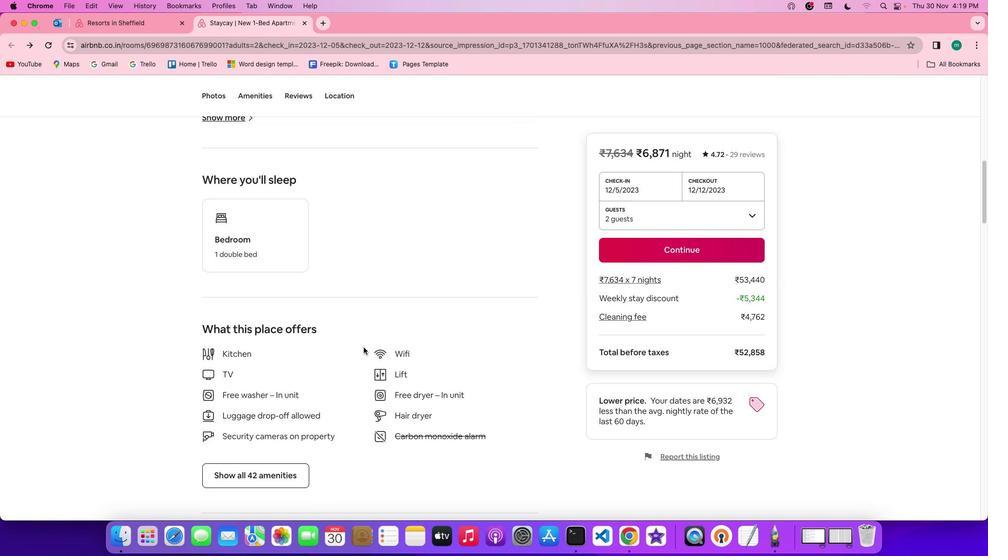 
Action: Mouse scrolled (364, 347) with delta (0, 0)
Screenshot: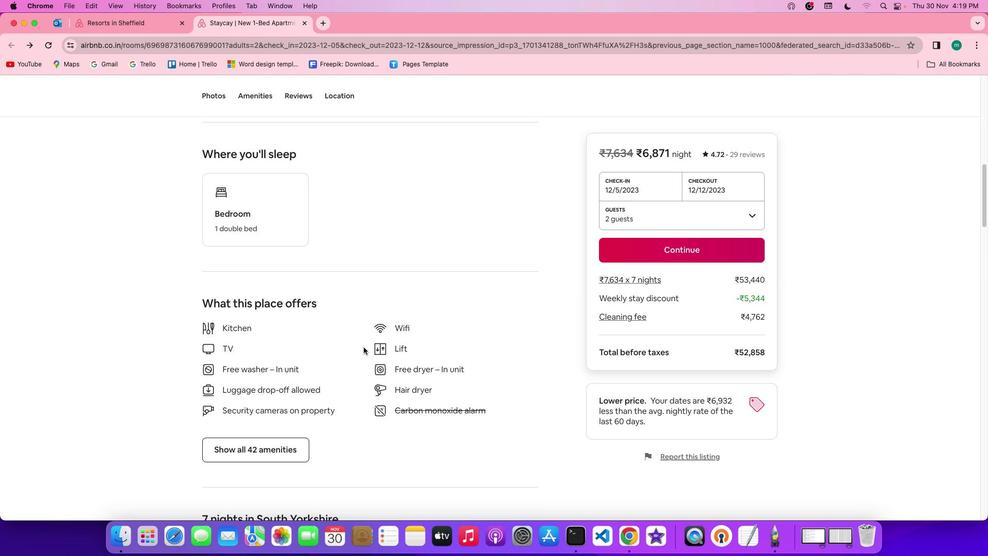 
Action: Mouse scrolled (364, 347) with delta (0, 0)
Screenshot: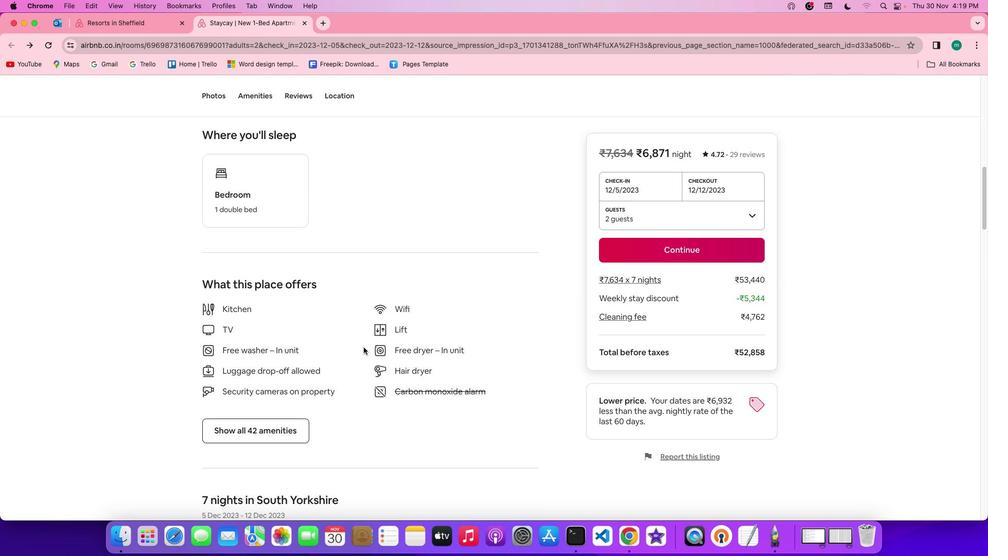 
Action: Mouse scrolled (364, 347) with delta (0, -1)
Screenshot: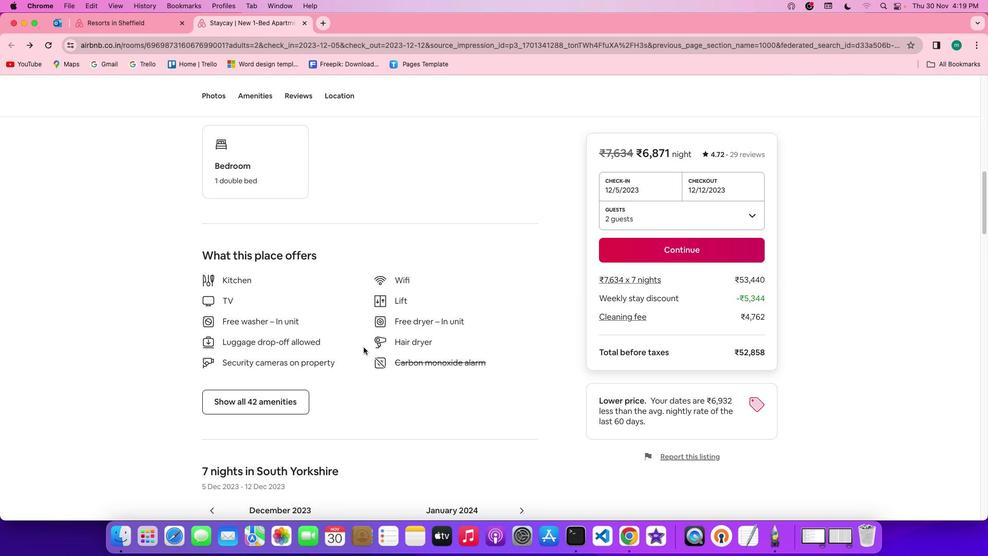 
Action: Mouse scrolled (364, 347) with delta (0, -1)
